 Task: Create a mood board for travel destinations and another for colors and typography using Canva.
Action: Mouse moved to (1065, 67)
Screenshot: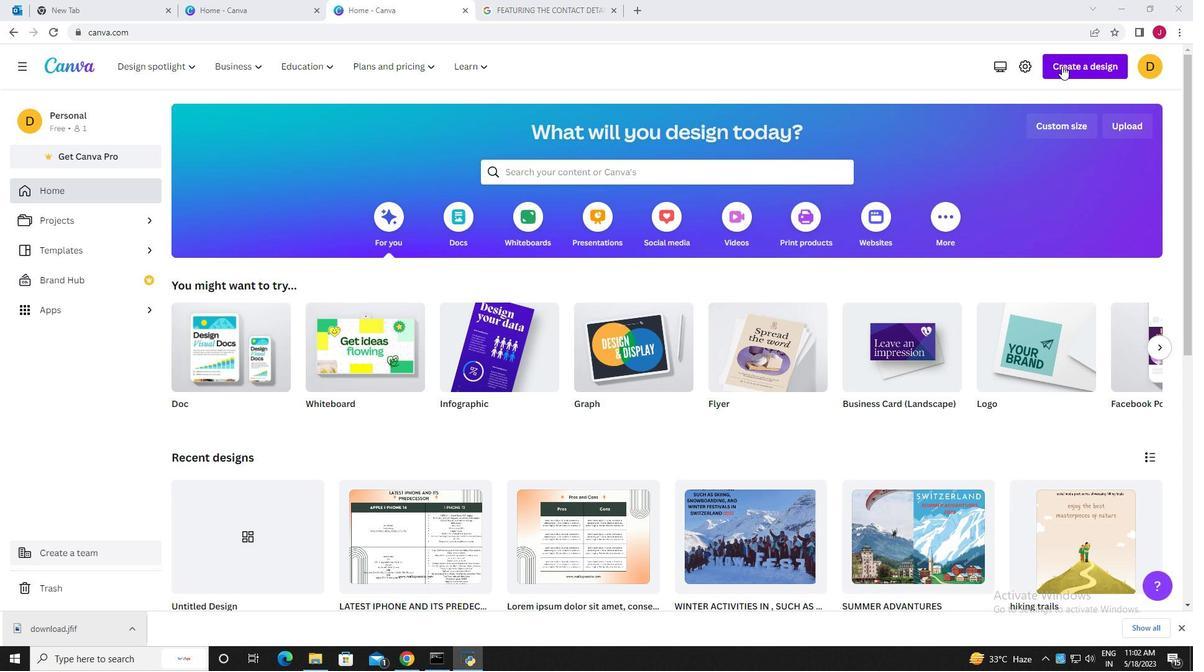 
Action: Mouse pressed left at (1065, 67)
Screenshot: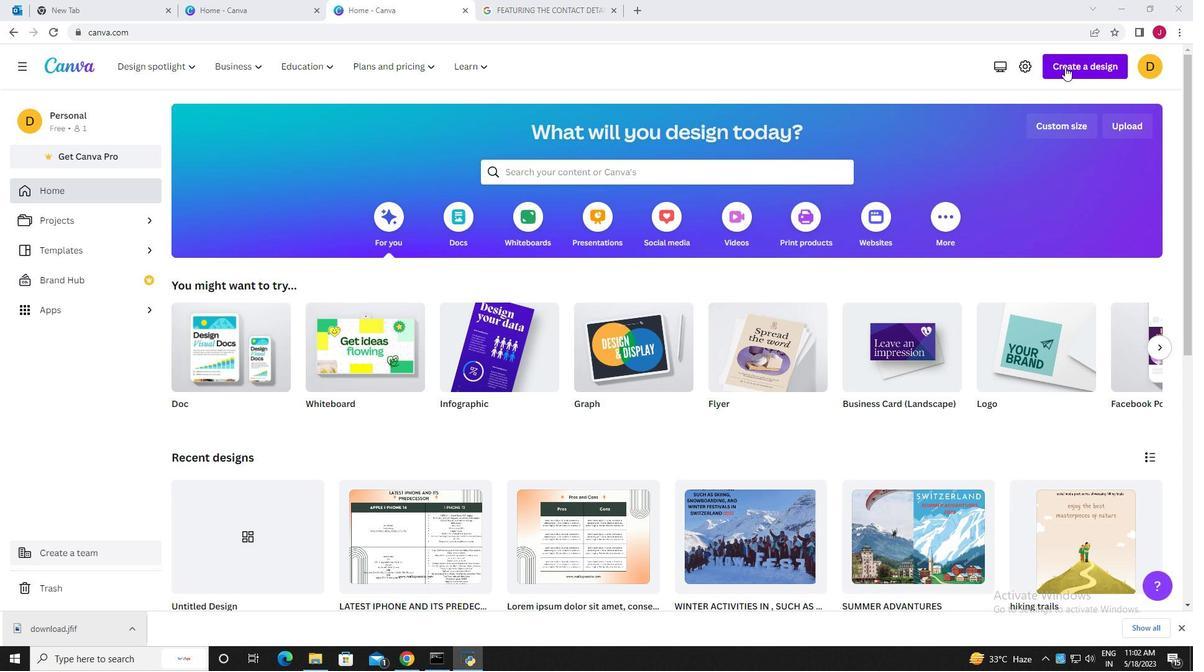 
Action: Mouse moved to (1025, 136)
Screenshot: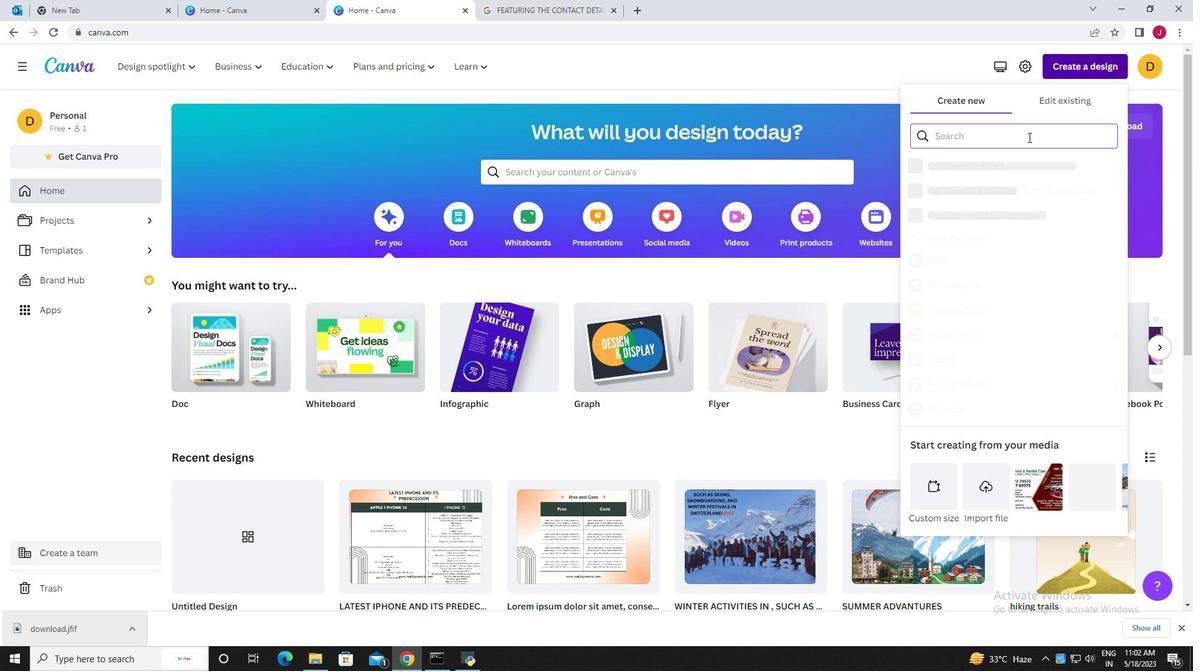 
Action: Key pressed mood<Key.space>board<Key.space>of<Key.space>travel<Key.space>destination<Key.enter>
Screenshot: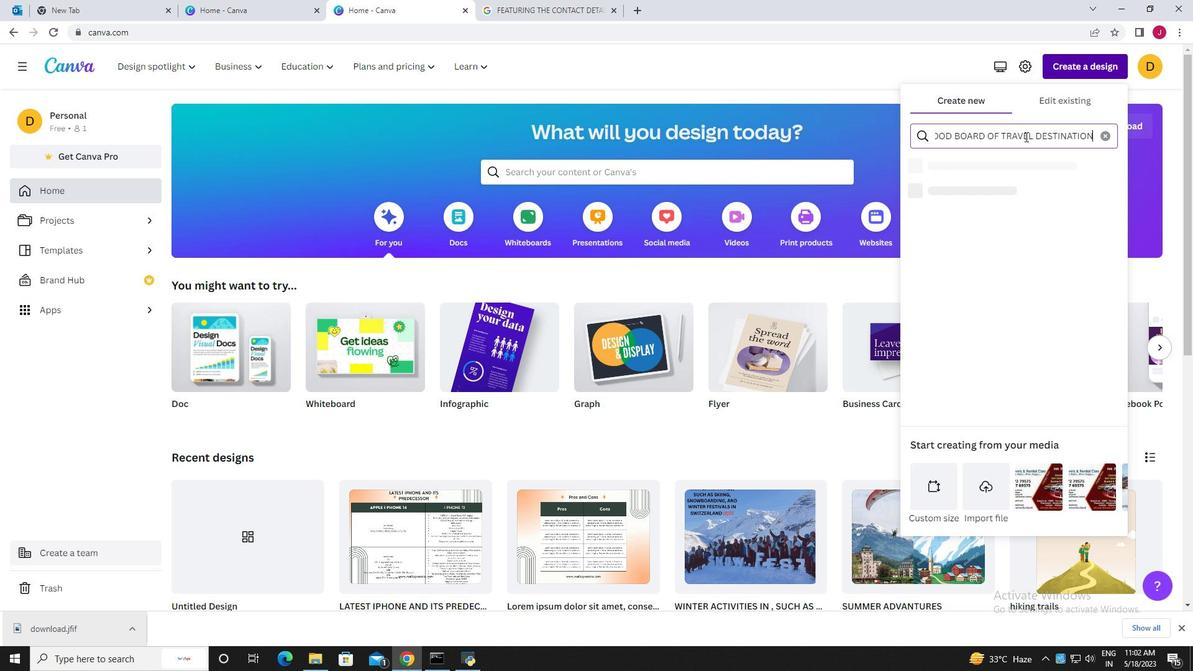 
Action: Mouse moved to (1006, 170)
Screenshot: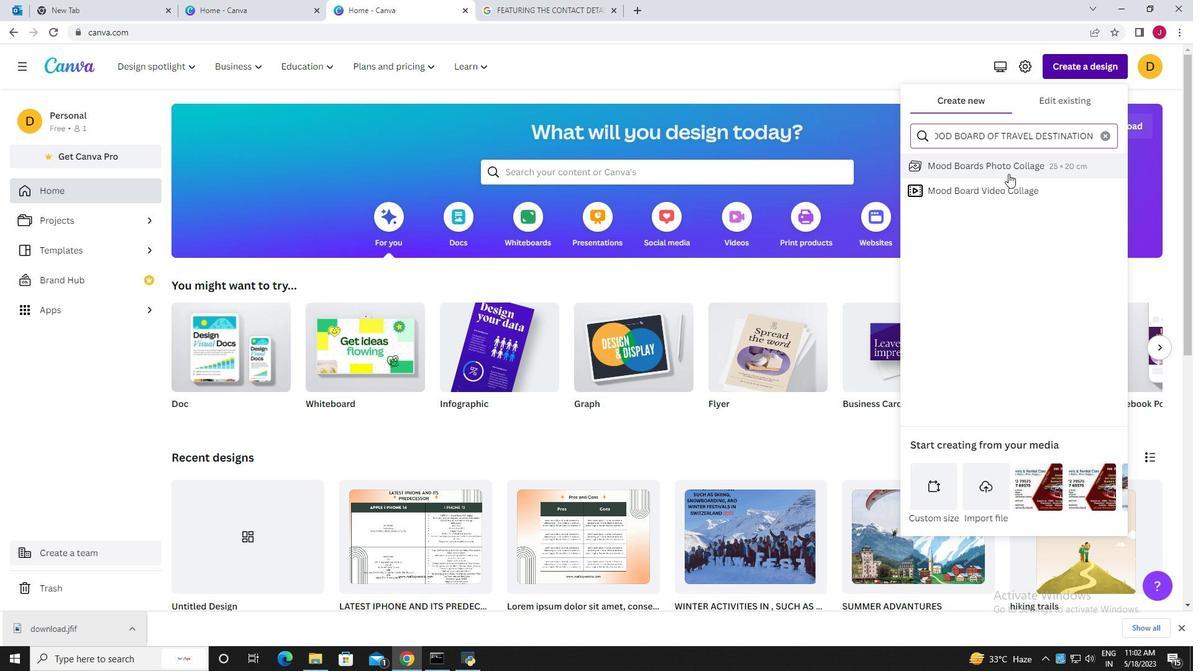 
Action: Mouse pressed left at (1006, 170)
Screenshot: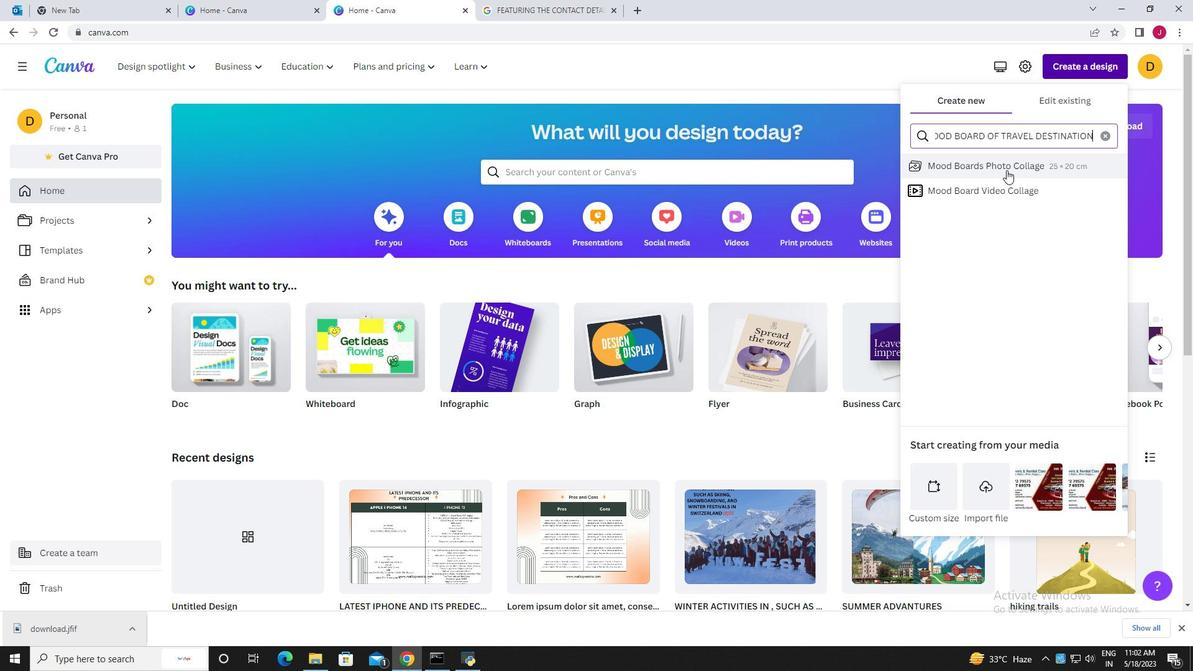 
Action: Mouse moved to (187, 98)
Screenshot: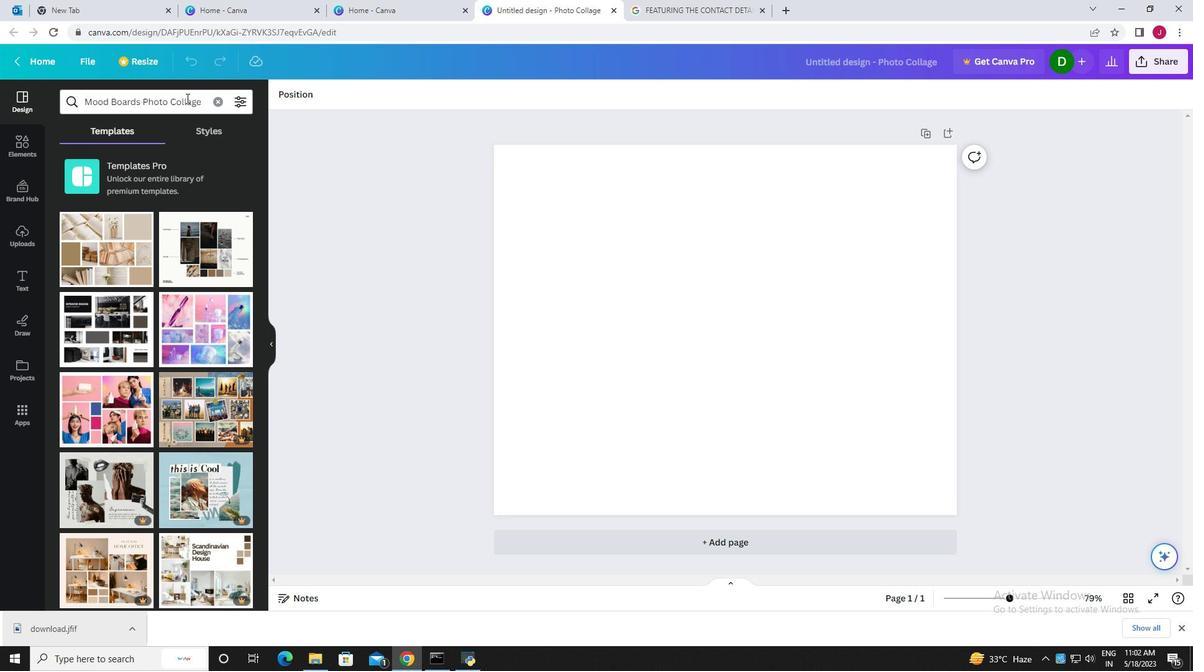 
Action: Mouse pressed left at (187, 98)
Screenshot: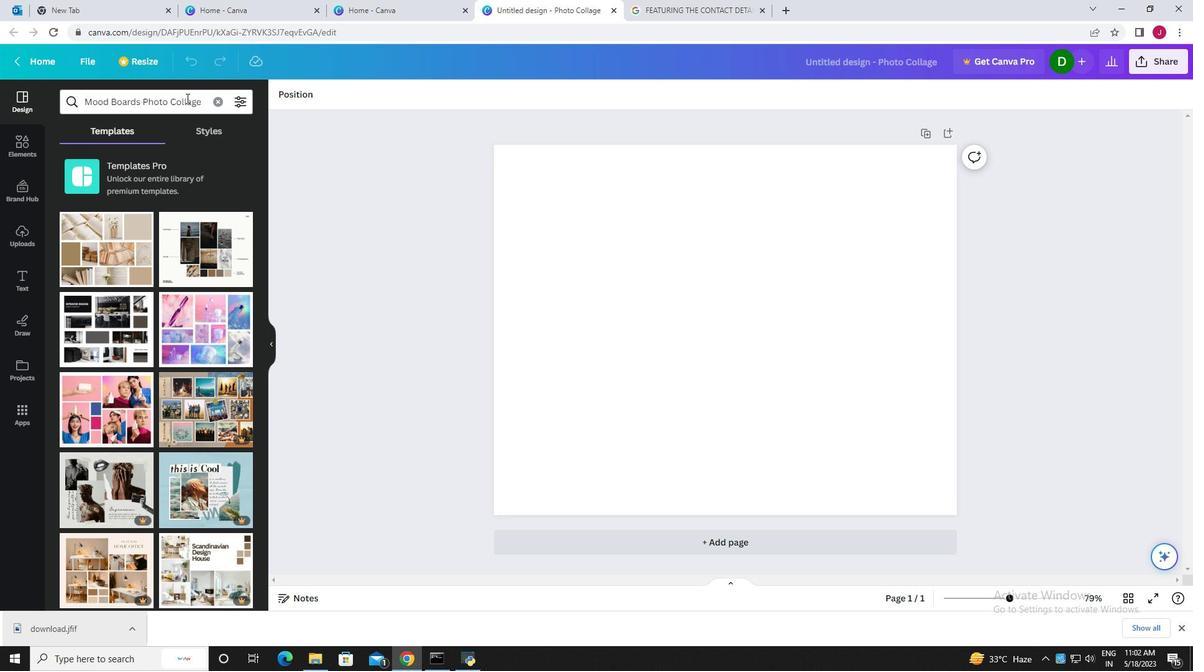 
Action: Mouse moved to (199, 105)
Screenshot: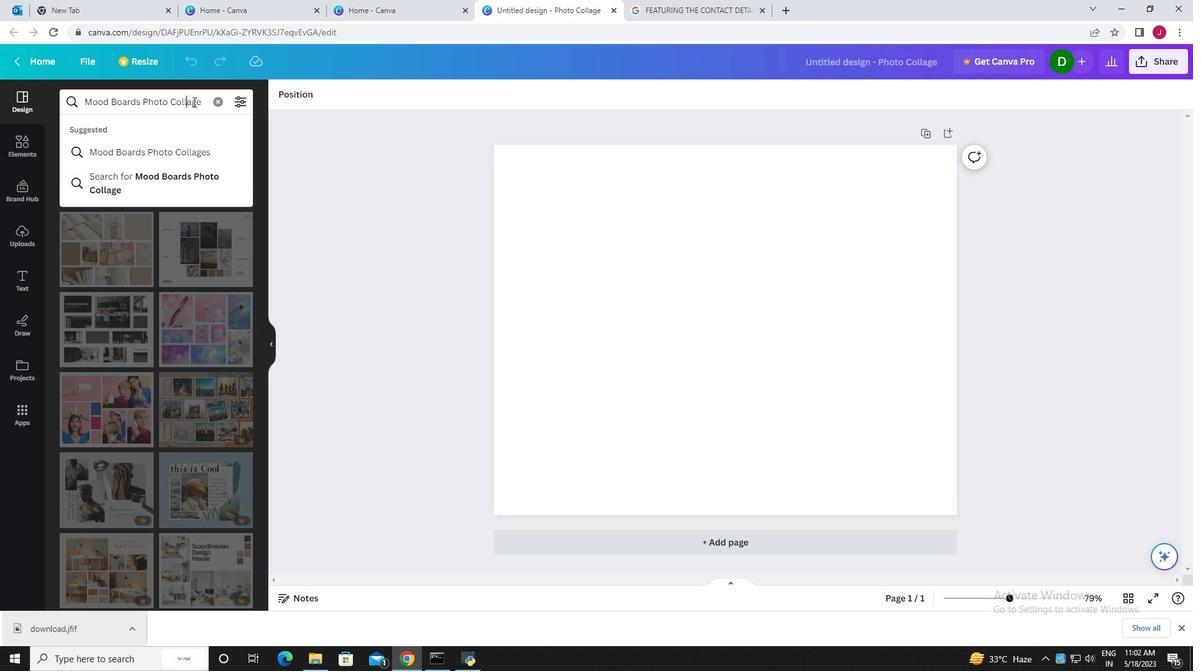 
Action: Mouse pressed left at (199, 105)
Screenshot: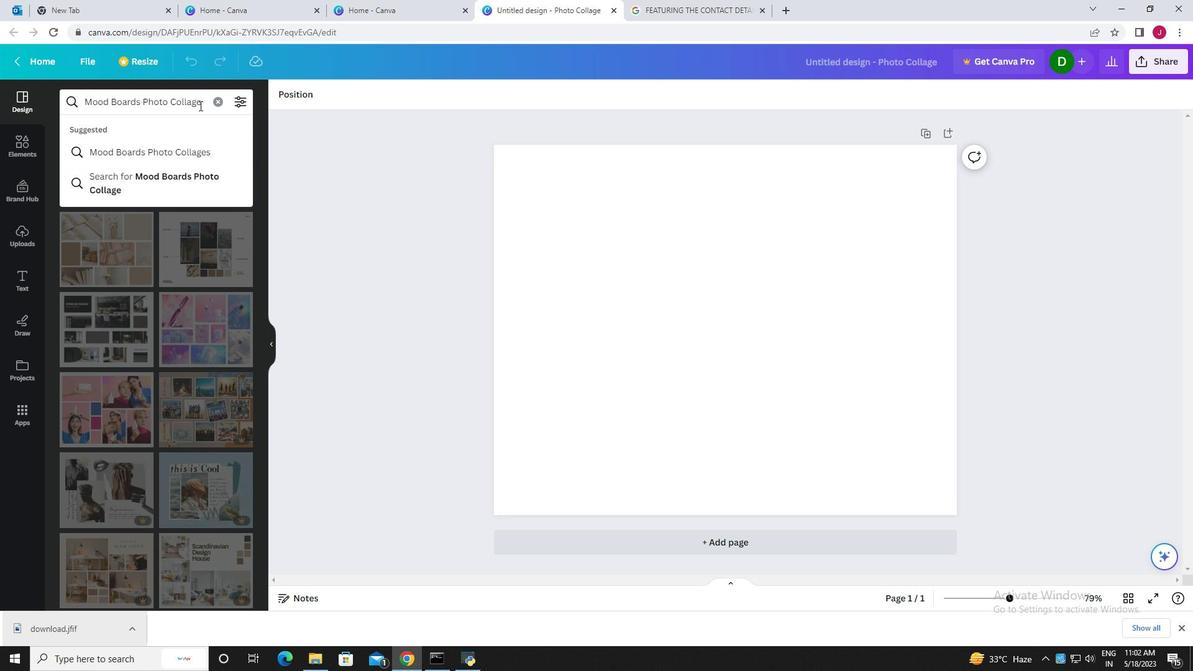 
Action: Key pressed <Key.backspace><Key.backspace><Key.backspace><Key.backspace><Key.backspace><Key.backspace><Key.backspace><Key.backspace><Key.space>of<Key.space>travel<Key.space>destination<Key.enter>
Screenshot: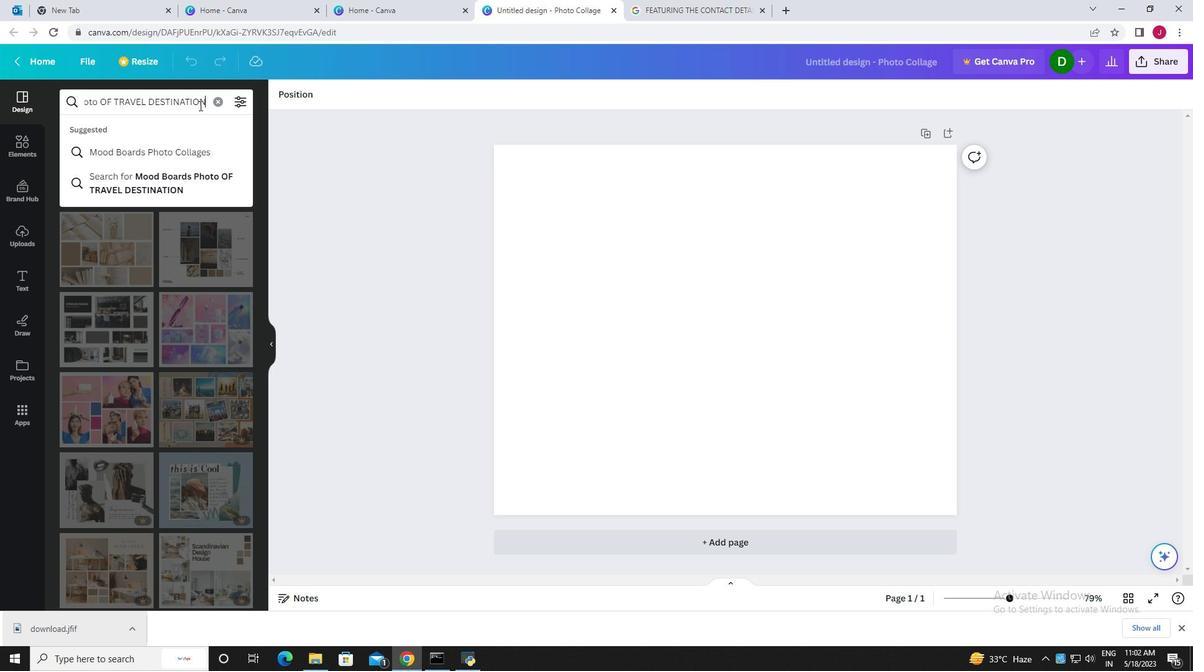 
Action: Mouse moved to (170, 326)
Screenshot: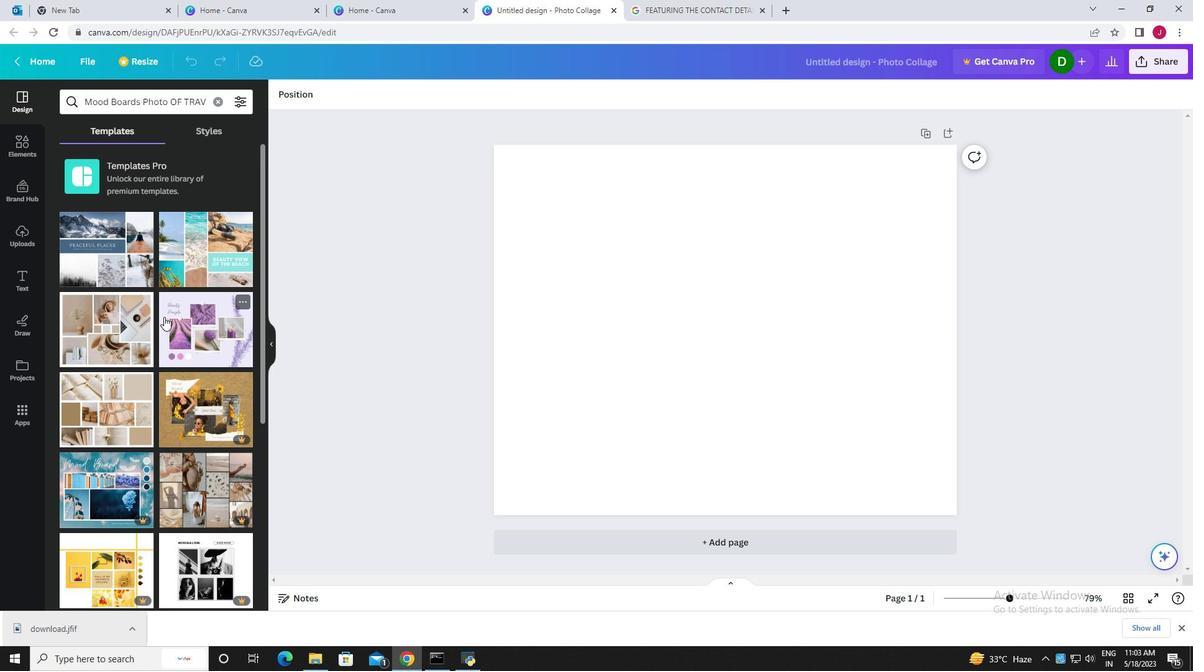 
Action: Mouse scrolled (170, 325) with delta (0, 0)
Screenshot: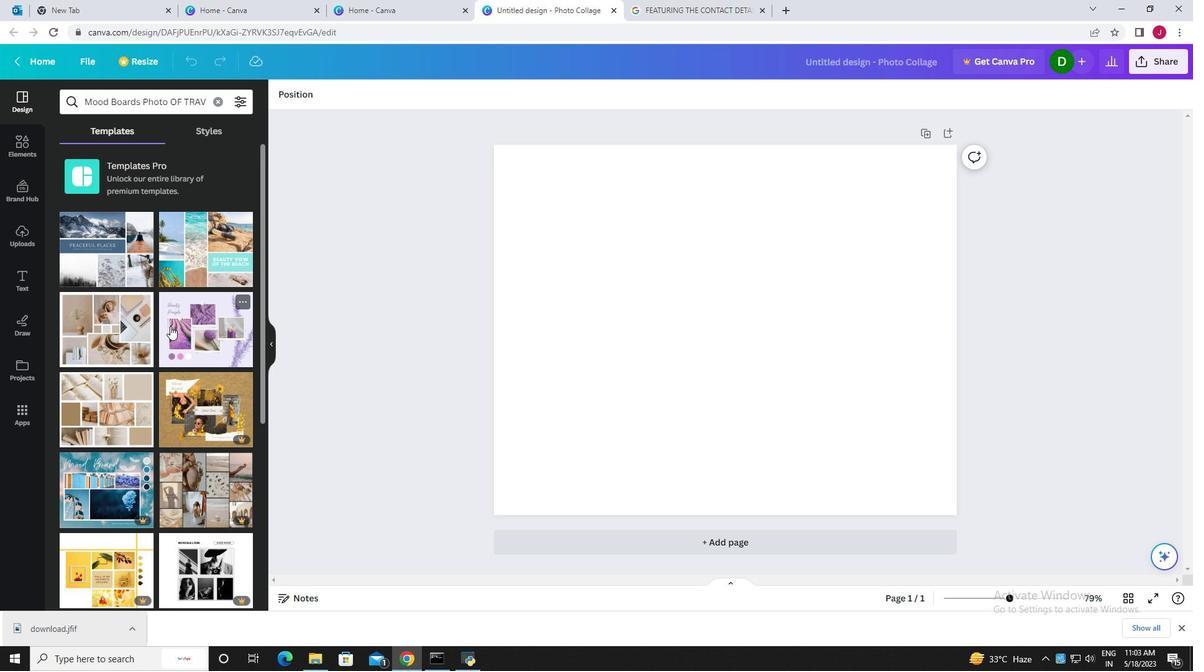 
Action: Mouse scrolled (170, 325) with delta (0, 0)
Screenshot: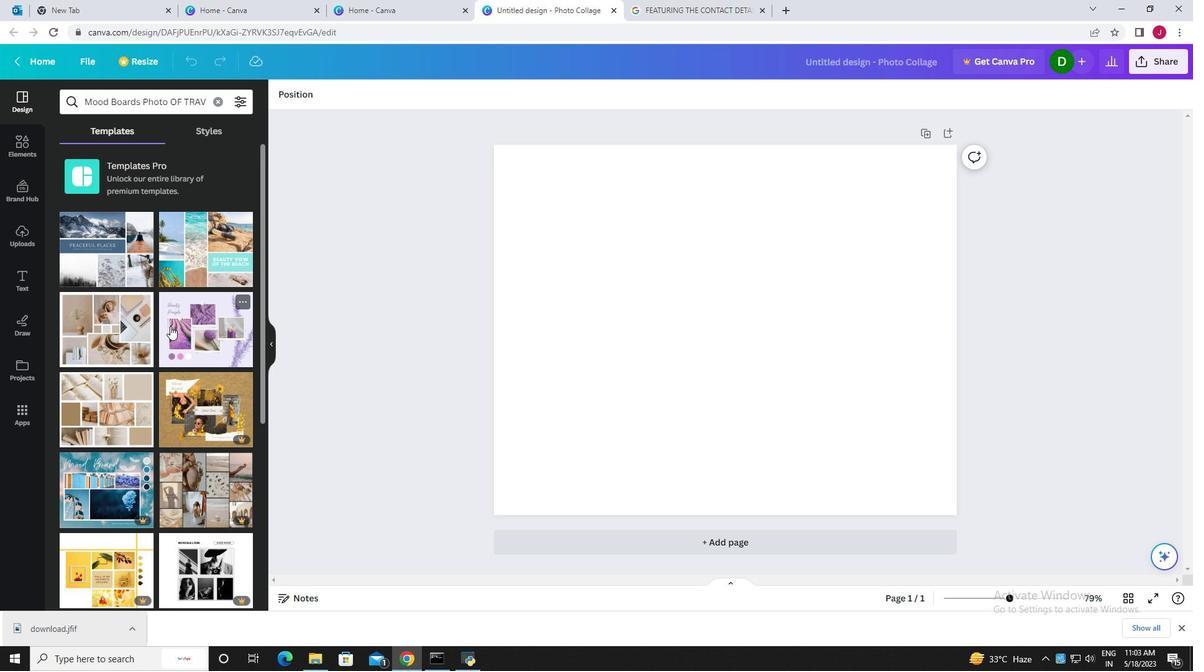 
Action: Mouse scrolled (170, 325) with delta (0, 0)
Screenshot: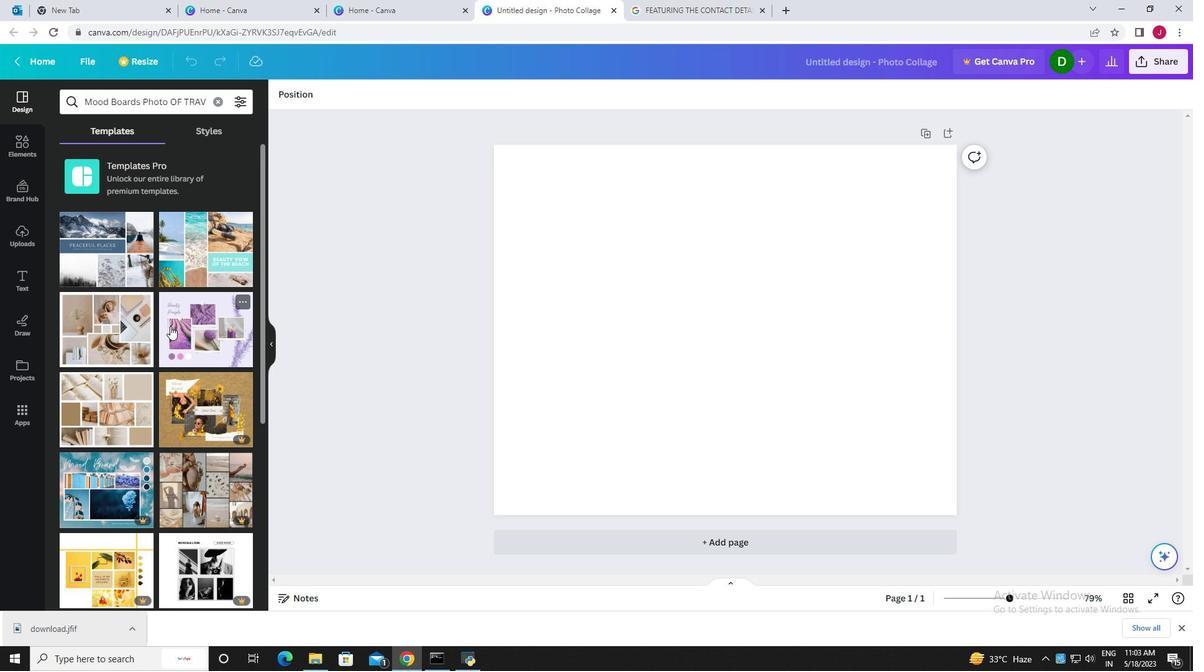 
Action: Mouse moved to (169, 323)
Screenshot: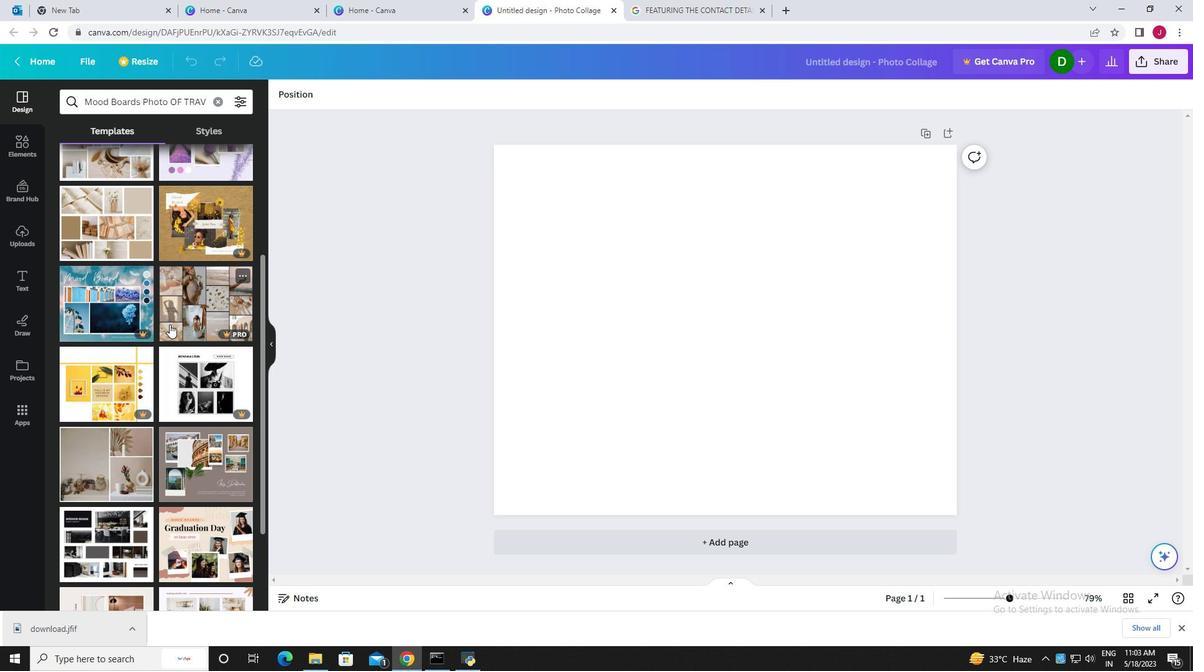 
Action: Mouse scrolled (169, 323) with delta (0, 0)
Screenshot: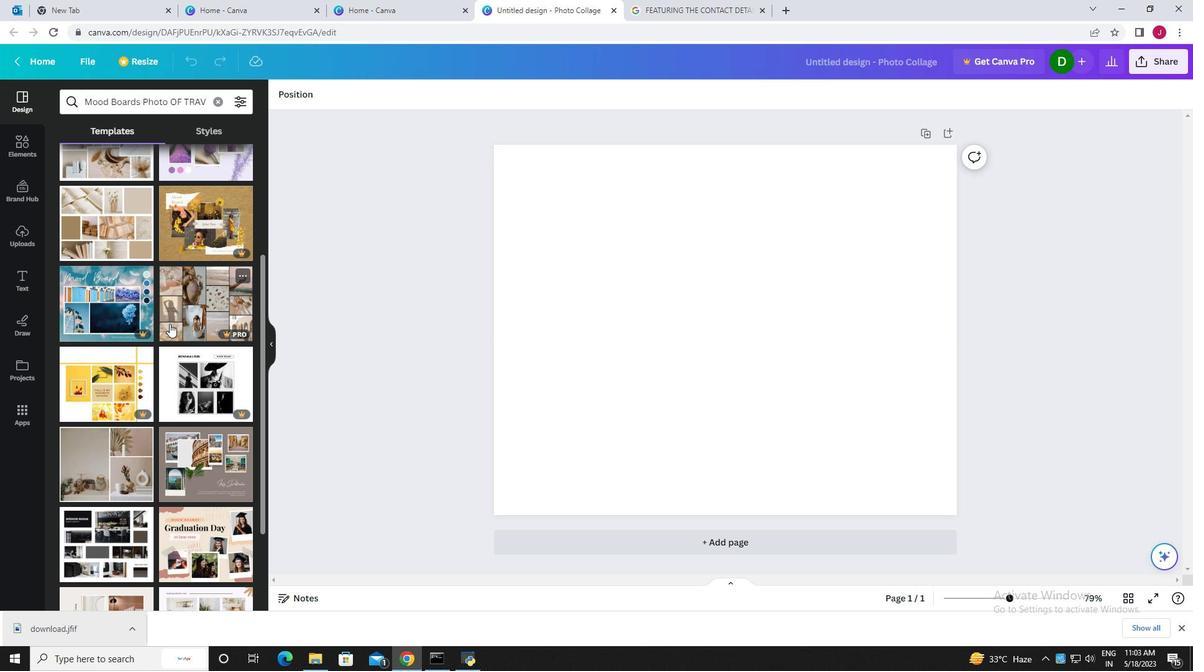 
Action: Mouse scrolled (169, 323) with delta (0, 0)
Screenshot: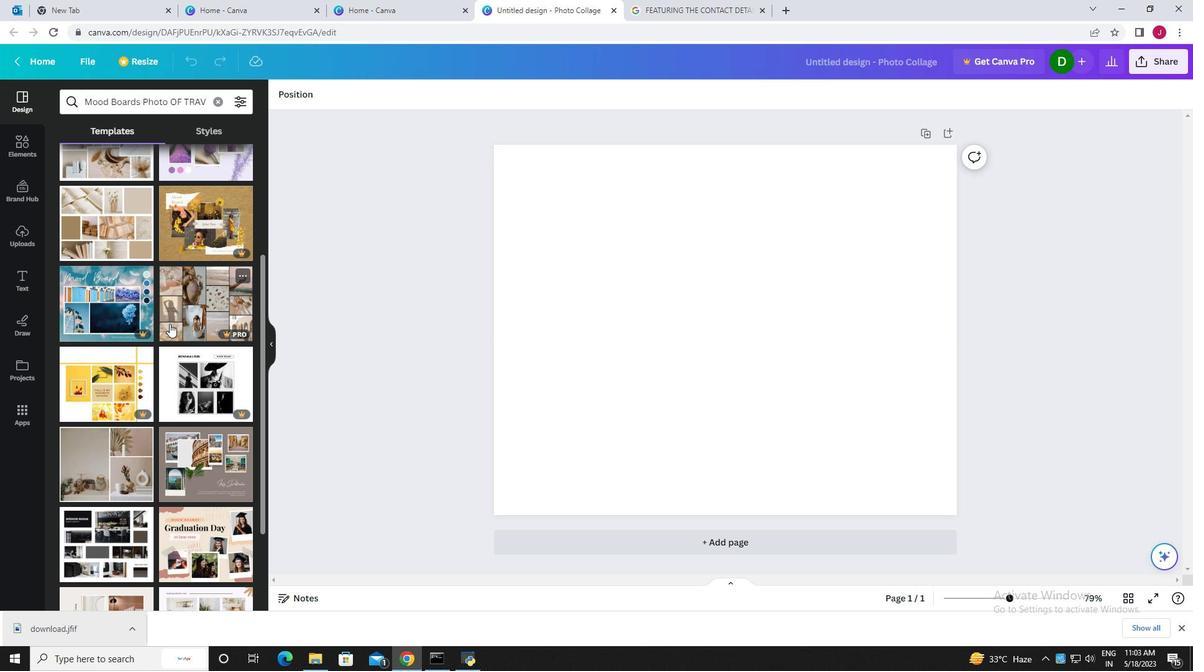
Action: Mouse scrolled (169, 323) with delta (0, 0)
Screenshot: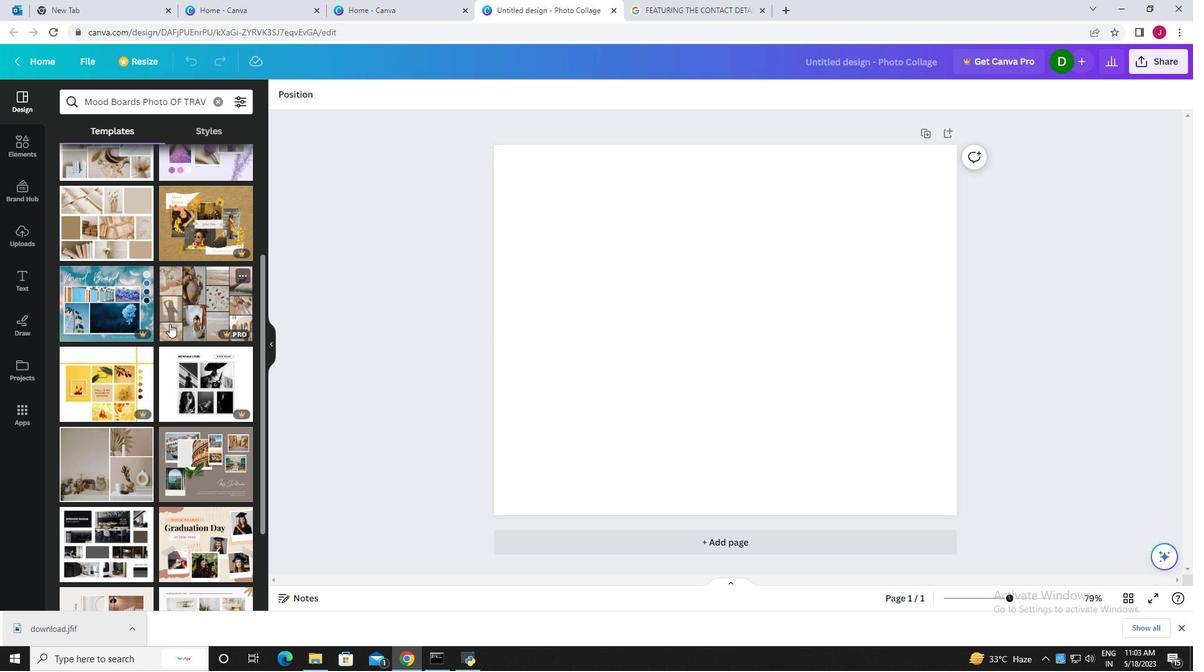 
Action: Mouse moved to (672, 12)
Screenshot: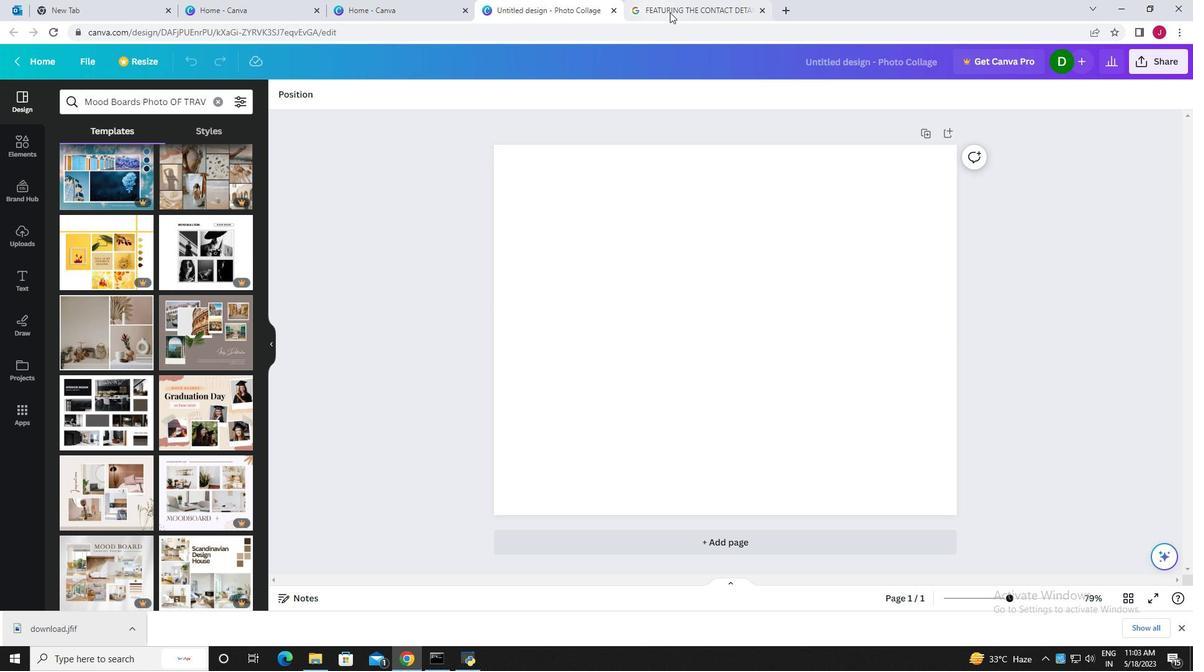 
Action: Mouse pressed left at (672, 12)
Screenshot: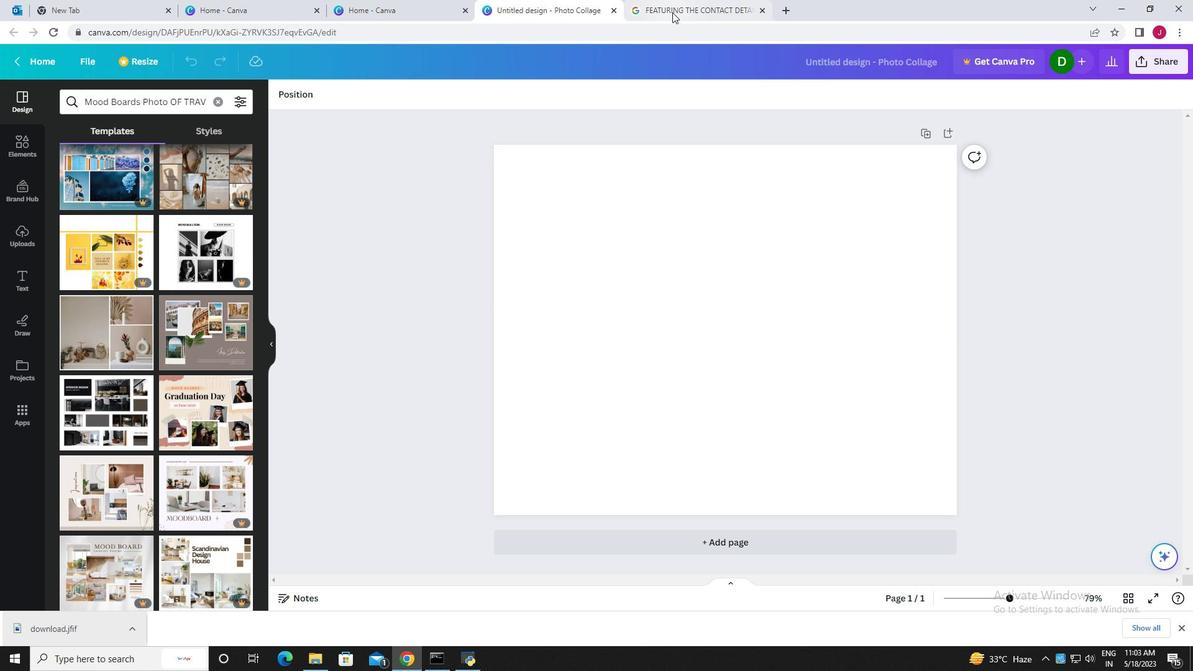 
Action: Mouse moved to (440, 74)
Screenshot: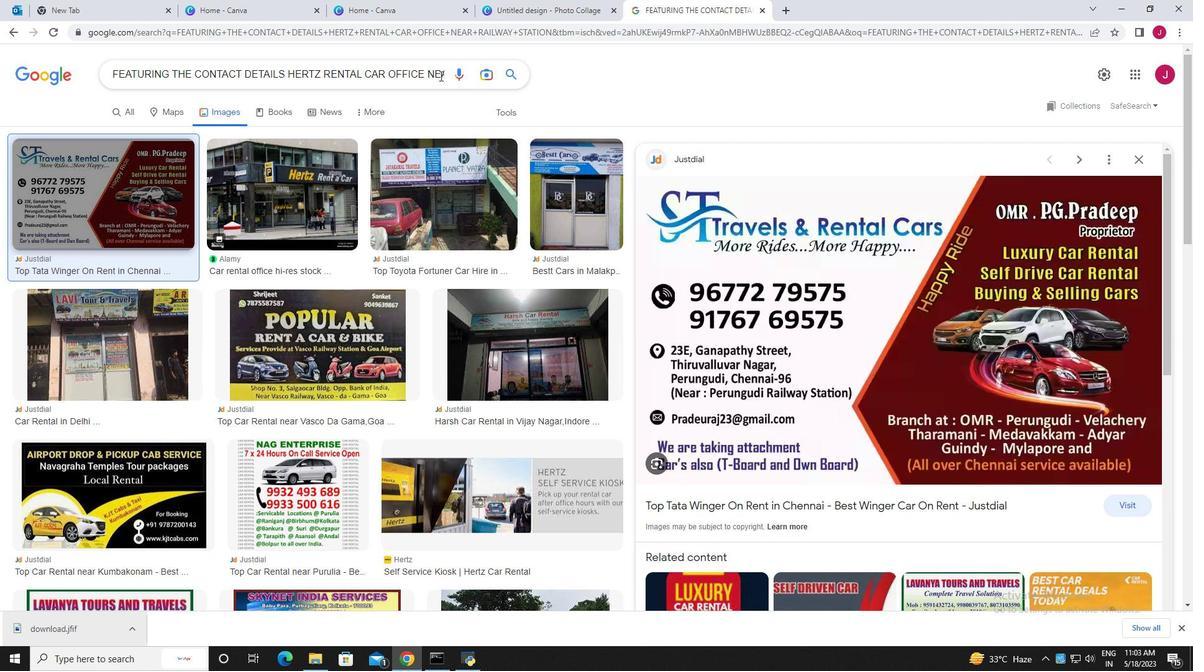 
Action: Mouse pressed left at (440, 74)
Screenshot: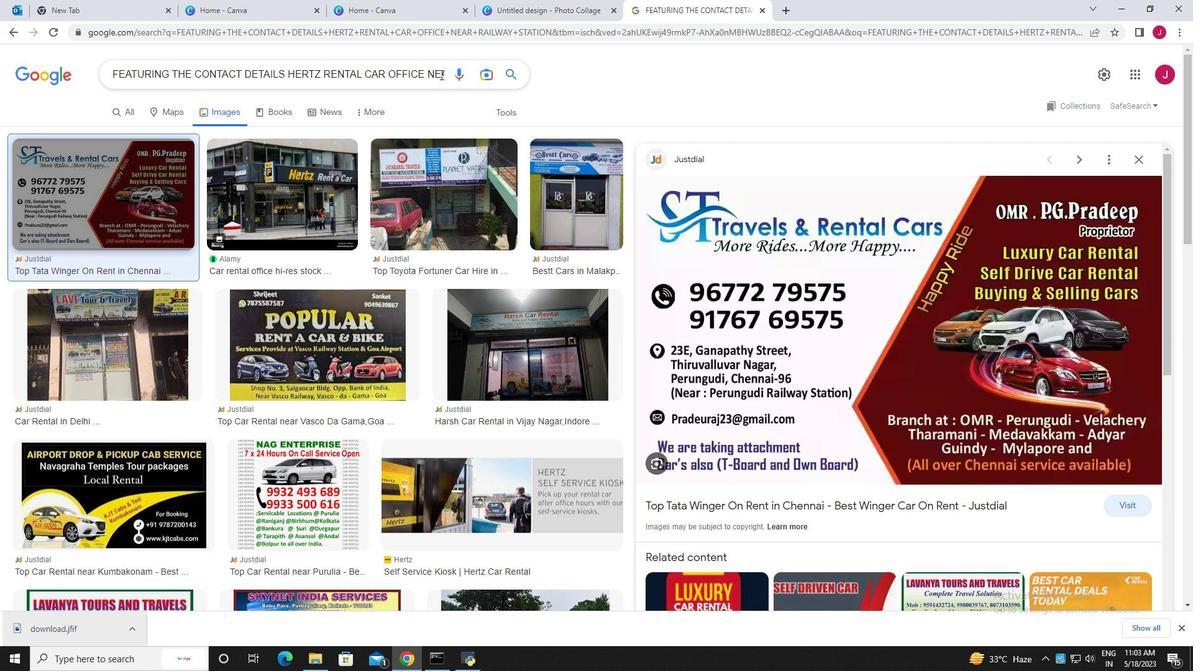 
Action: Mouse moved to (441, 71)
Screenshot: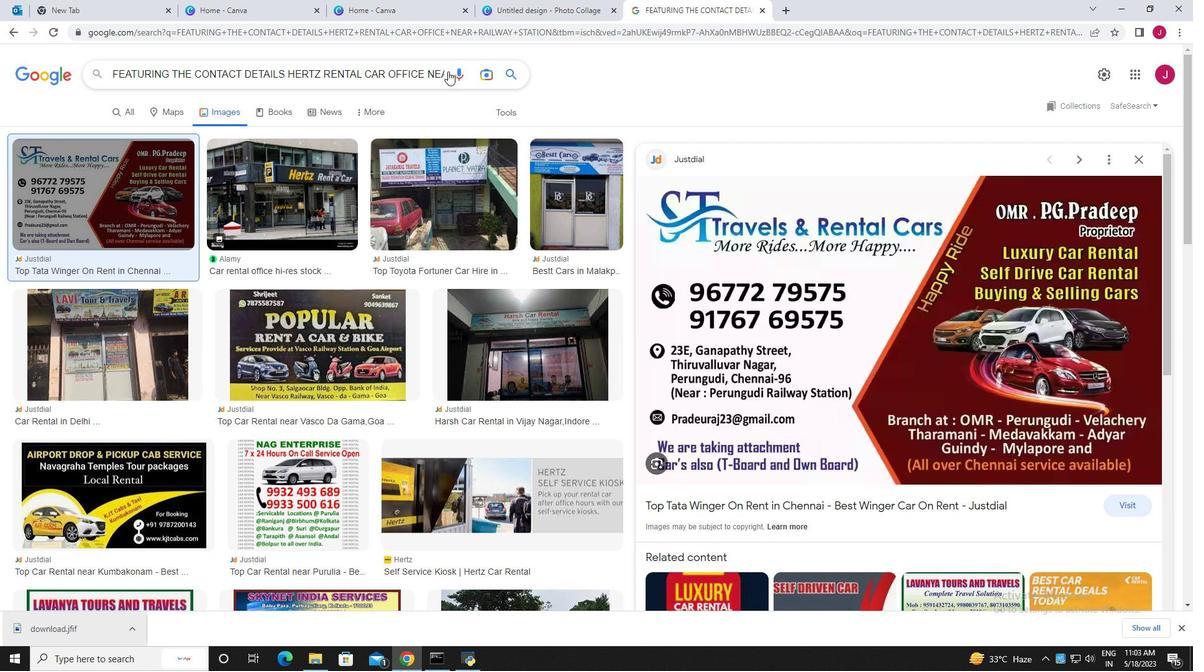 
Action: Mouse pressed left at (441, 71)
Screenshot: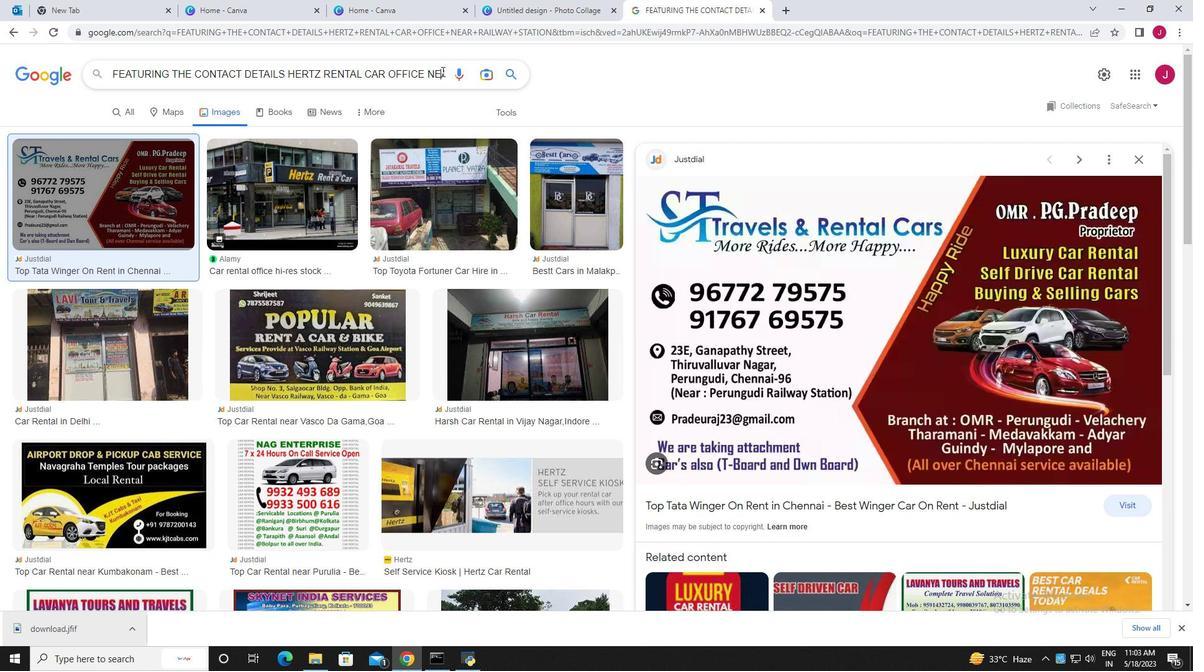 
Action: Mouse moved to (440, 70)
Screenshot: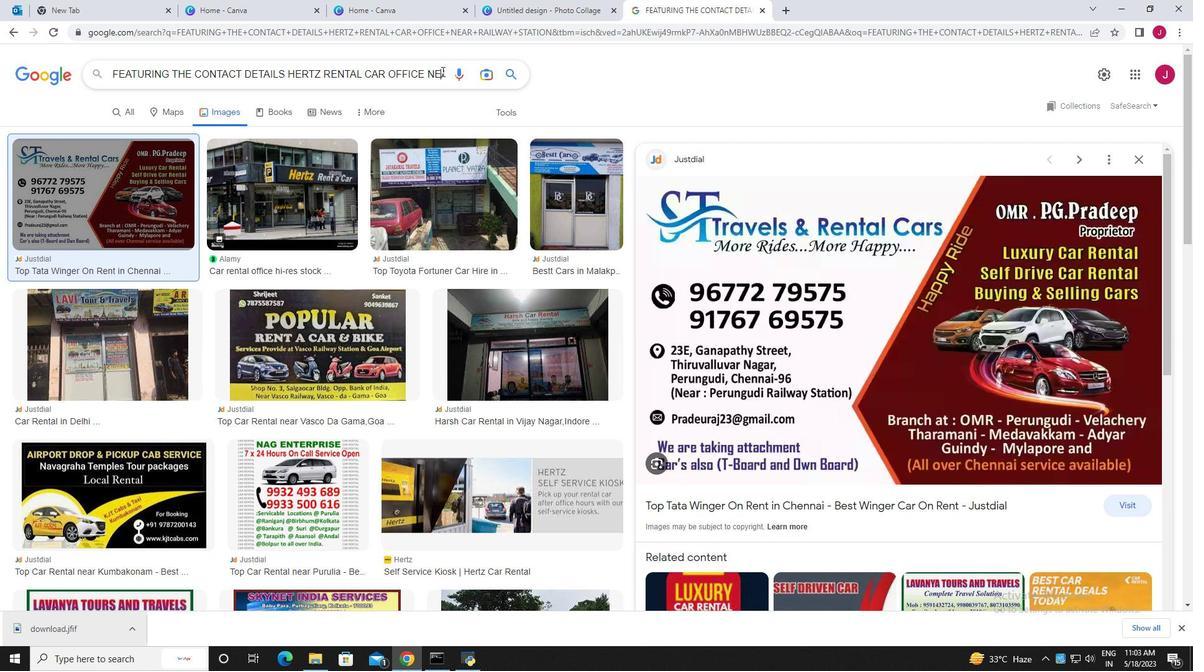 
Action: Mouse pressed left at (440, 70)
Screenshot: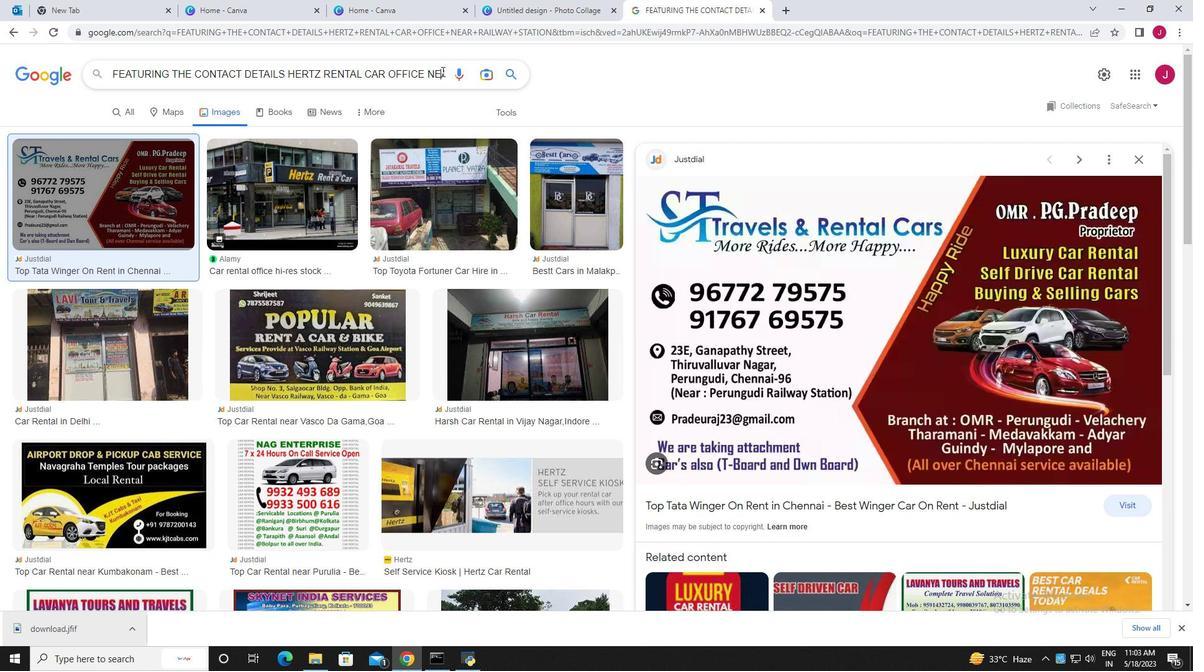 
Action: Mouse pressed left at (440, 70)
Screenshot: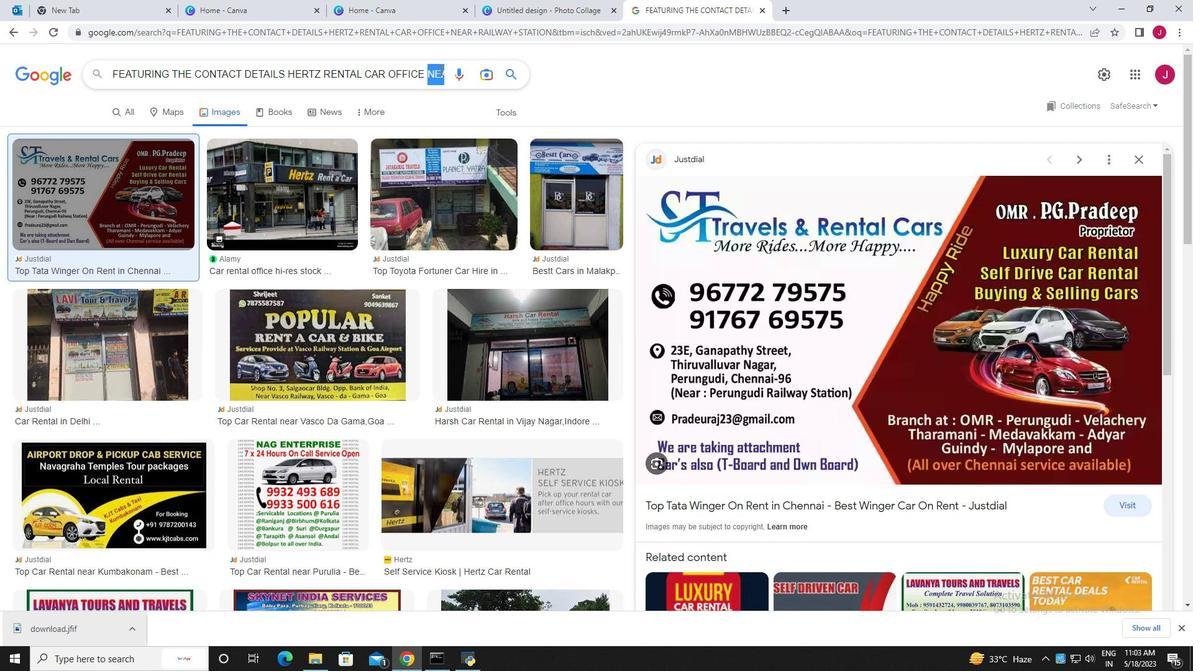 
Action: Key pressed <Key.backspace>mood<Key.space>board<Key.space>of<Key.space>travel<Key.space>destination<Key.enter>
Screenshot: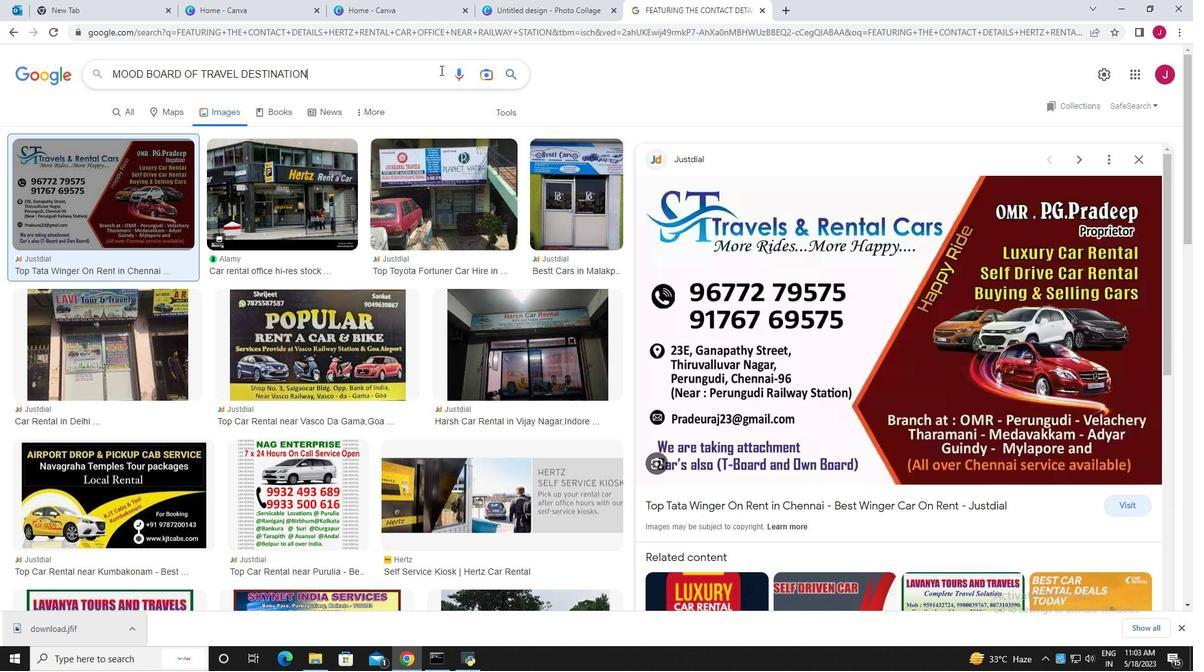 
Action: Mouse moved to (264, 273)
Screenshot: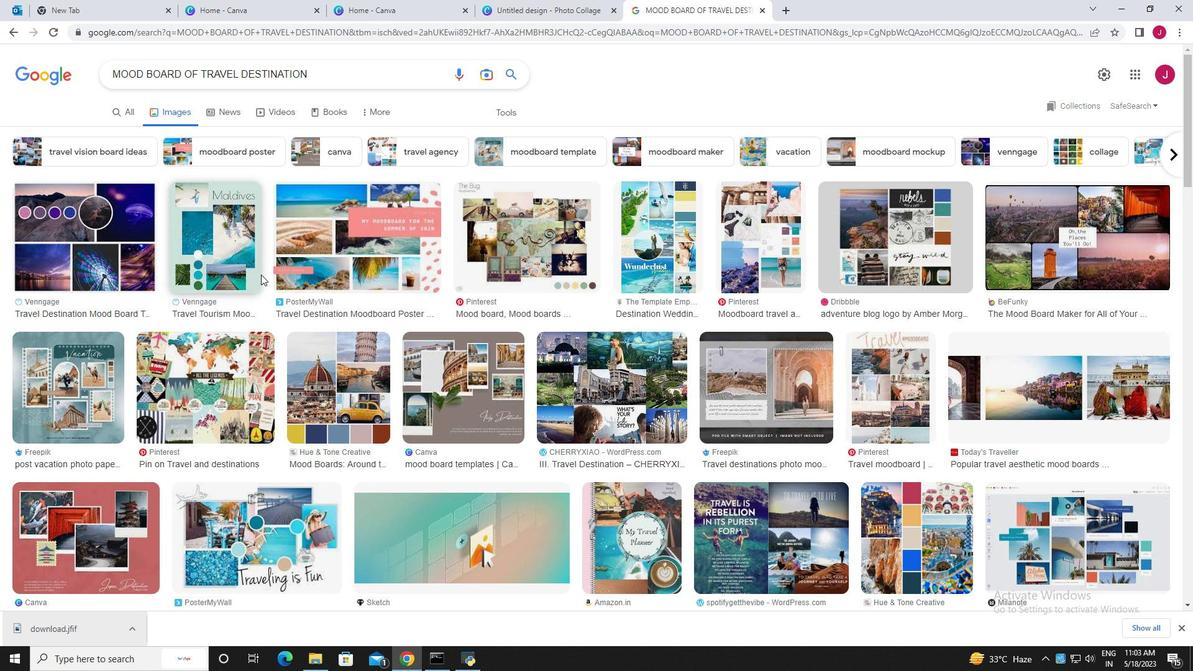 
Action: Mouse scrolled (264, 272) with delta (0, 0)
Screenshot: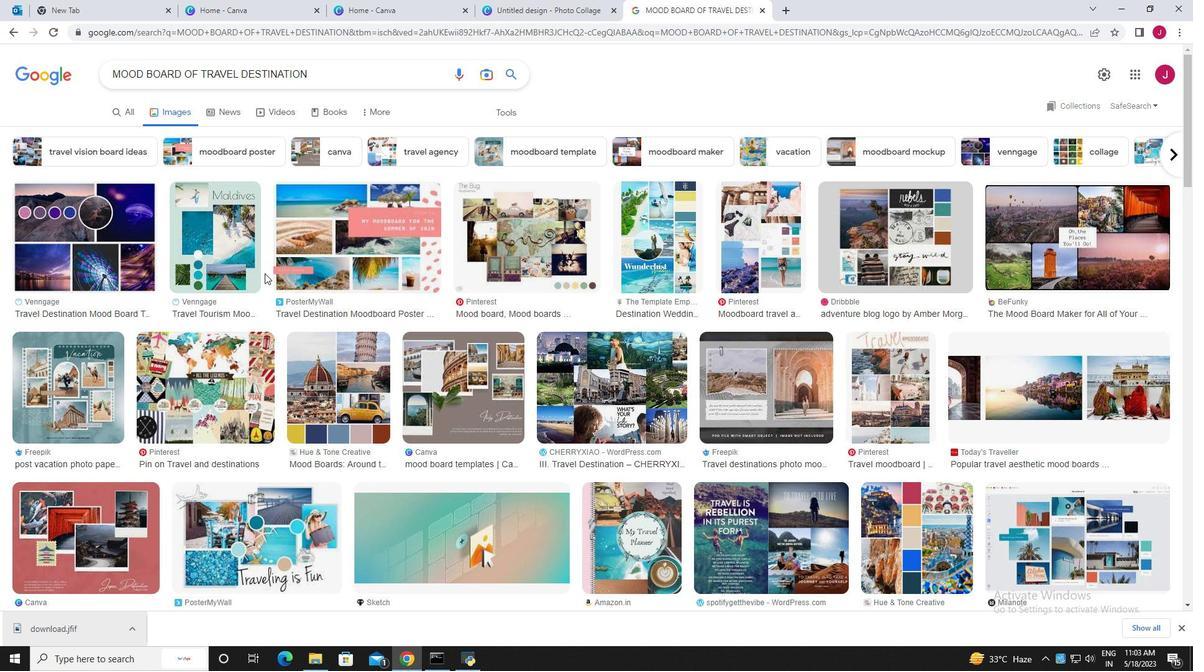 
Action: Mouse moved to (410, 324)
Screenshot: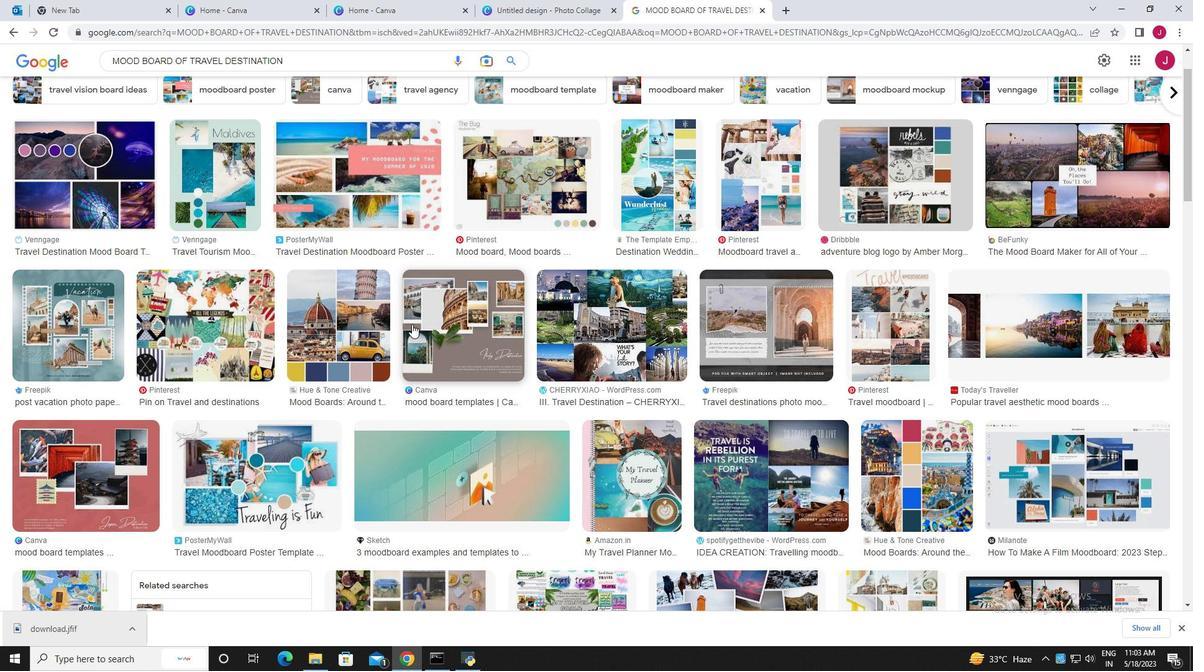 
Action: Mouse scrolled (410, 323) with delta (0, 0)
Screenshot: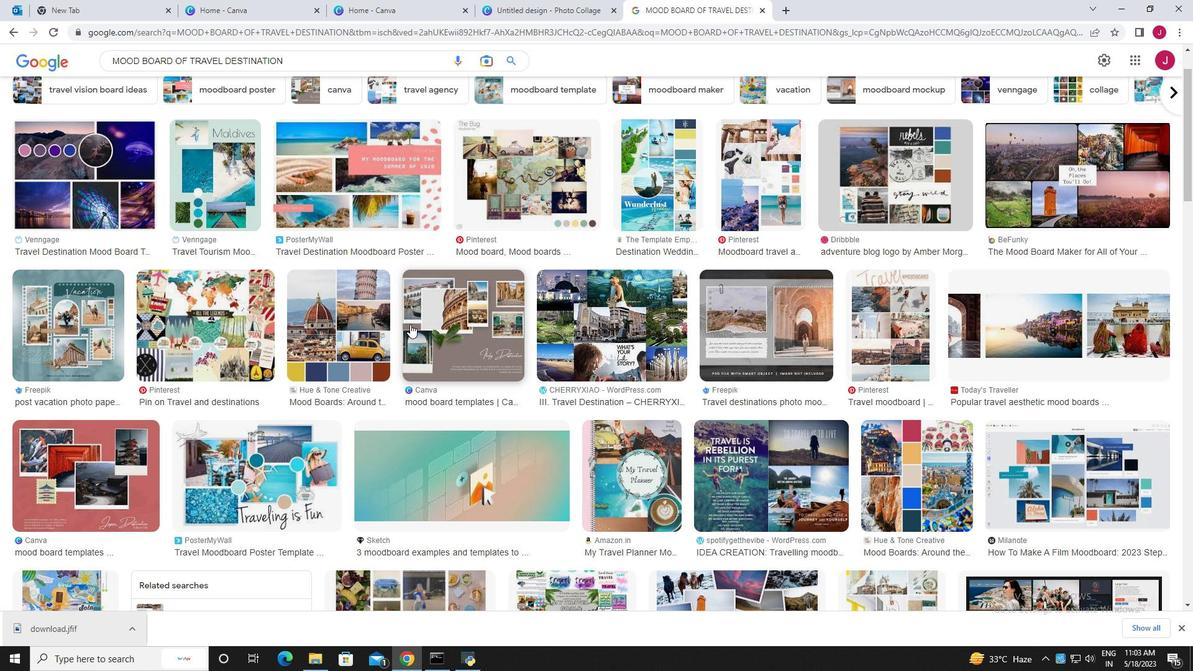 
Action: Mouse moved to (589, 263)
Screenshot: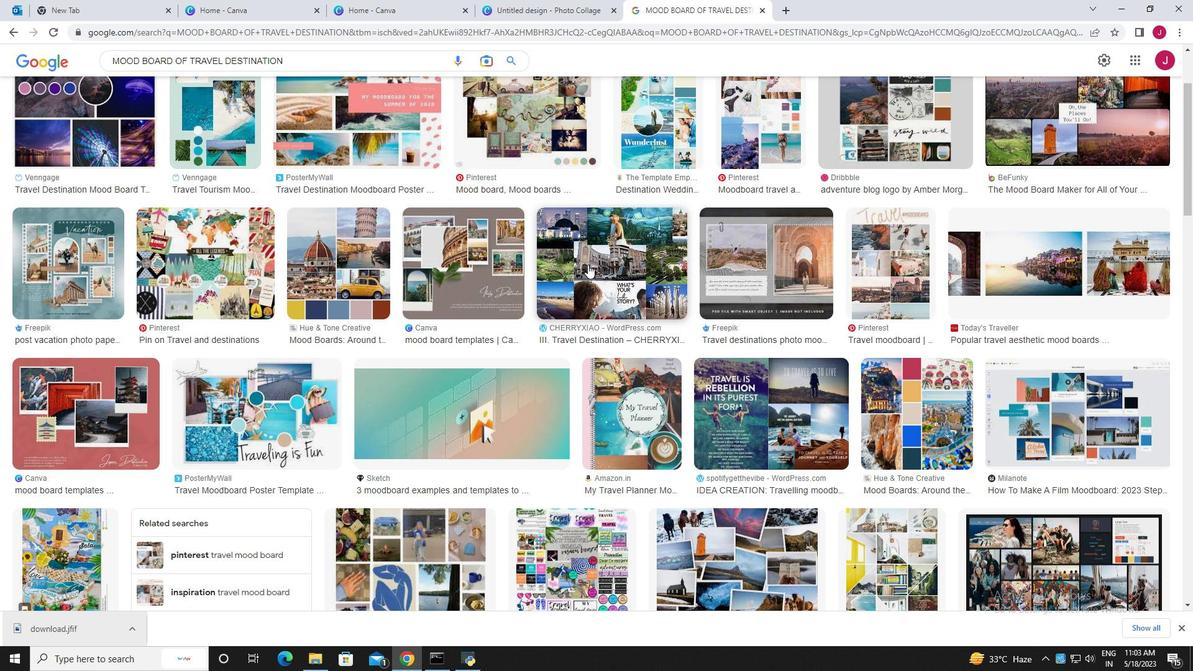 
Action: Mouse pressed left at (589, 263)
Screenshot: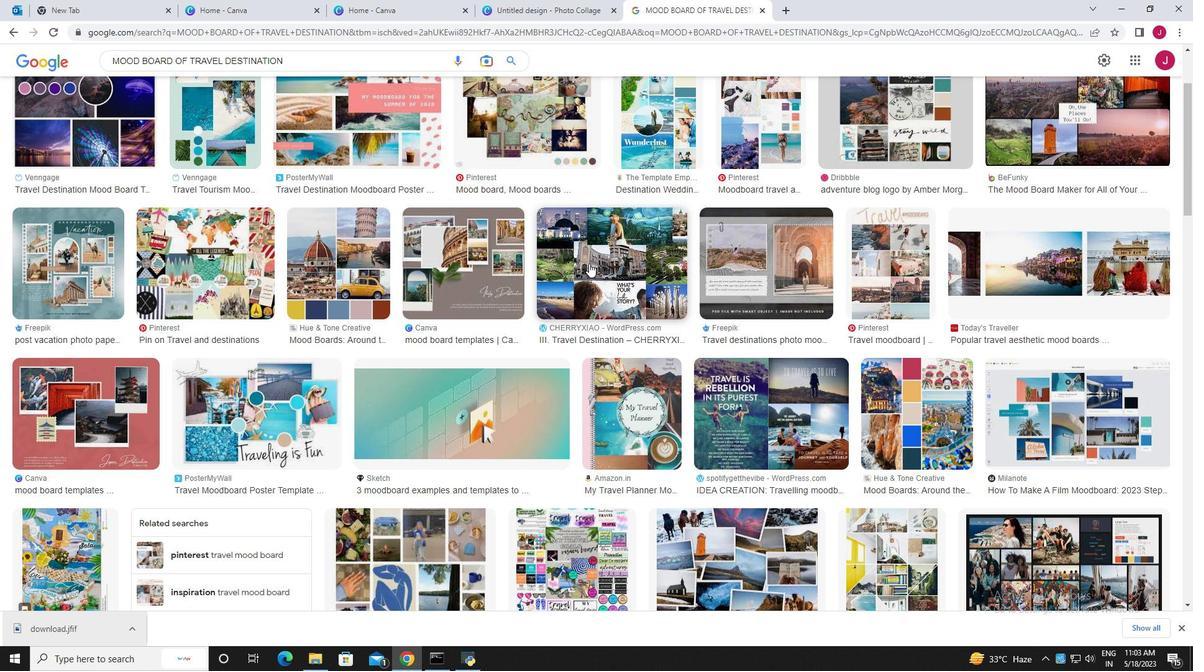 
Action: Mouse moved to (768, 278)
Screenshot: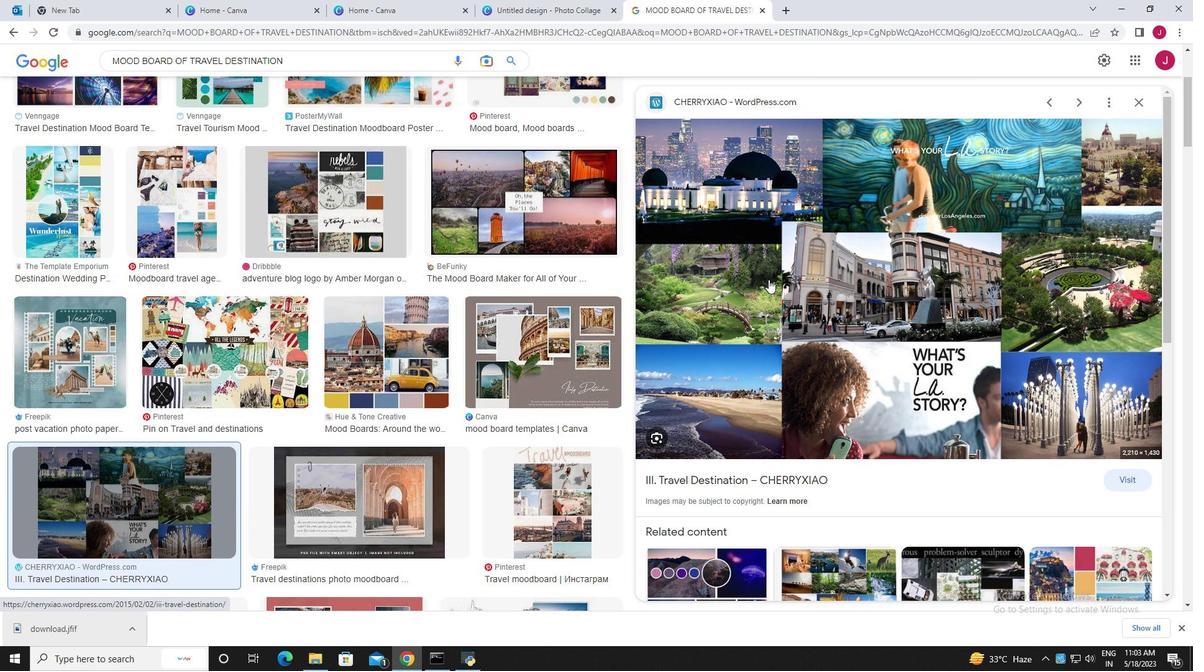 
Action: Mouse pressed right at (768, 278)
Screenshot: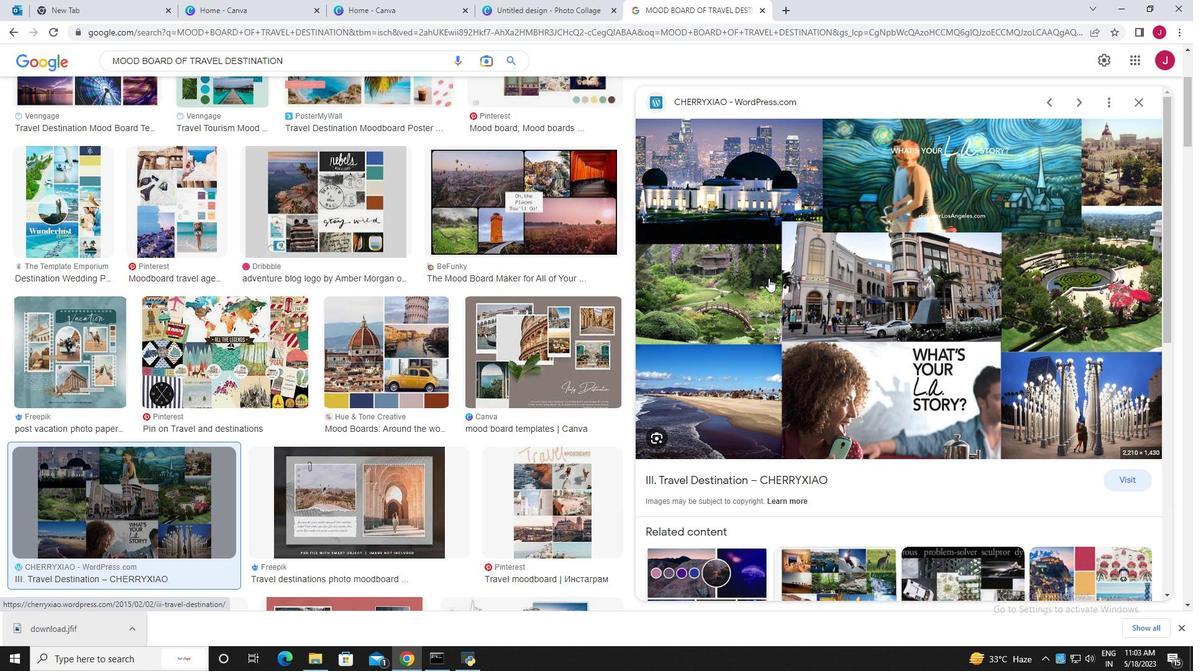 
Action: Mouse moved to (810, 411)
Screenshot: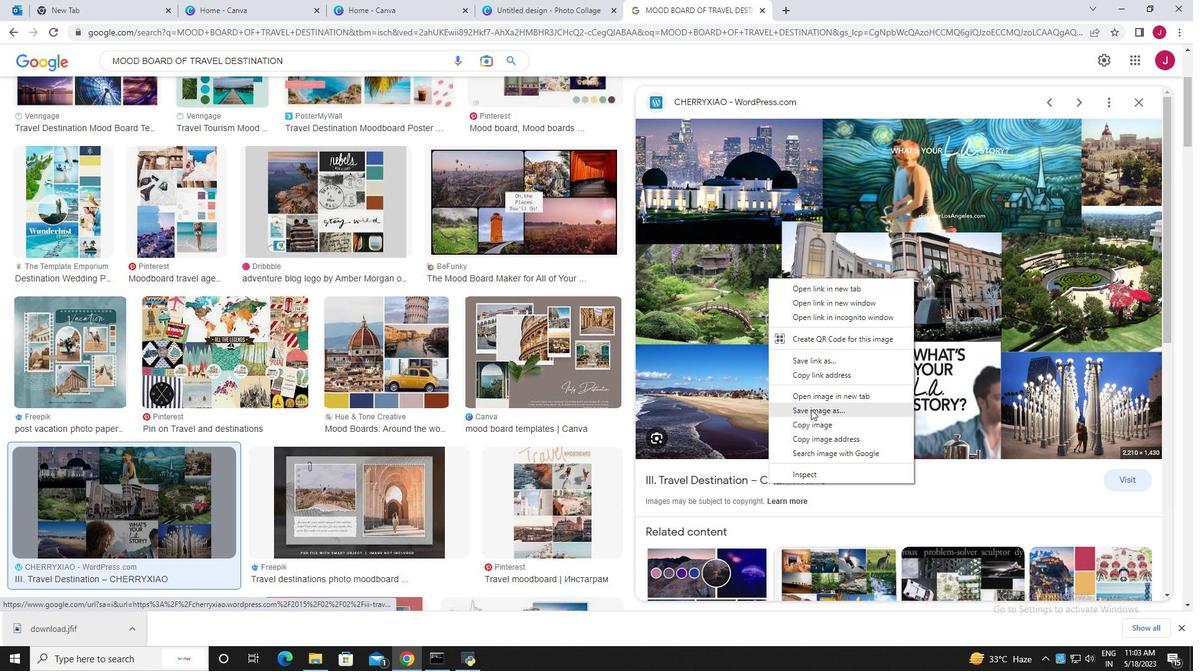 
Action: Mouse pressed left at (810, 411)
Screenshot: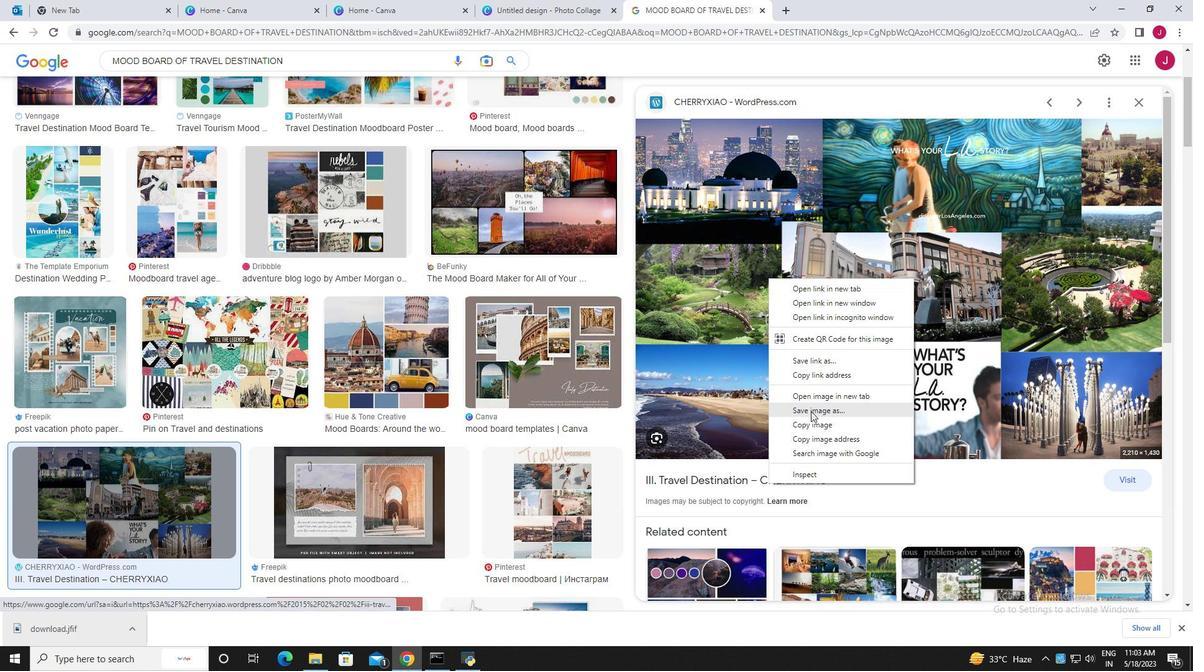 
Action: Mouse moved to (318, 275)
Screenshot: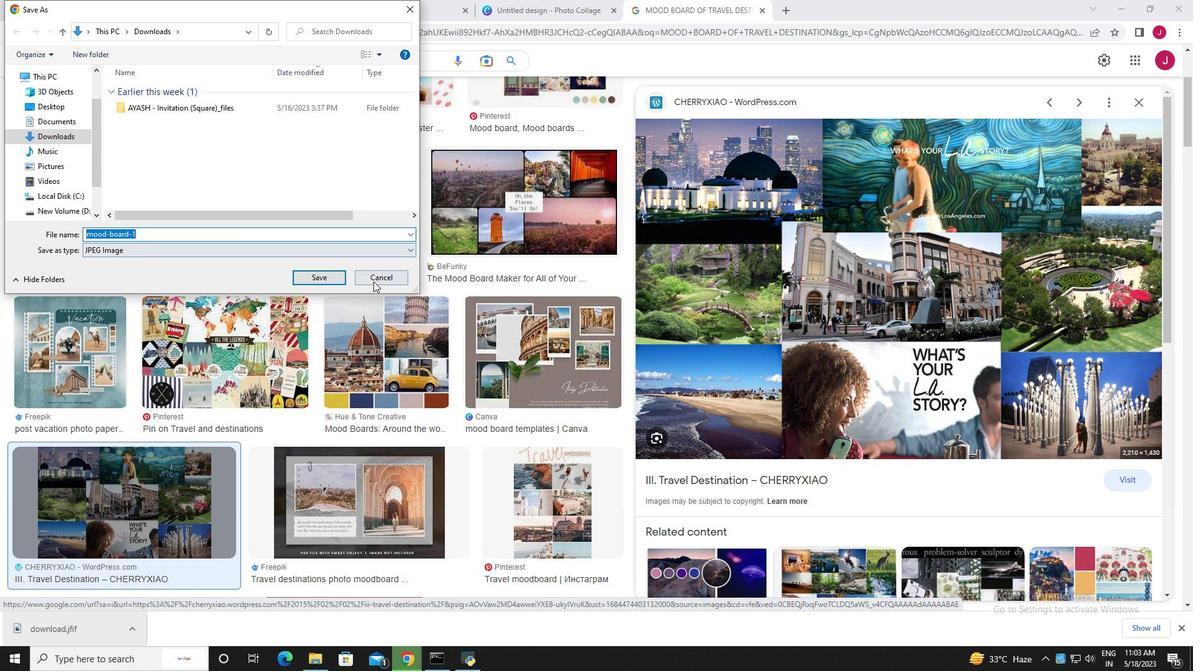 
Action: Mouse pressed left at (318, 275)
Screenshot: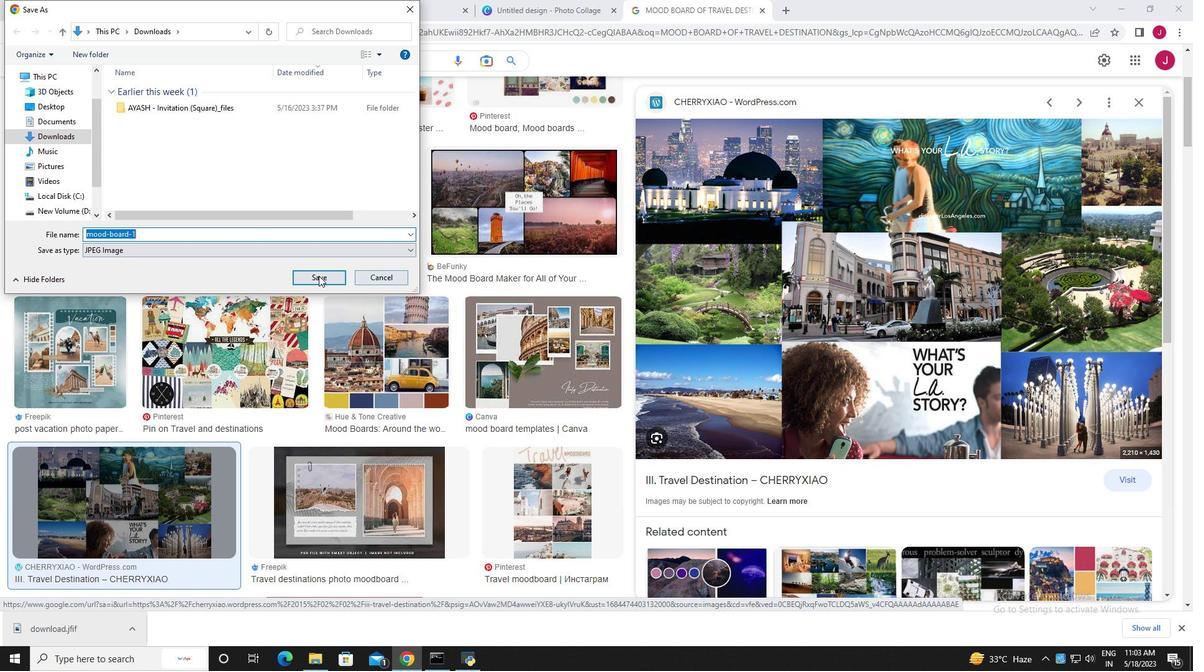 
Action: Mouse moved to (573, 9)
Screenshot: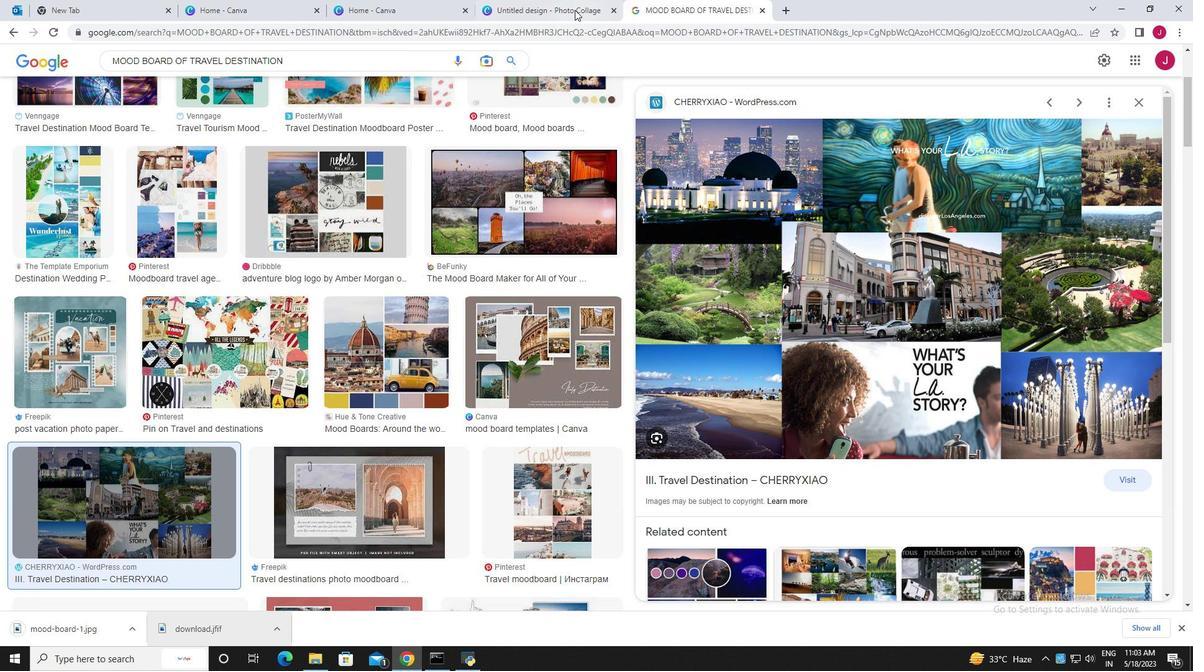 
Action: Mouse pressed left at (573, 9)
Screenshot: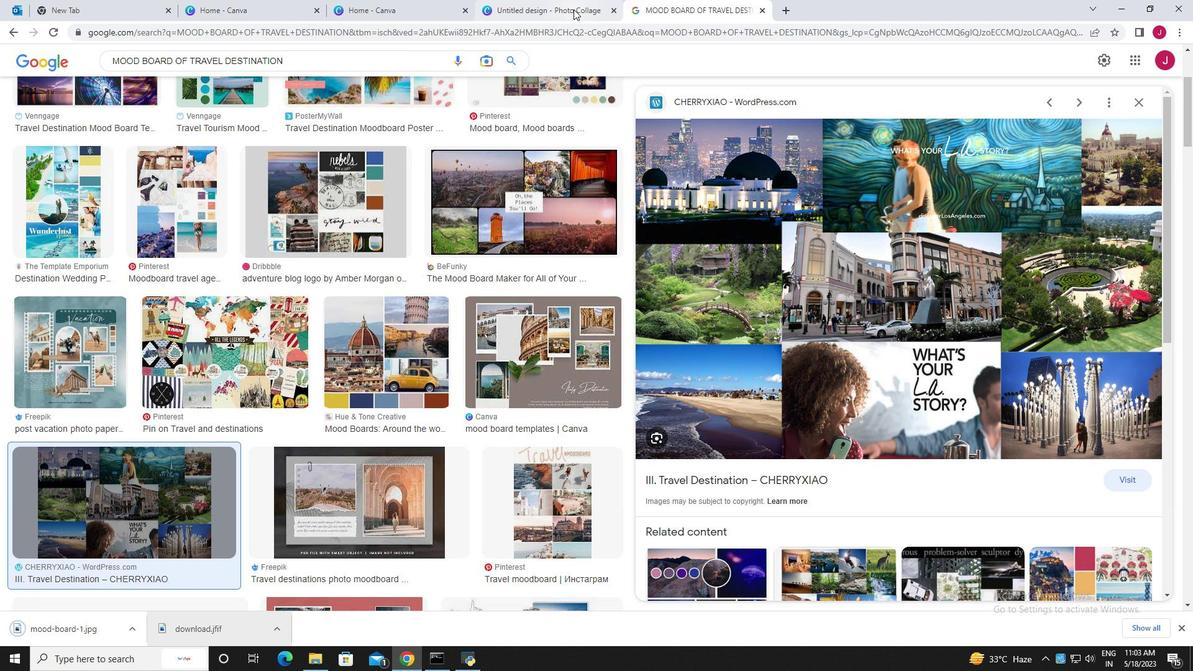
Action: Mouse moved to (78, 629)
Screenshot: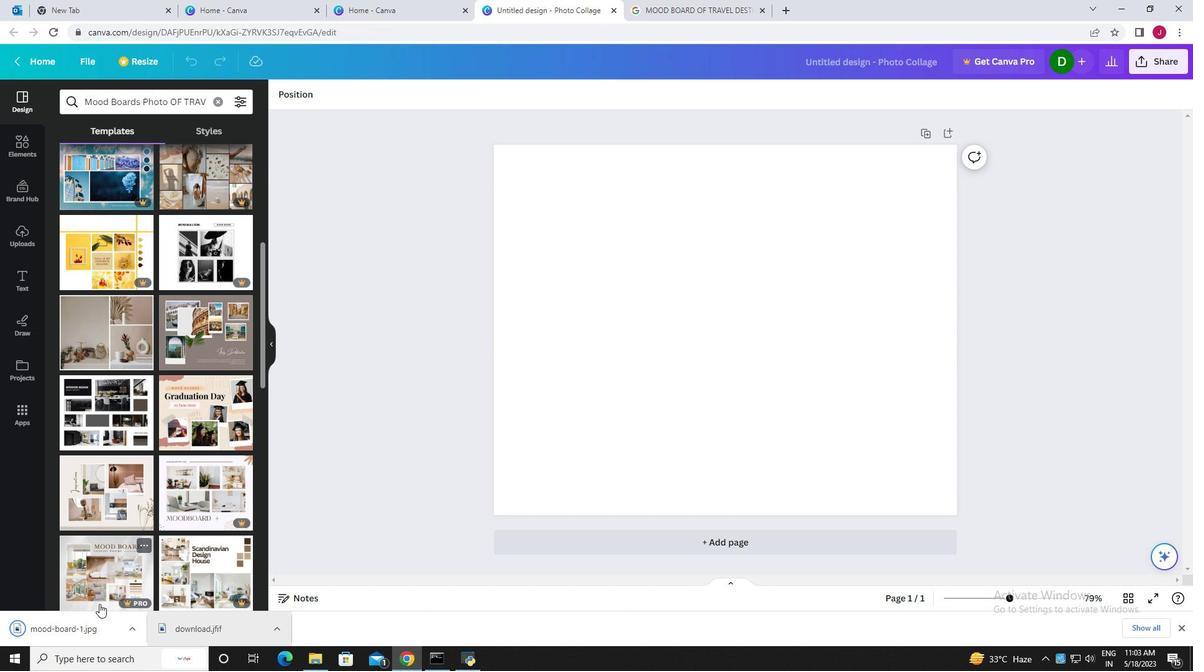 
Action: Mouse pressed left at (78, 629)
Screenshot: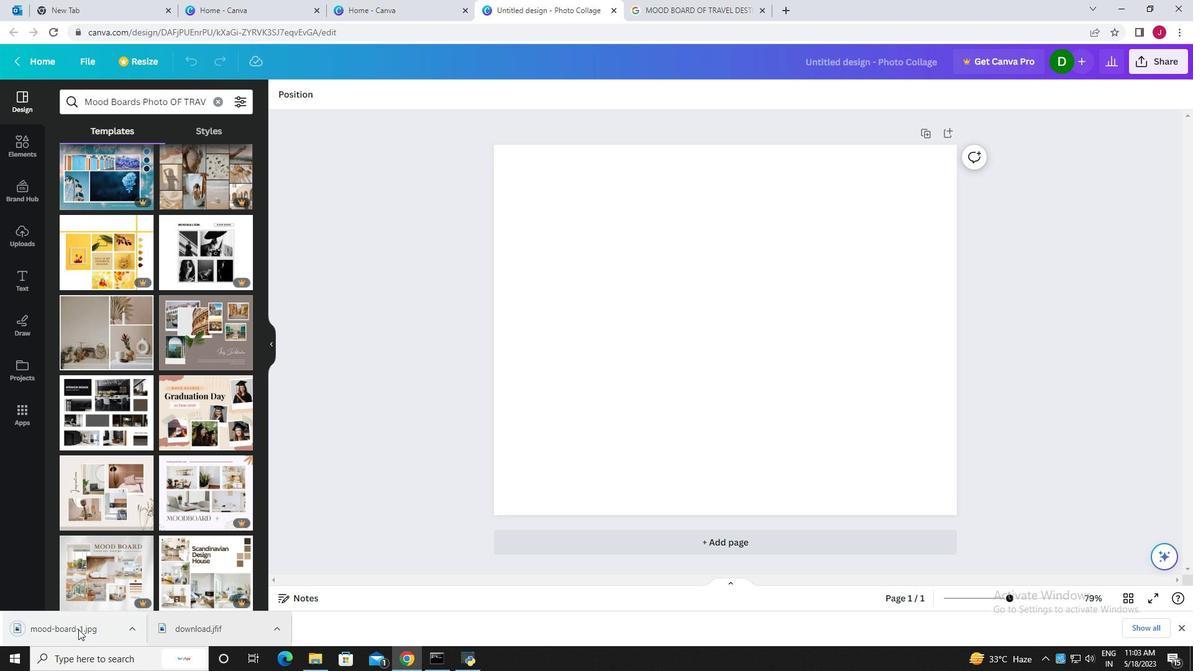 
Action: Mouse moved to (246, 223)
Screenshot: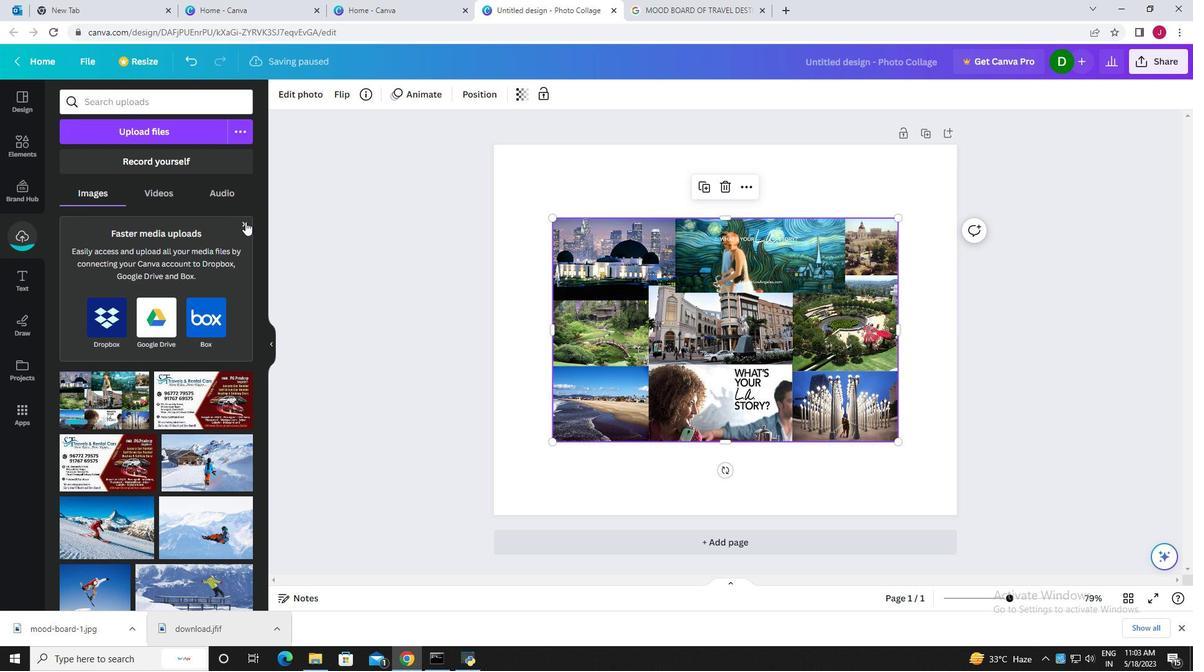 
Action: Mouse pressed left at (246, 223)
Screenshot: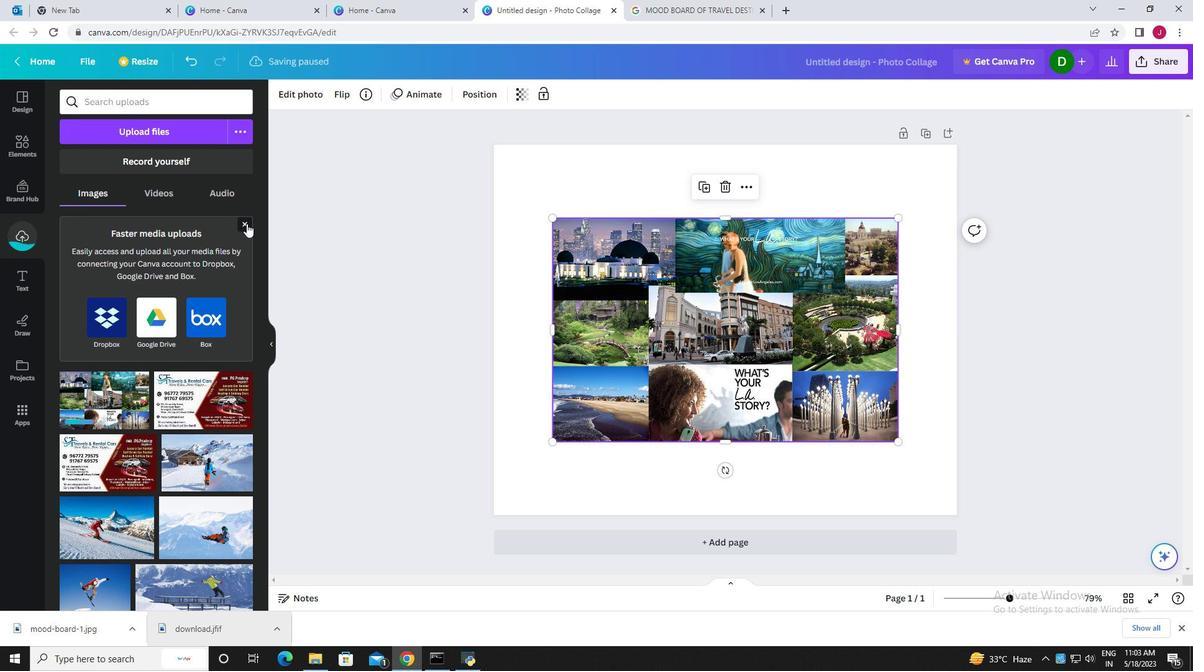 
Action: Mouse moved to (723, 441)
Screenshot: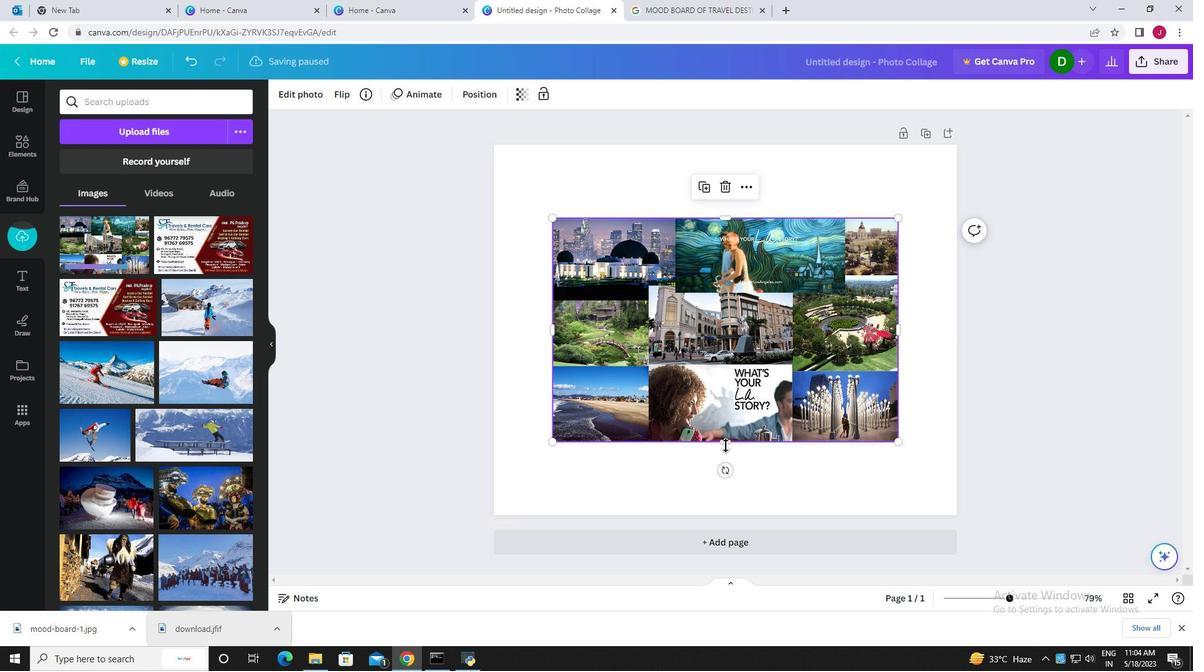 
Action: Mouse pressed left at (723, 441)
Screenshot: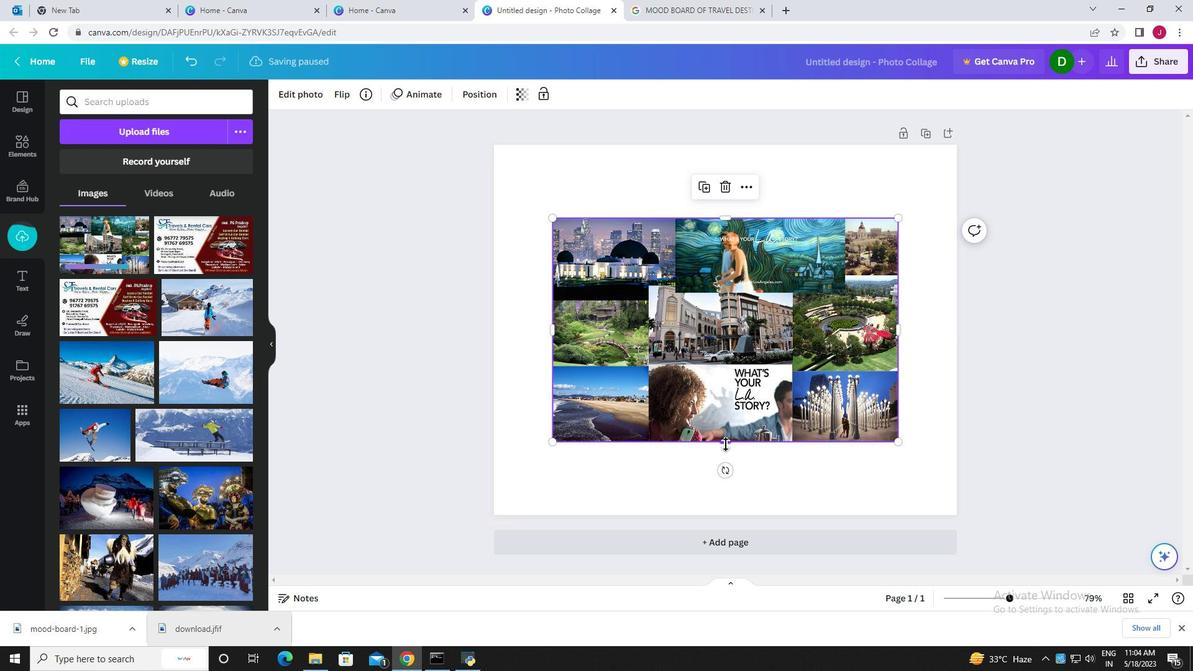 
Action: Mouse moved to (554, 260)
Screenshot: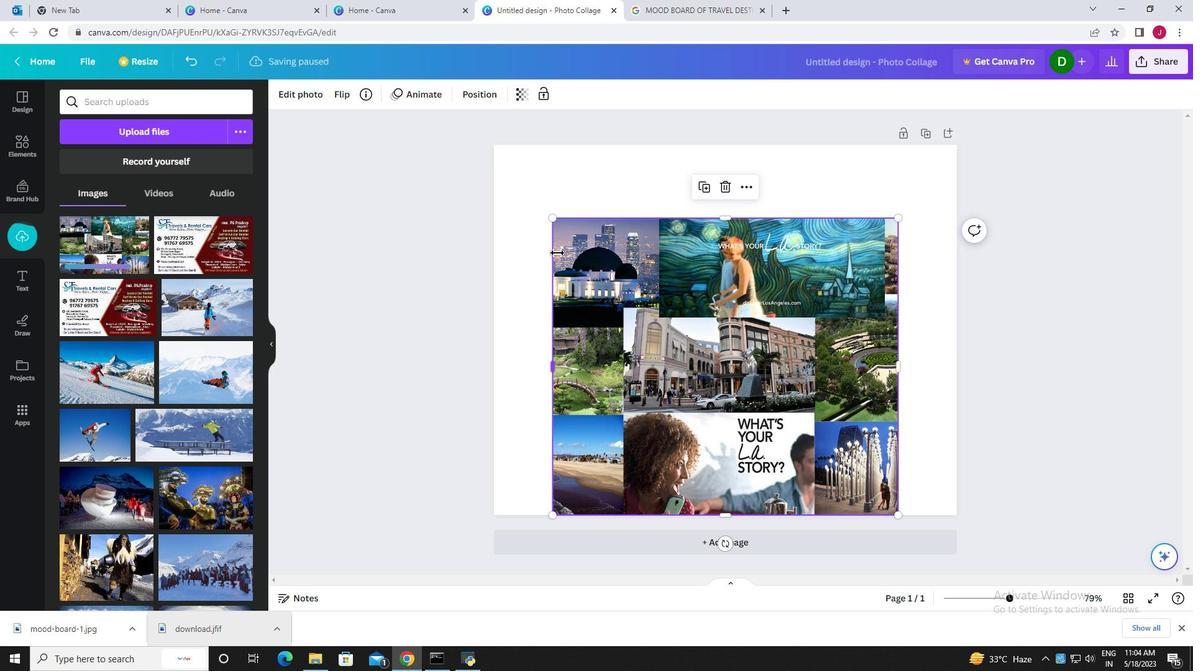 
Action: Mouse pressed left at (554, 260)
Screenshot: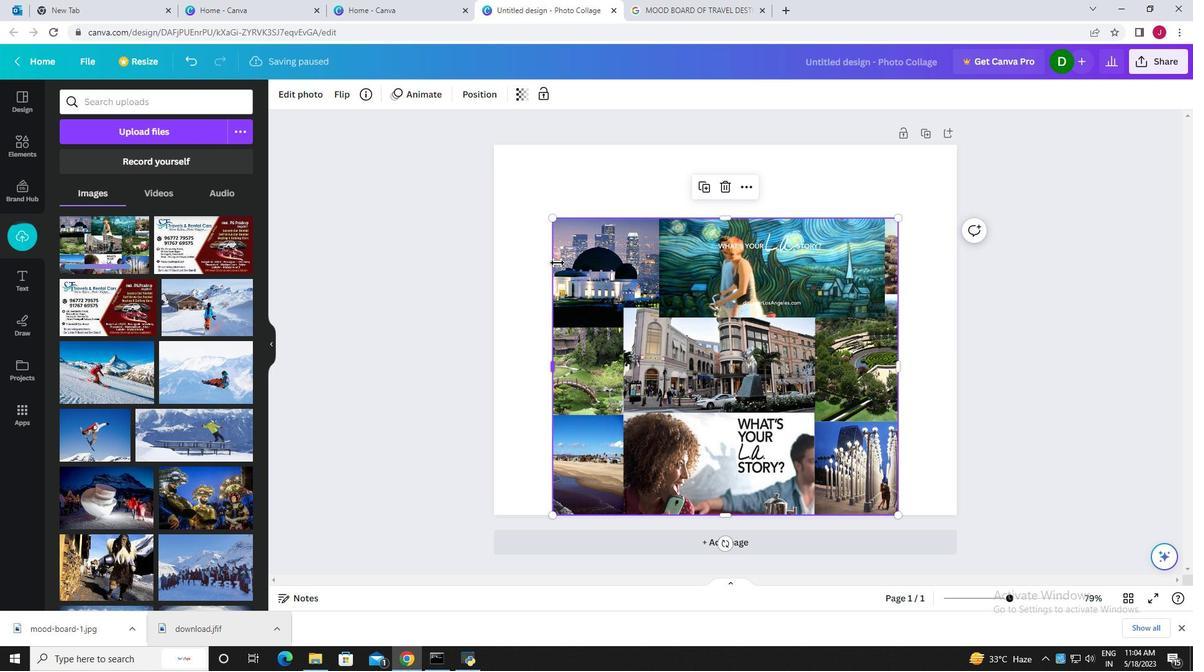
Action: Mouse moved to (897, 364)
Screenshot: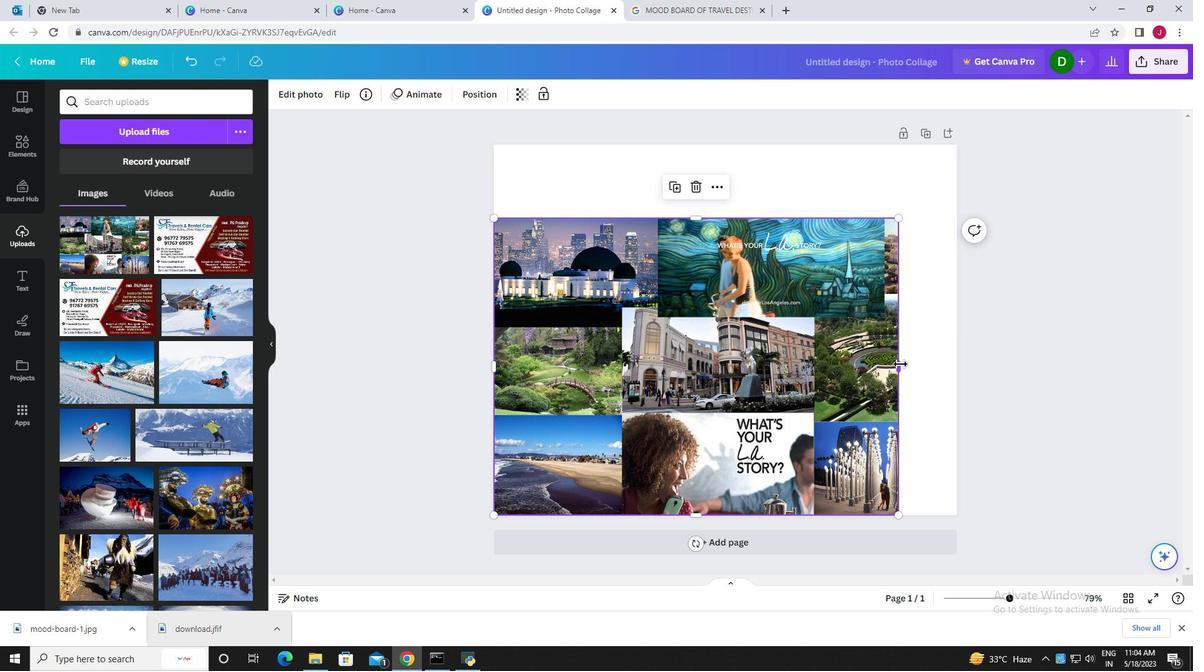 
Action: Mouse pressed left at (897, 364)
Screenshot: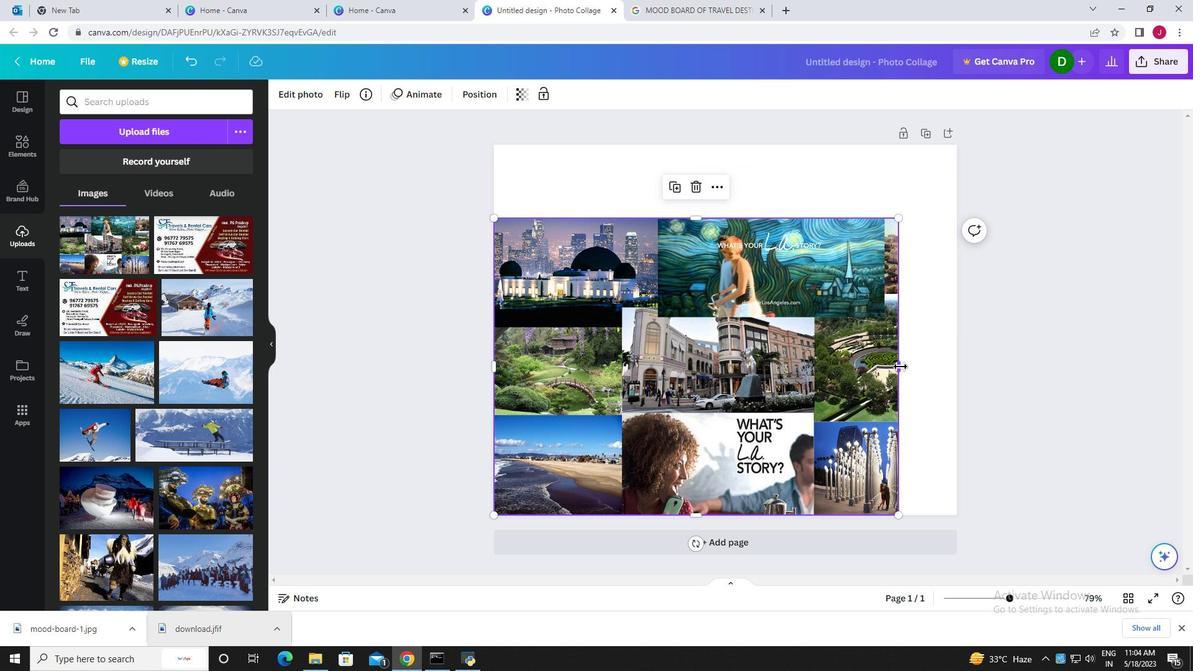 
Action: Mouse moved to (729, 216)
Screenshot: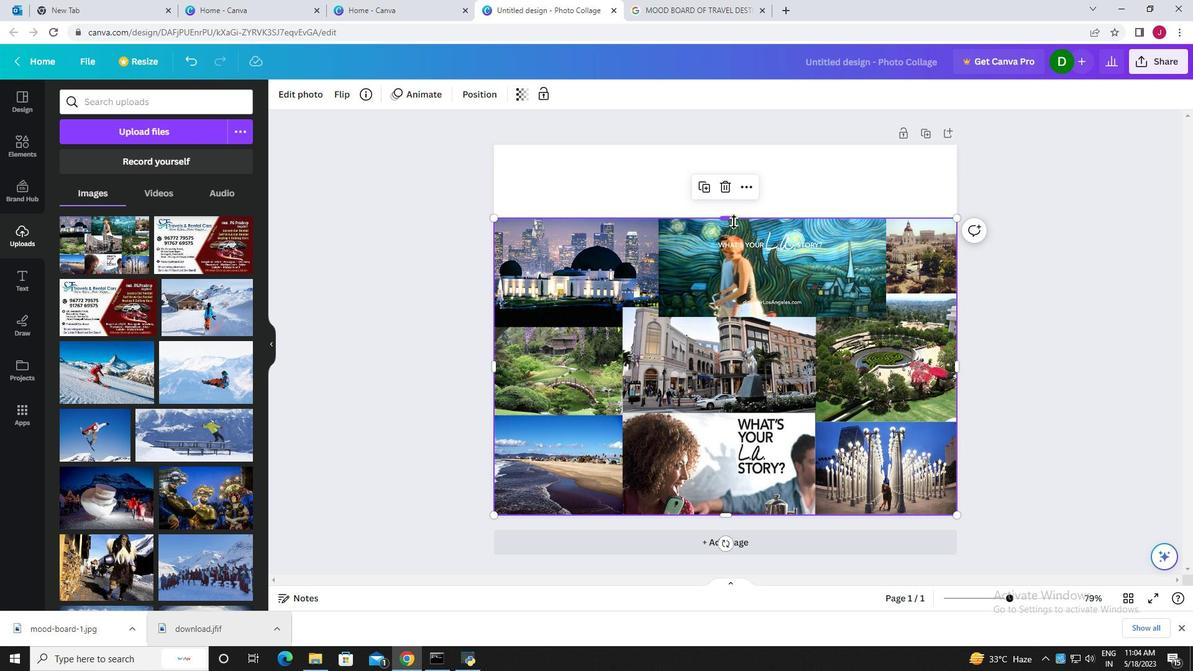 
Action: Mouse pressed left at (729, 216)
Screenshot: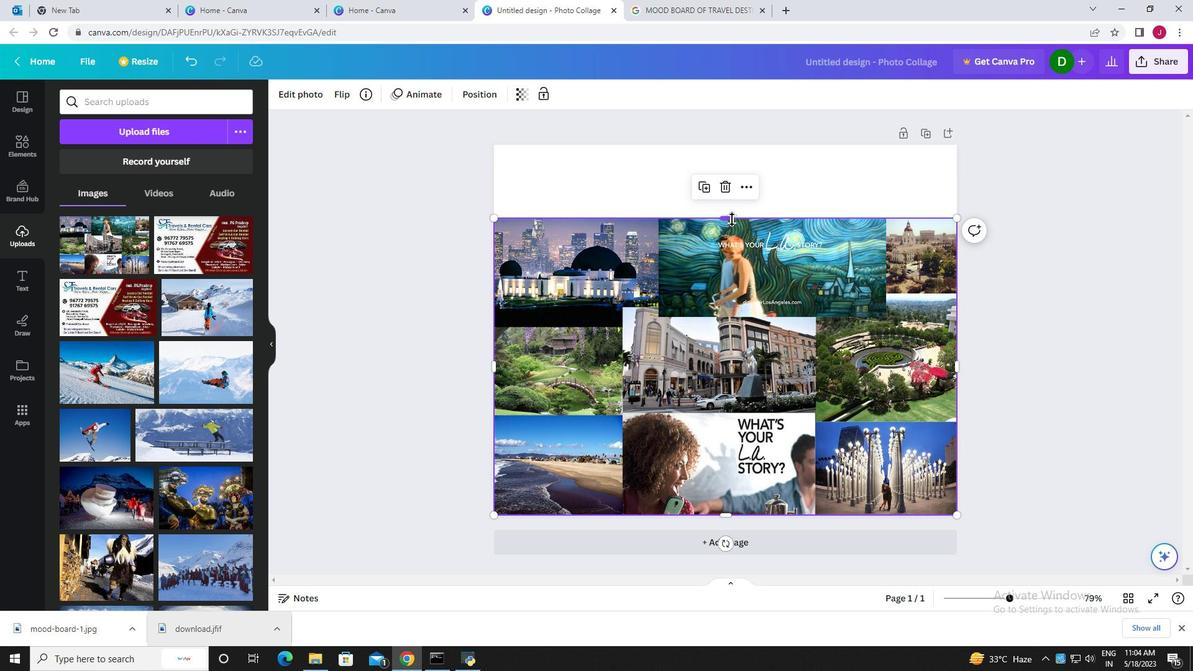 
Action: Mouse moved to (432, 275)
Screenshot: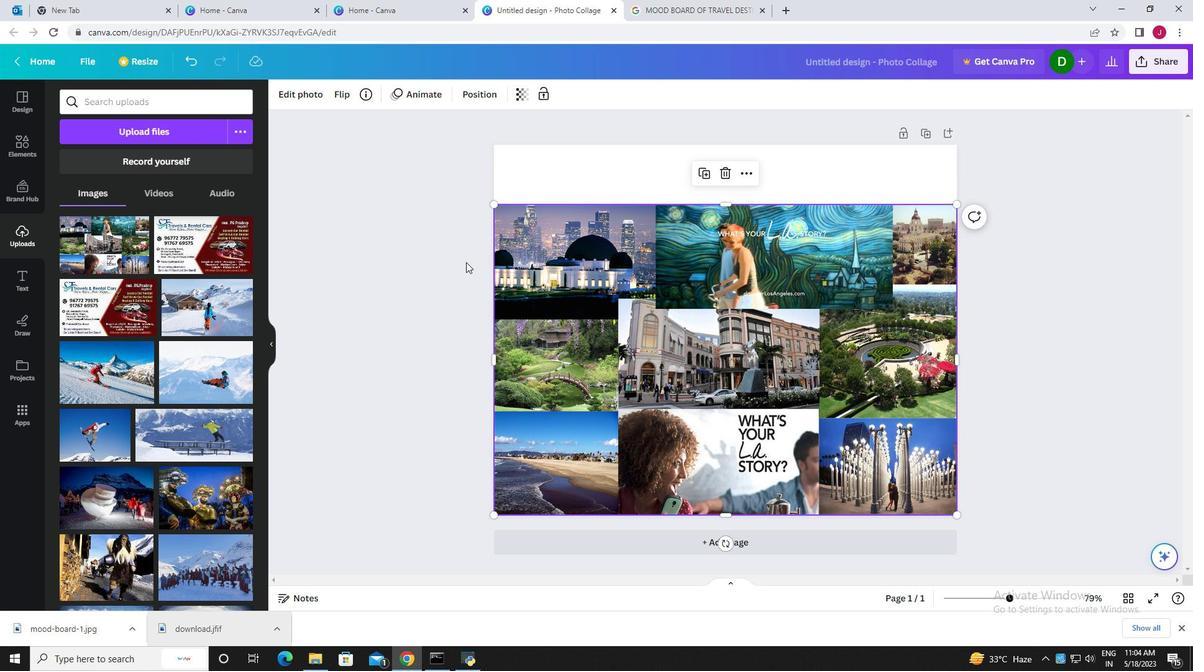
Action: Mouse pressed left at (432, 275)
Screenshot: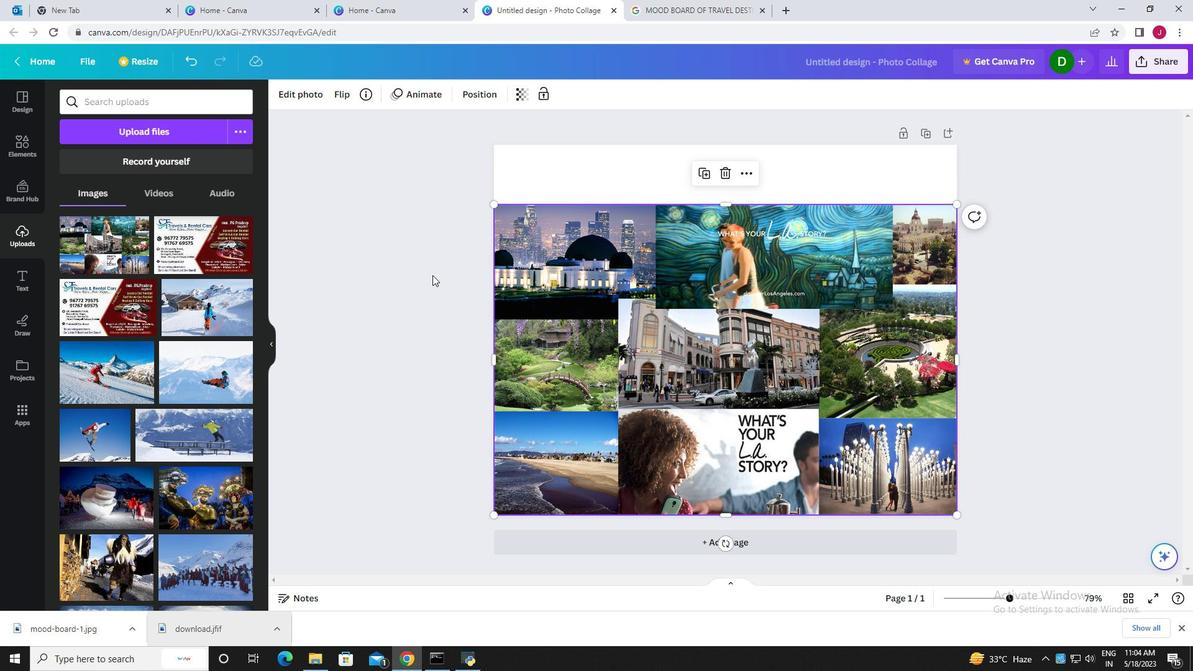 
Action: Mouse moved to (85, 279)
Screenshot: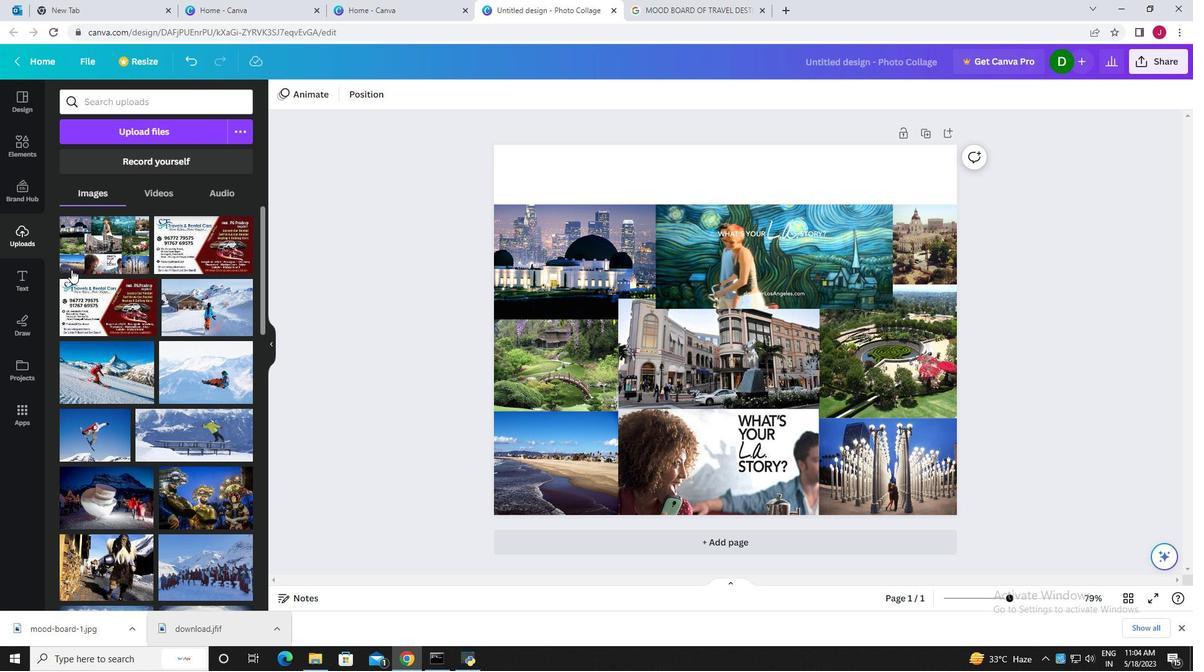 
Action: Mouse scrolled (85, 280) with delta (0, 0)
Screenshot: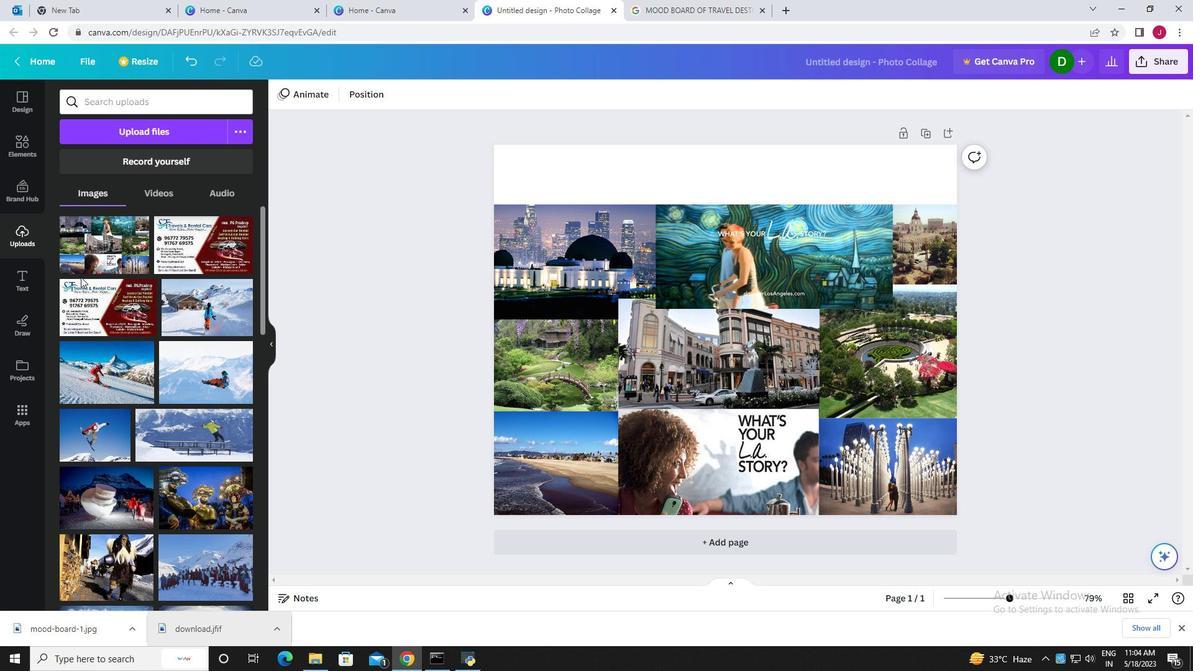 
Action: Mouse scrolled (85, 280) with delta (0, 0)
Screenshot: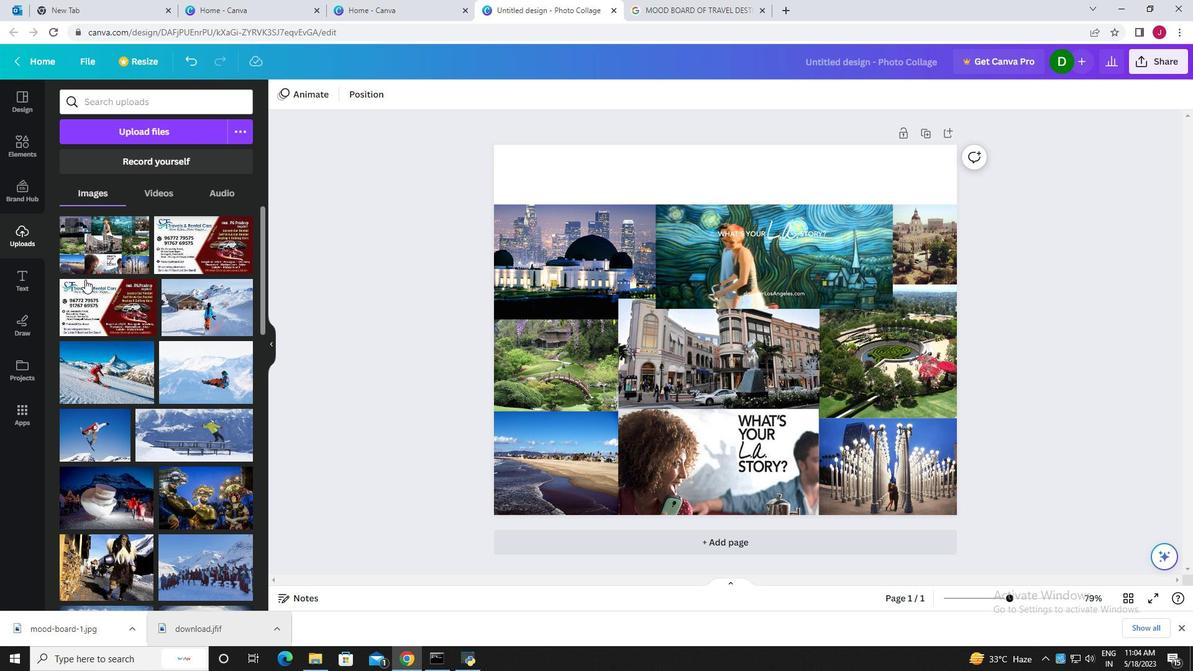 
Action: Mouse scrolled (85, 280) with delta (0, 0)
Screenshot: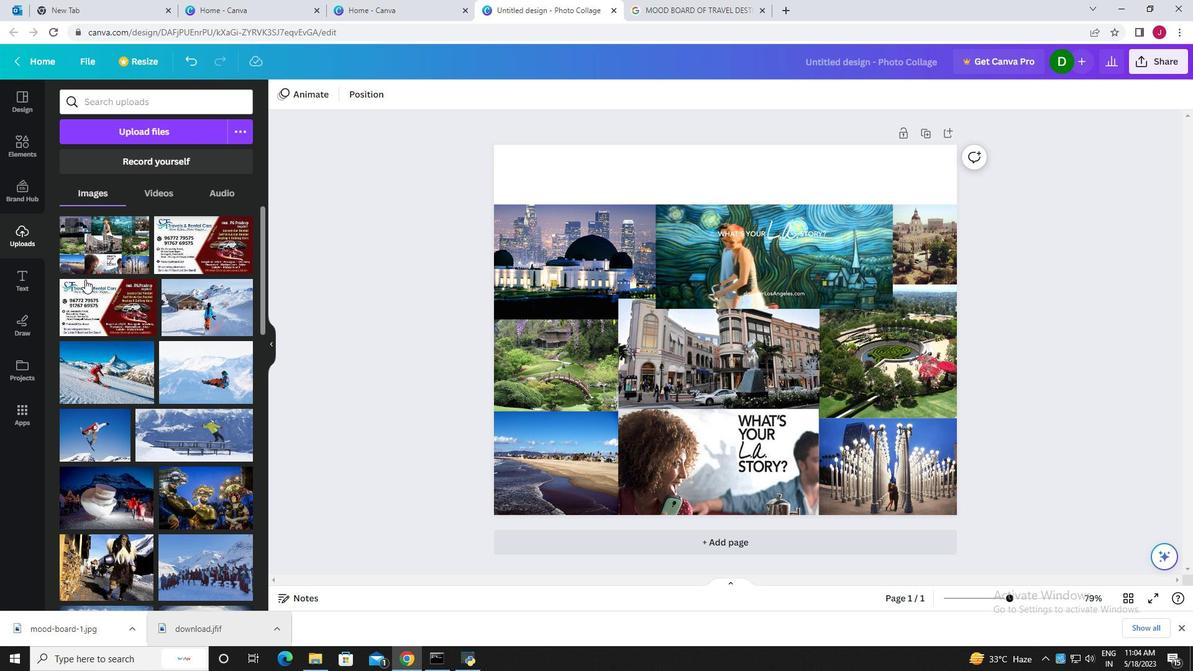 
Action: Mouse moved to (16, 280)
Screenshot: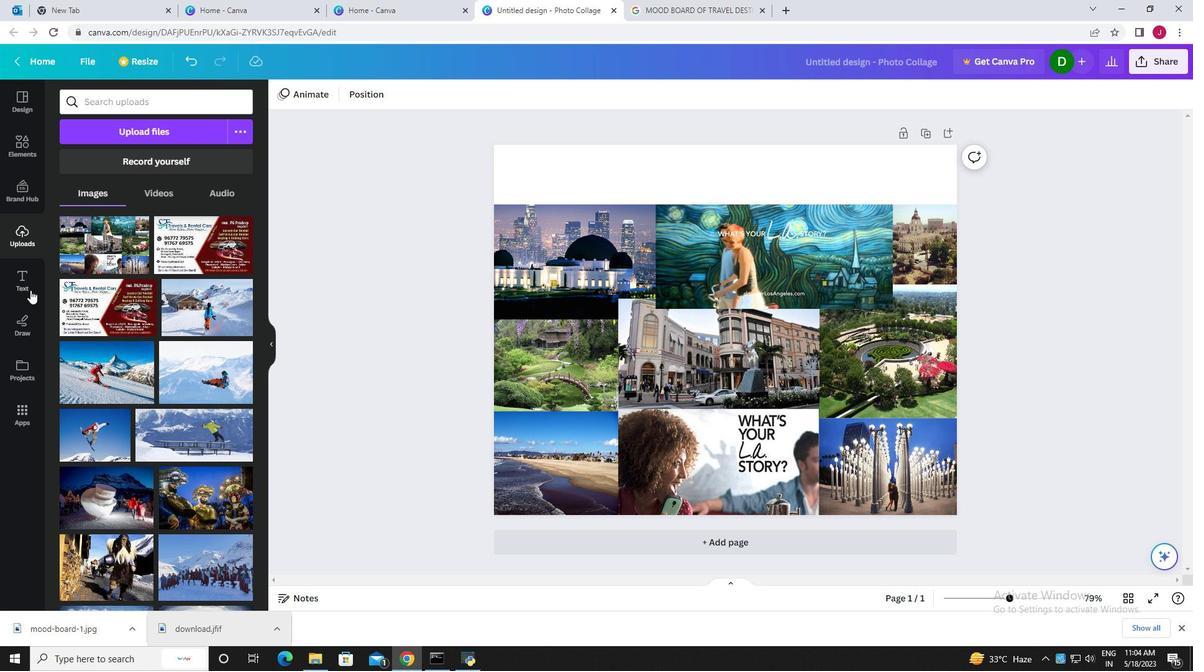 
Action: Mouse pressed left at (16, 280)
Screenshot: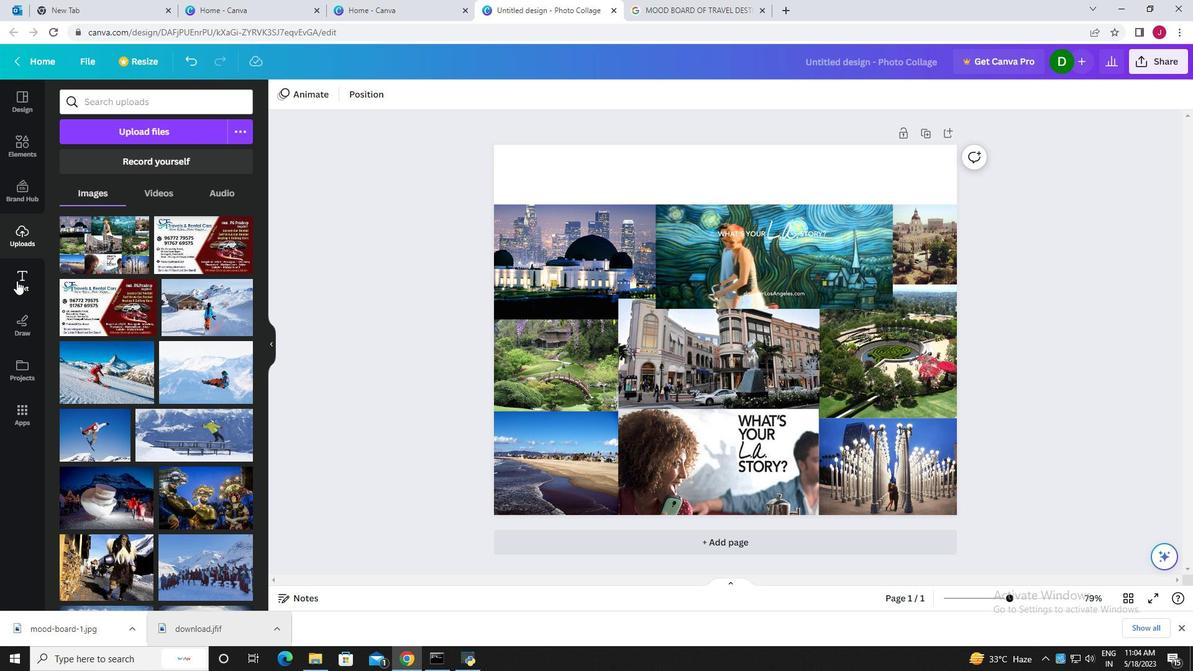 
Action: Mouse moved to (176, 253)
Screenshot: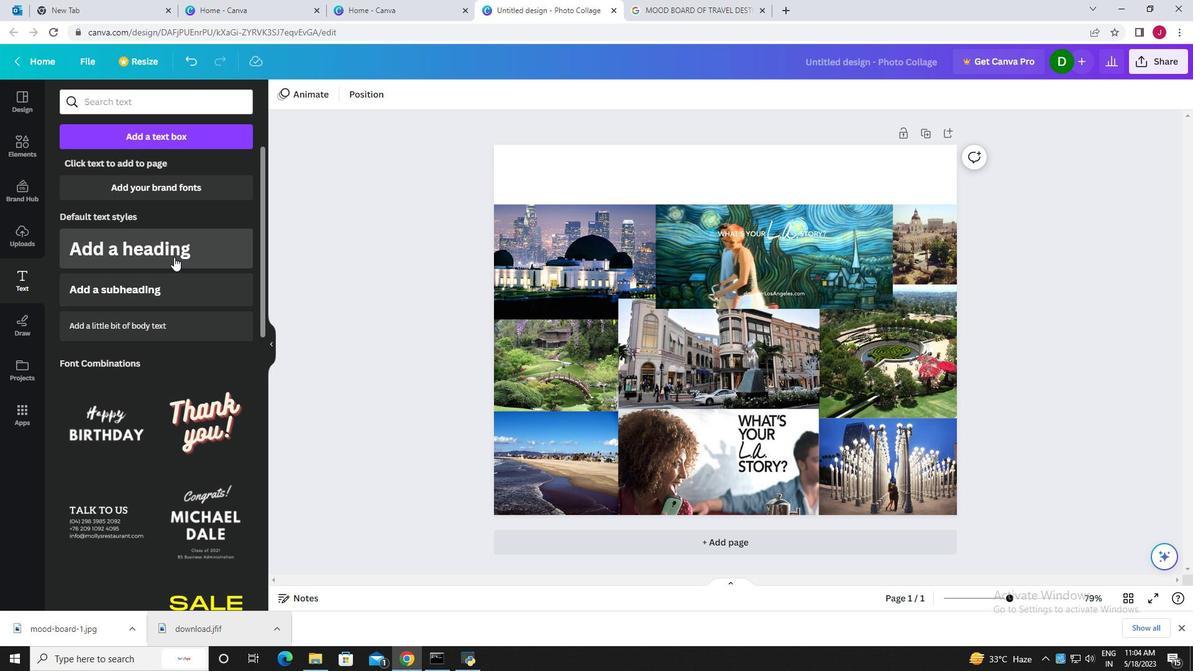 
Action: Mouse pressed left at (176, 253)
Screenshot: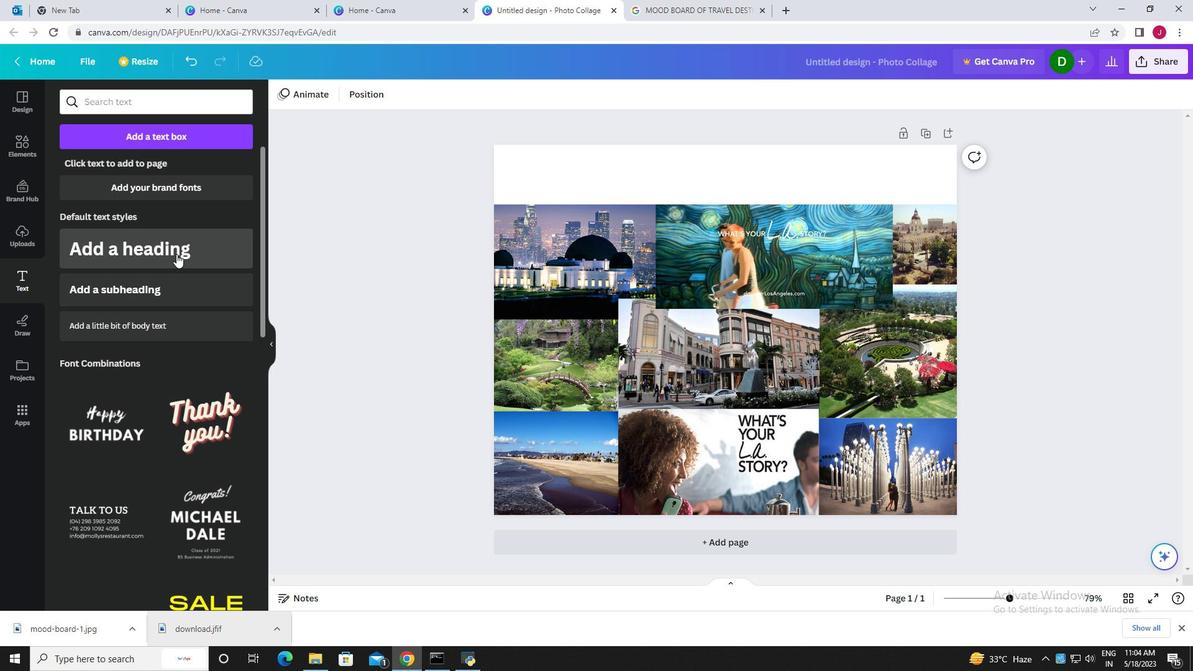 
Action: Mouse moved to (685, 323)
Screenshot: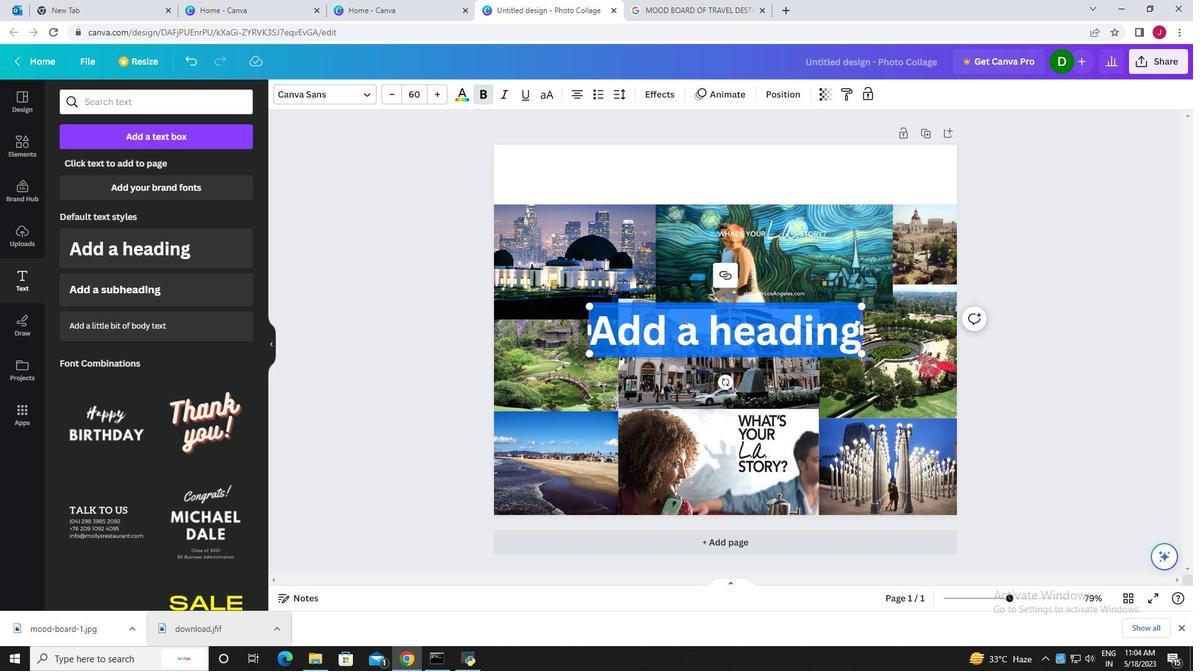 
Action: Key pressed mood<Key.space>board<Key.space>of<Key.space>travel<Key.space>destination
Screenshot: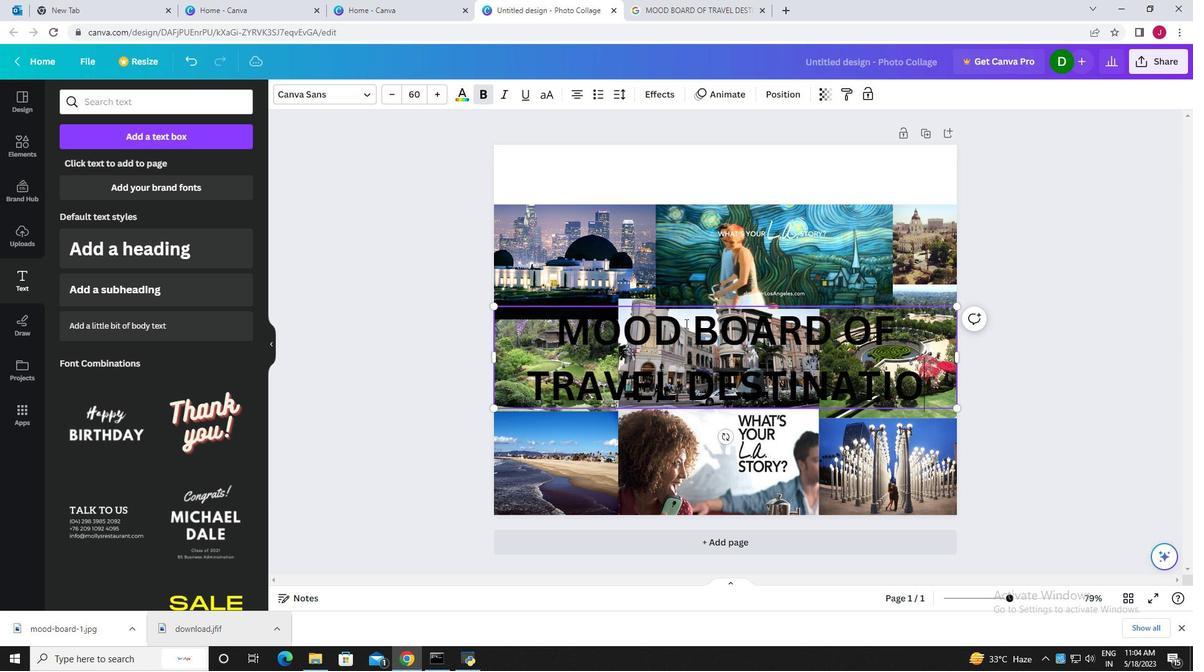 
Action: Mouse moved to (1072, 320)
Screenshot: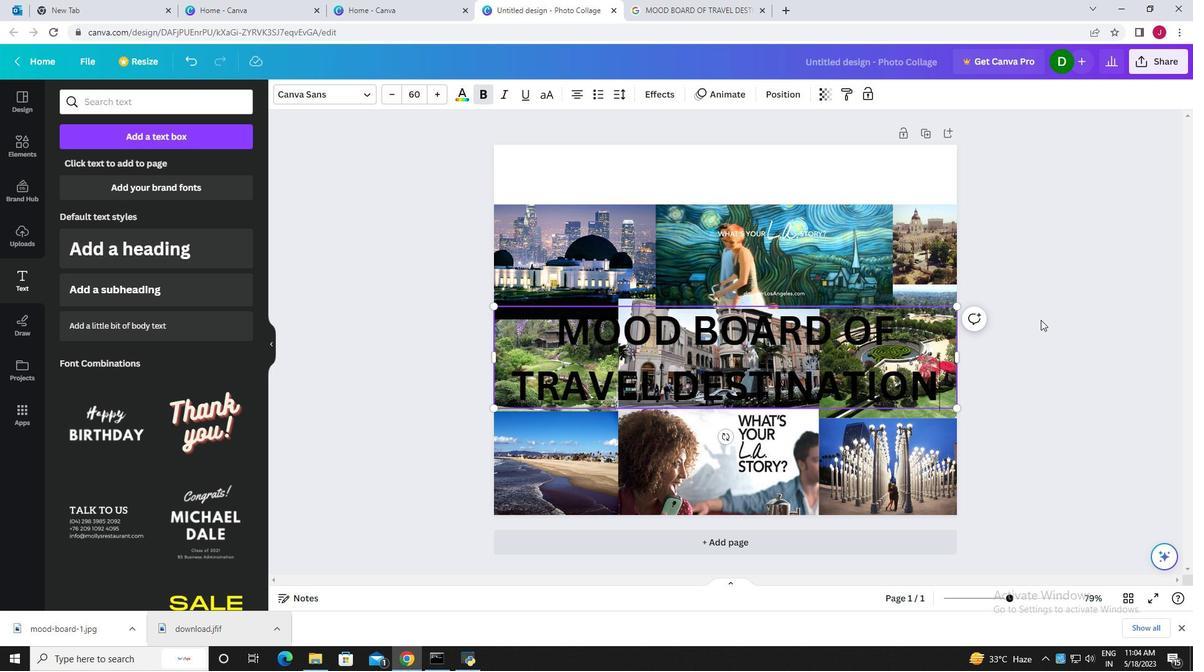 
Action: Mouse pressed left at (1072, 320)
Screenshot: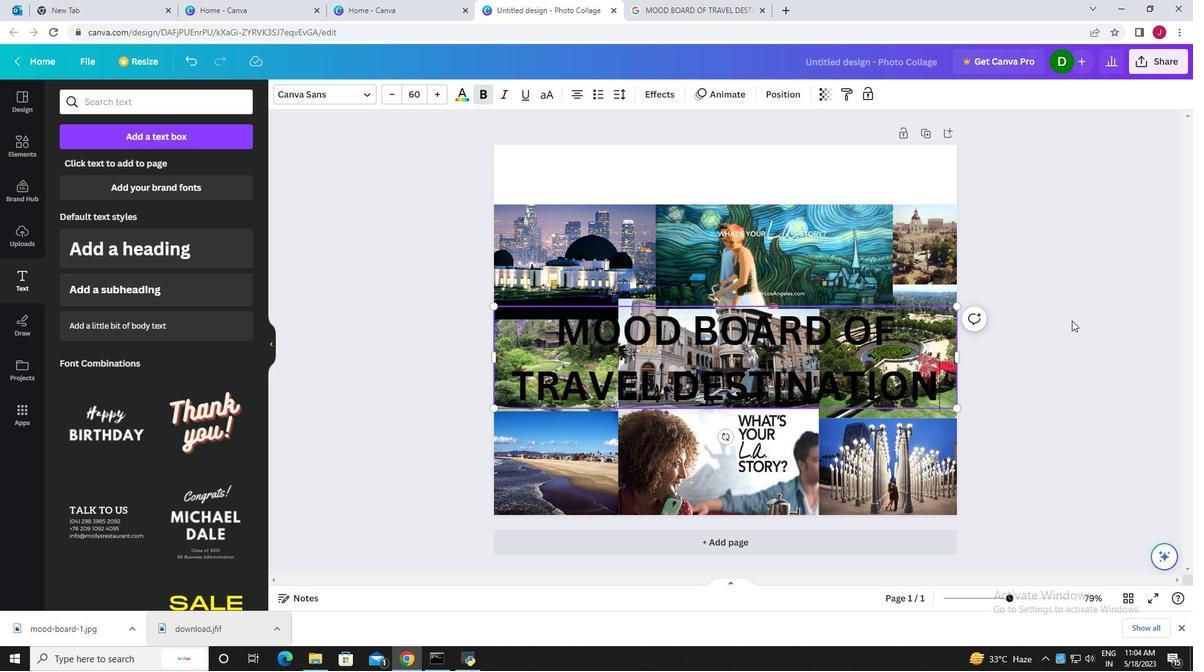 
Action: Mouse moved to (728, 361)
Screenshot: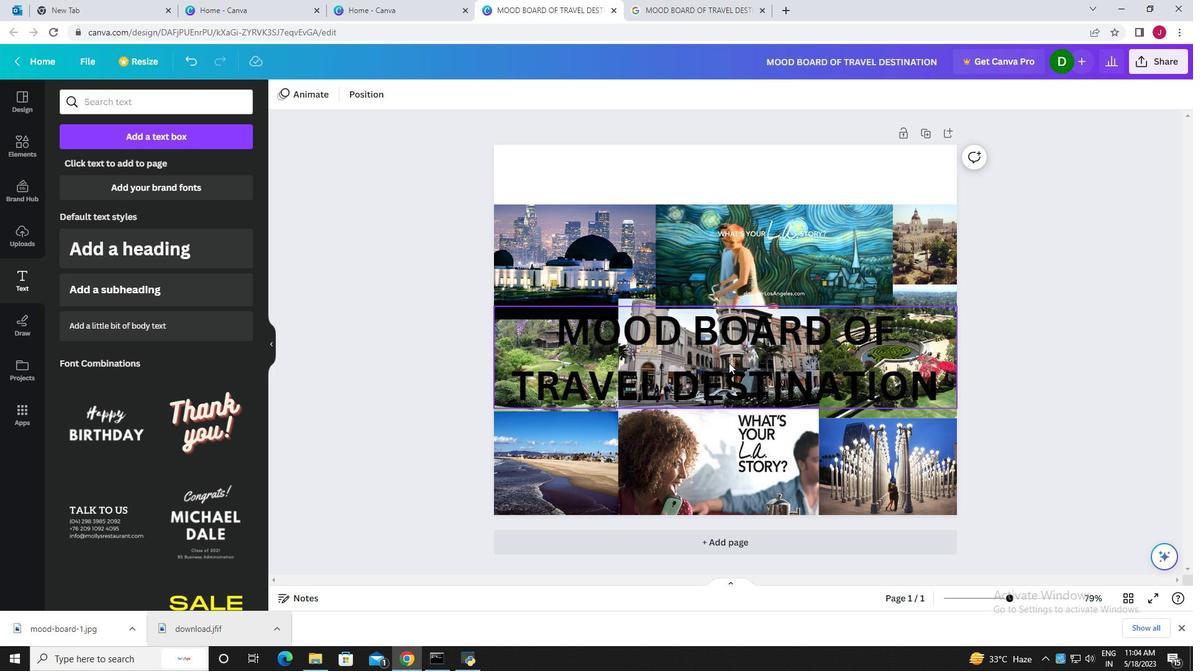 
Action: Mouse pressed left at (728, 361)
Screenshot: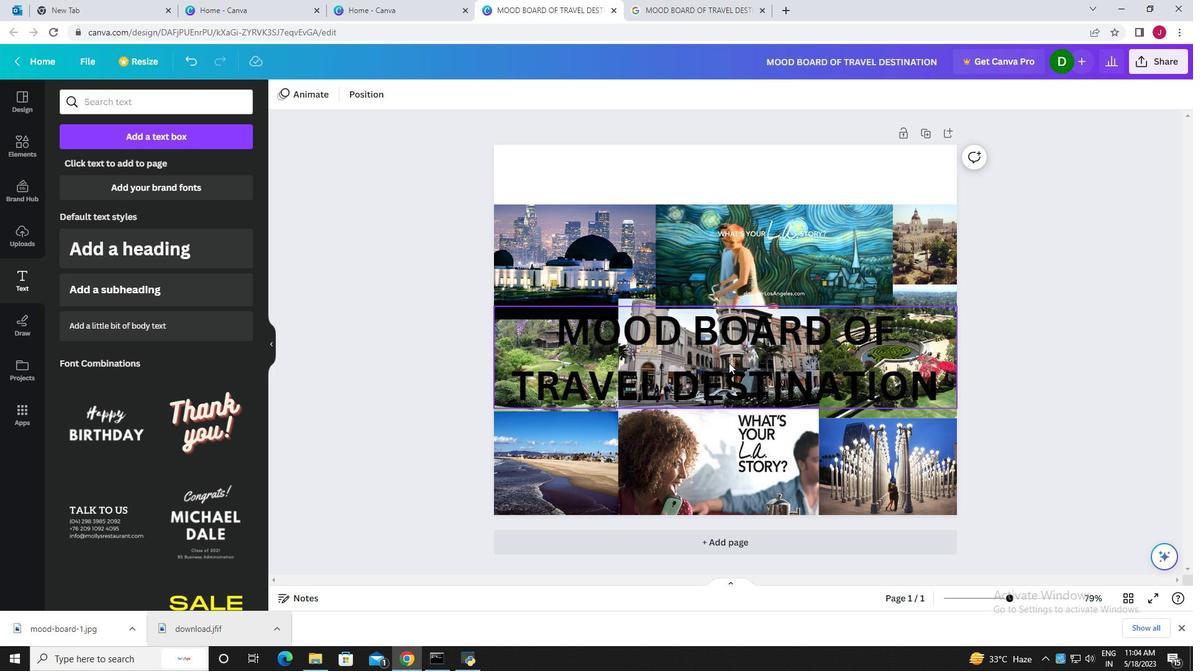 
Action: Mouse moved to (956, 245)
Screenshot: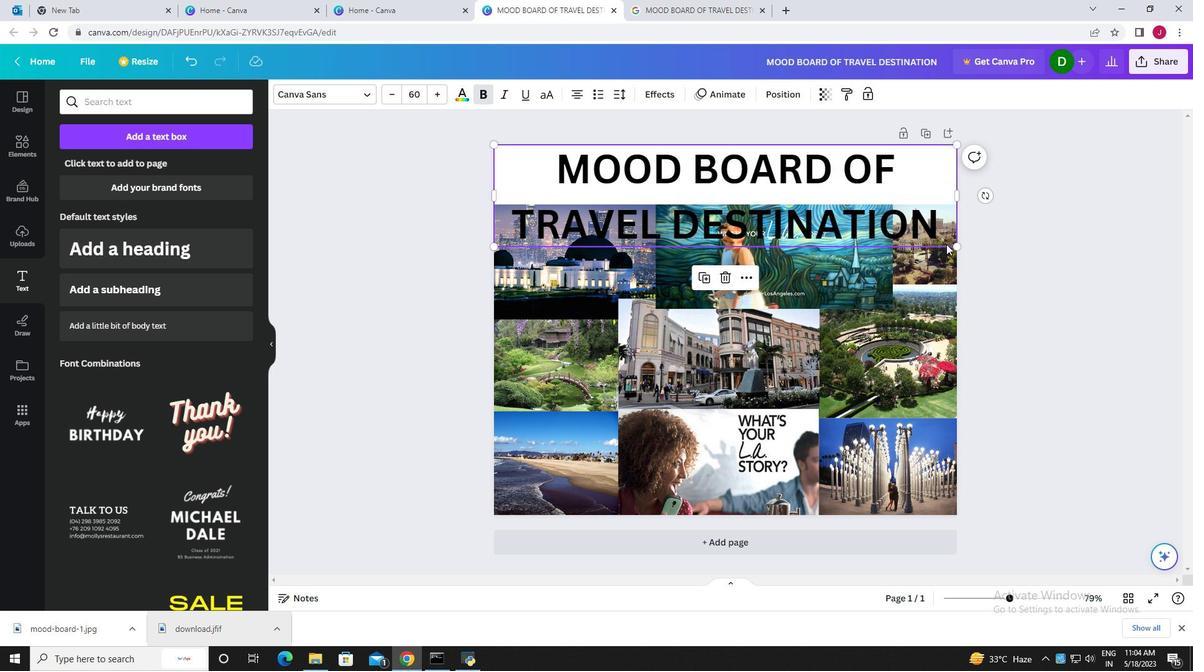 
Action: Mouse pressed left at (956, 245)
Screenshot: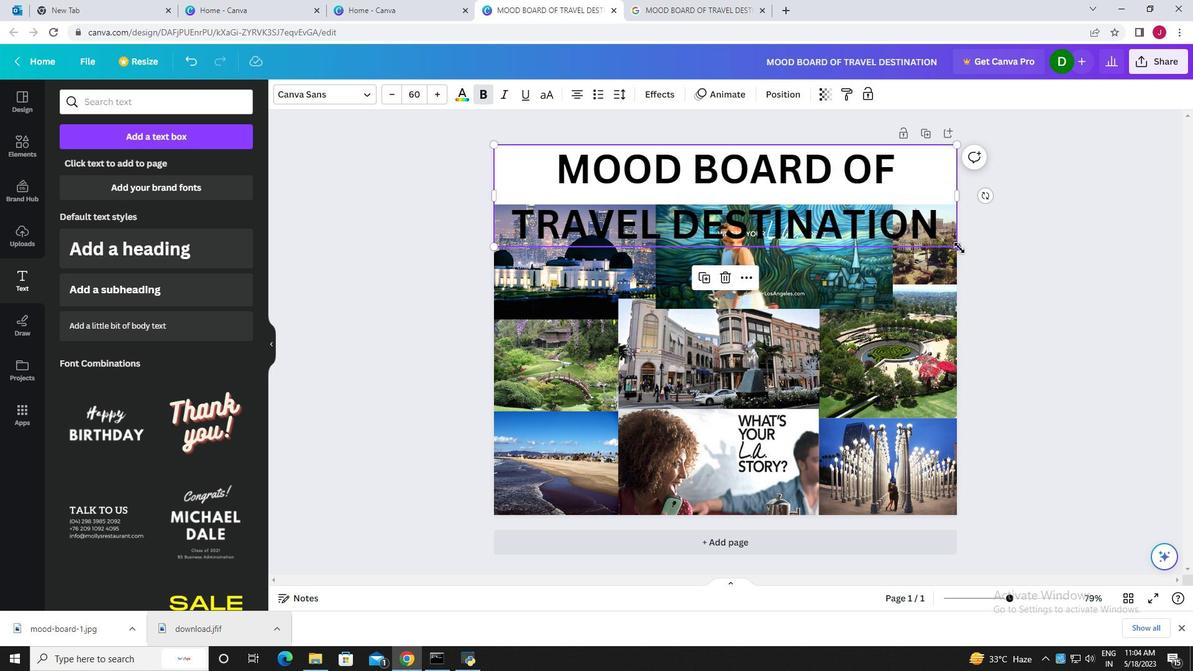 
Action: Mouse moved to (699, 175)
Screenshot: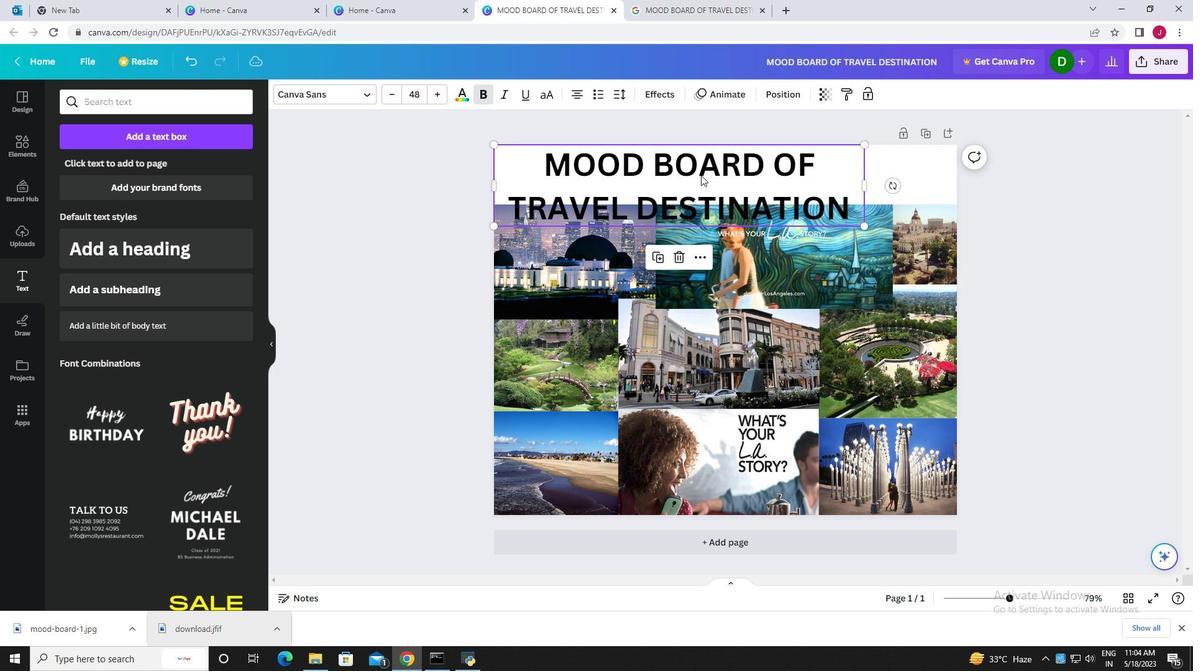 
Action: Mouse pressed left at (699, 175)
Screenshot: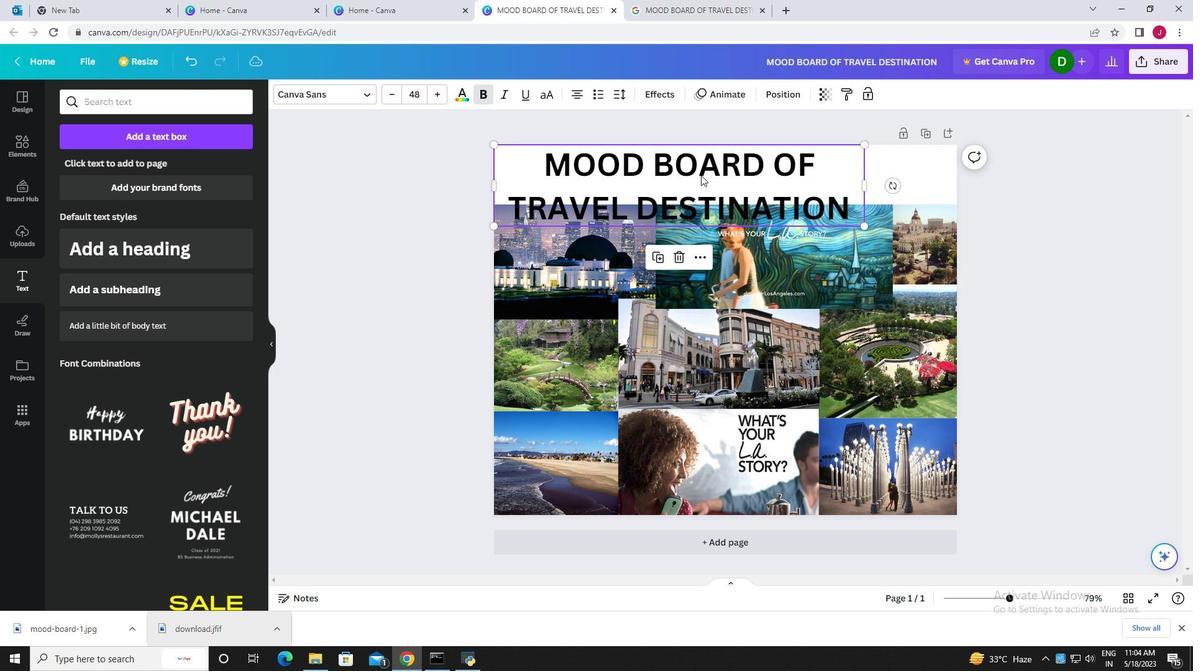 
Action: Mouse moved to (889, 222)
Screenshot: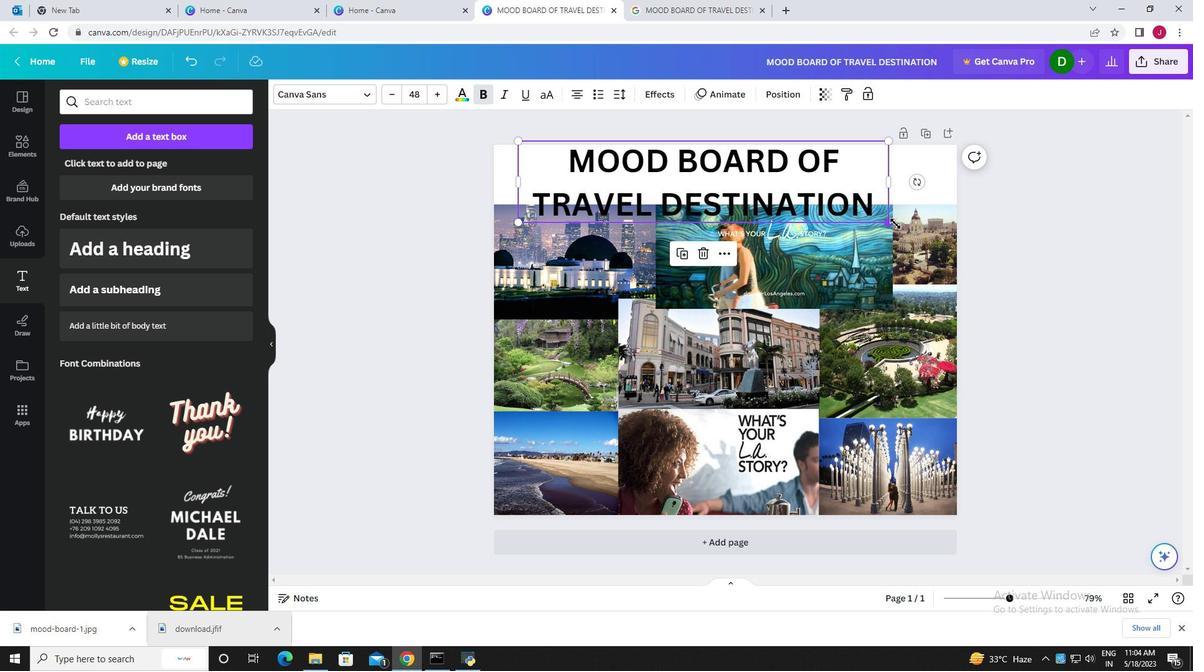 
Action: Mouse pressed left at (889, 222)
Screenshot: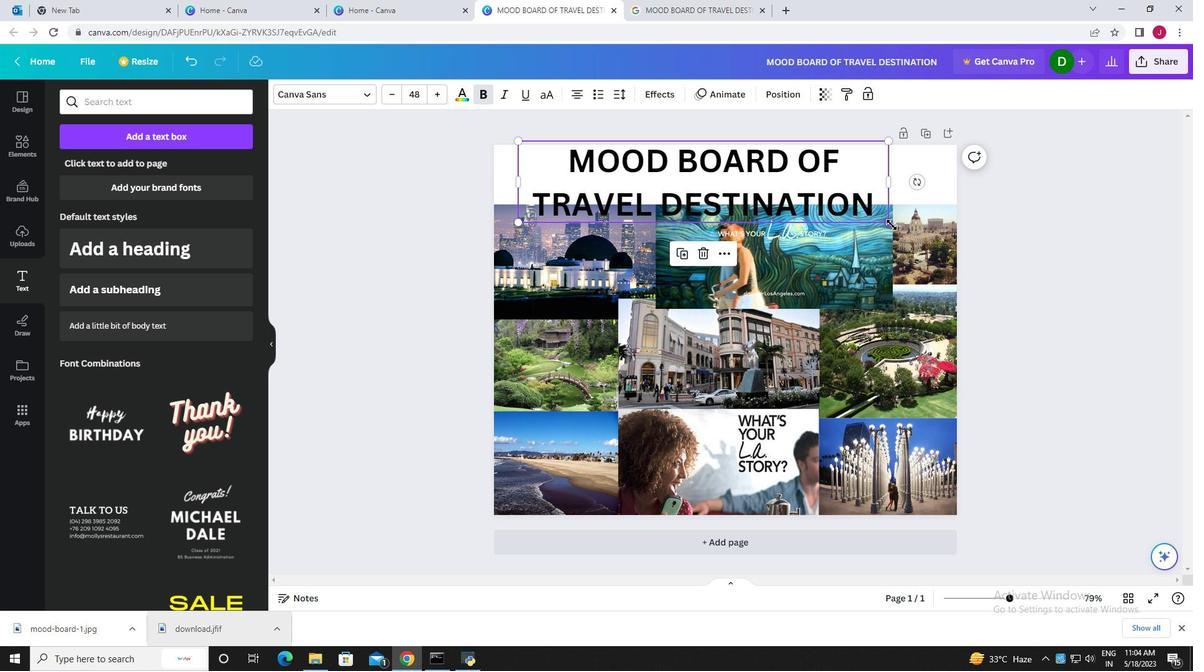 
Action: Mouse moved to (807, 172)
Screenshot: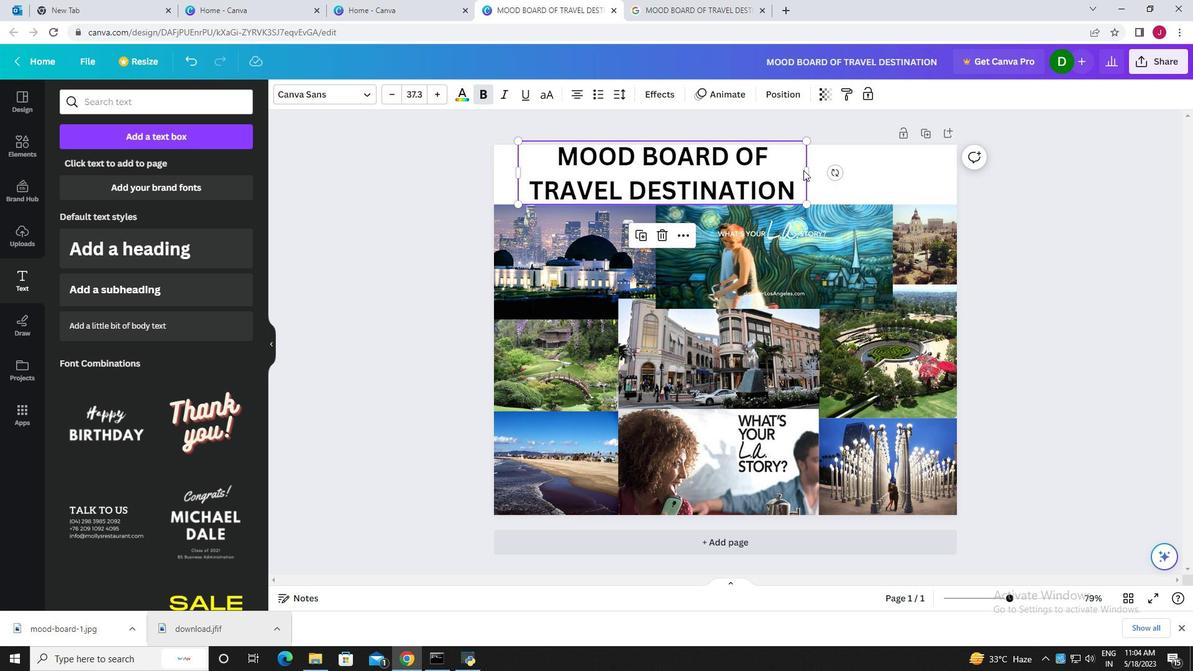 
Action: Mouse pressed left at (807, 172)
Screenshot: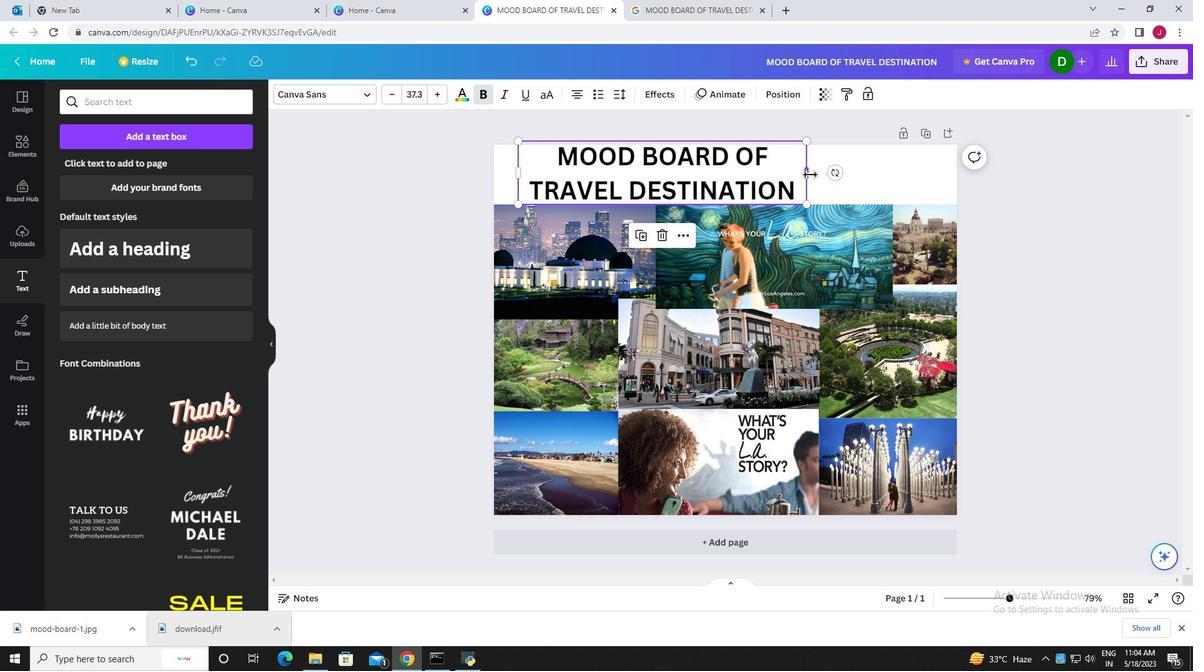 
Action: Mouse moved to (699, 162)
Screenshot: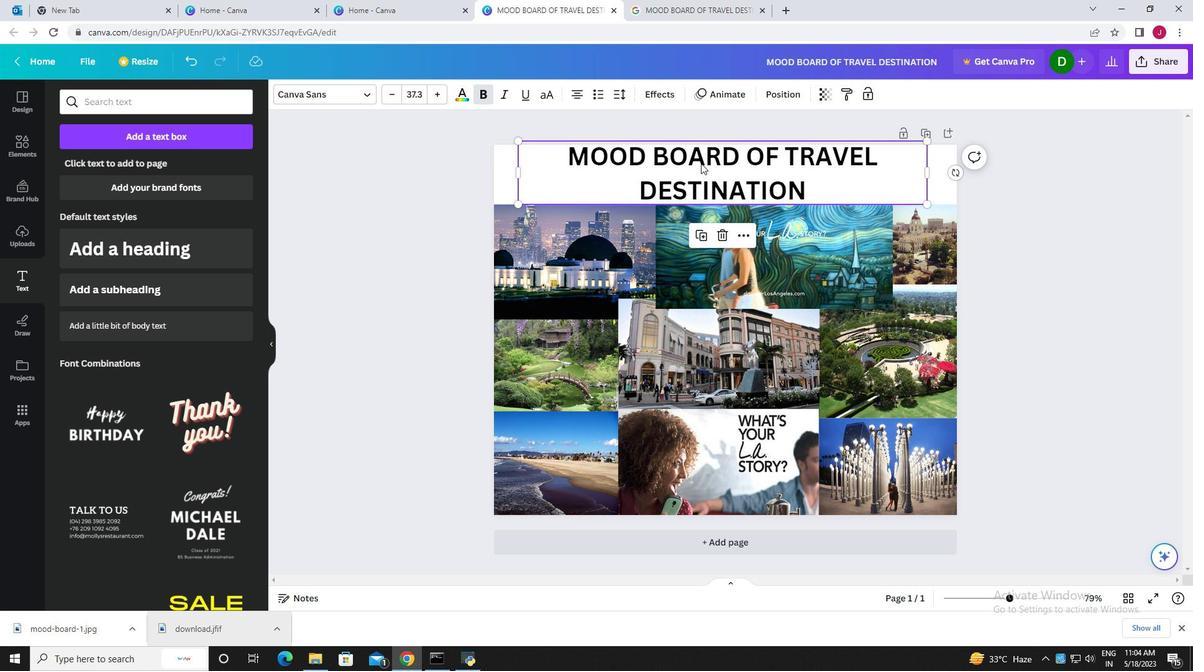 
Action: Mouse pressed left at (699, 162)
Screenshot: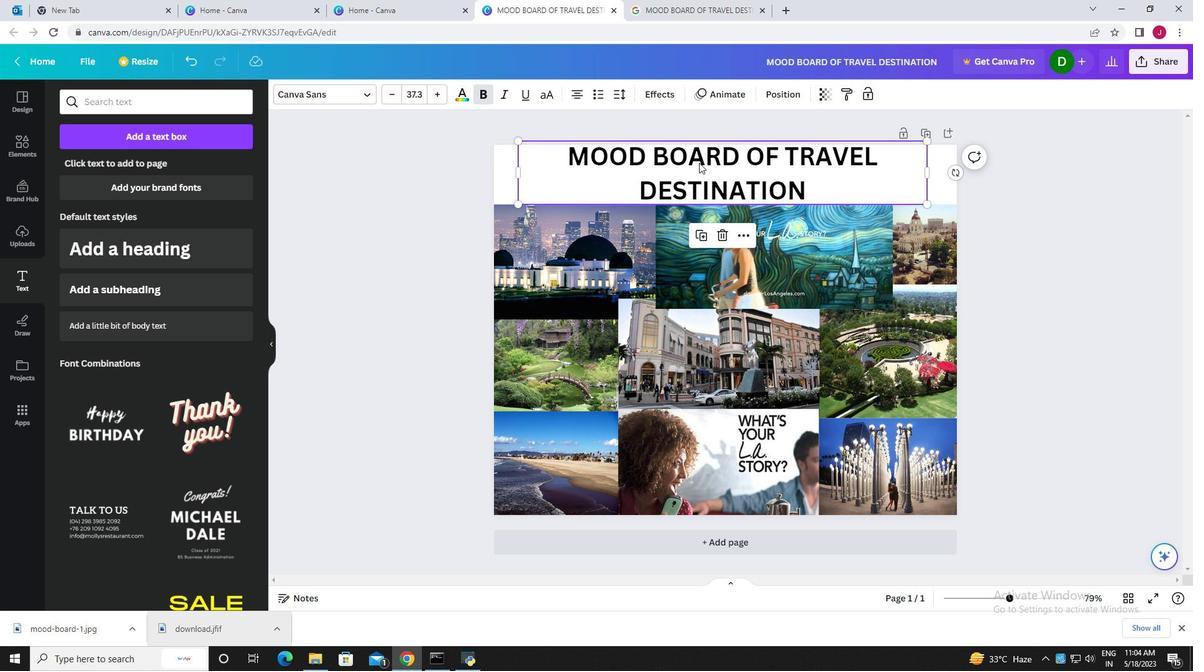 
Action: Mouse pressed left at (699, 162)
Screenshot: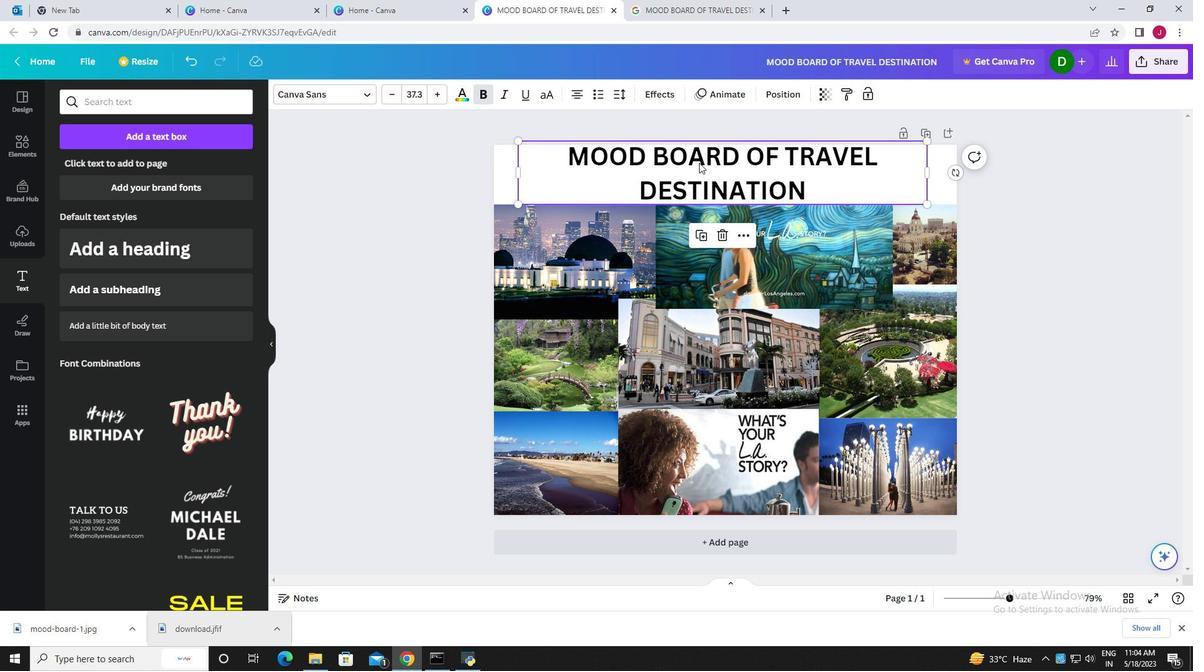 
Action: Mouse pressed left at (699, 162)
Screenshot: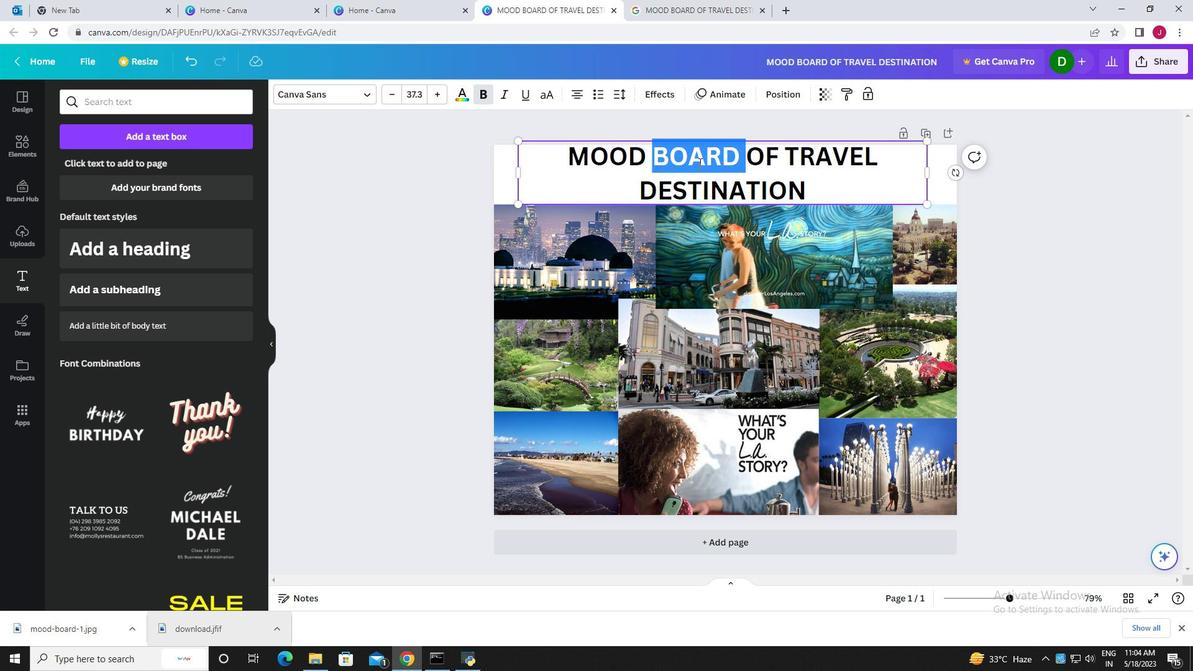 
Action: Mouse moved to (456, 99)
Screenshot: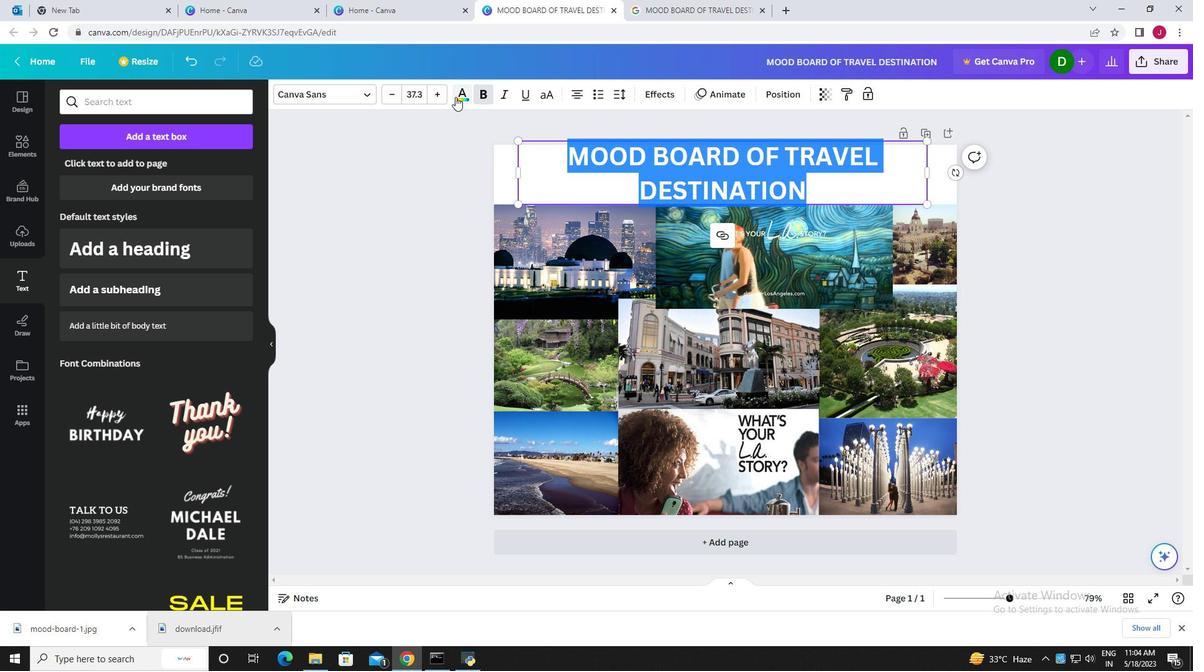
Action: Mouse pressed left at (456, 99)
Screenshot: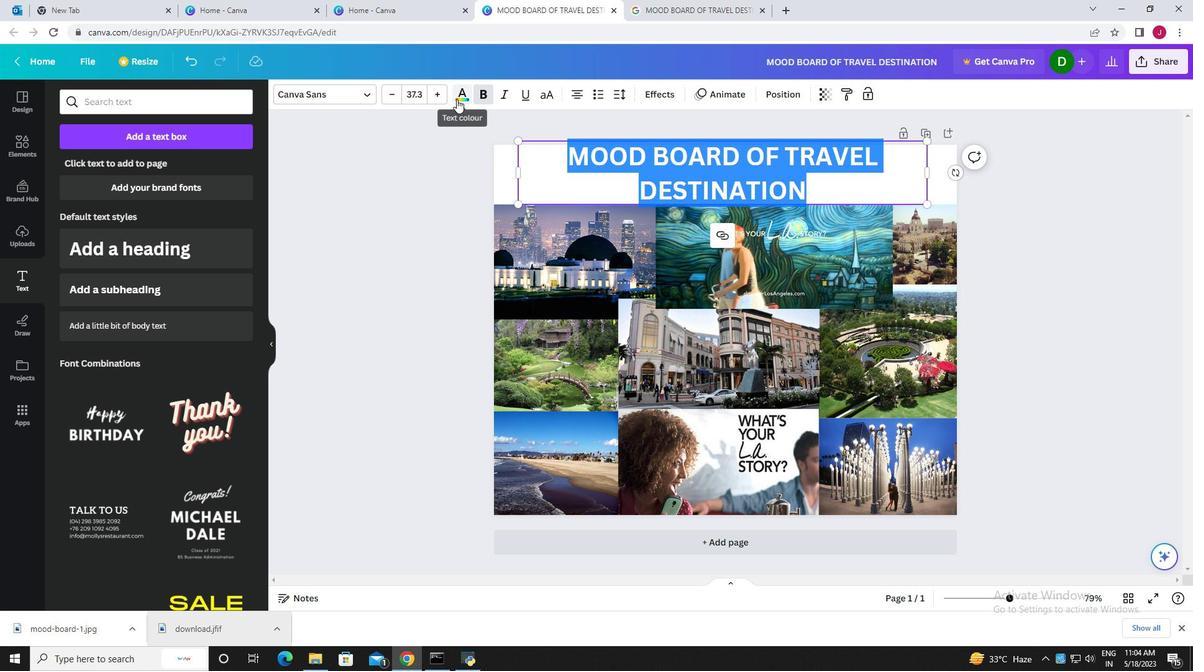 
Action: Mouse moved to (105, 423)
Screenshot: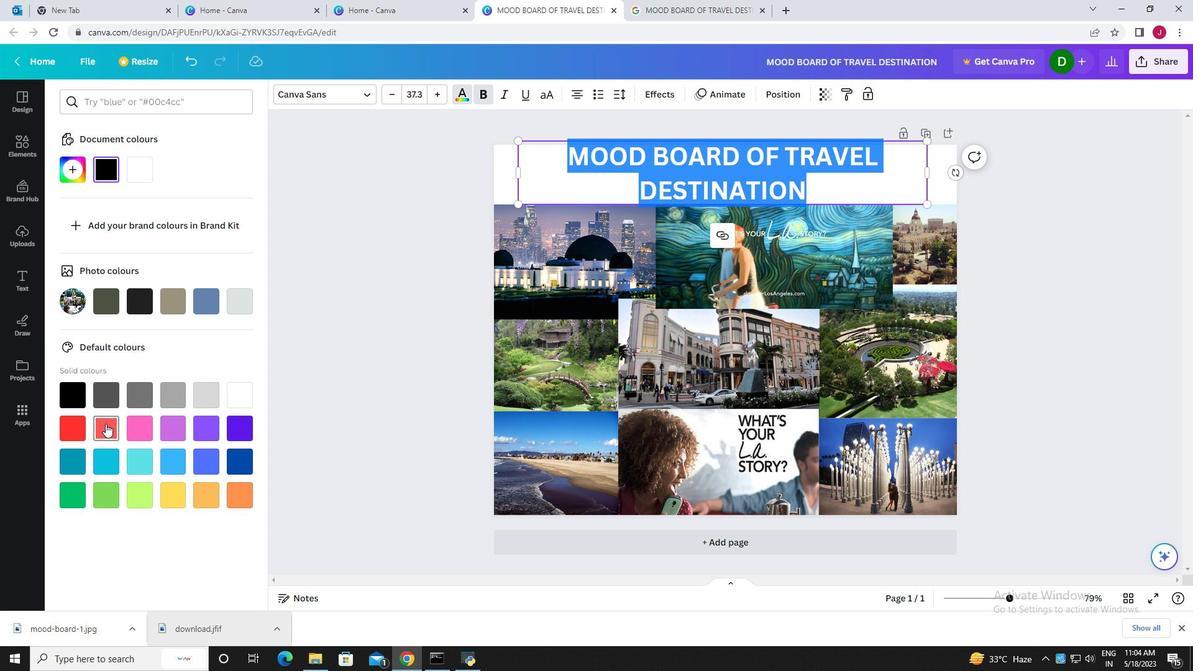 
Action: Mouse pressed left at (105, 423)
Screenshot: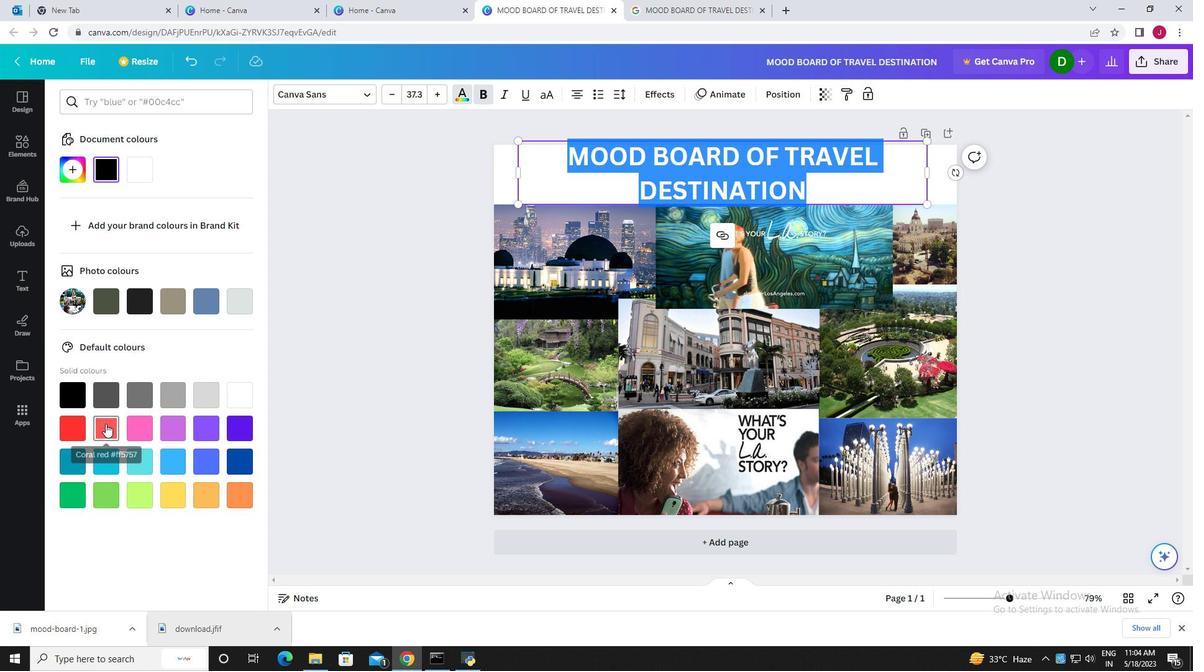 
Action: Mouse moved to (695, 174)
Screenshot: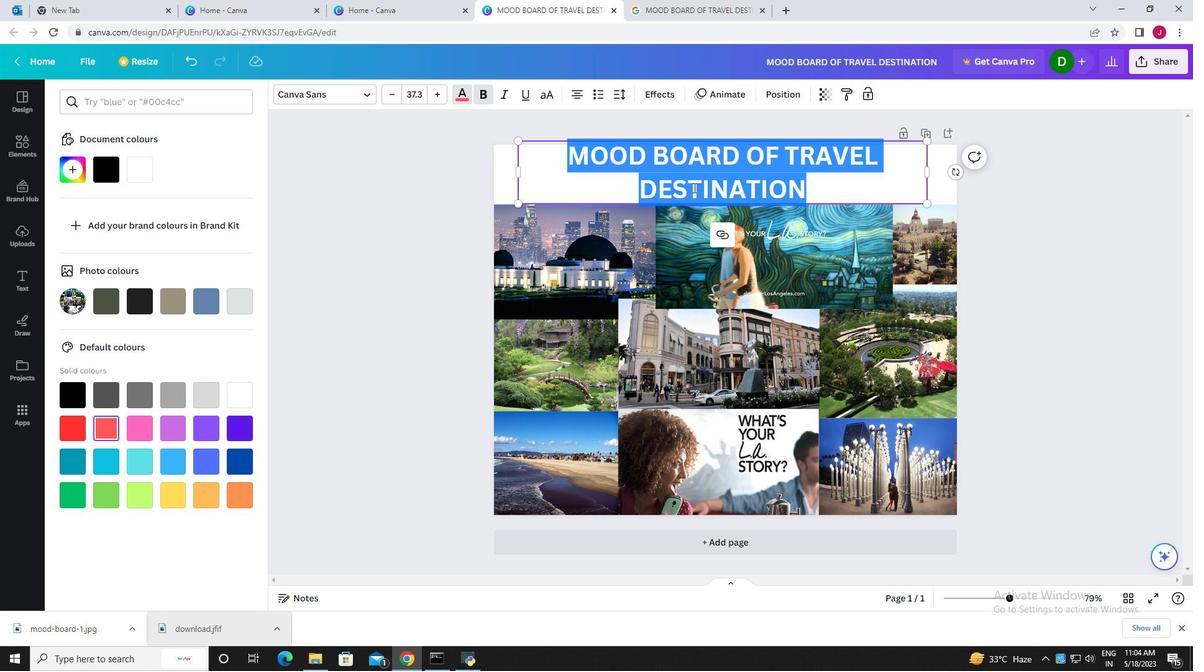 
Action: Mouse pressed left at (695, 174)
Screenshot: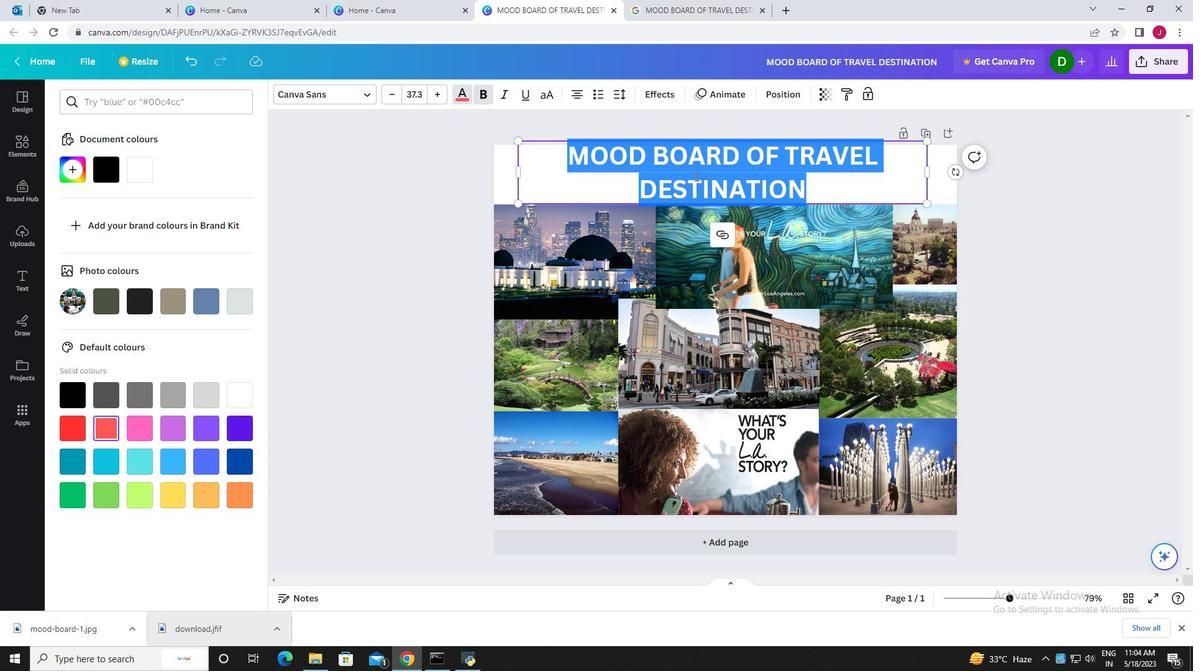 
Action: Mouse moved to (679, 169)
Screenshot: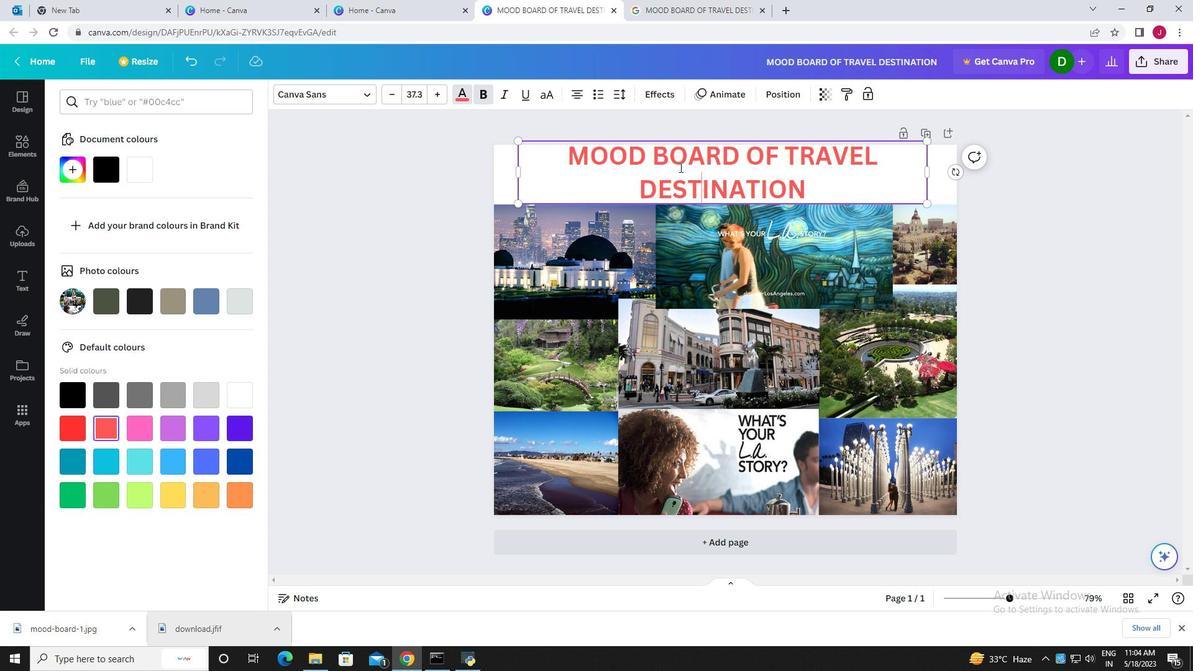 
Action: Mouse pressed left at (679, 169)
Screenshot: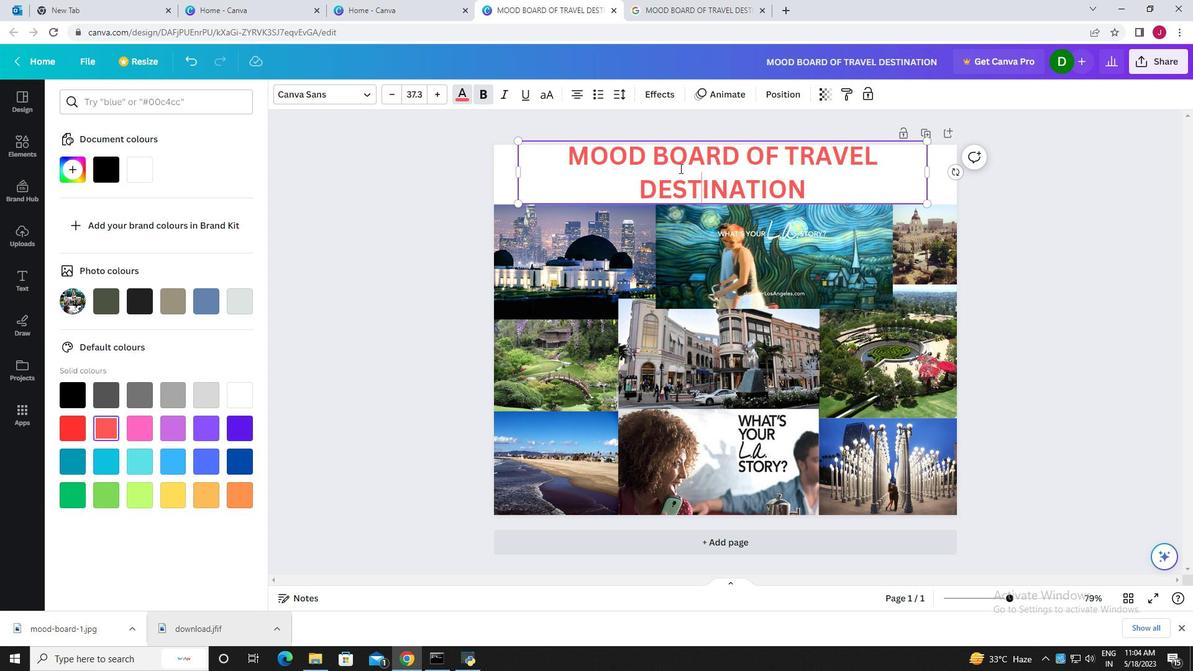 
Action: Mouse moved to (679, 169)
Screenshot: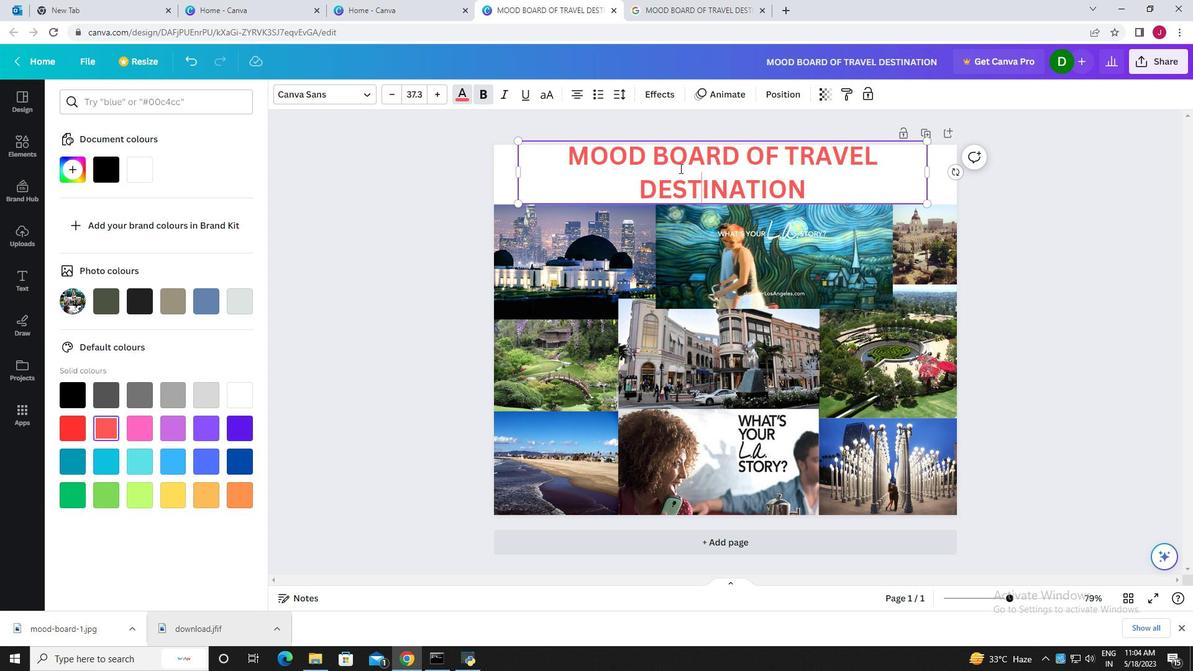 
Action: Mouse pressed left at (679, 169)
Screenshot: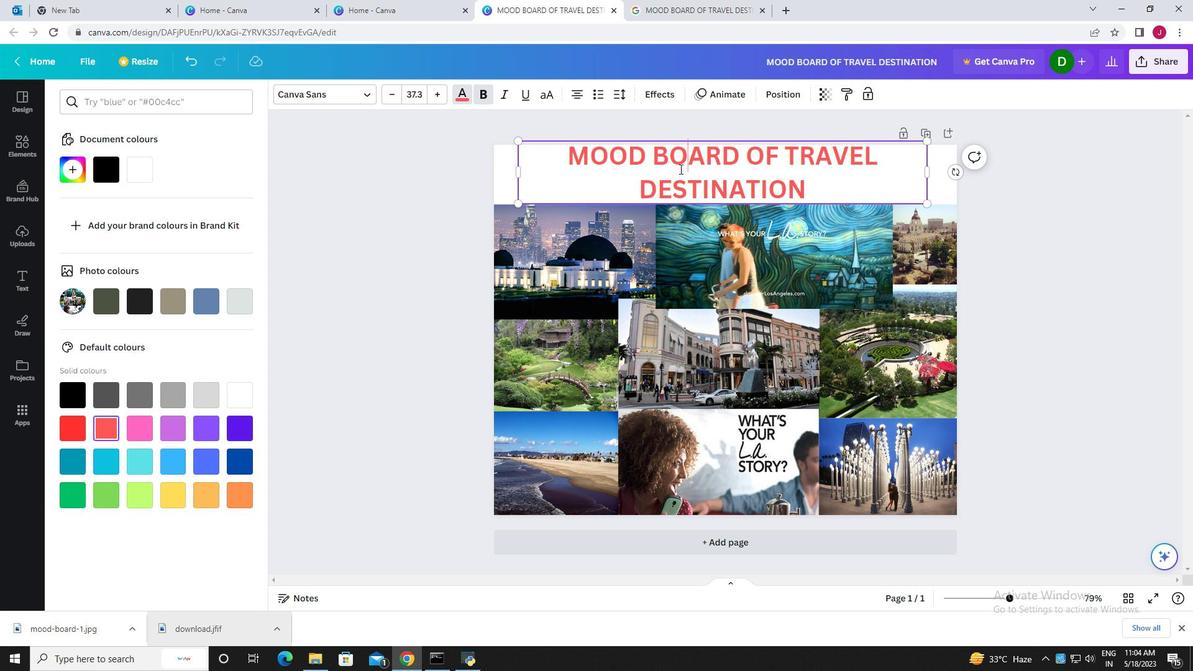 
Action: Mouse pressed left at (679, 169)
Screenshot: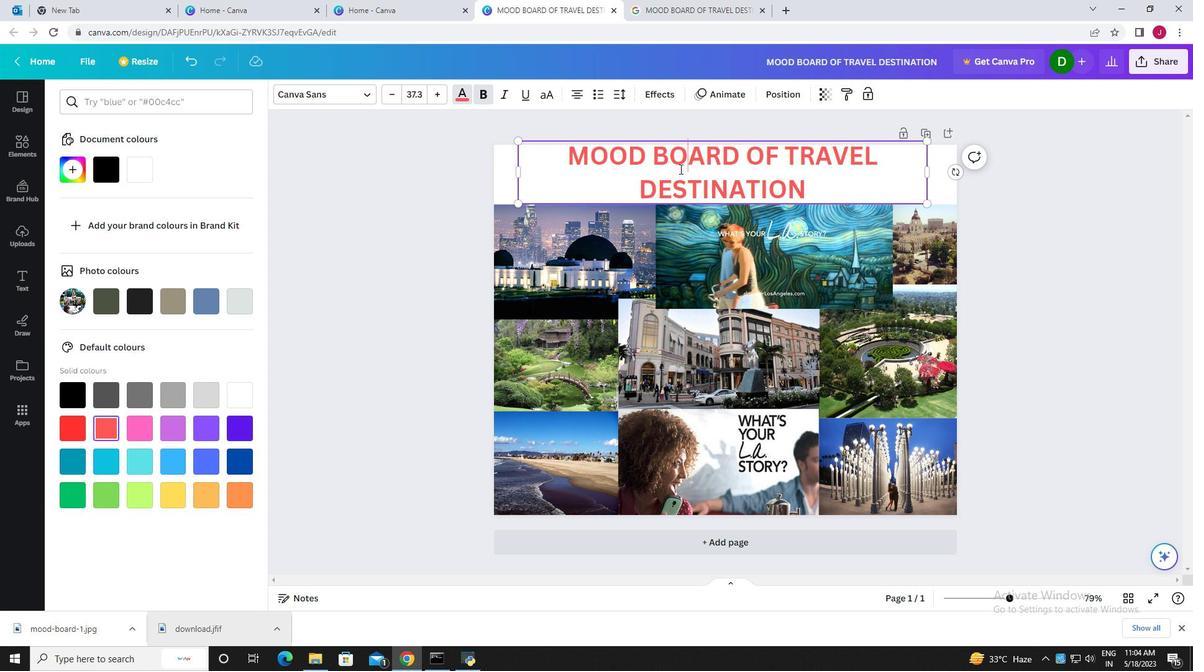 
Action: Mouse moved to (244, 427)
Screenshot: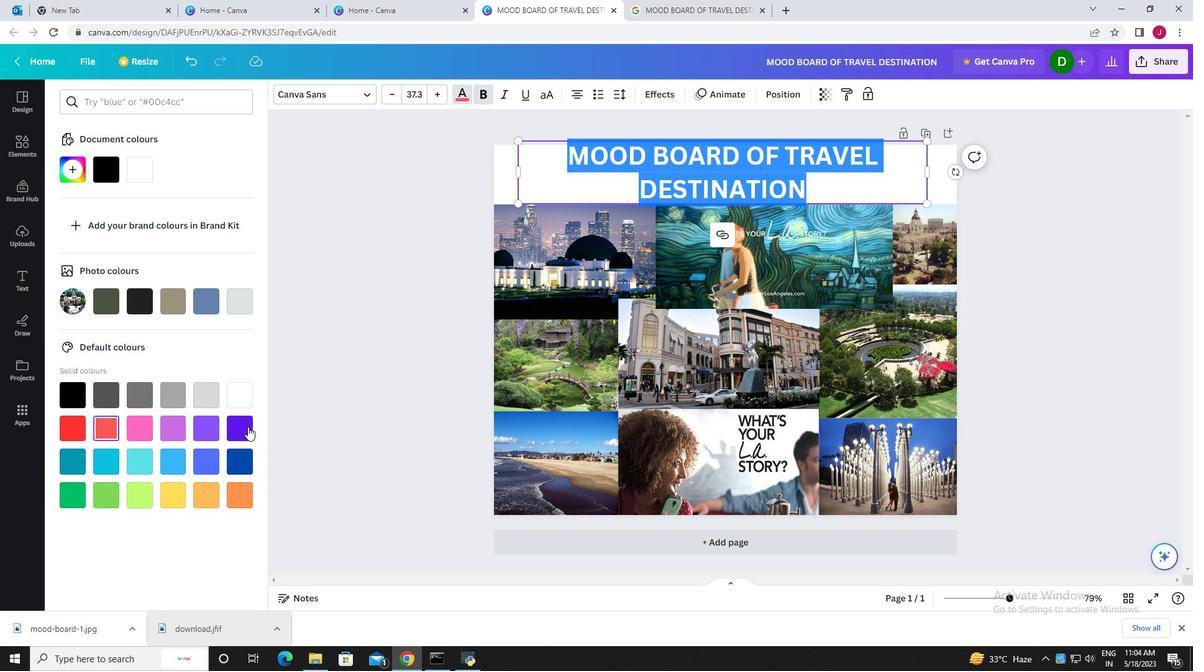 
Action: Mouse pressed left at (244, 427)
Screenshot: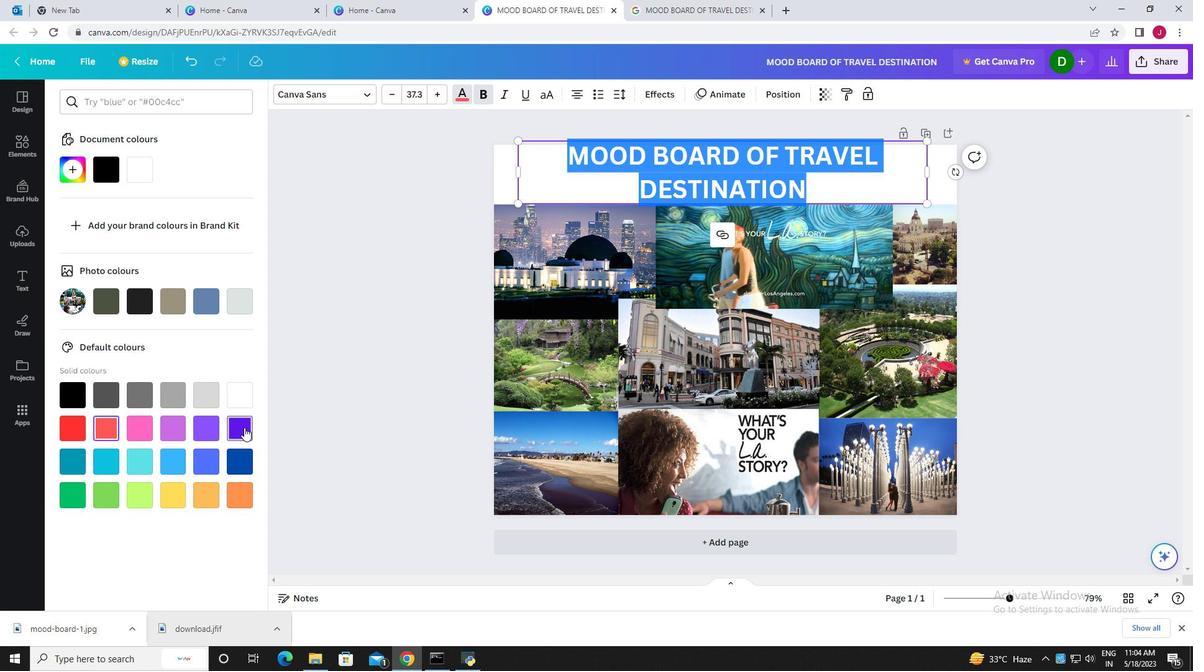
Action: Mouse moved to (692, 173)
Screenshot: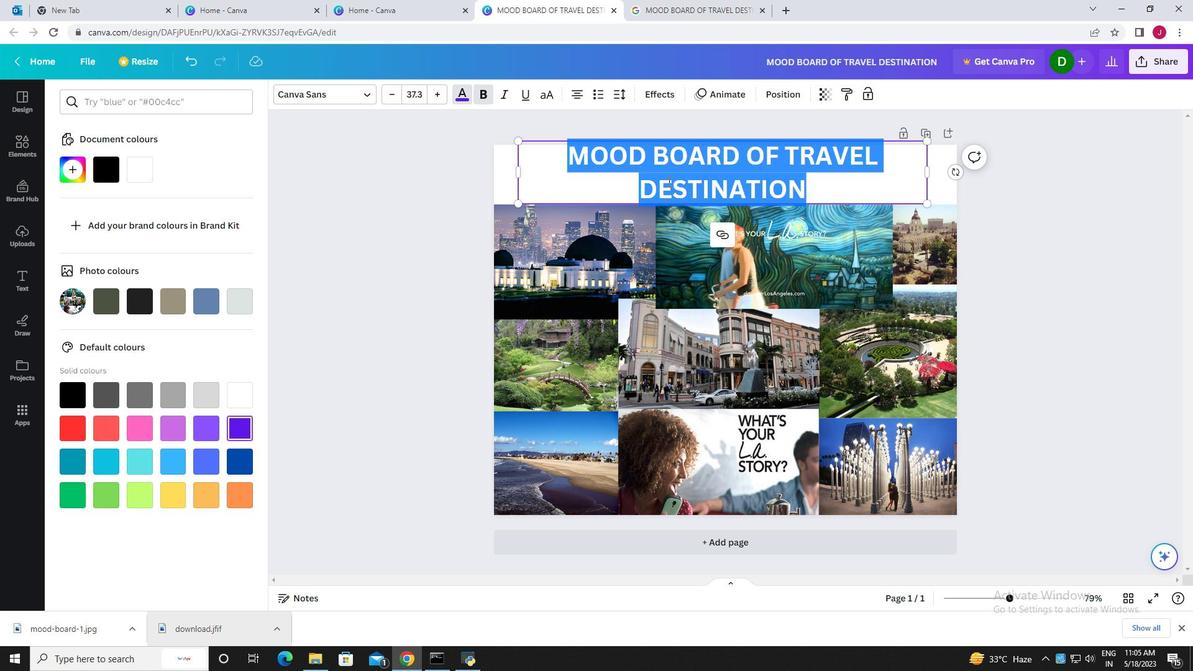 
Action: Mouse pressed left at (692, 173)
Screenshot: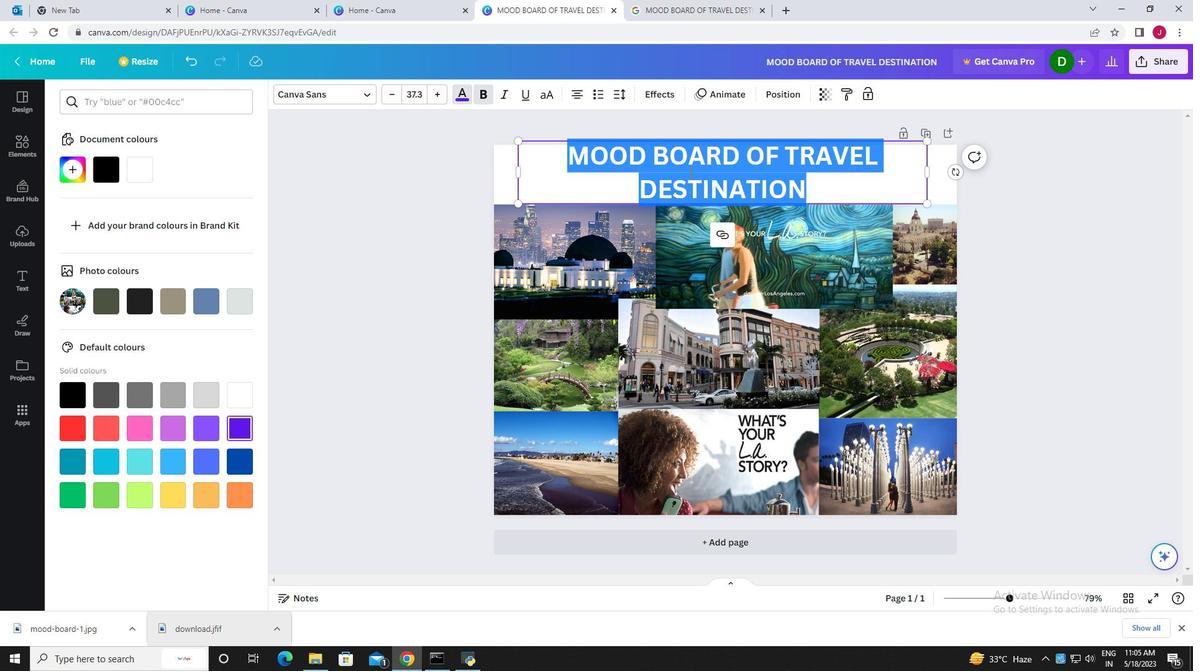 
Action: Mouse pressed left at (692, 173)
Screenshot: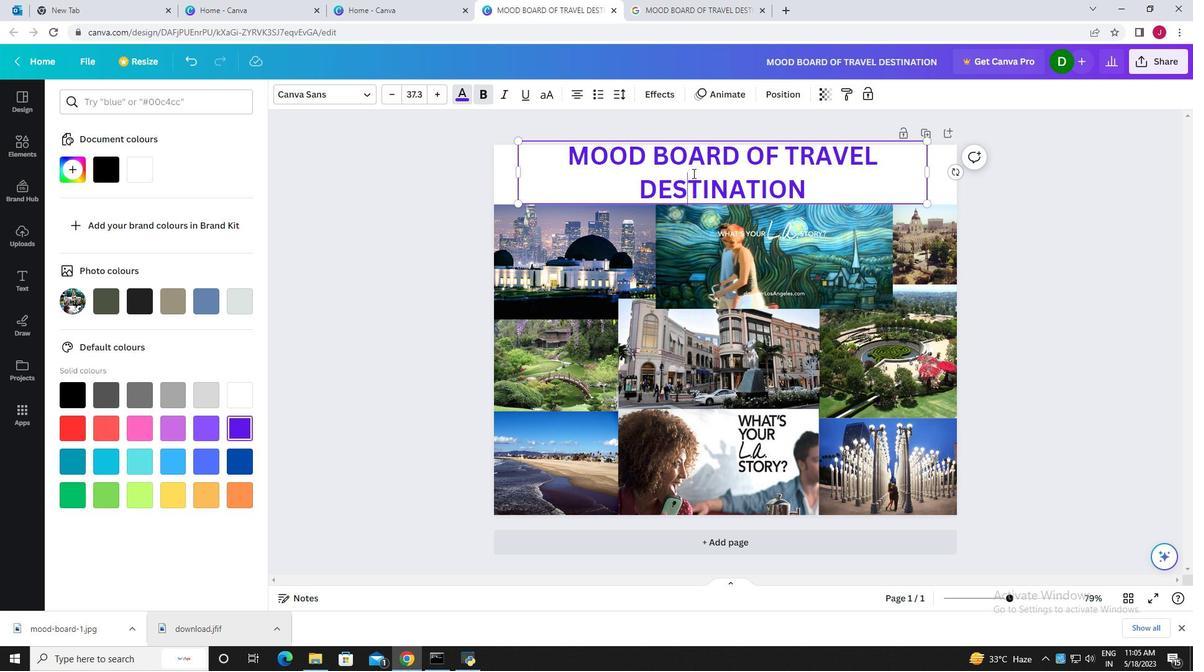 
Action: Mouse pressed left at (692, 173)
Screenshot: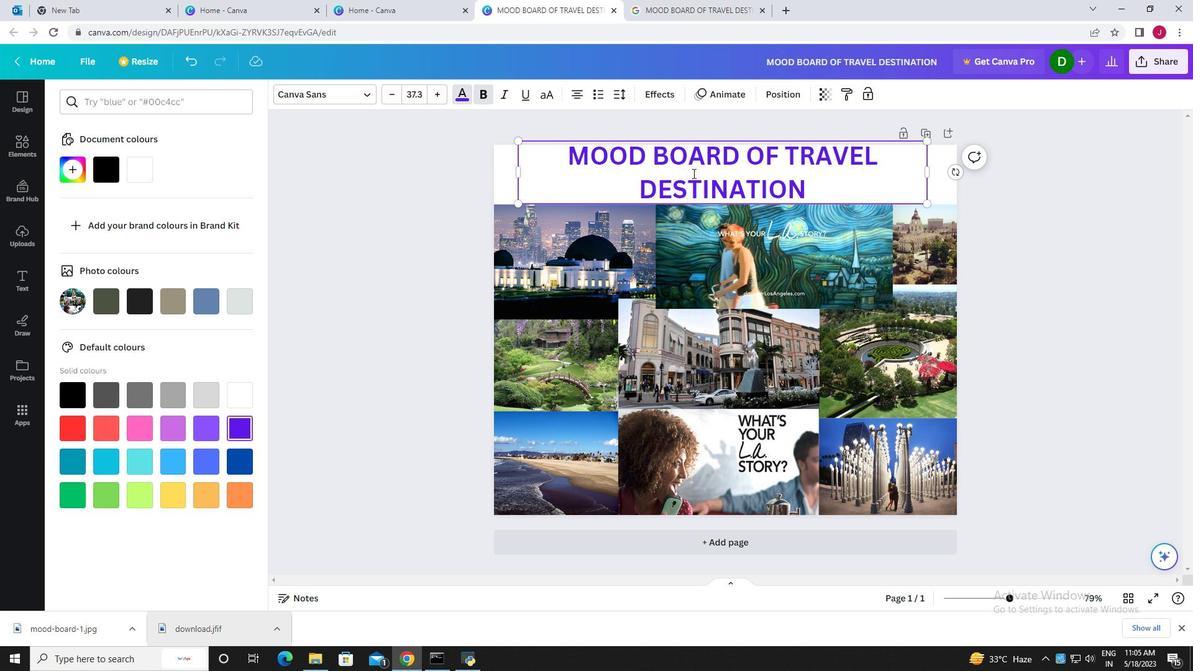 
Action: Mouse pressed left at (692, 173)
Screenshot: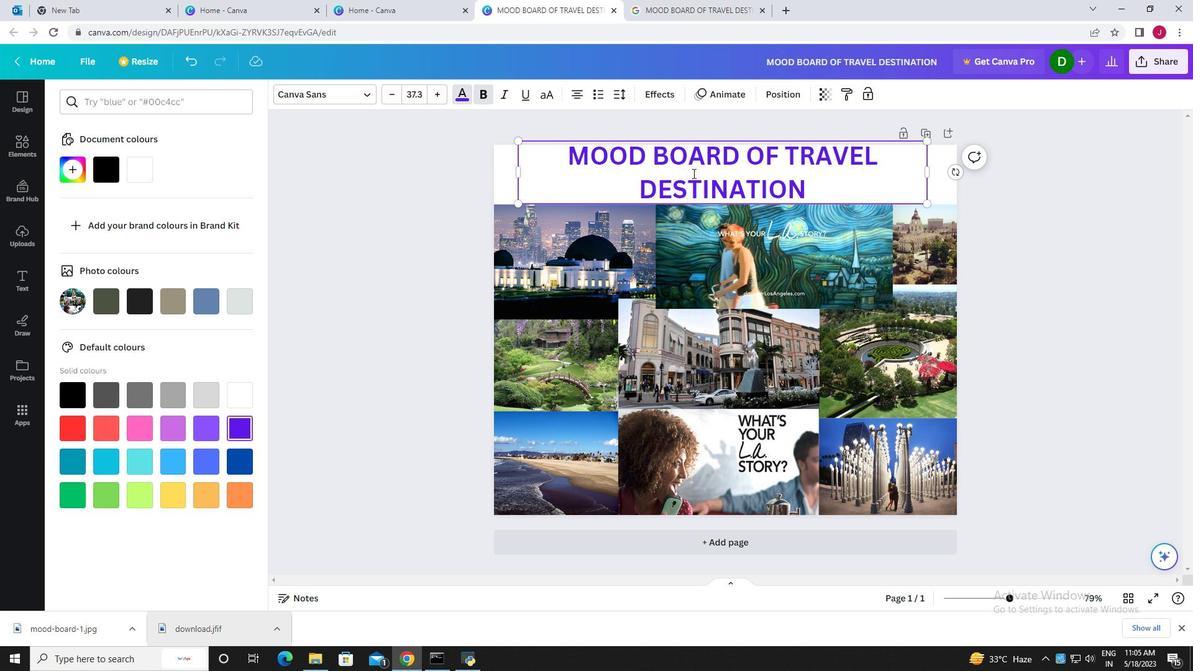 
Action: Mouse moved to (502, 96)
Screenshot: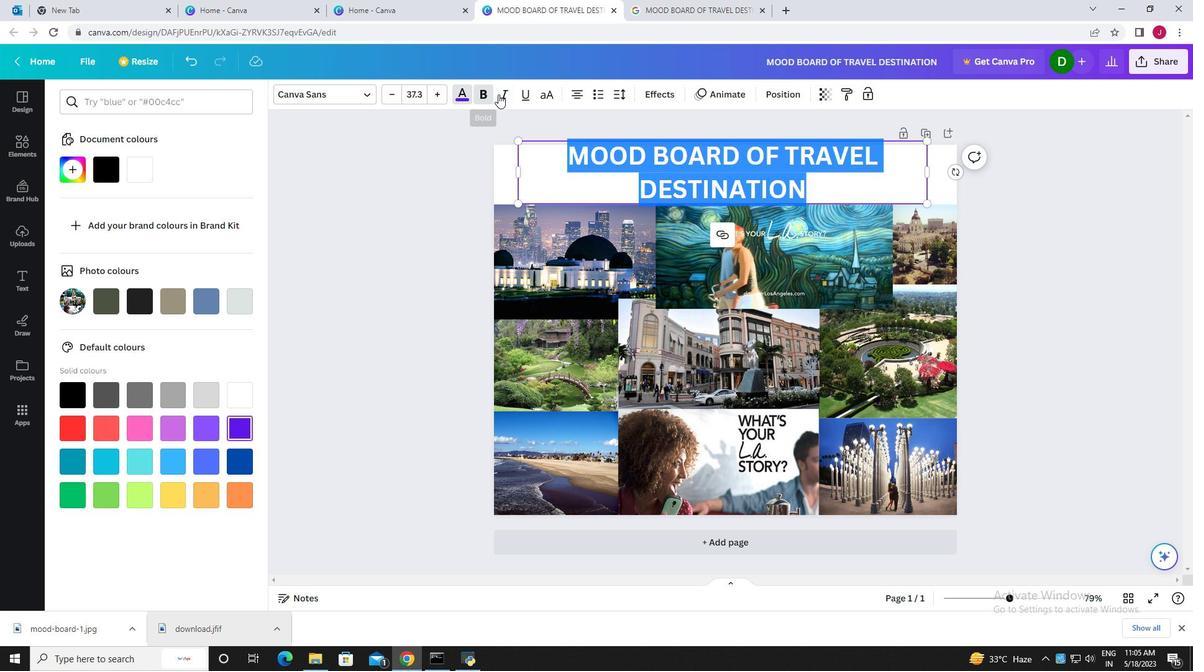 
Action: Mouse pressed left at (502, 96)
Screenshot: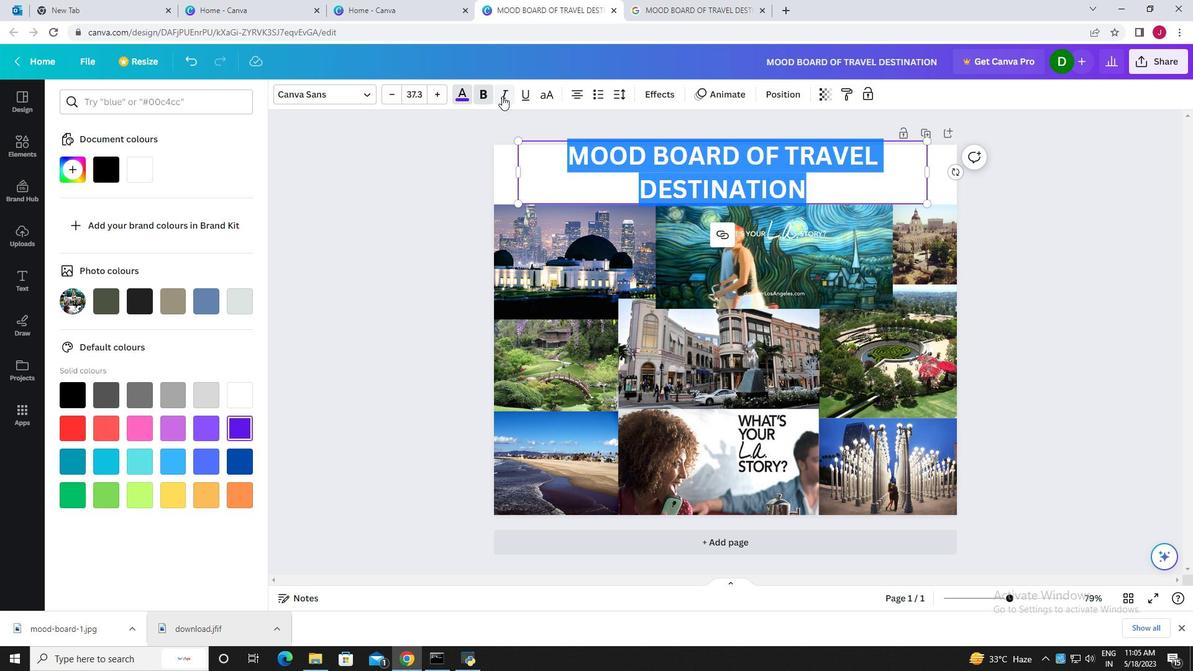 
Action: Mouse moved to (423, 211)
Screenshot: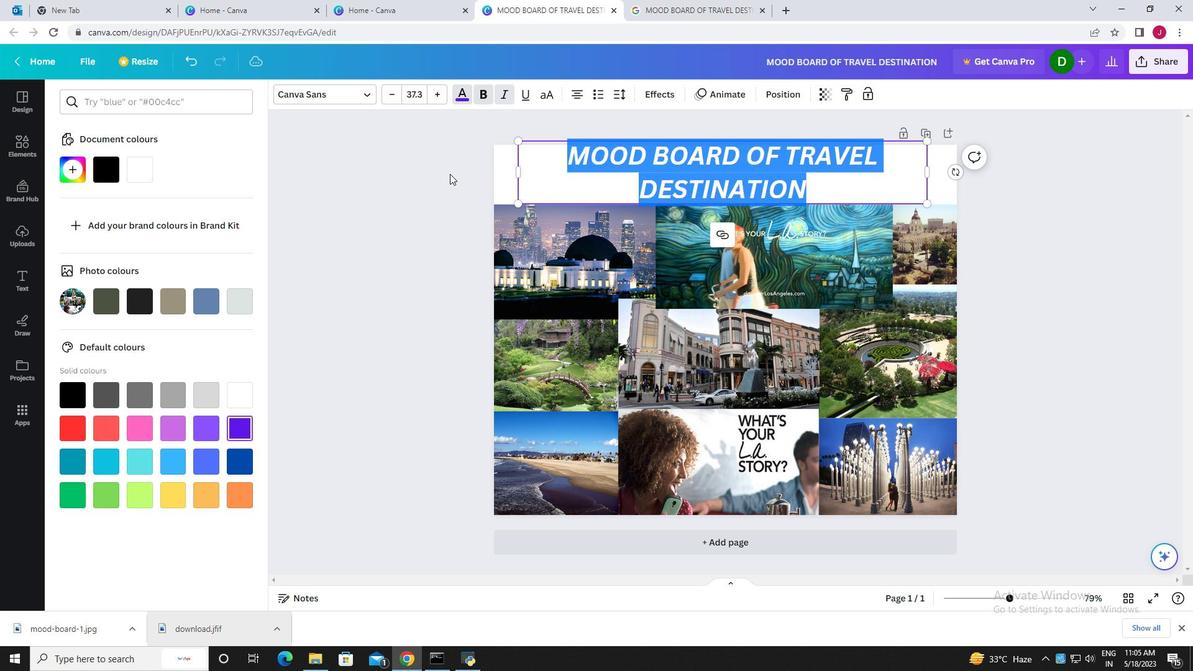 
Action: Mouse pressed left at (423, 211)
Screenshot: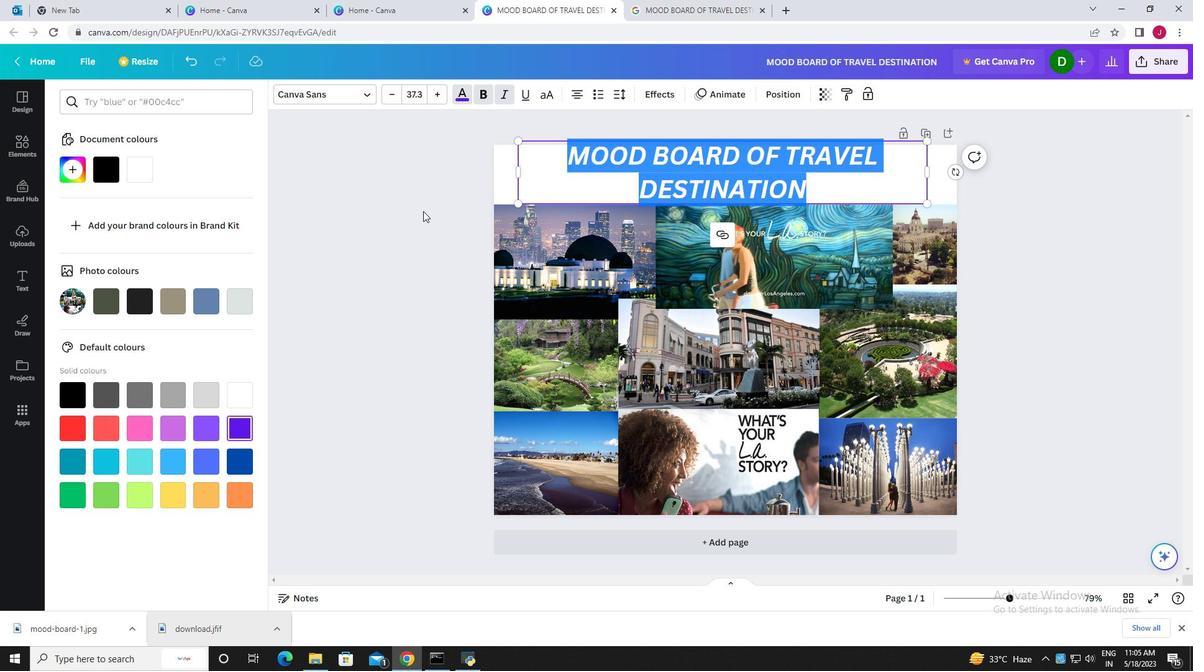 
Action: Mouse moved to (717, 160)
Screenshot: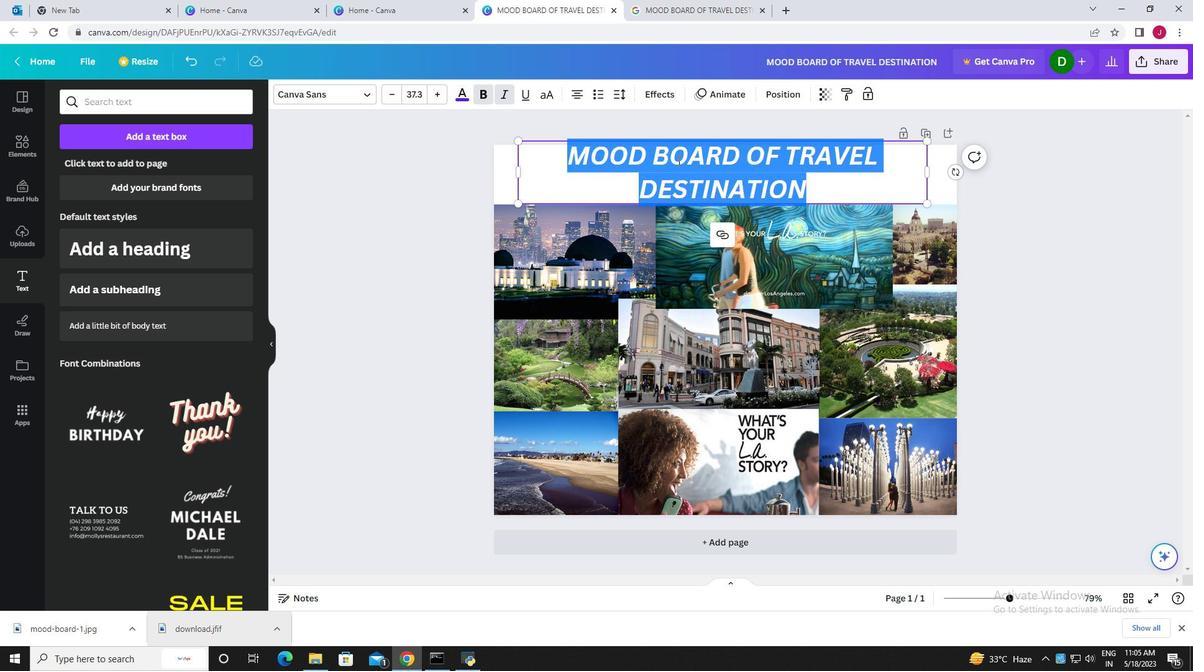 
Action: Mouse pressed left at (717, 160)
Screenshot: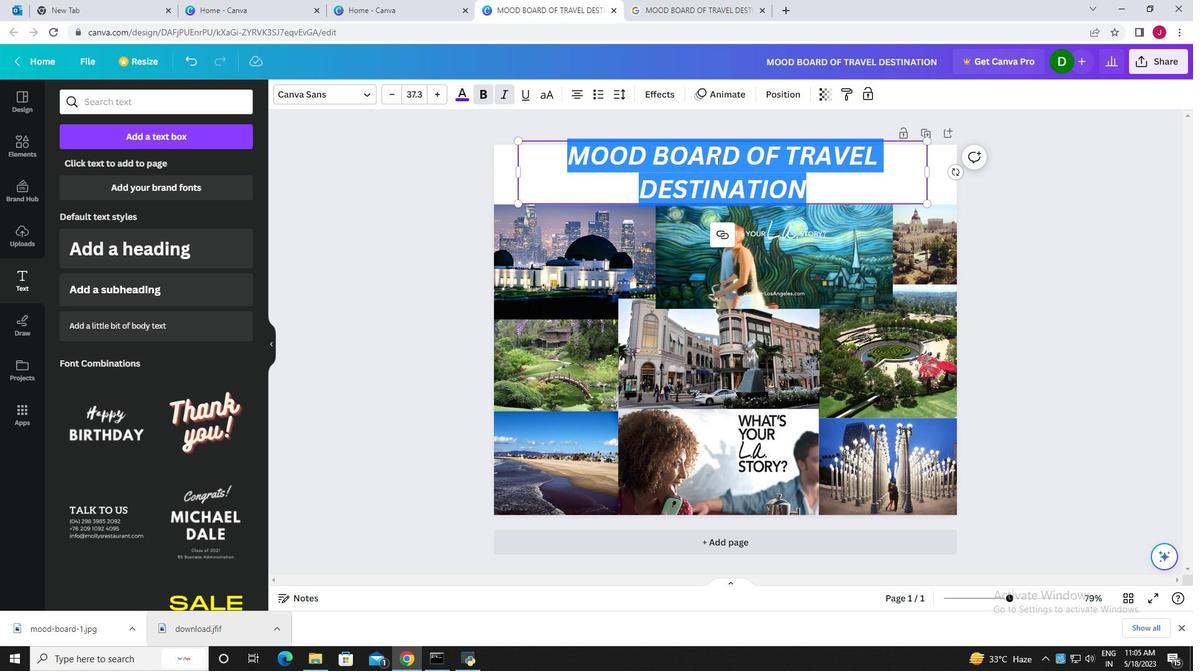 
Action: Mouse moved to (1086, 354)
Screenshot: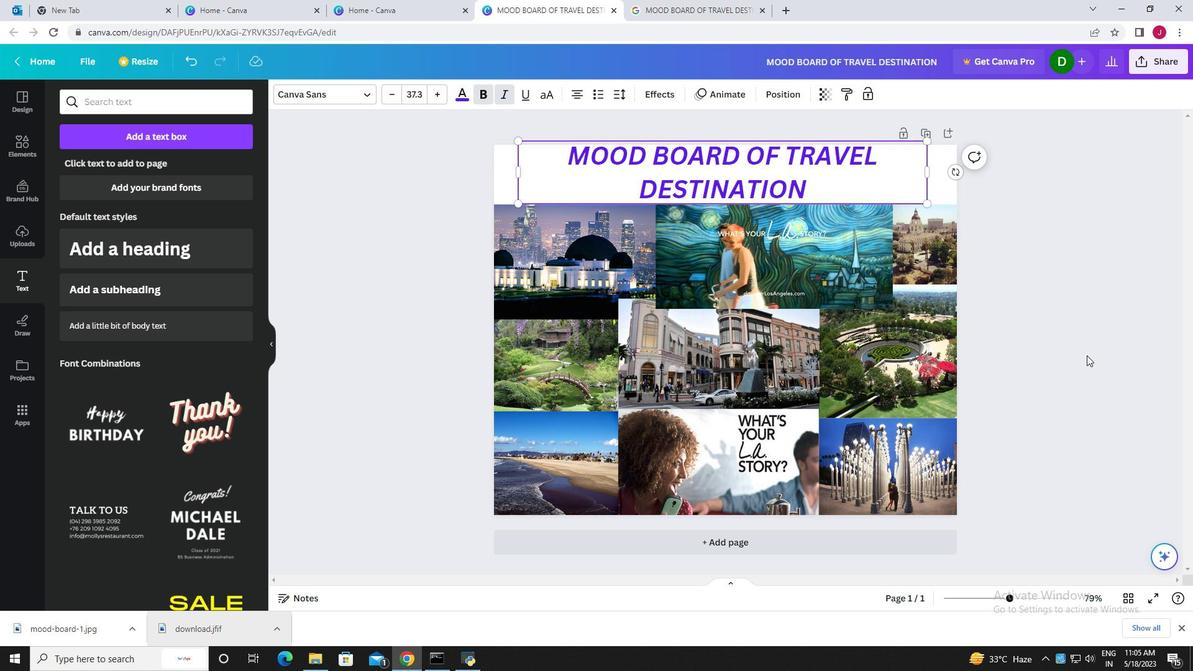 
Action: Mouse pressed left at (1086, 354)
Screenshot: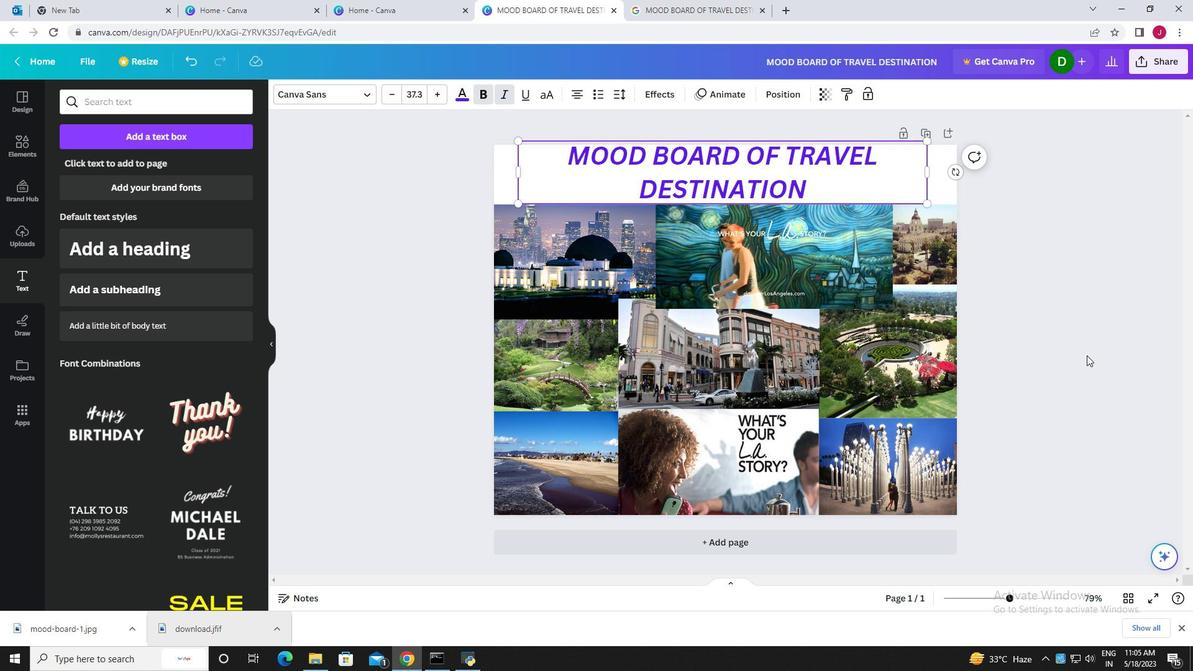 
Action: Mouse moved to (809, 353)
Screenshot: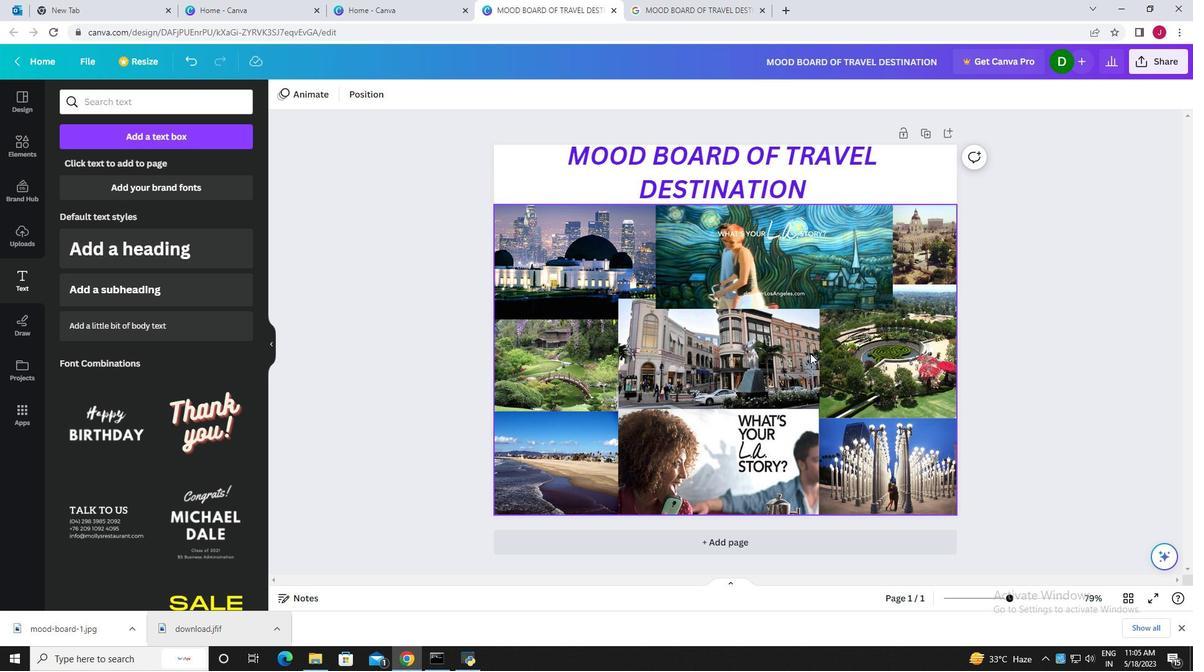 
Action: Mouse scrolled (809, 352) with delta (0, 0)
Screenshot: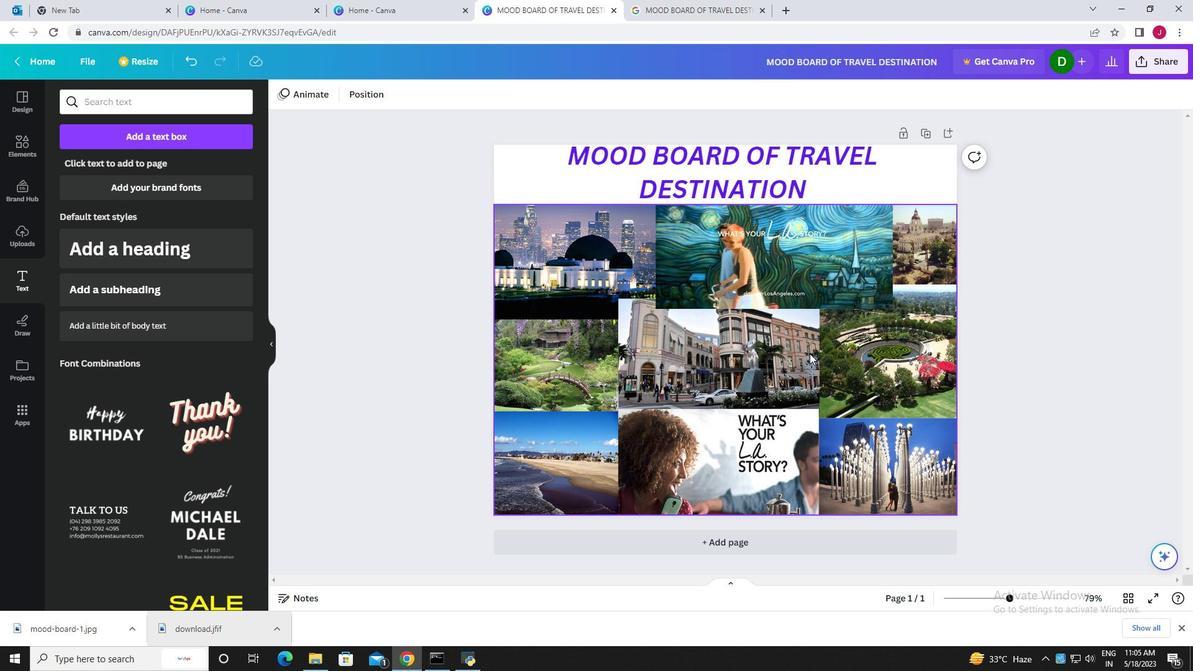 
Action: Mouse scrolled (809, 352) with delta (0, 0)
Screenshot: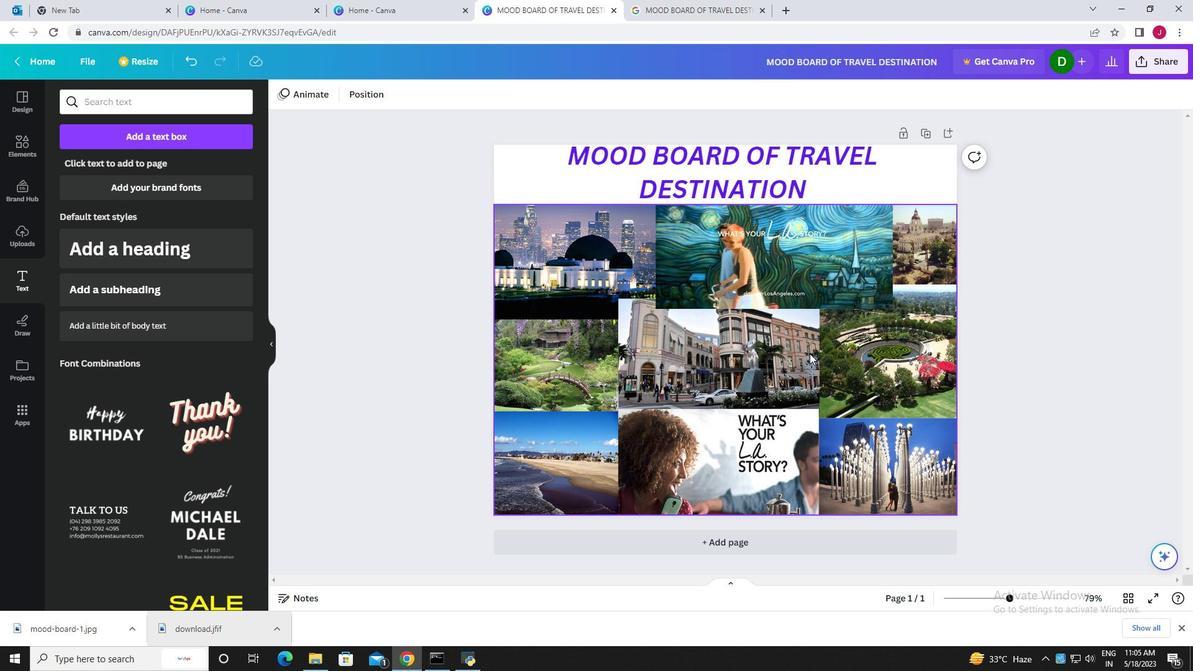 
Action: Mouse moved to (830, 320)
Screenshot: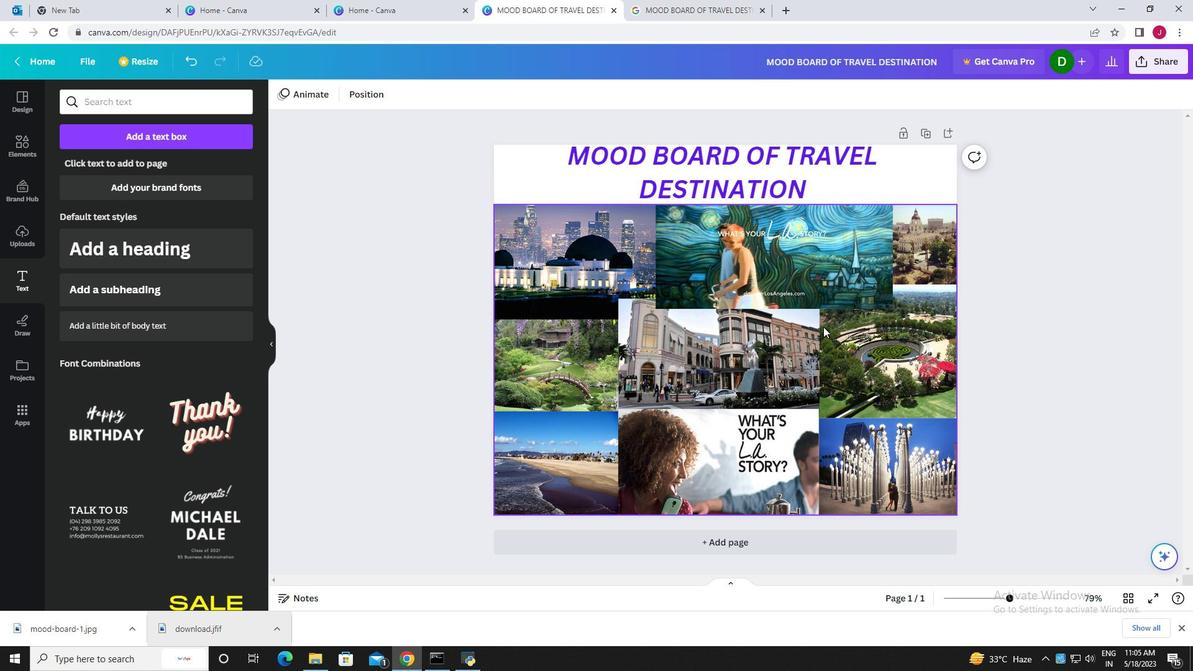 
Action: Mouse scrolled (830, 320) with delta (0, 0)
Screenshot: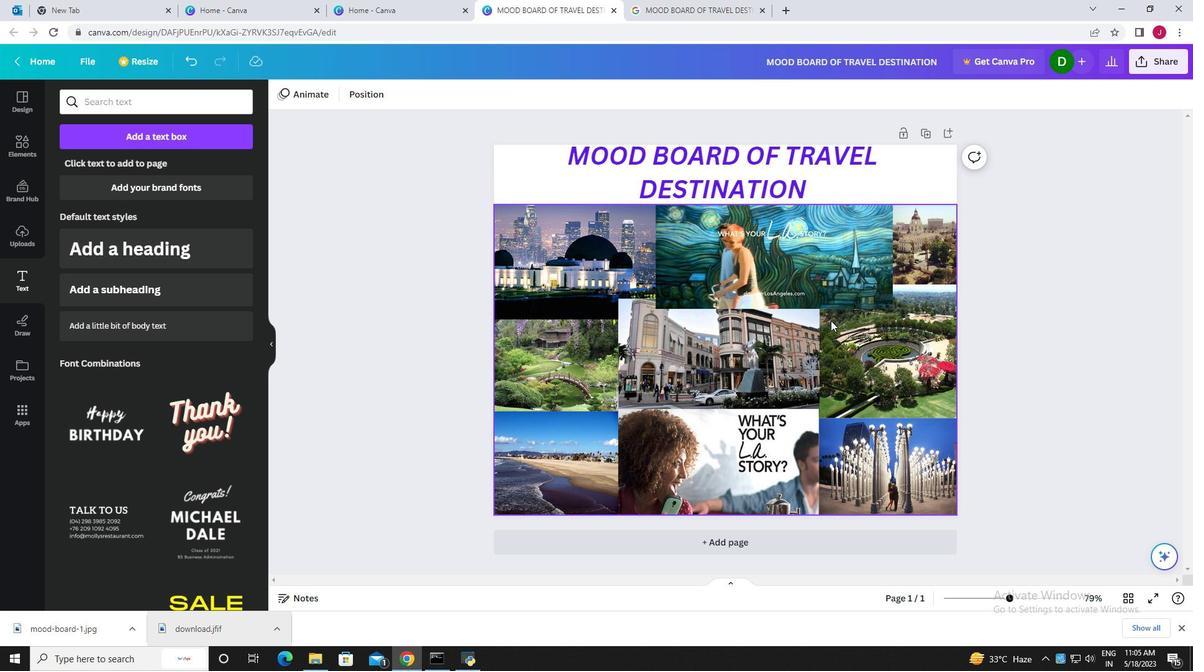 
Action: Mouse moved to (830, 320)
Screenshot: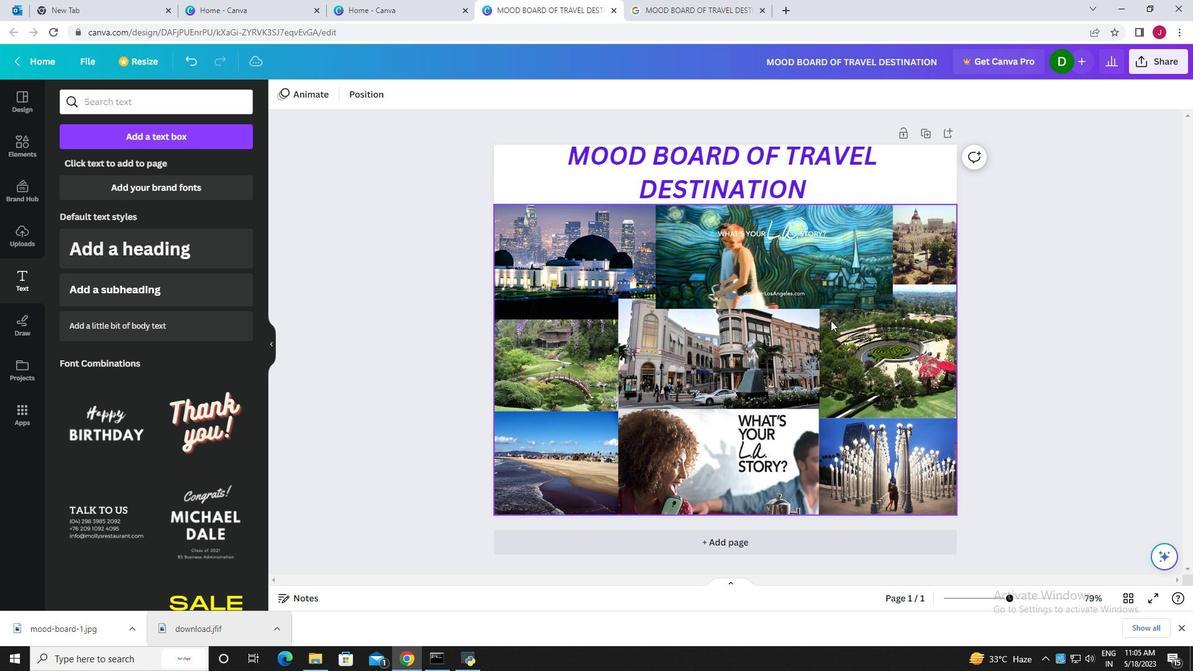 
Action: Mouse scrolled (830, 320) with delta (0, 0)
Screenshot: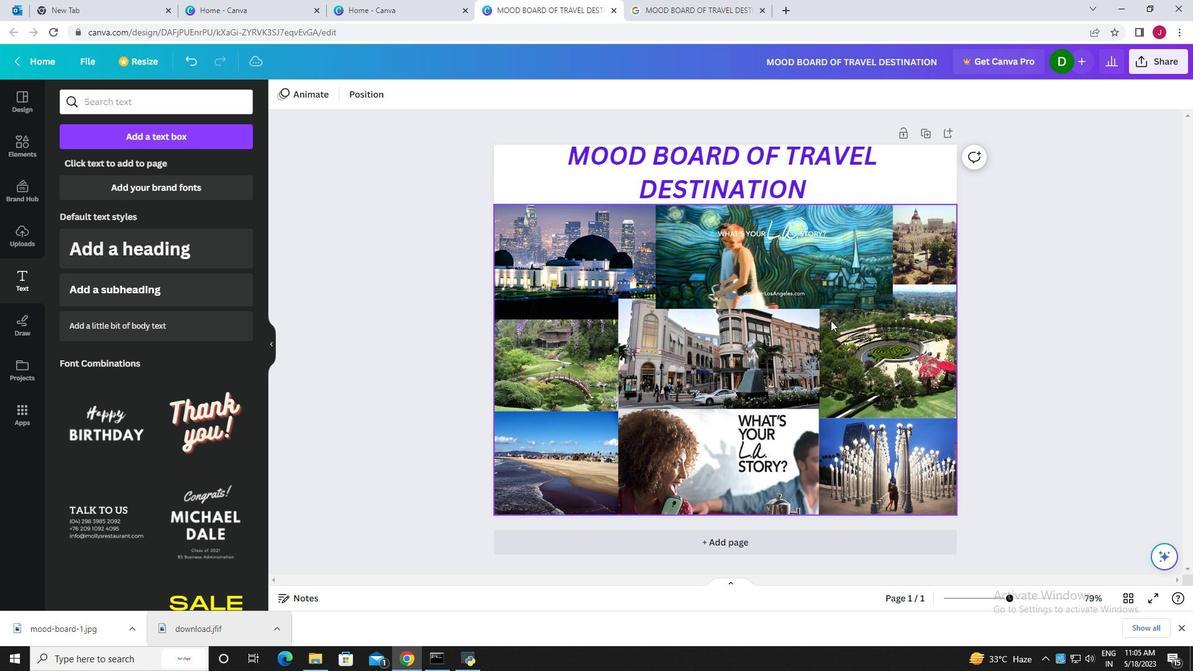 
Action: Mouse moved to (725, 541)
Screenshot: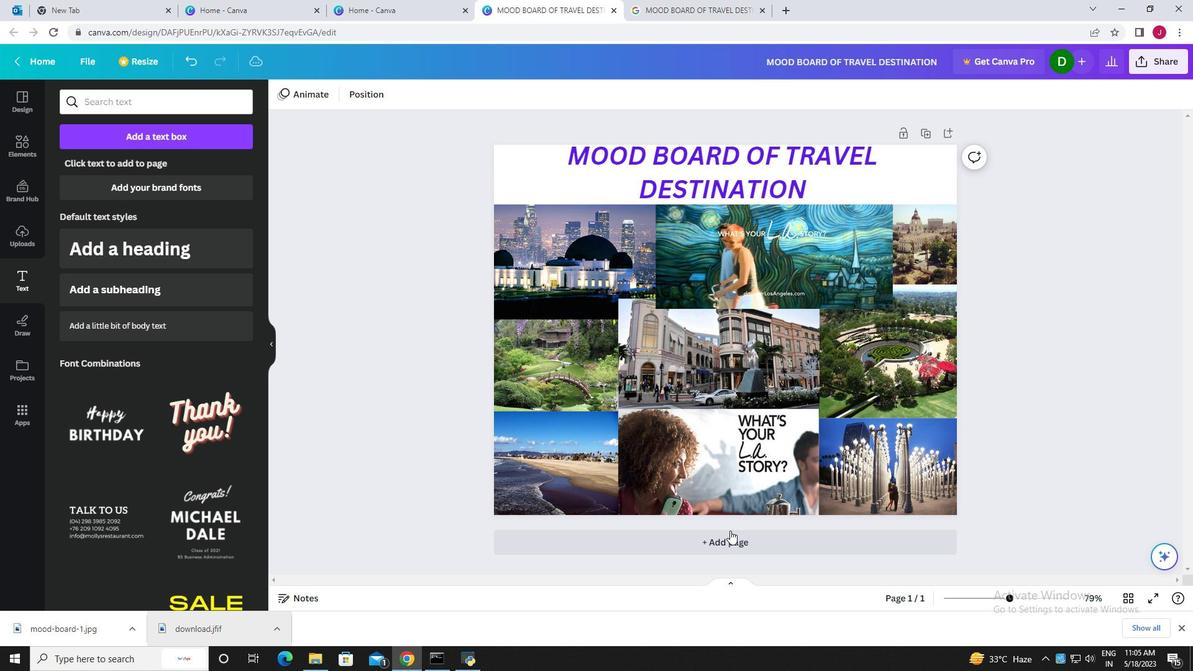 
Action: Mouse pressed left at (725, 541)
Screenshot: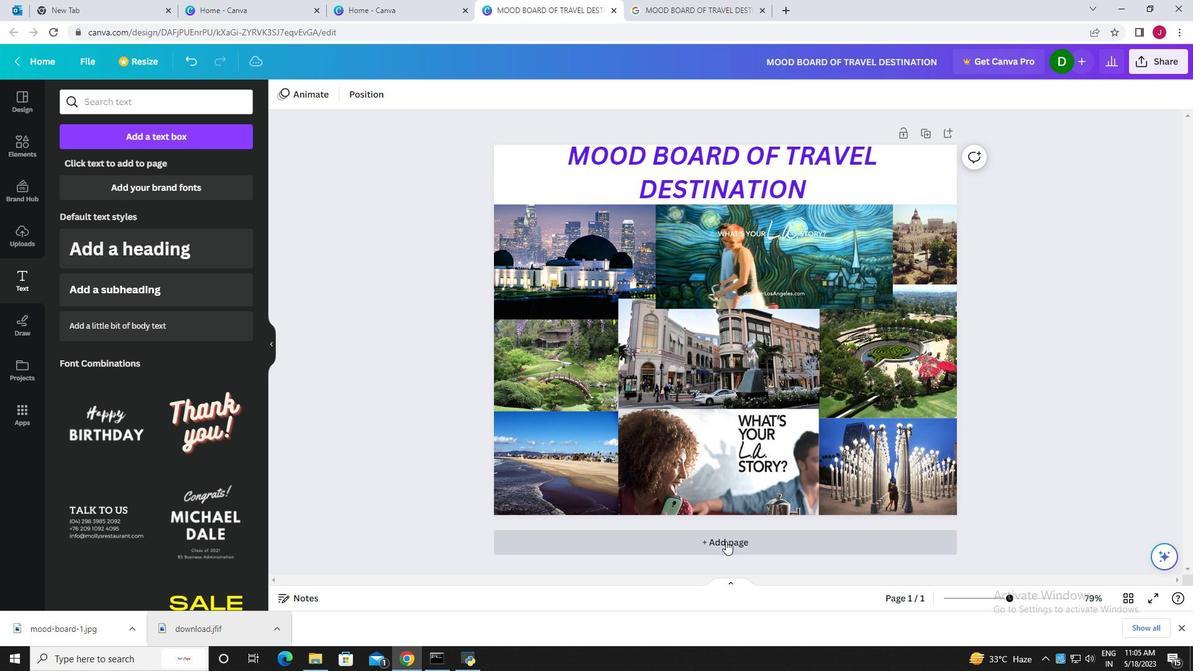 
Action: Mouse moved to (134, 343)
Screenshot: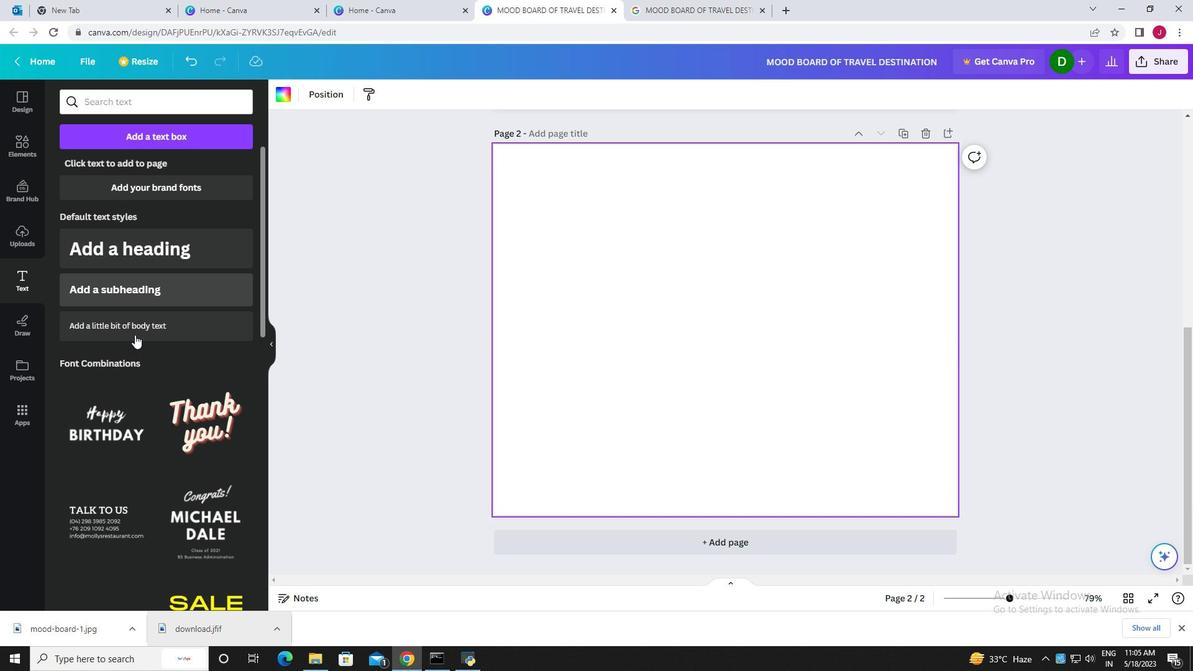 
Action: Mouse scrolled (134, 344) with delta (0, 0)
Screenshot: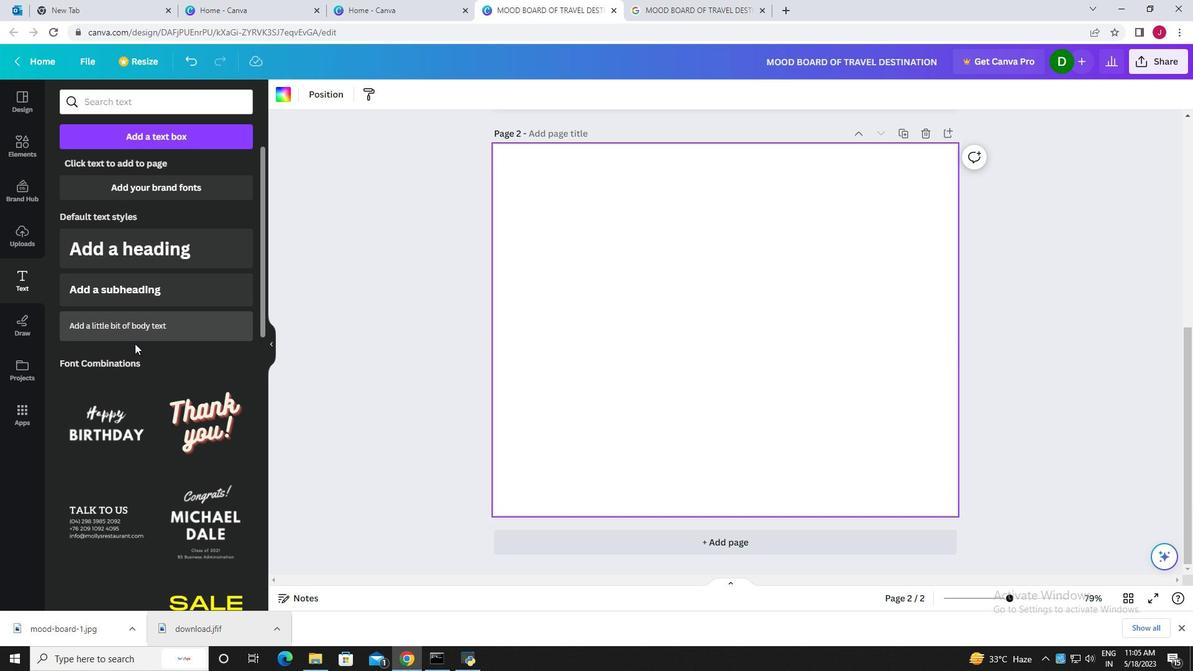 
Action: Mouse scrolled (134, 344) with delta (0, 0)
Screenshot: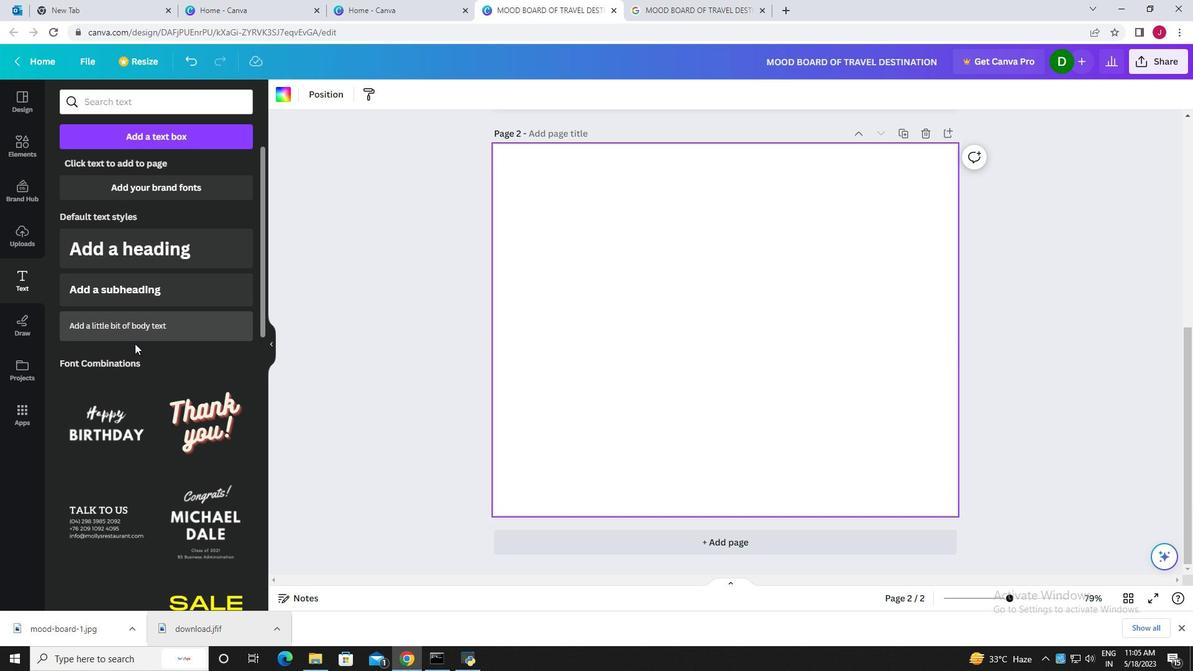 
Action: Mouse scrolled (134, 344) with delta (0, 0)
Screenshot: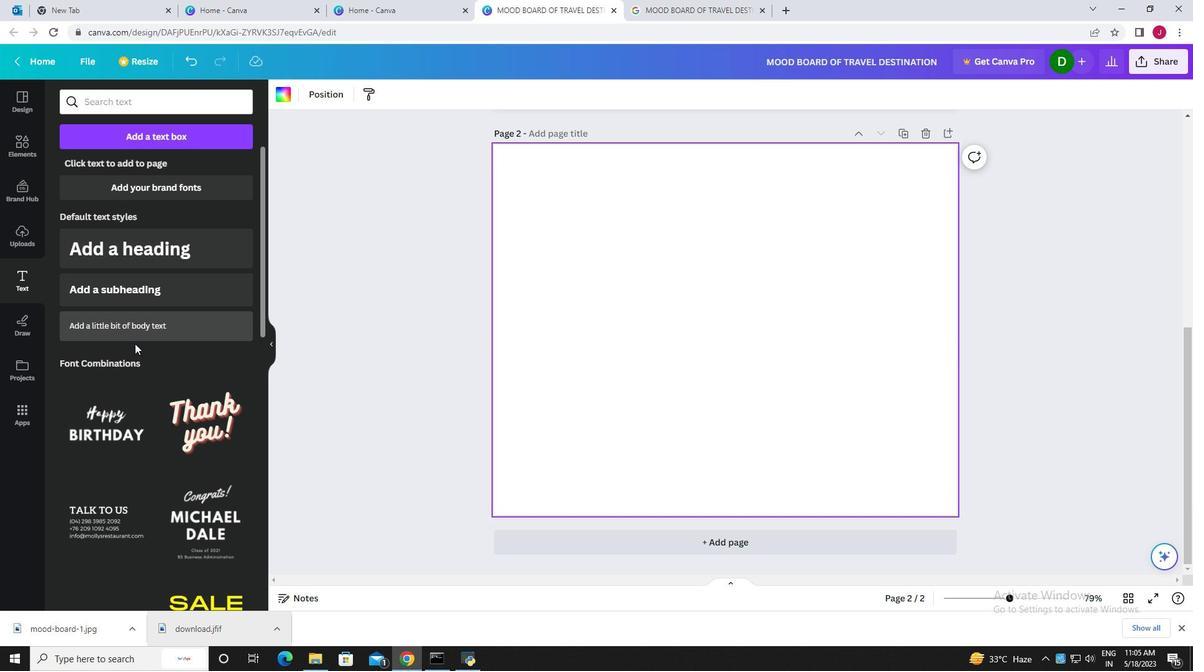 
Action: Mouse scrolled (134, 344) with delta (0, 0)
Screenshot: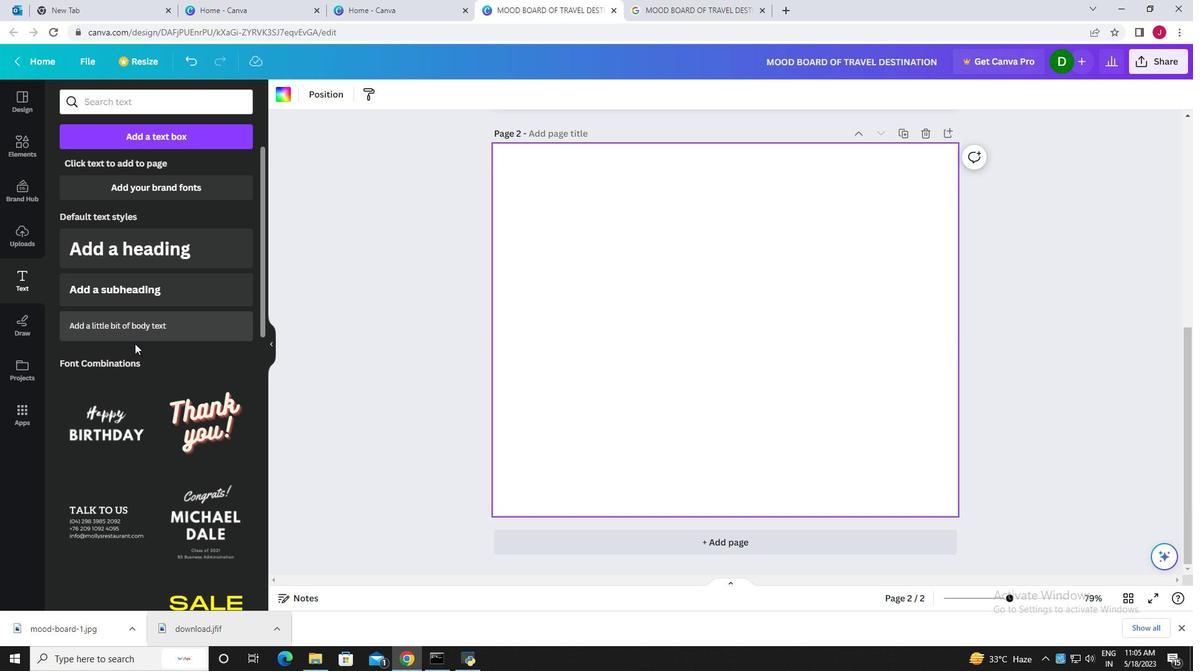 
Action: Mouse moved to (140, 336)
Screenshot: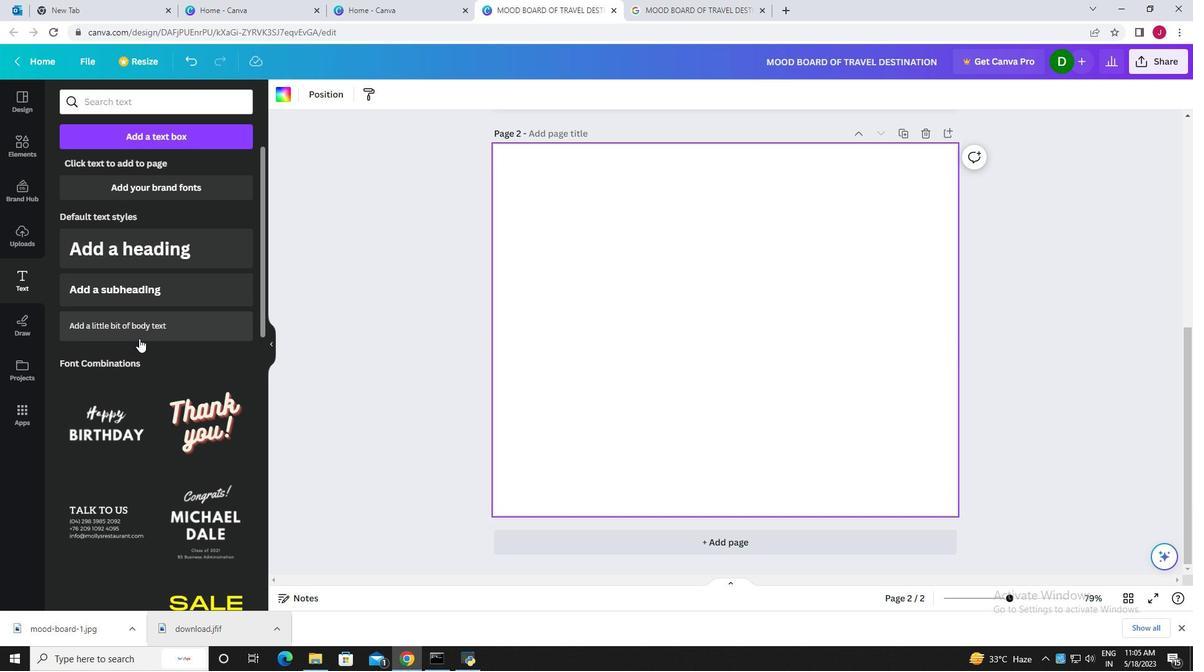 
Action: Mouse scrolled (140, 336) with delta (0, 0)
Screenshot: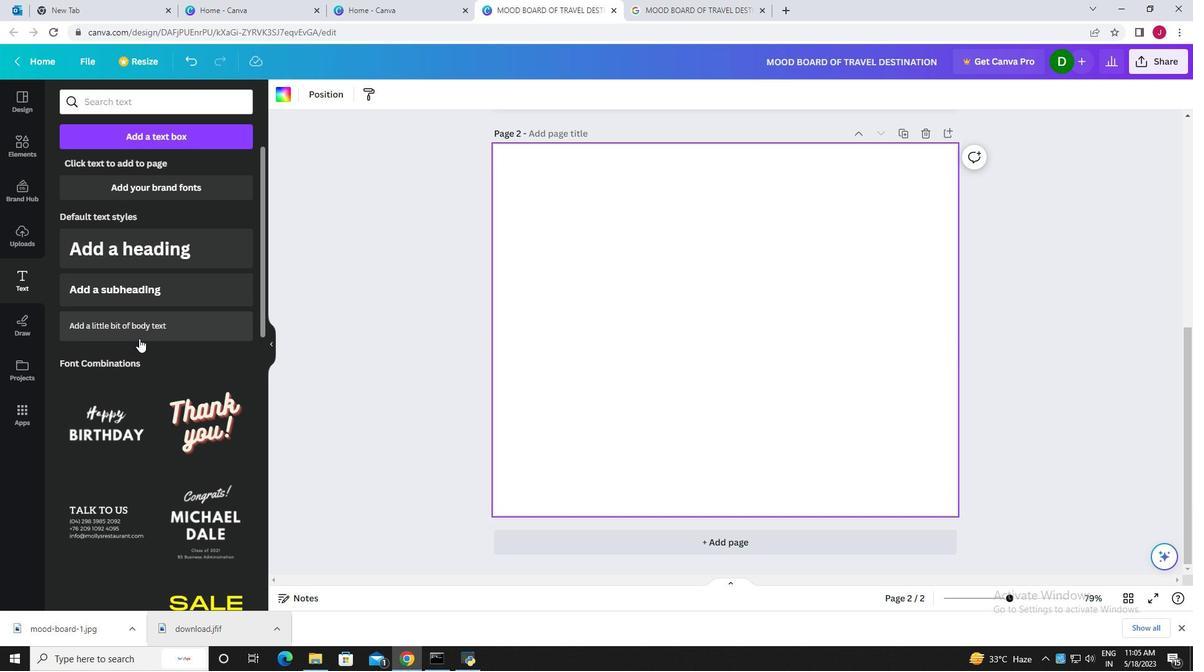 
Action: Mouse moved to (141, 333)
Screenshot: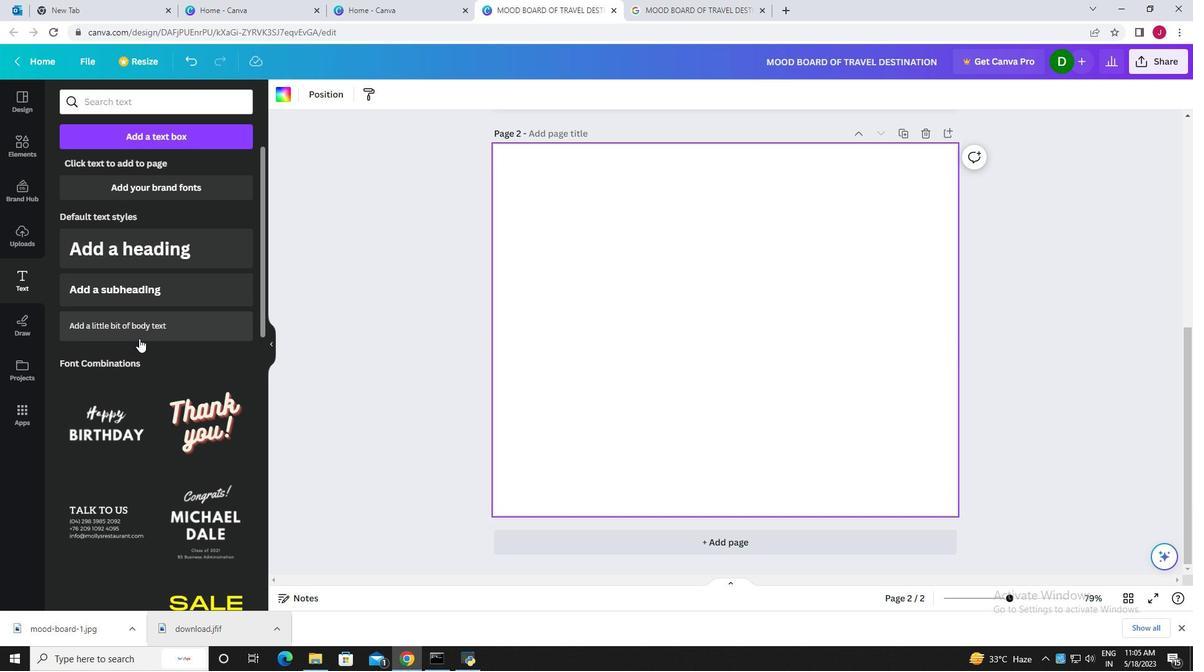 
Action: Mouse scrolled (141, 334) with delta (0, 0)
Screenshot: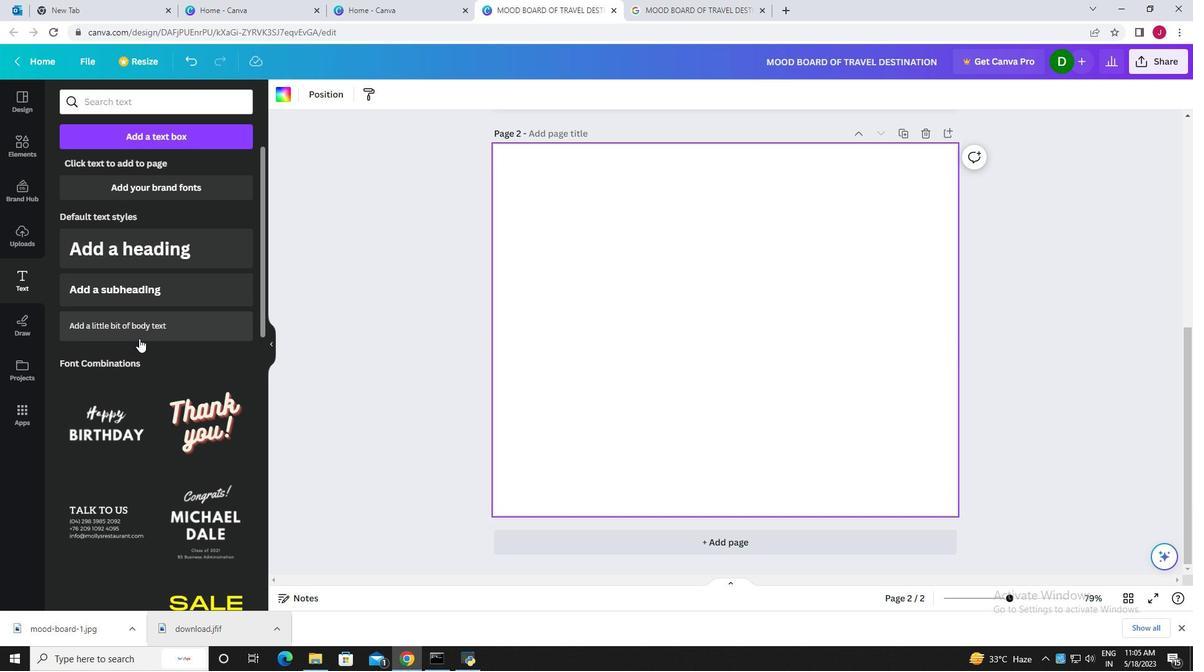 
Action: Mouse moved to (147, 324)
Screenshot: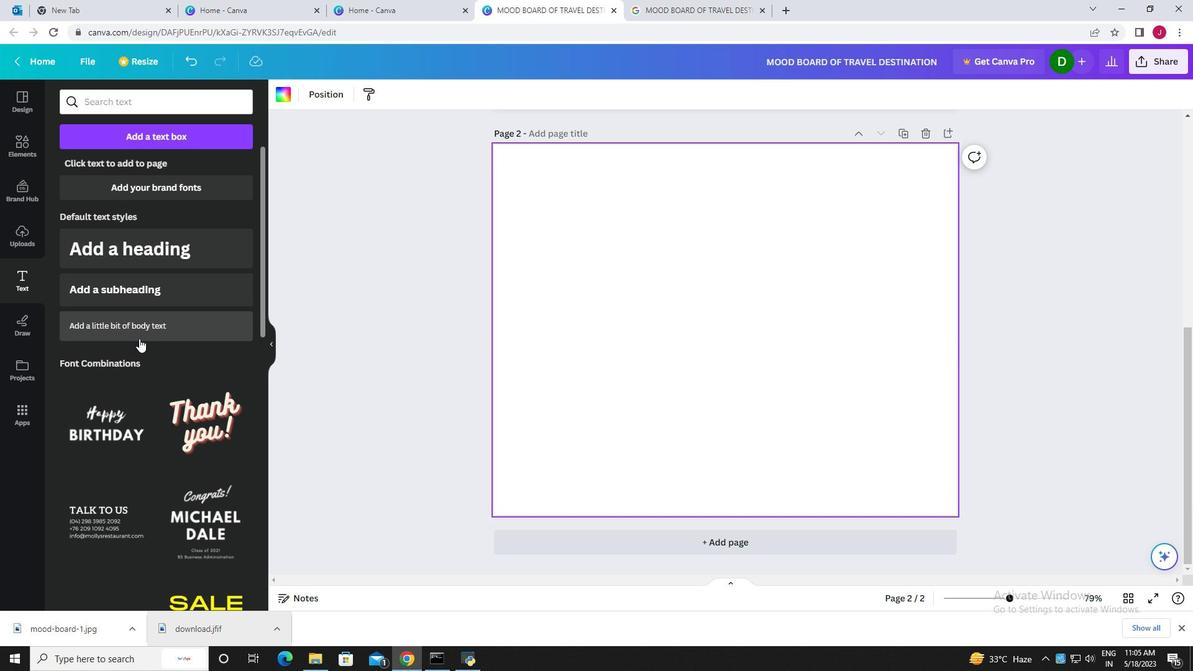
Action: Mouse scrolled (147, 324) with delta (0, 0)
Screenshot: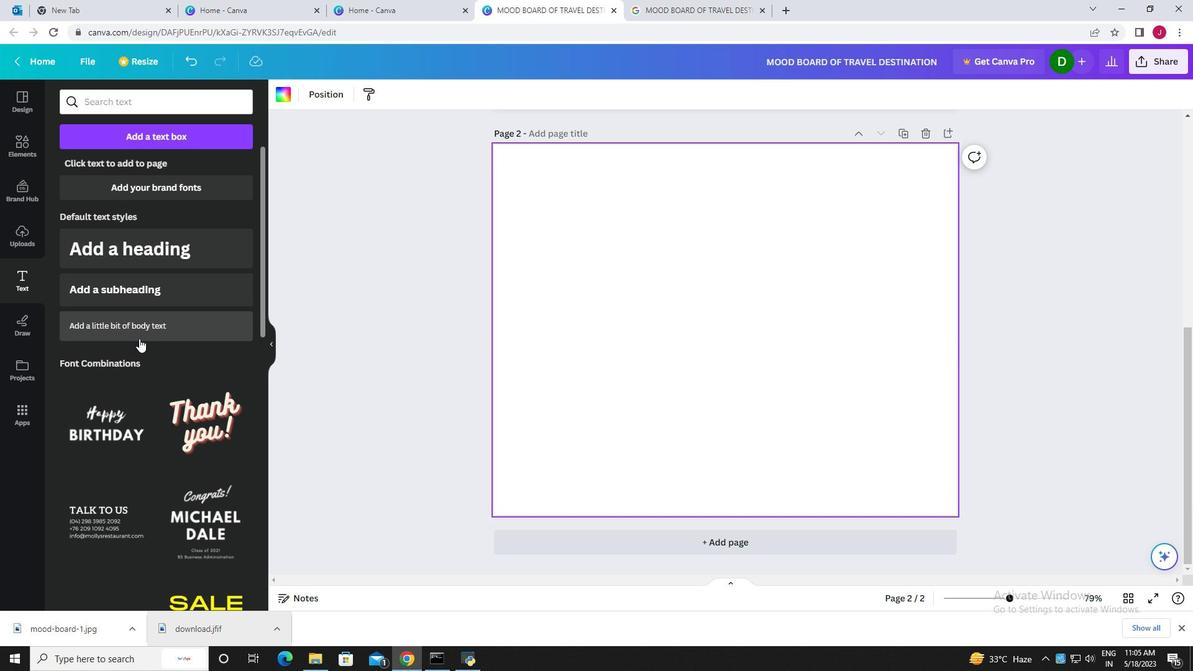 
Action: Mouse moved to (690, 9)
Screenshot: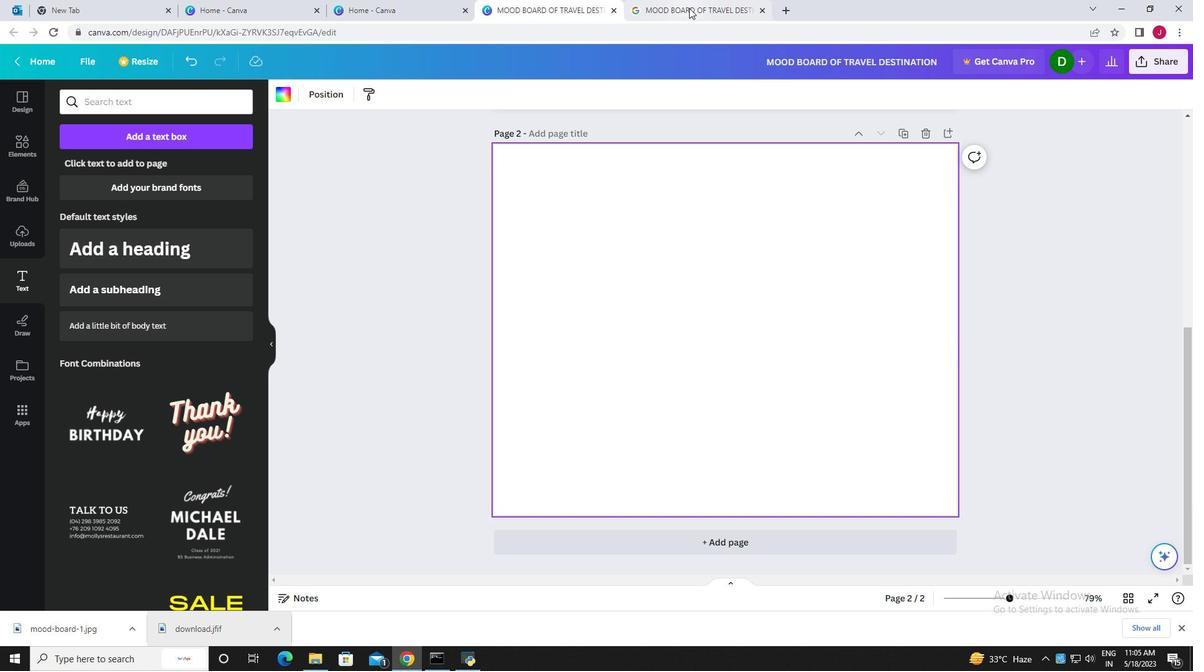 
Action: Mouse pressed left at (690, 9)
Screenshot: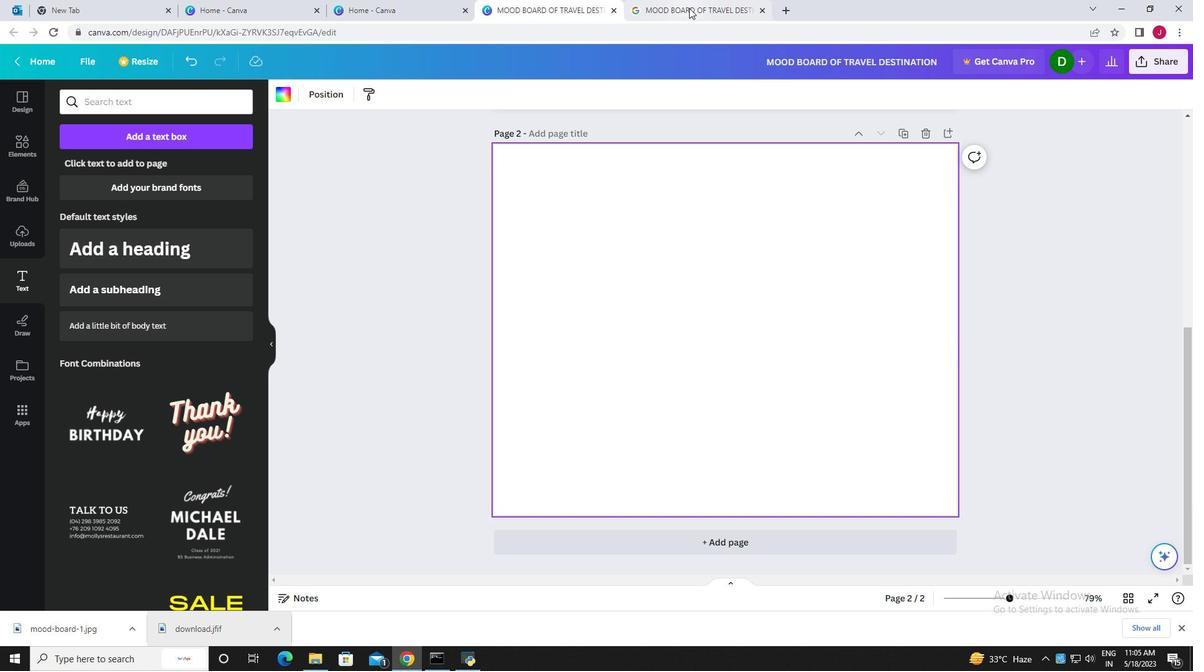 
Action: Mouse moved to (308, 311)
Screenshot: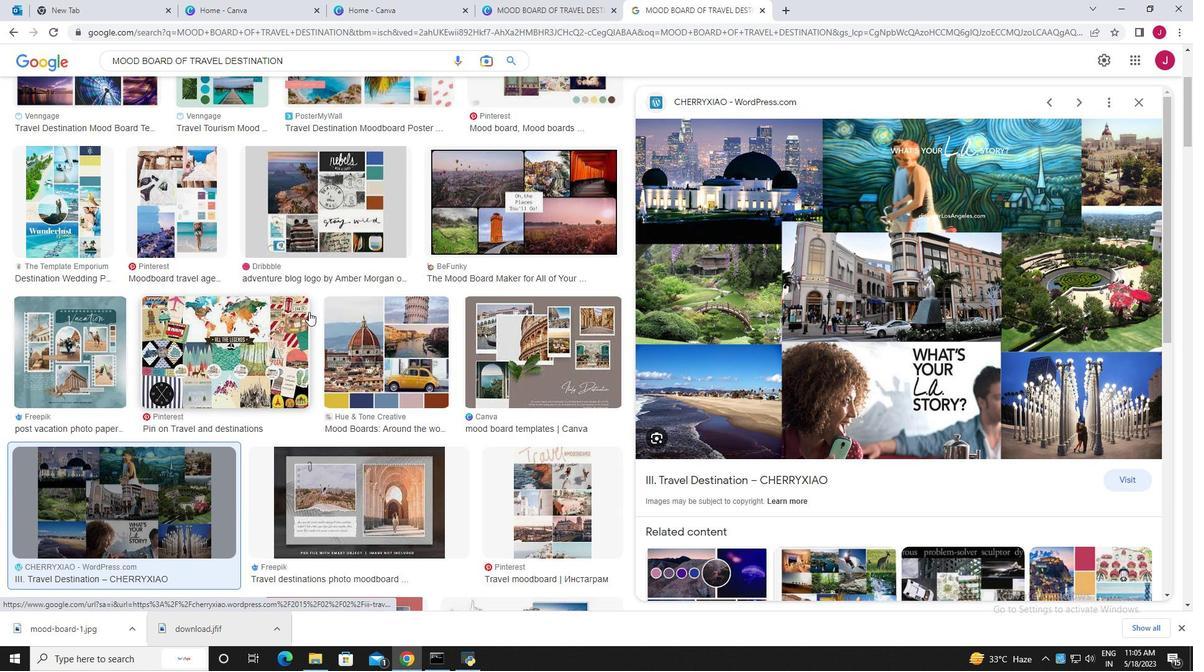 
Action: Mouse scrolled (308, 311) with delta (0, 0)
Screenshot: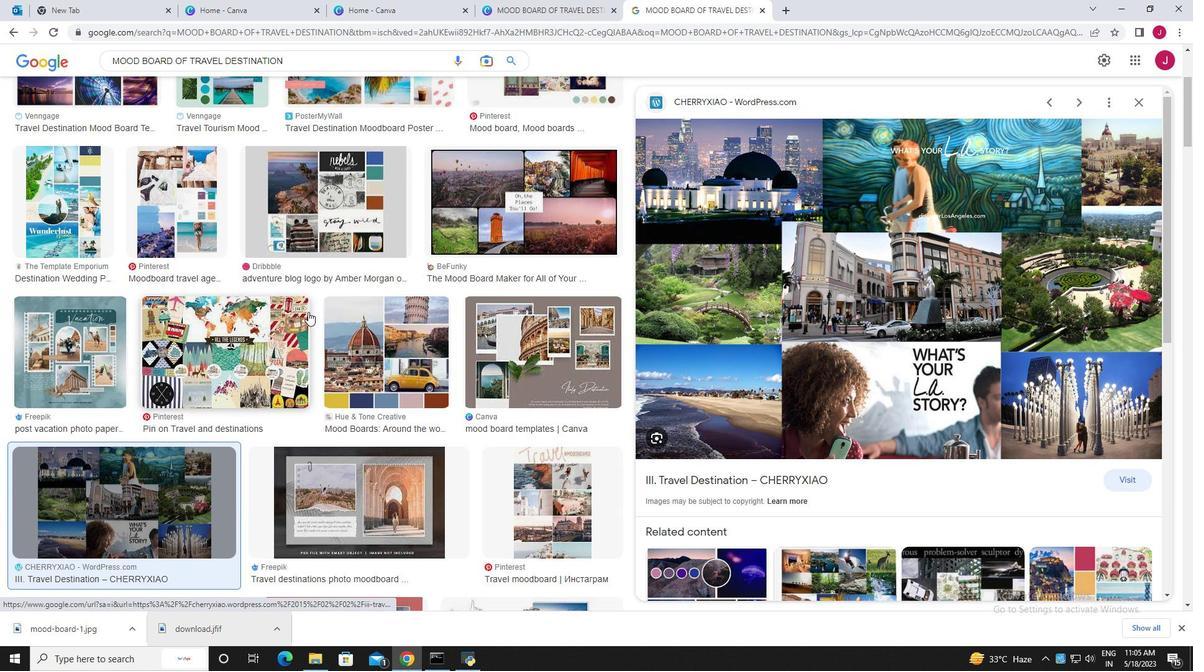 
Action: Mouse scrolled (308, 311) with delta (0, 0)
Screenshot: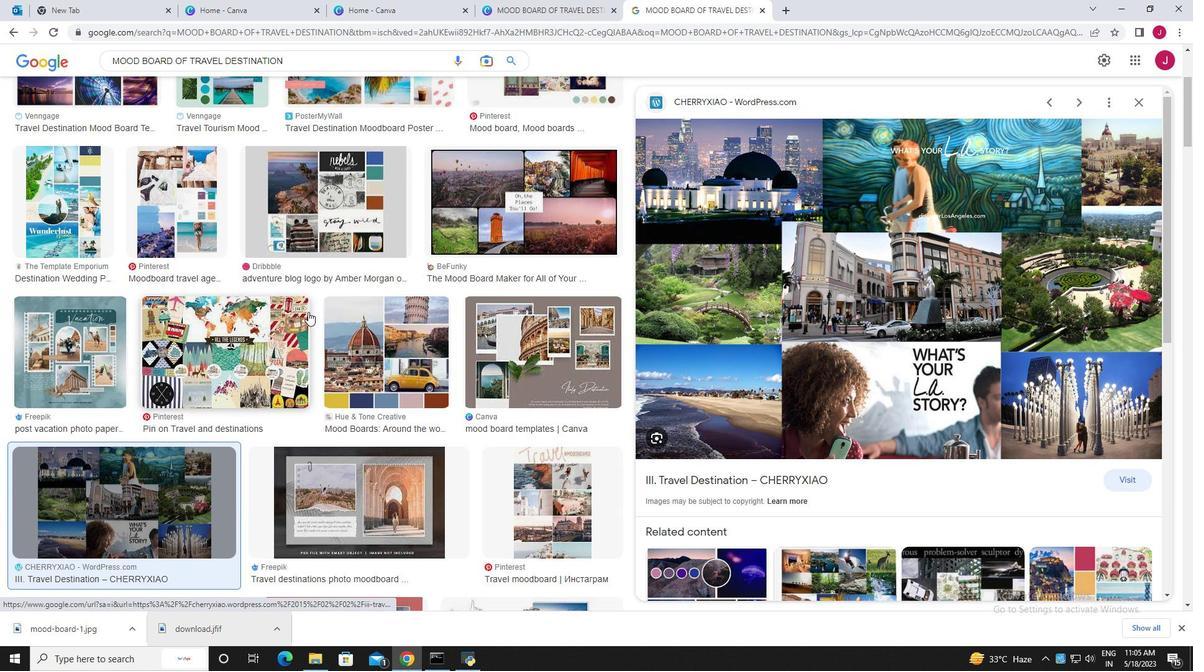 
Action: Mouse scrolled (308, 311) with delta (0, 0)
Screenshot: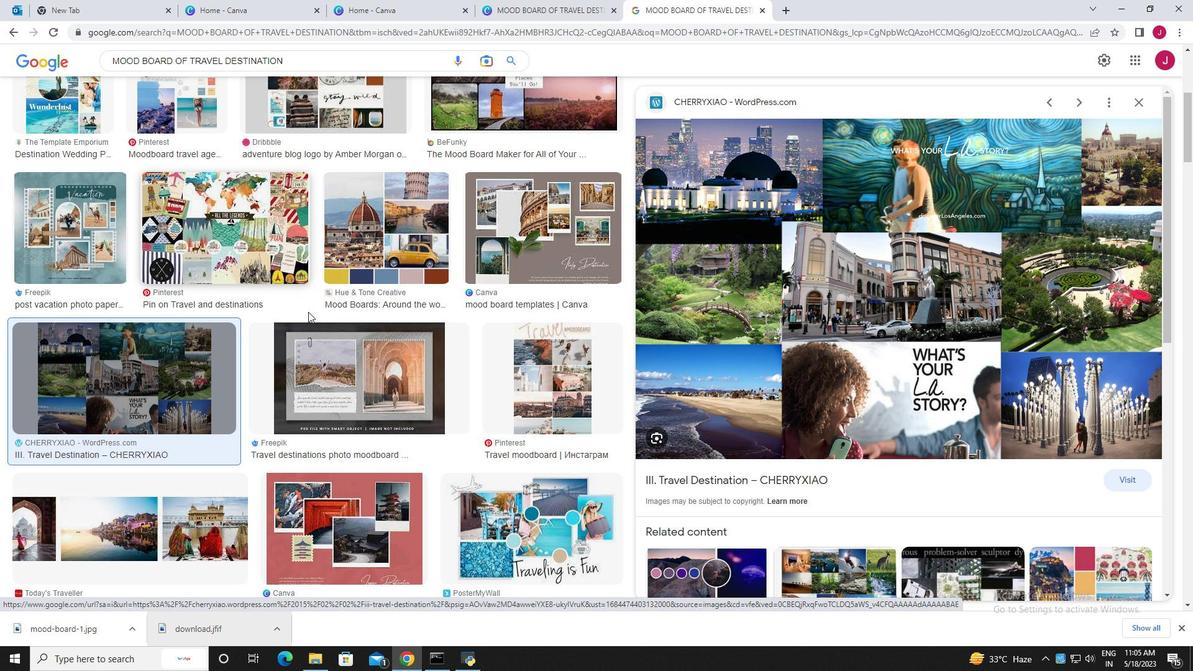 
Action: Mouse scrolled (308, 311) with delta (0, 0)
Screenshot: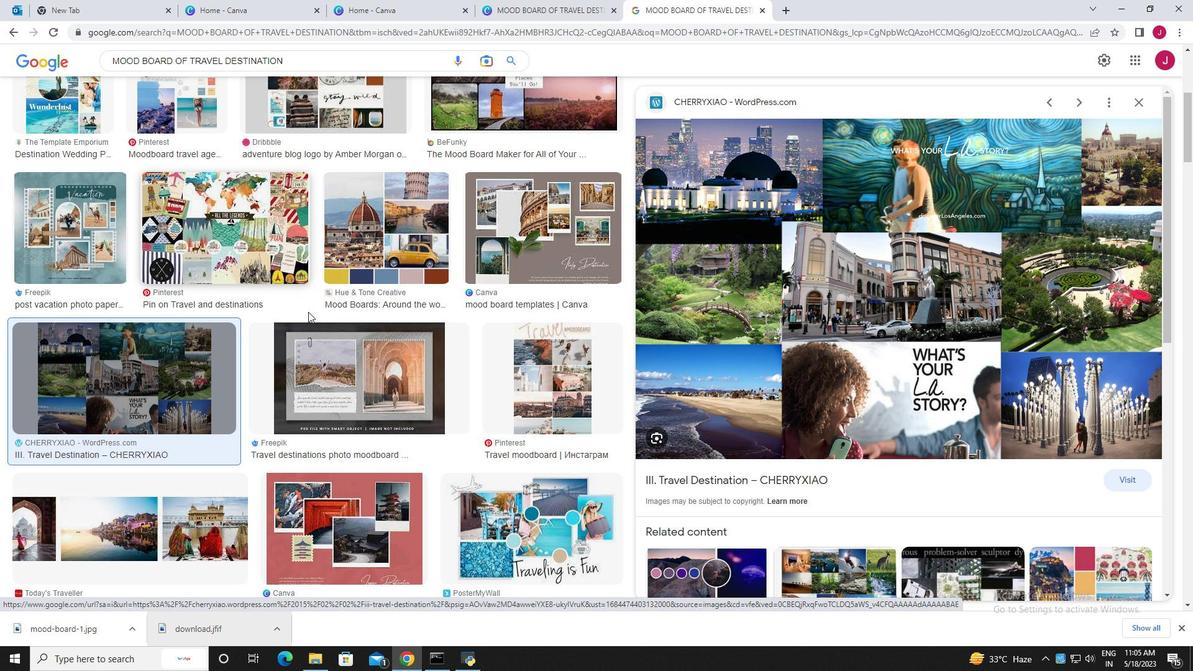 
Action: Mouse moved to (403, 321)
Screenshot: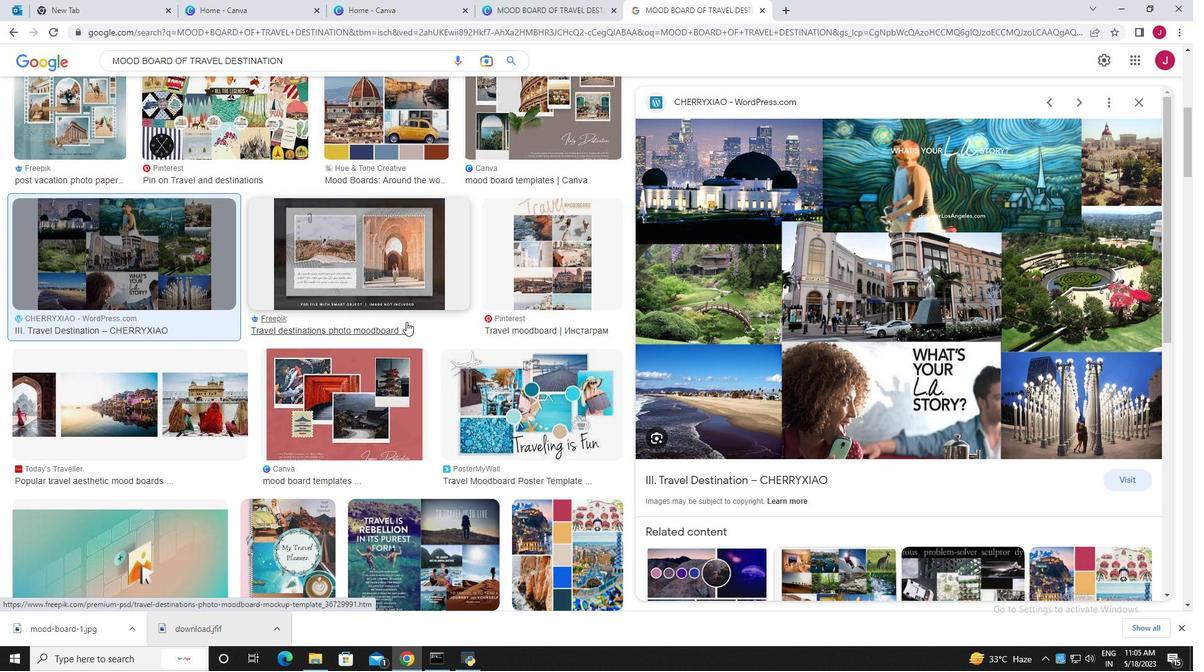 
Action: Mouse scrolled (403, 321) with delta (0, 0)
Screenshot: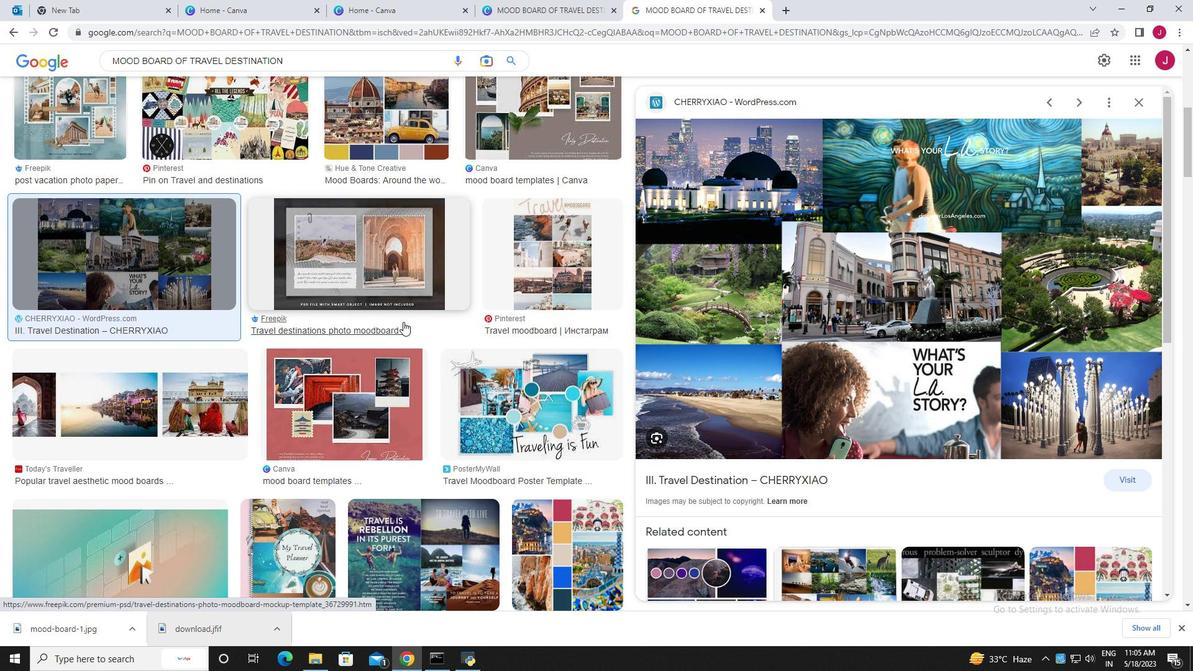 
Action: Mouse moved to (403, 322)
Screenshot: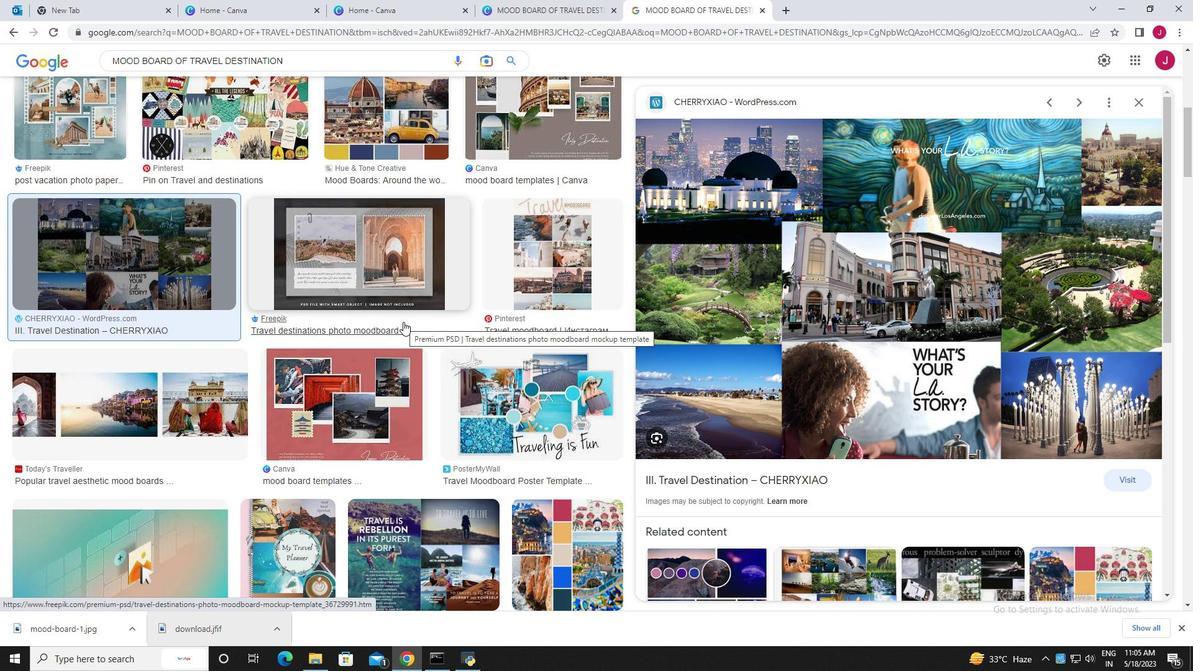 
Action: Mouse scrolled (403, 321) with delta (0, 0)
Screenshot: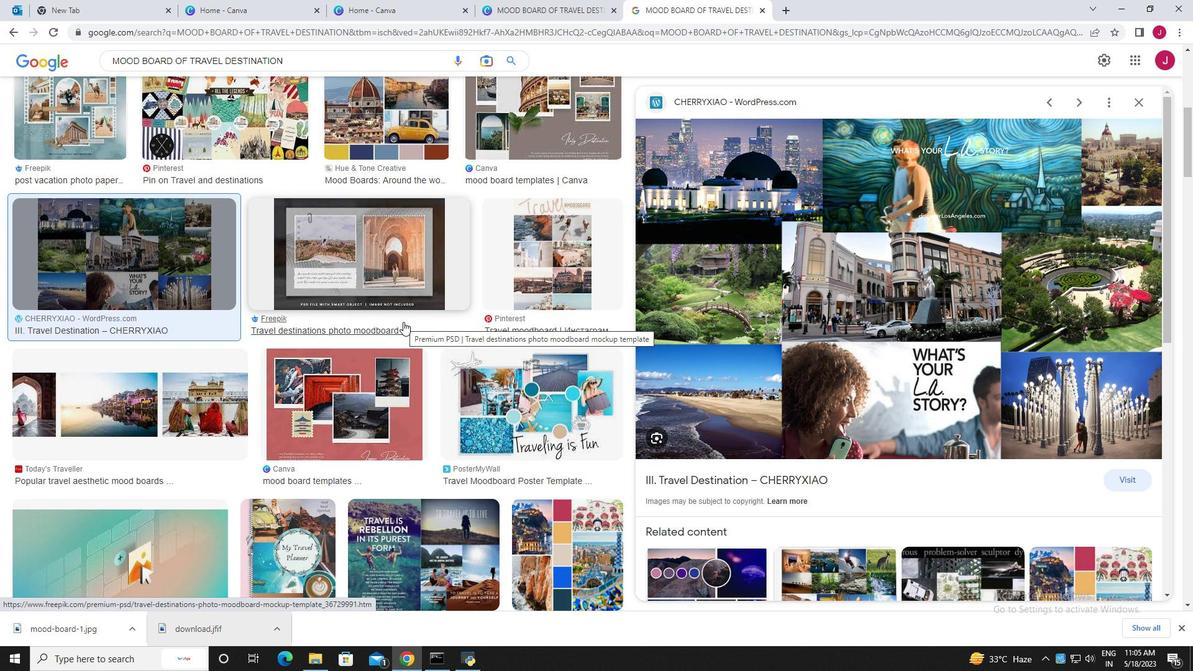 
Action: Mouse moved to (403, 323)
Screenshot: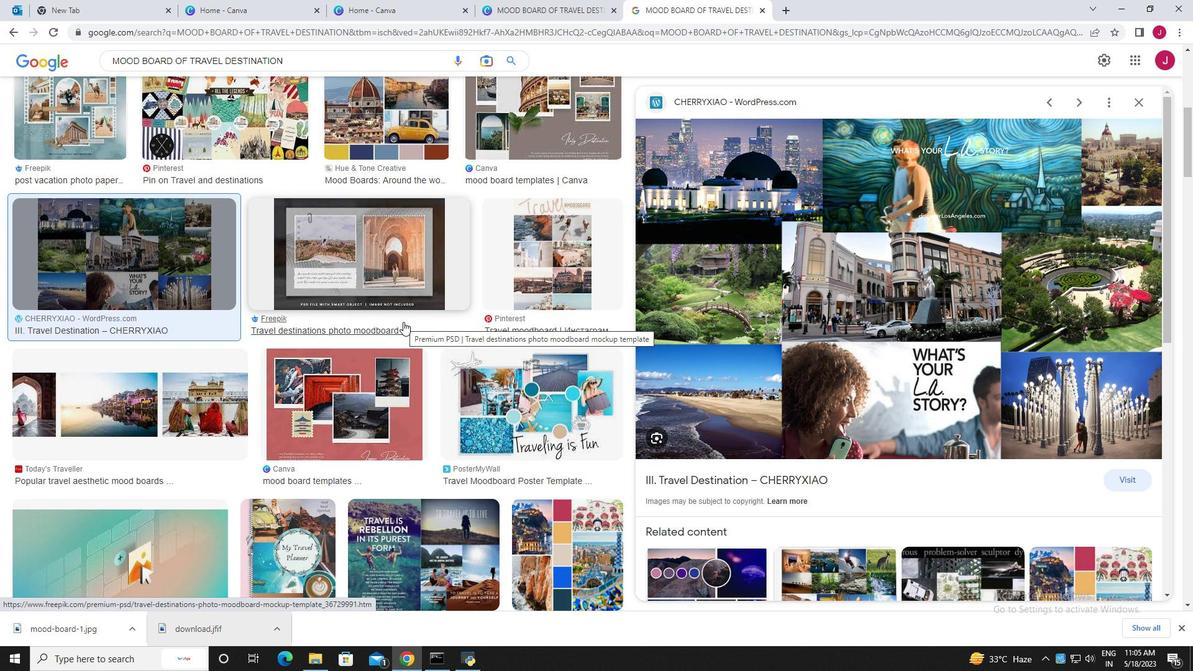
Action: Mouse scrolled (403, 321) with delta (0, 0)
Screenshot: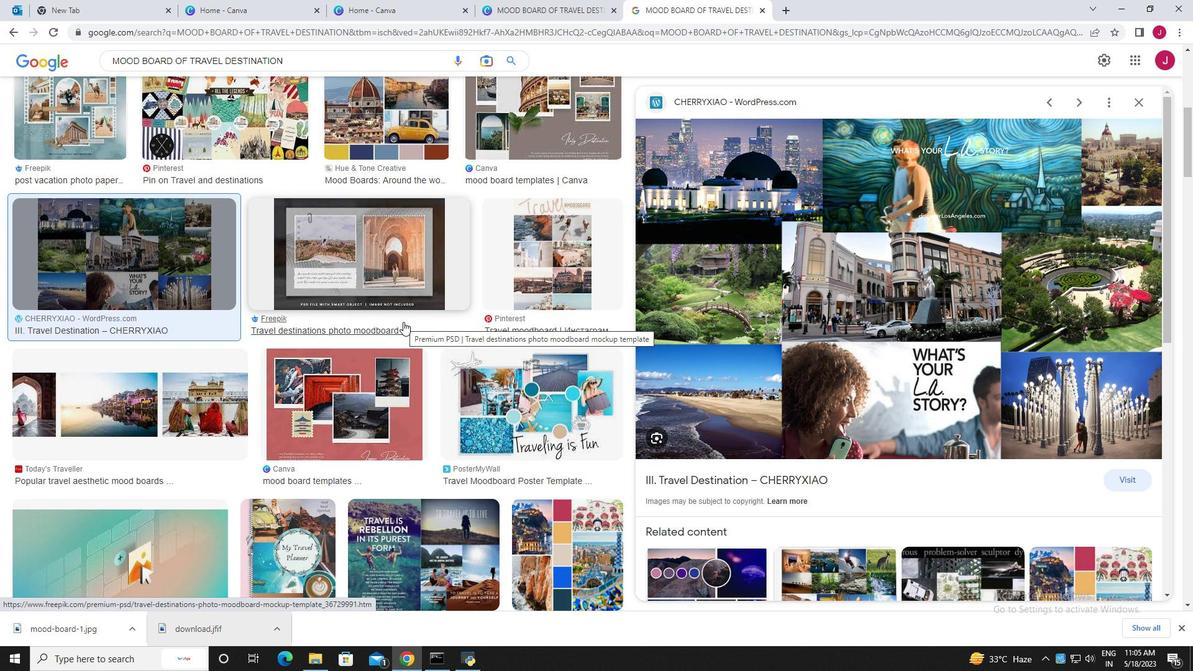 
Action: Mouse scrolled (403, 322) with delta (0, 0)
Screenshot: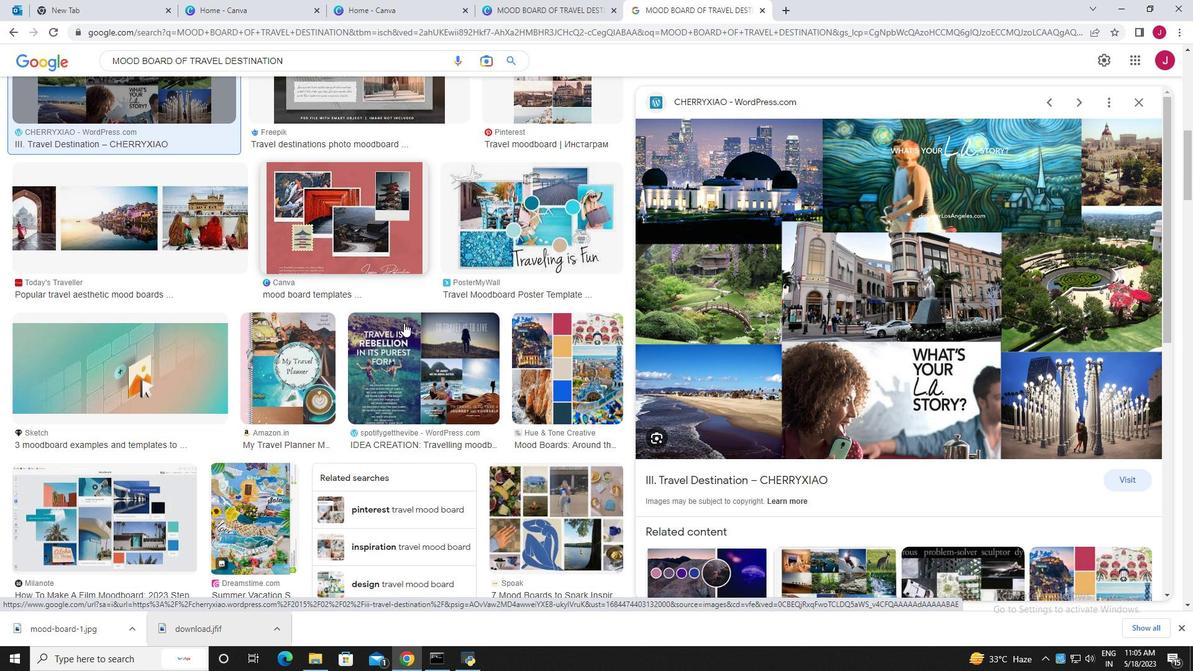 
Action: Mouse scrolled (403, 322) with delta (0, 0)
Screenshot: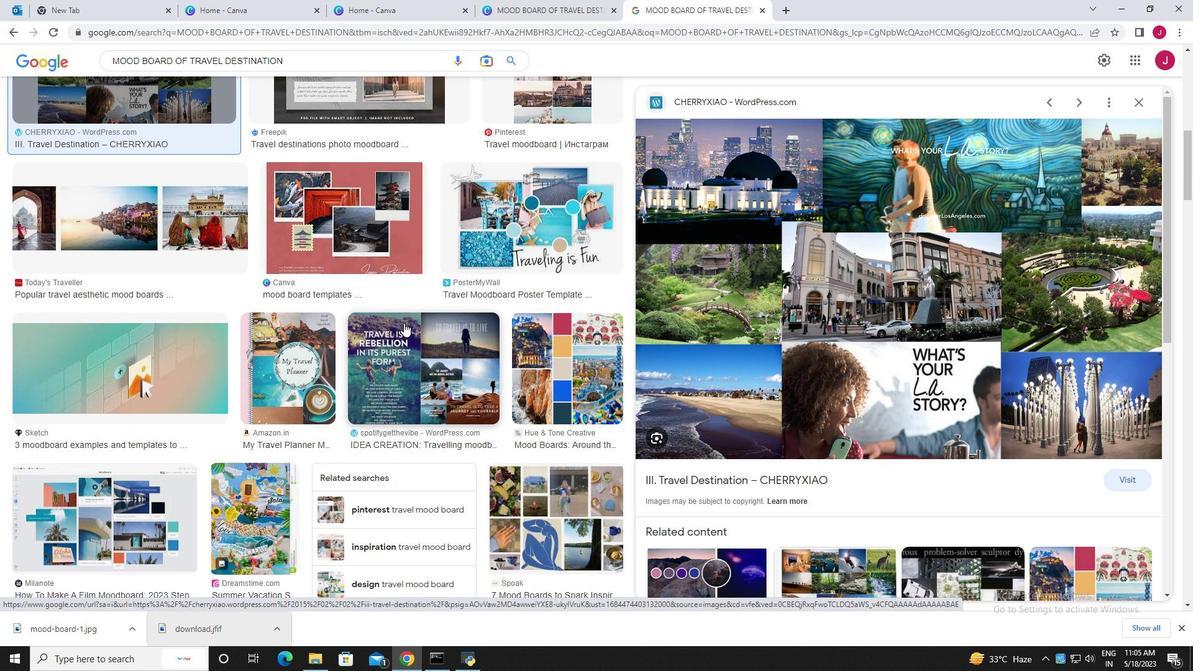 
Action: Mouse scrolled (403, 322) with delta (0, 0)
Screenshot: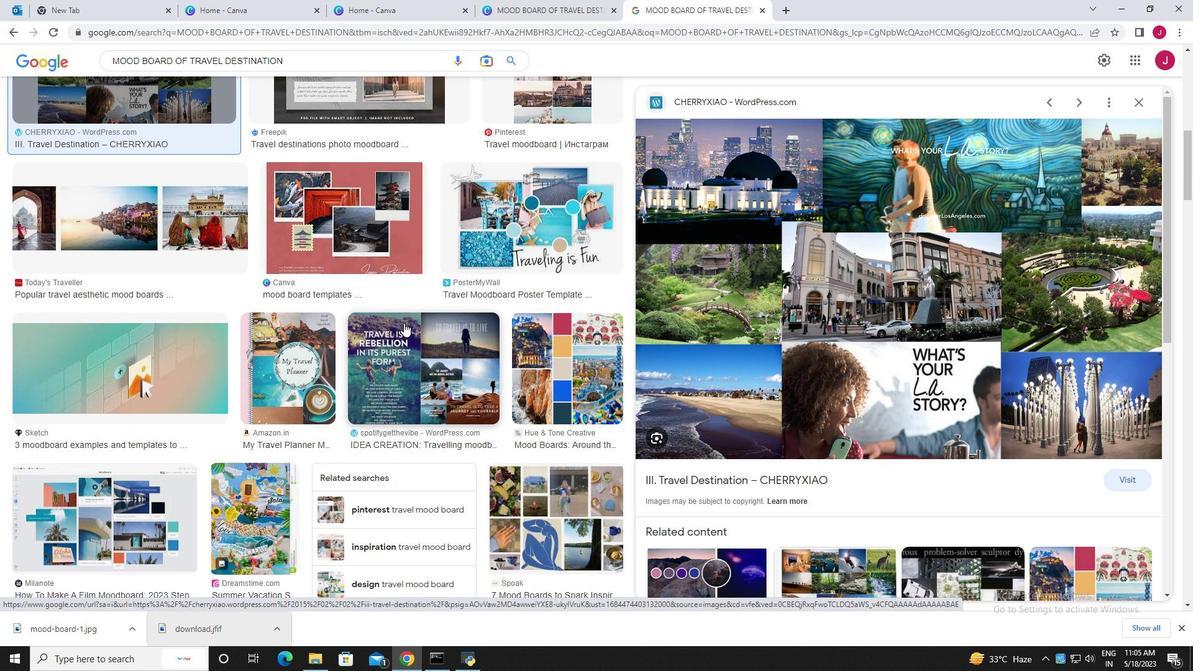 
Action: Mouse scrolled (403, 322) with delta (0, 0)
Screenshot: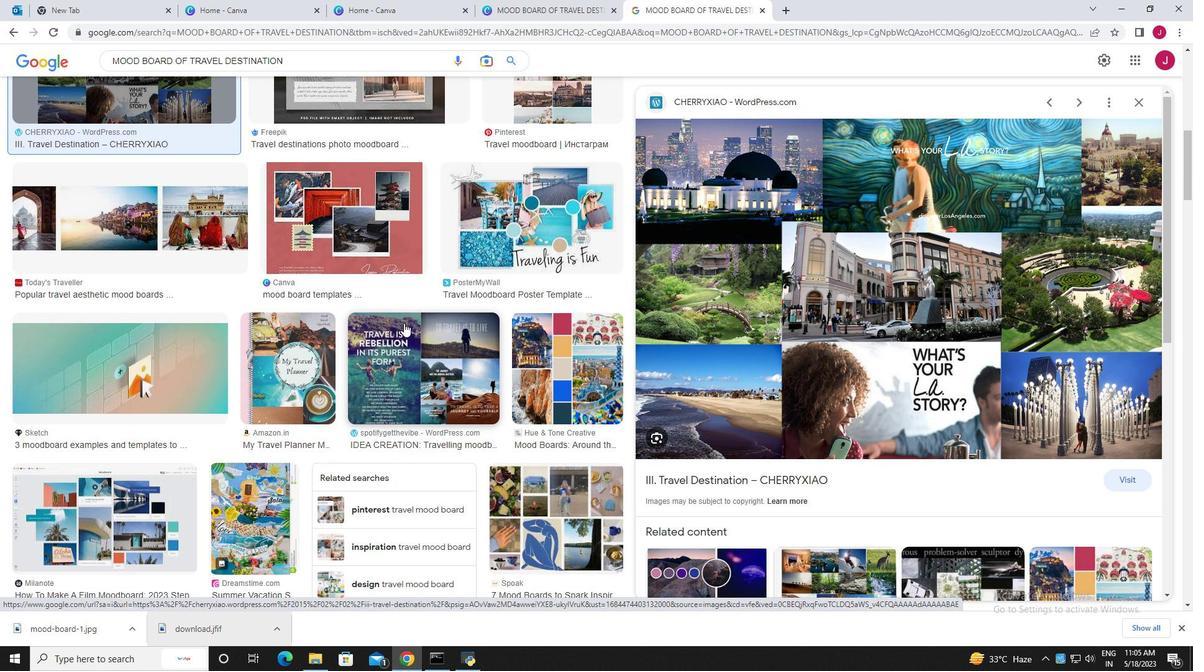 
Action: Mouse scrolled (403, 322) with delta (0, 0)
Screenshot: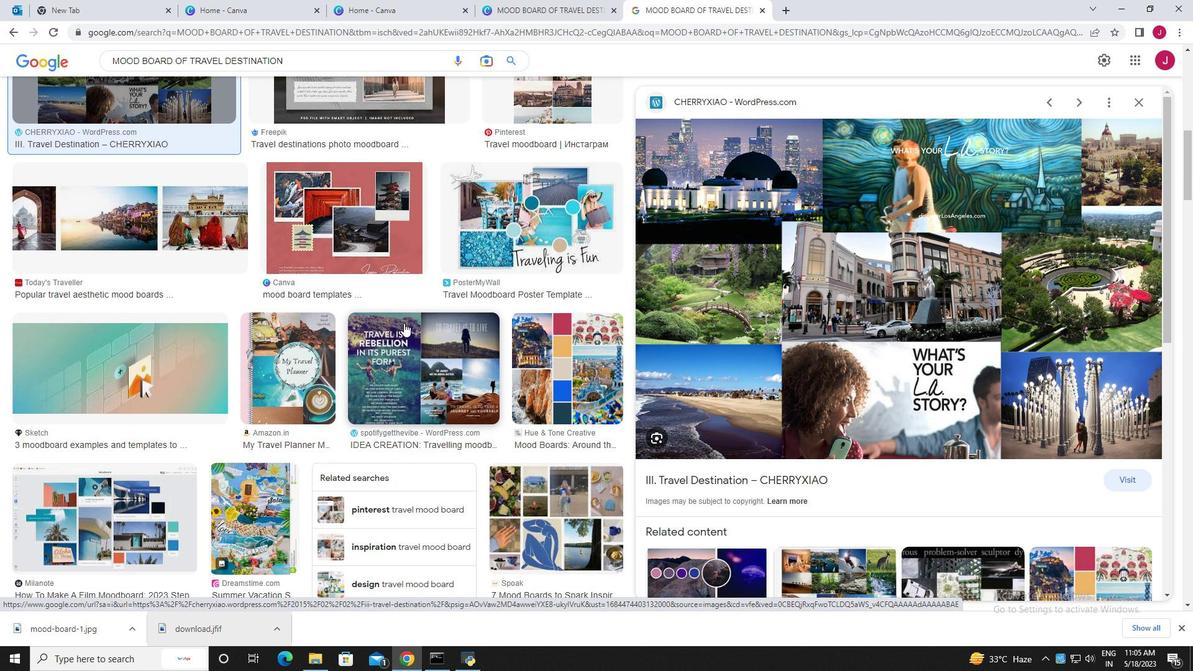 
Action: Mouse scrolled (403, 322) with delta (0, 0)
Screenshot: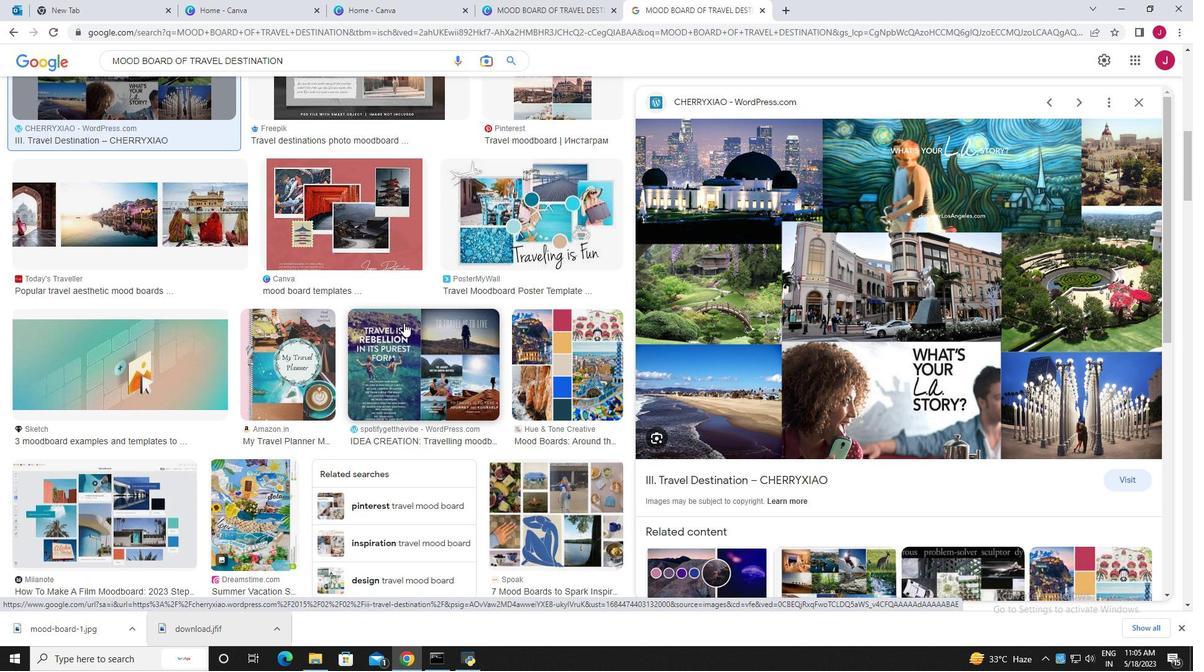
Action: Mouse scrolled (403, 322) with delta (0, 0)
Screenshot: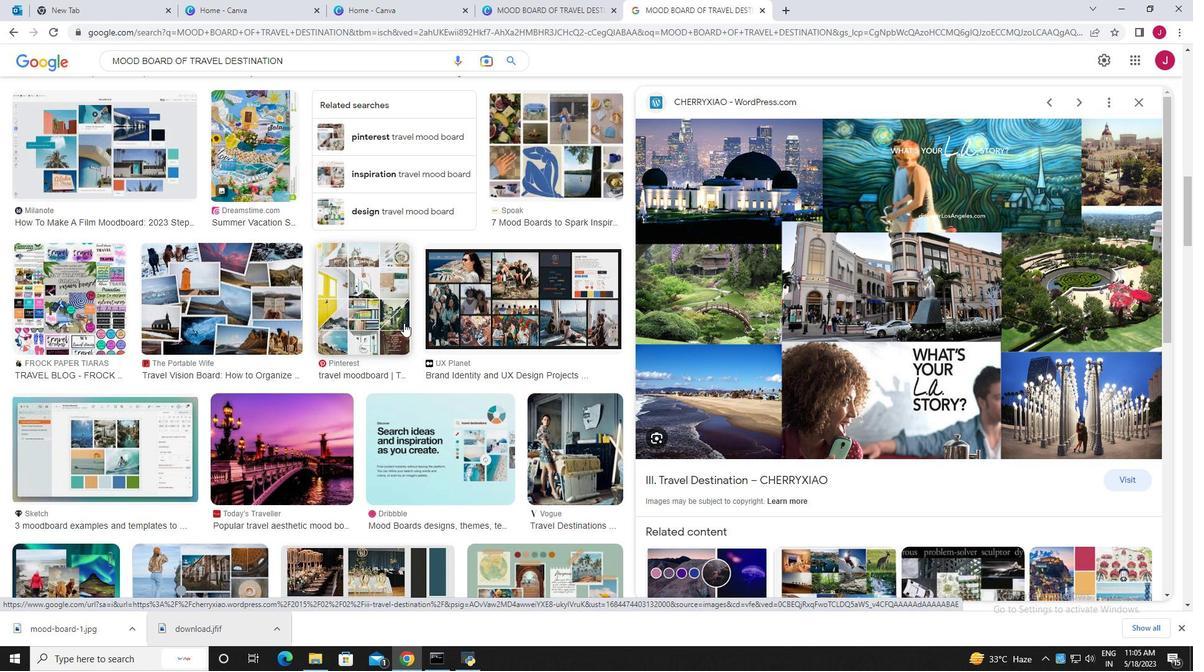 
Action: Mouse scrolled (403, 322) with delta (0, 0)
Screenshot: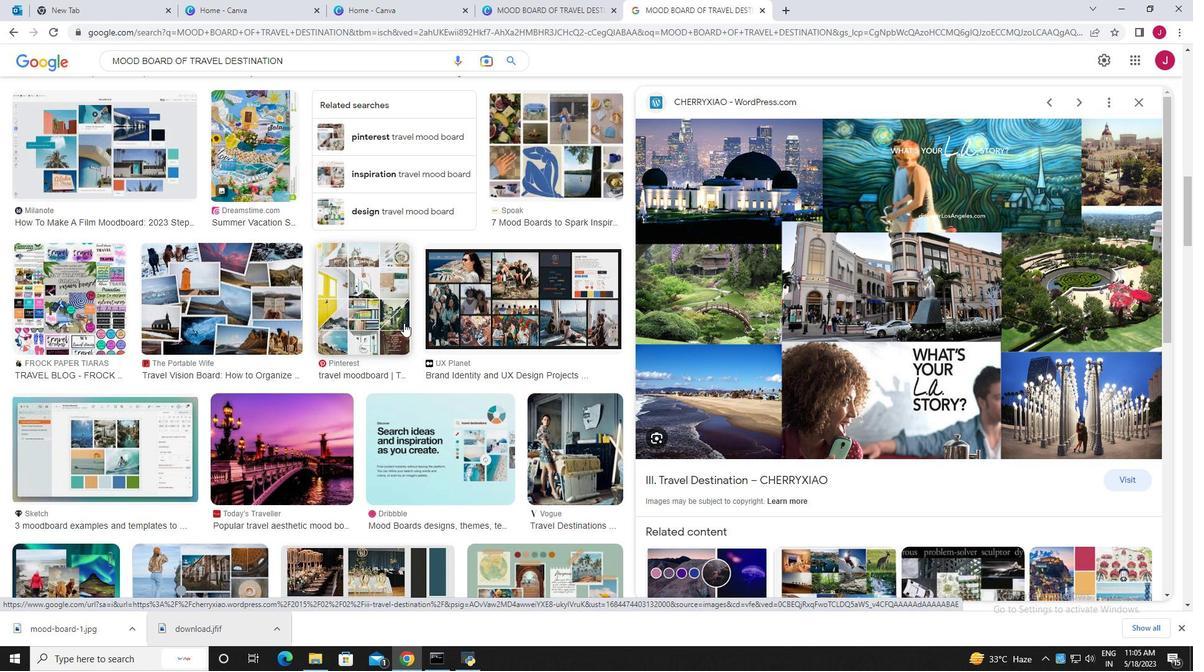 
Action: Mouse scrolled (403, 322) with delta (0, 0)
Screenshot: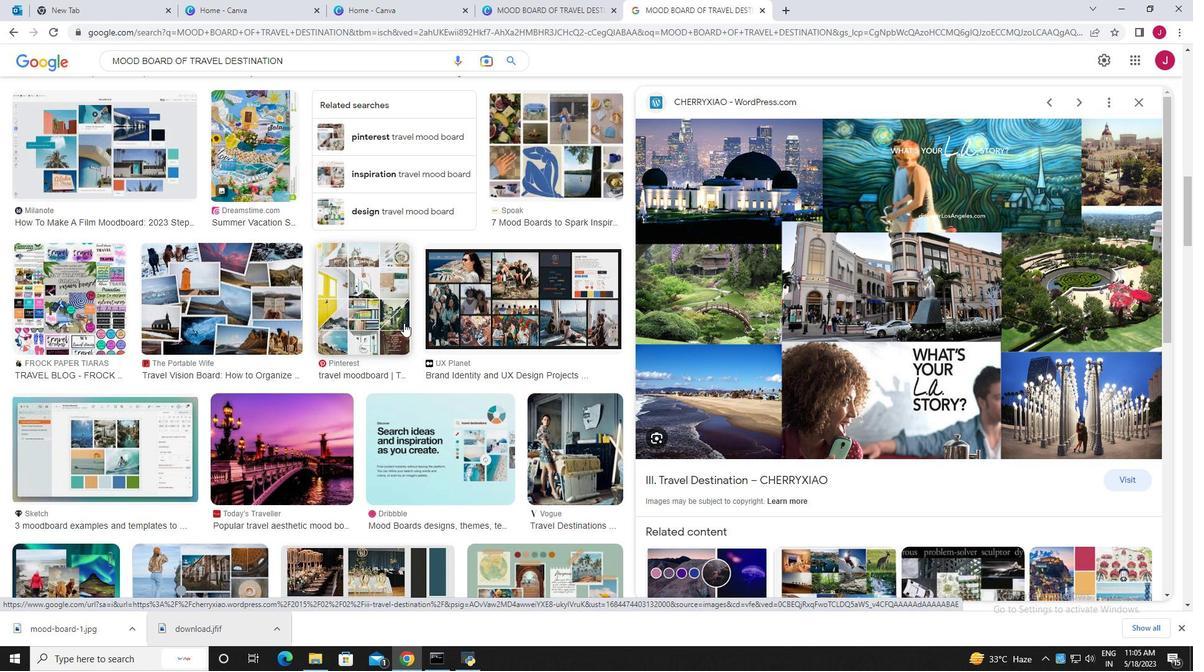 
Action: Mouse moved to (297, 278)
Screenshot: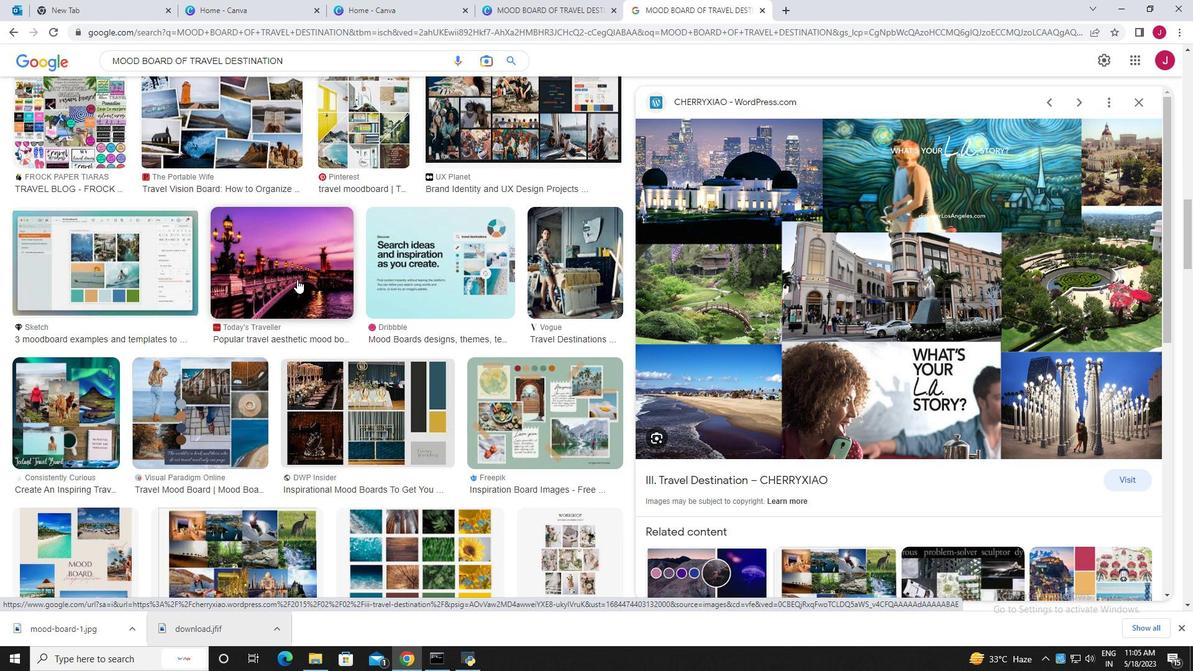 
Action: Mouse pressed left at (297, 278)
Screenshot: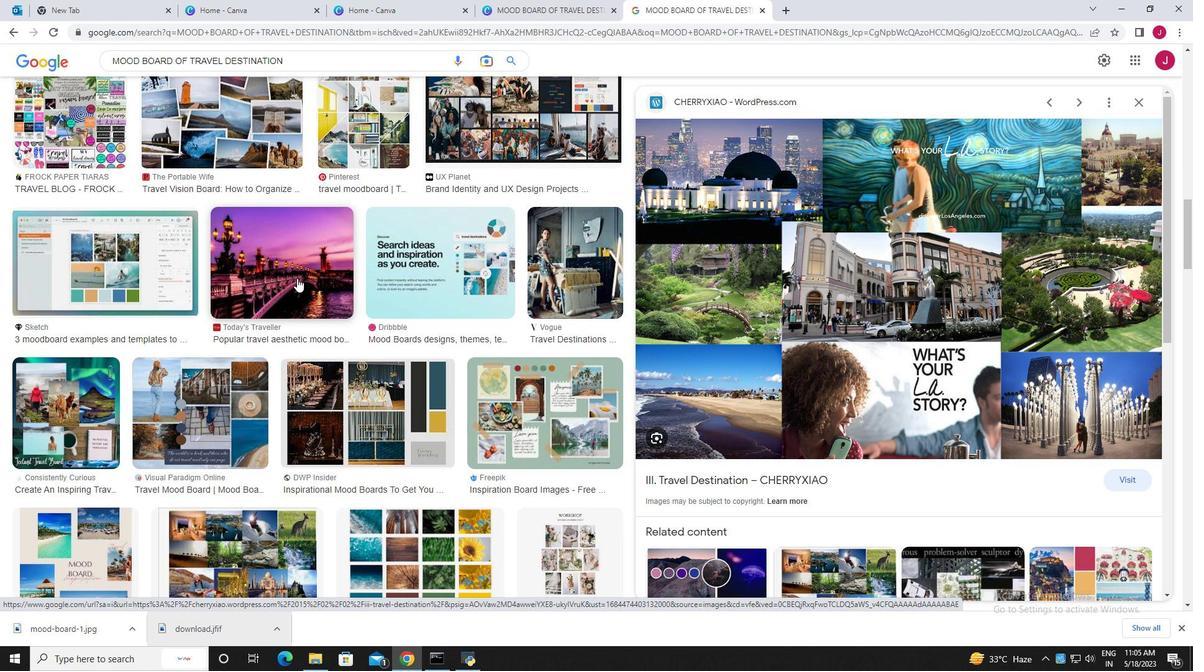 
Action: Mouse moved to (829, 306)
Screenshot: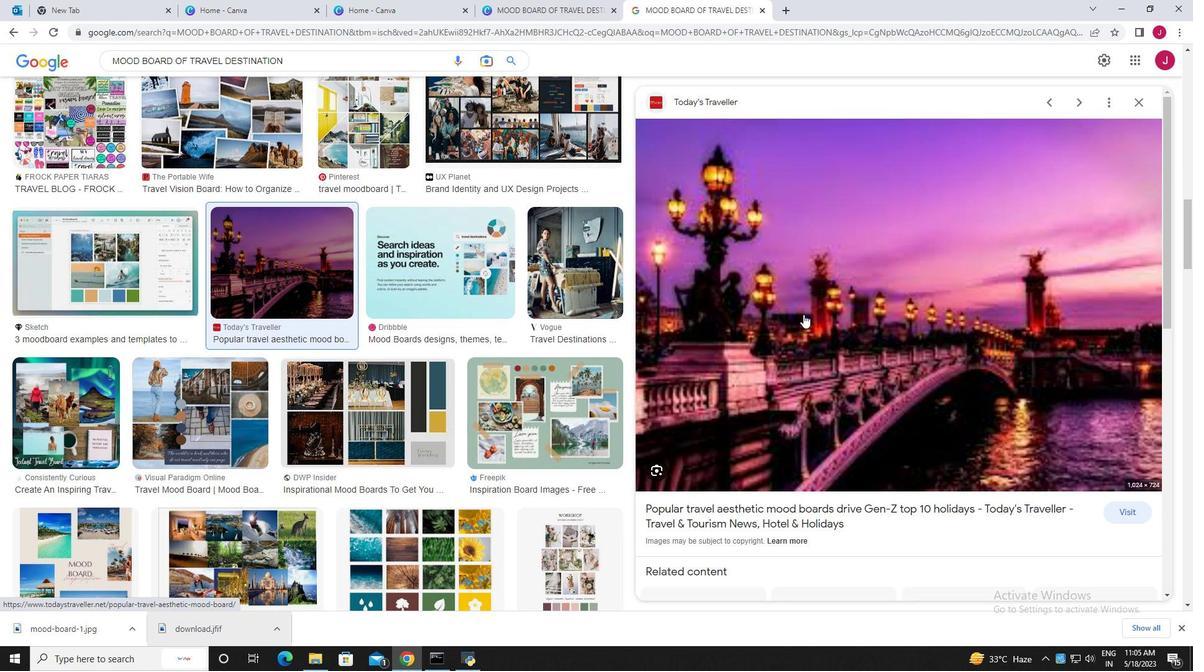 
Action: Mouse pressed right at (829, 306)
Screenshot: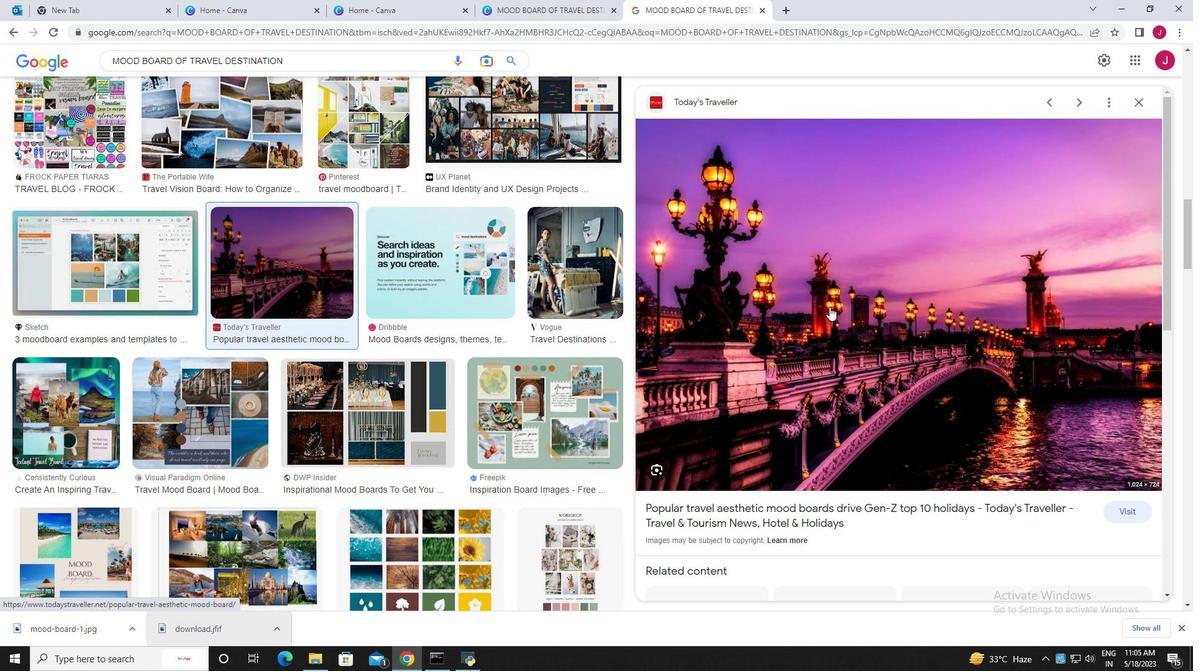 
Action: Mouse moved to (875, 441)
Screenshot: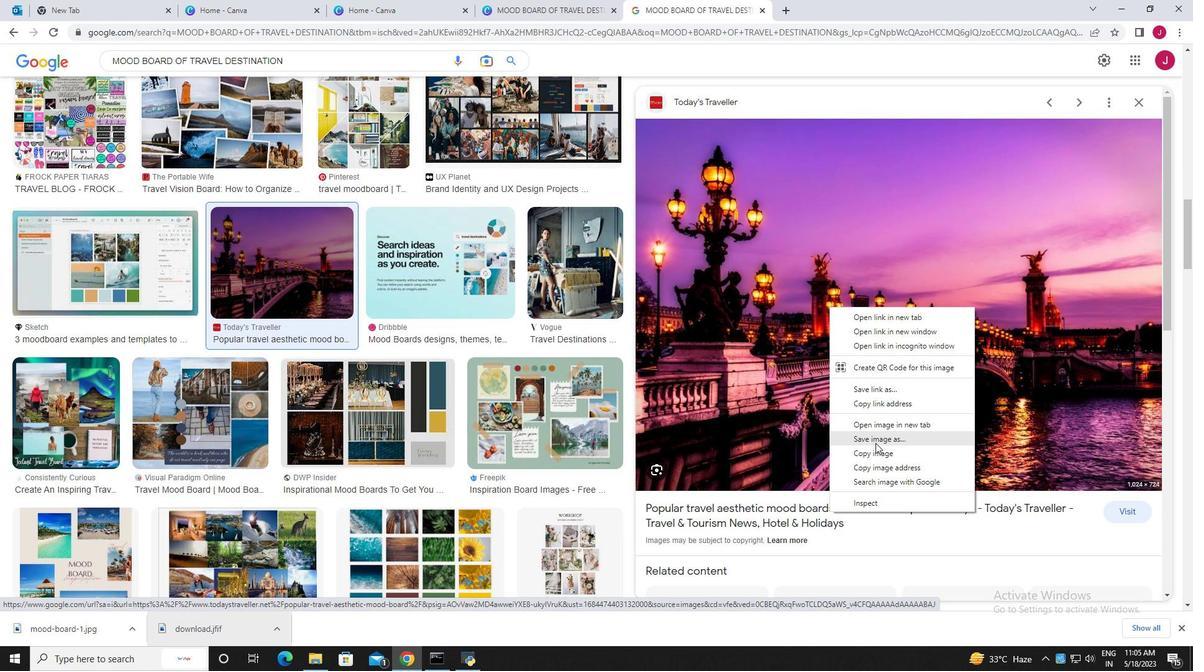 
Action: Mouse pressed left at (875, 441)
Screenshot: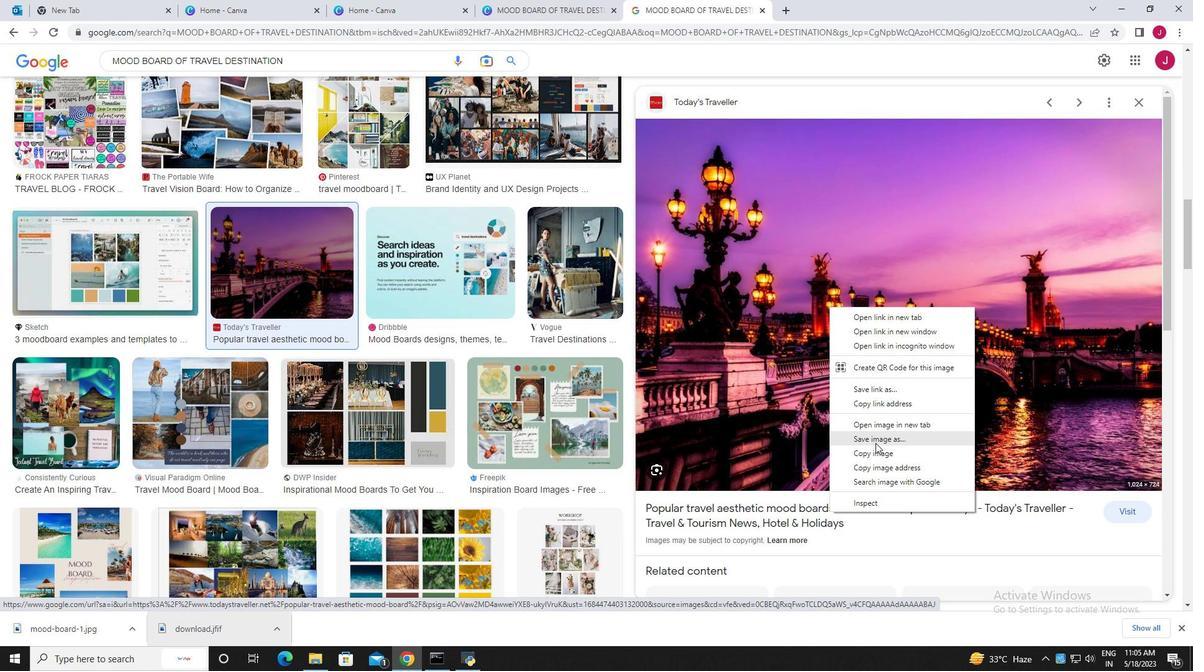 
Action: Mouse moved to (312, 278)
Screenshot: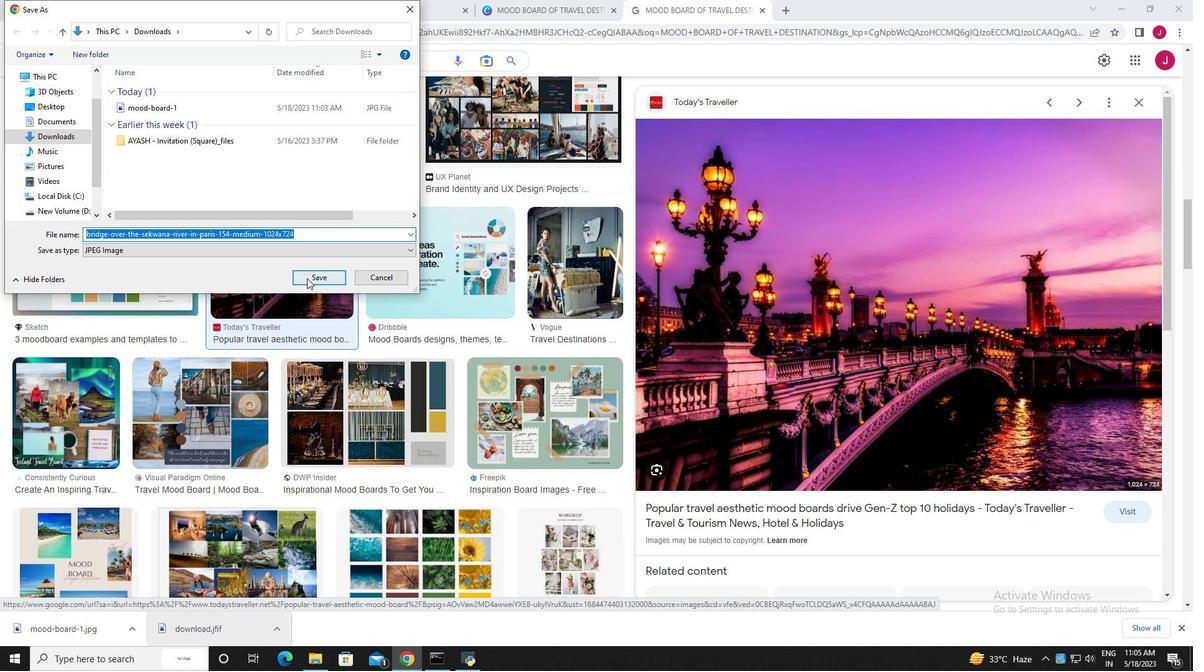 
Action: Mouse pressed left at (312, 278)
Screenshot: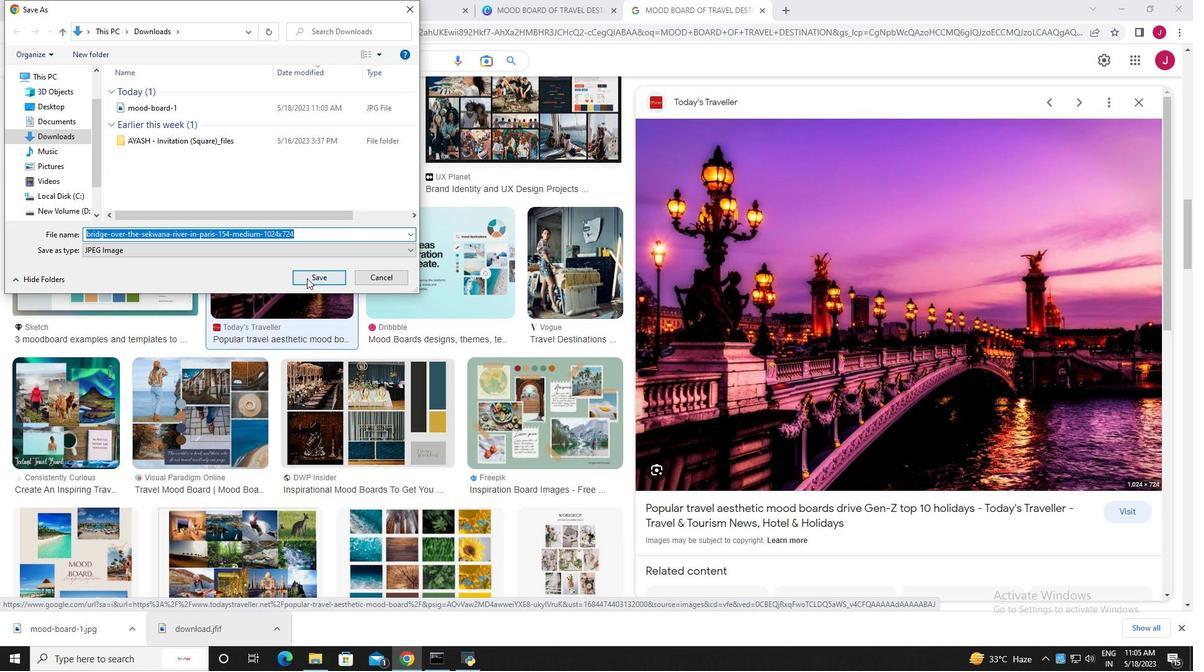 
Action: Mouse moved to (572, 8)
Screenshot: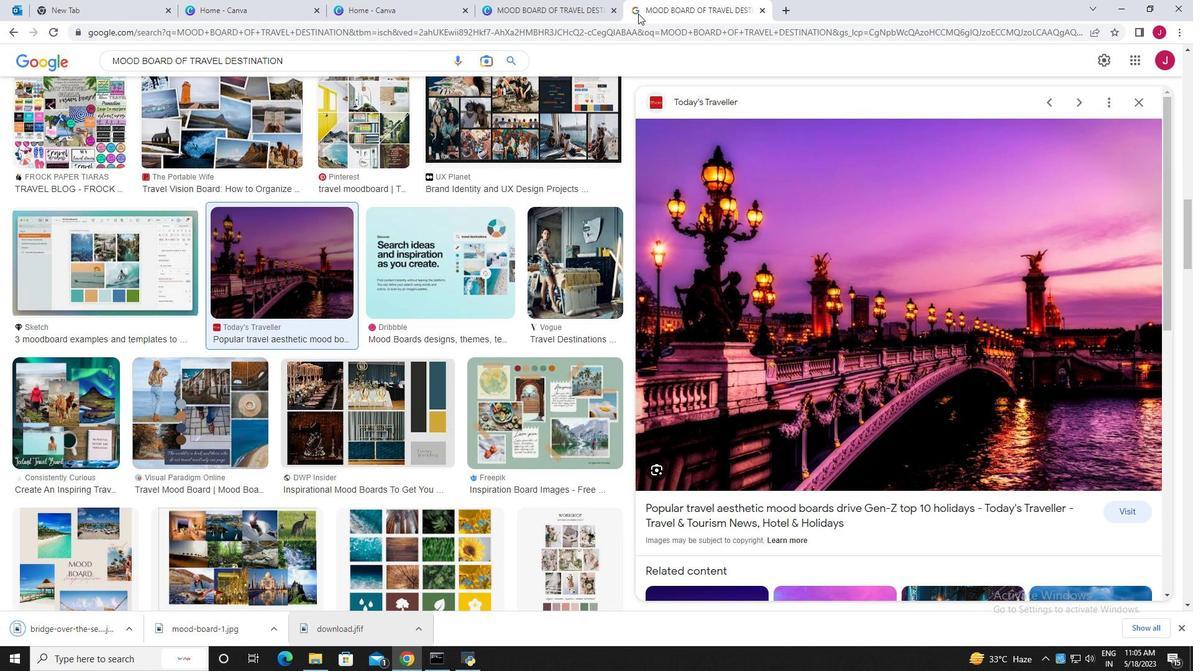 
Action: Mouse pressed left at (572, 8)
Screenshot: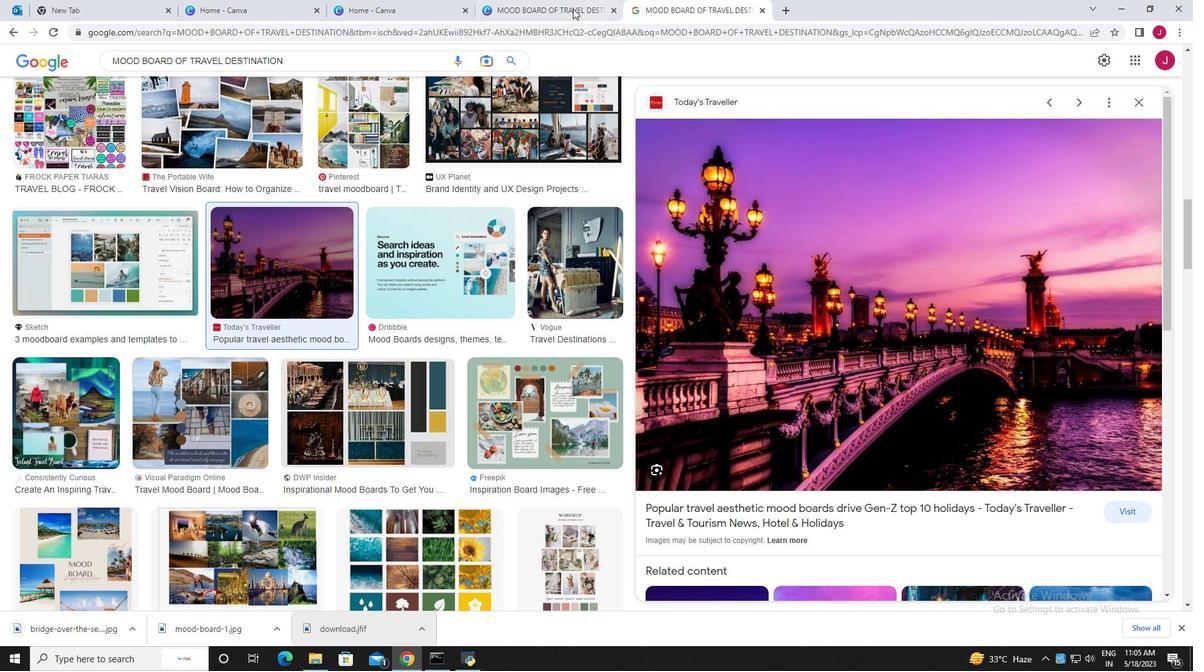 
Action: Mouse moved to (92, 625)
Screenshot: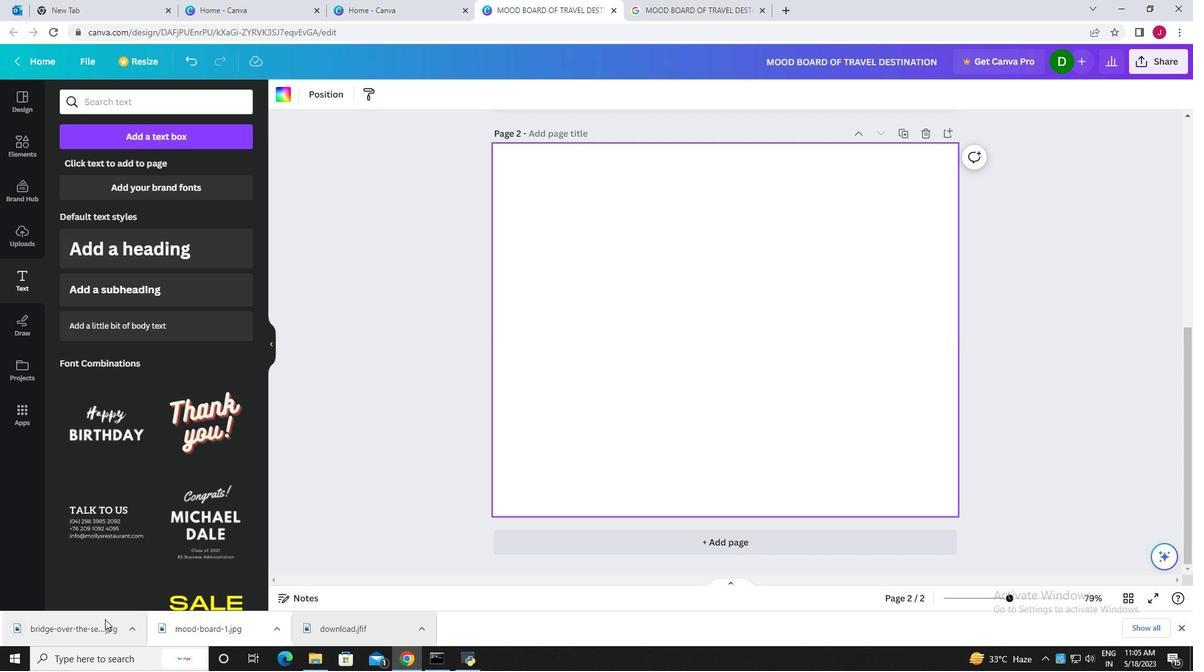 
Action: Mouse pressed left at (92, 625)
Screenshot: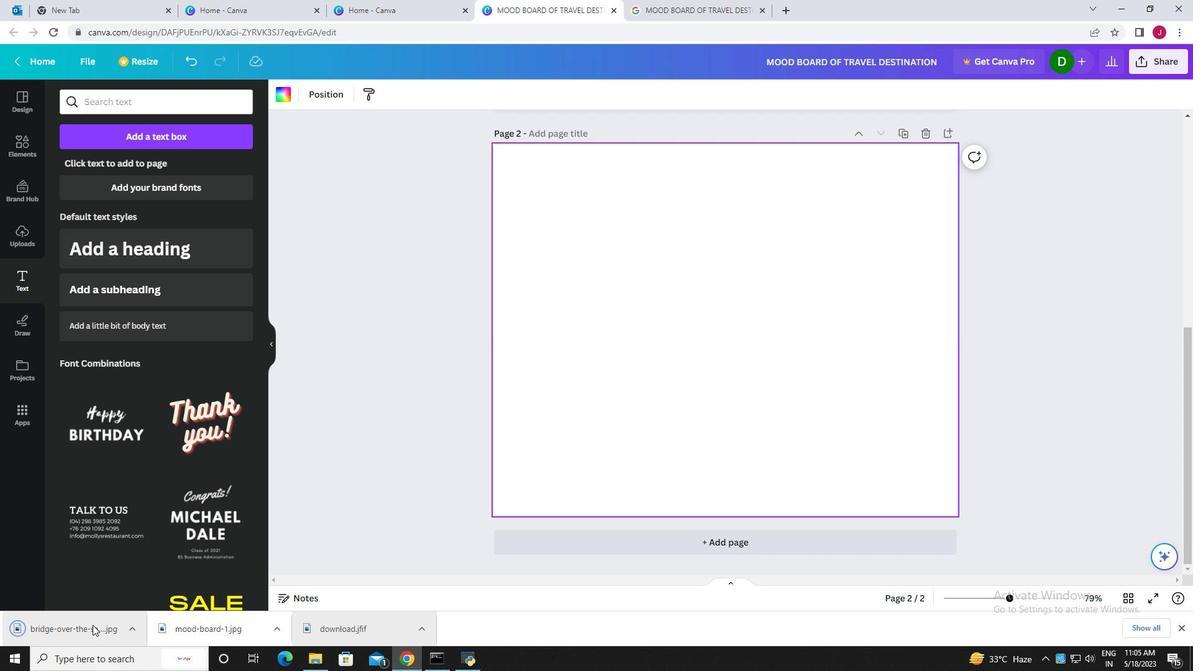 
Action: Mouse moved to (726, 436)
Screenshot: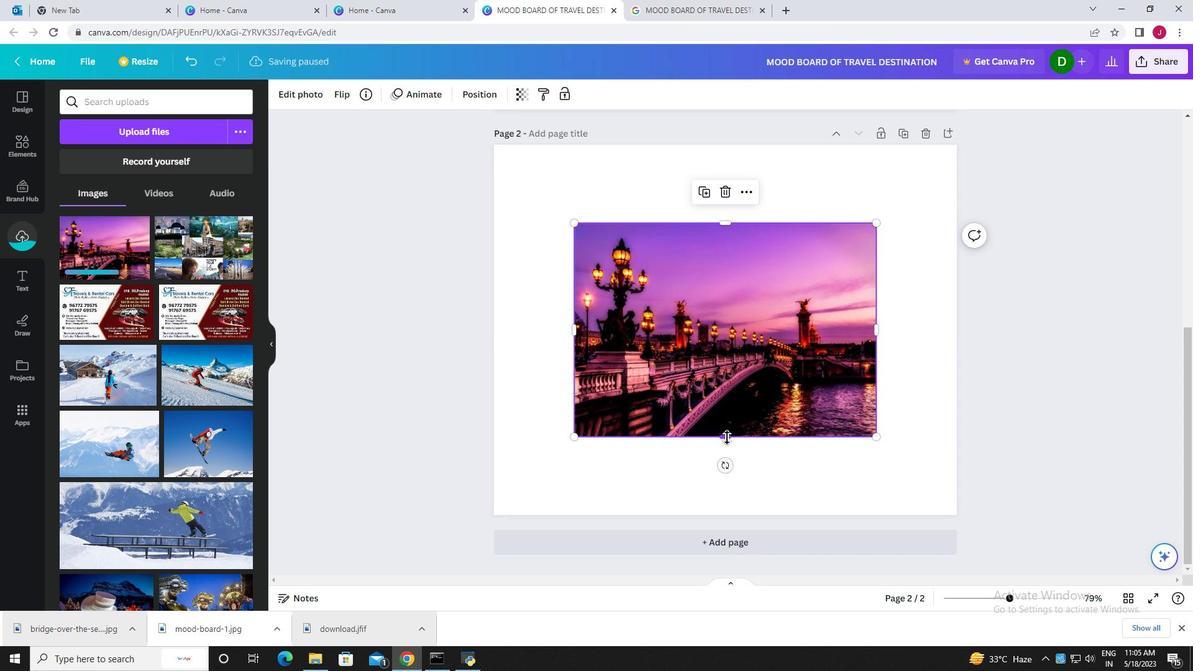 
Action: Mouse pressed left at (726, 436)
Screenshot: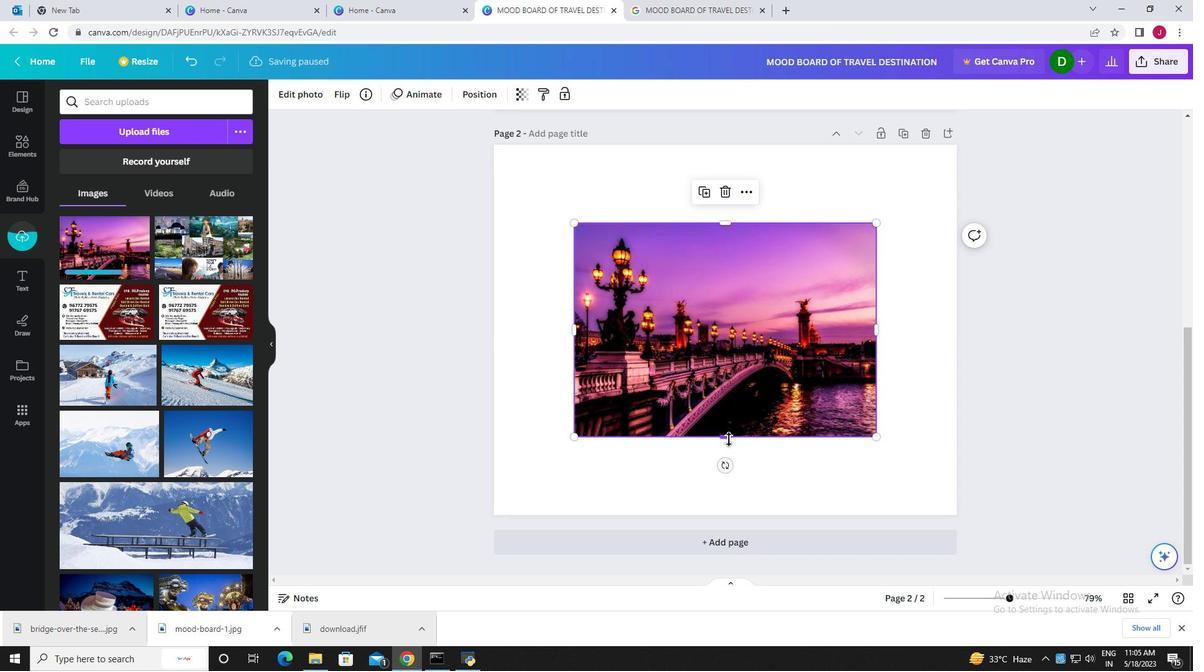 
Action: Mouse moved to (876, 367)
Screenshot: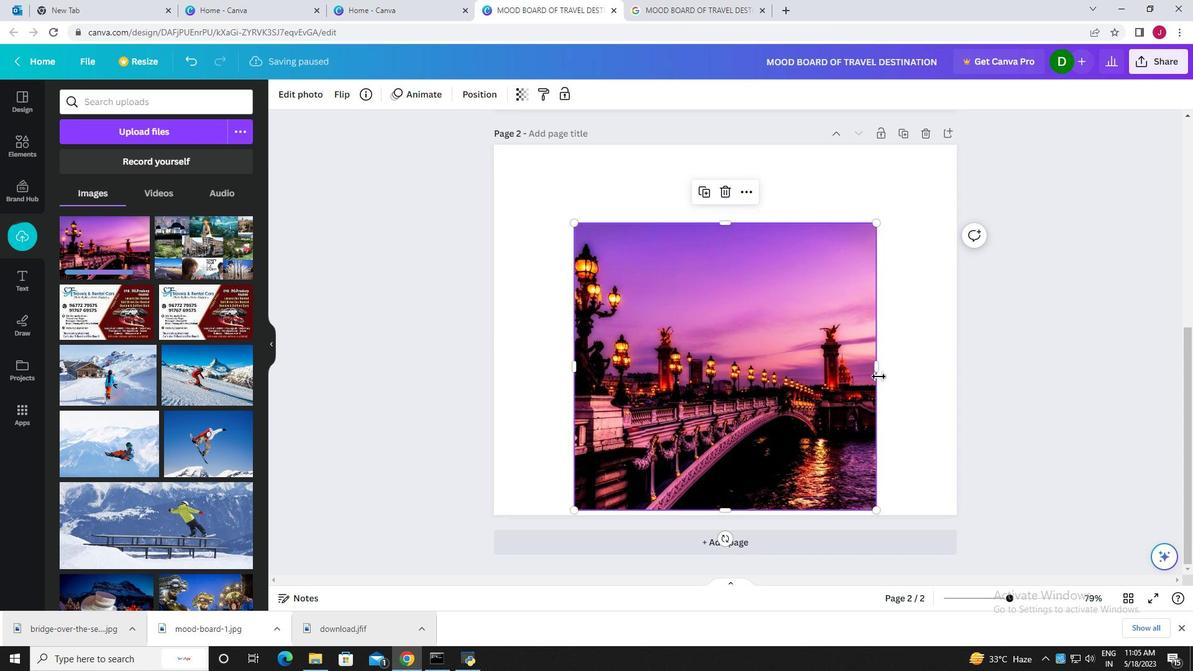 
Action: Mouse pressed left at (876, 367)
Screenshot: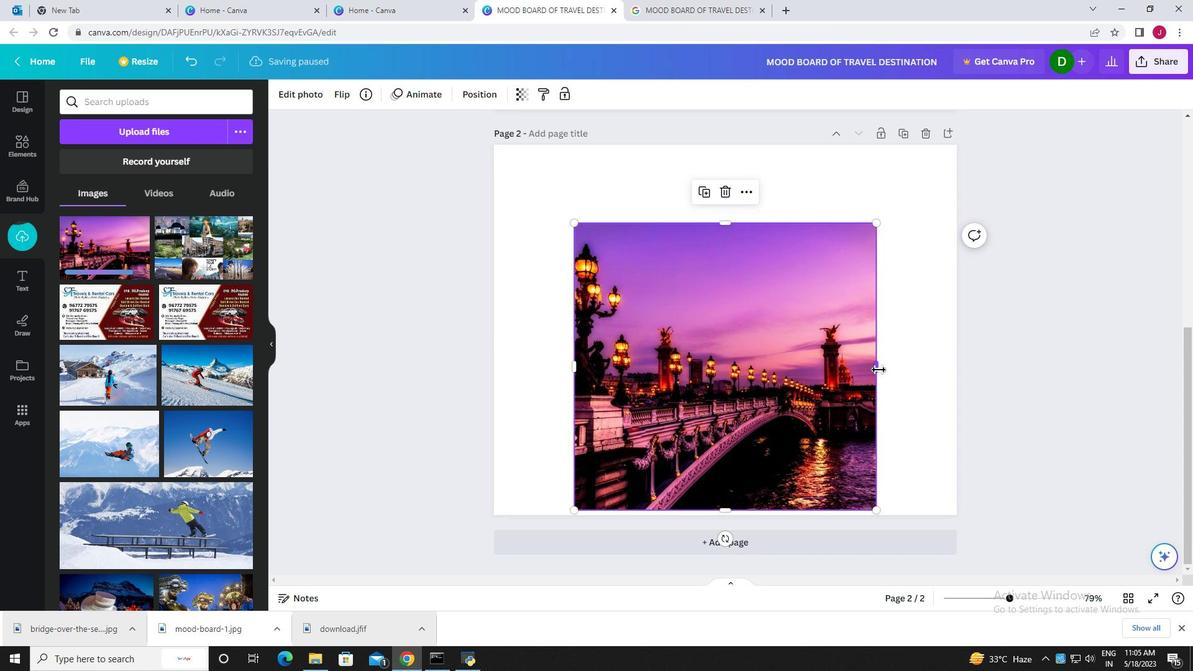 
Action: Mouse moved to (574, 367)
Screenshot: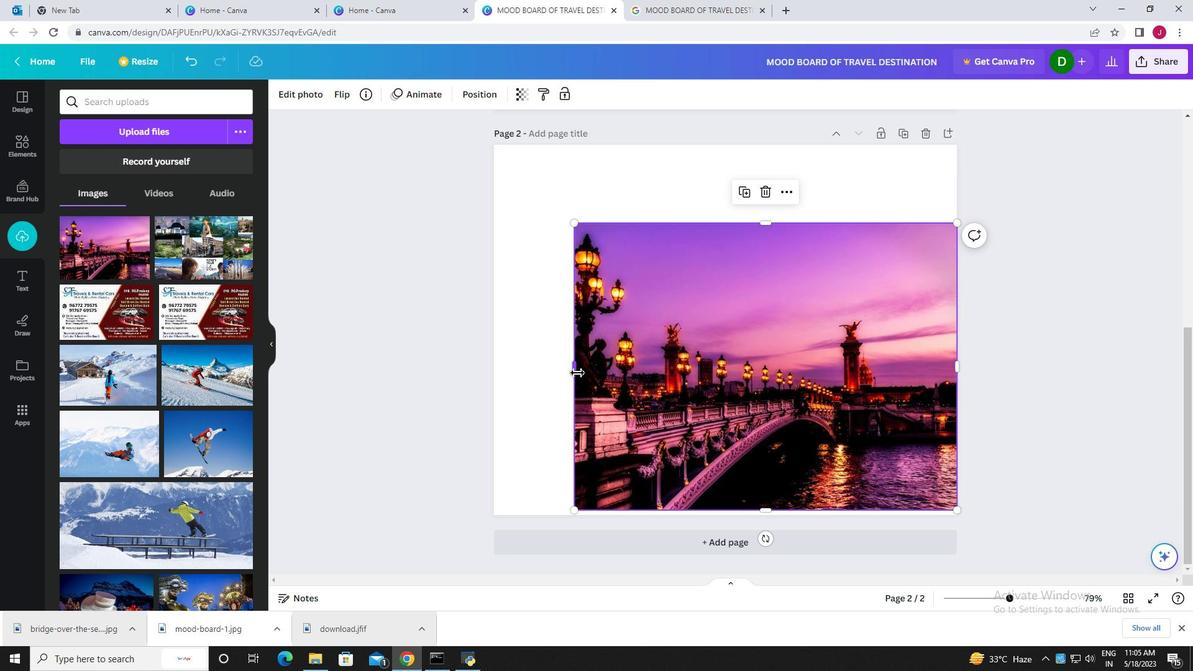 
Action: Mouse pressed left at (574, 367)
Screenshot: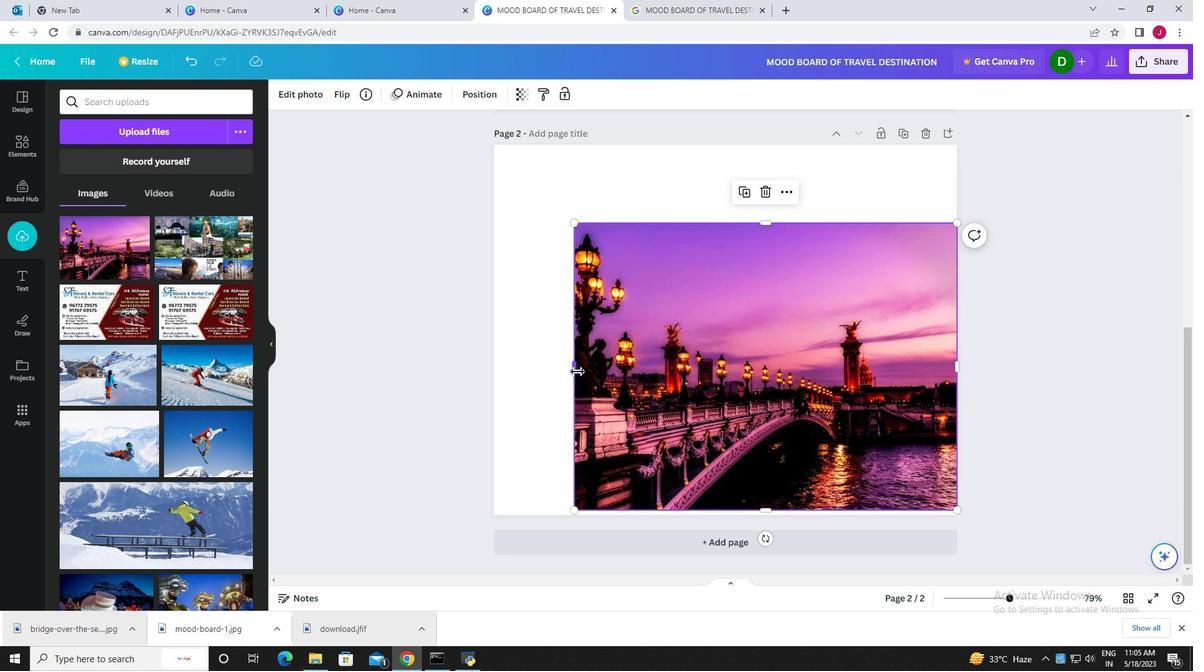 
Action: Mouse moved to (725, 221)
Screenshot: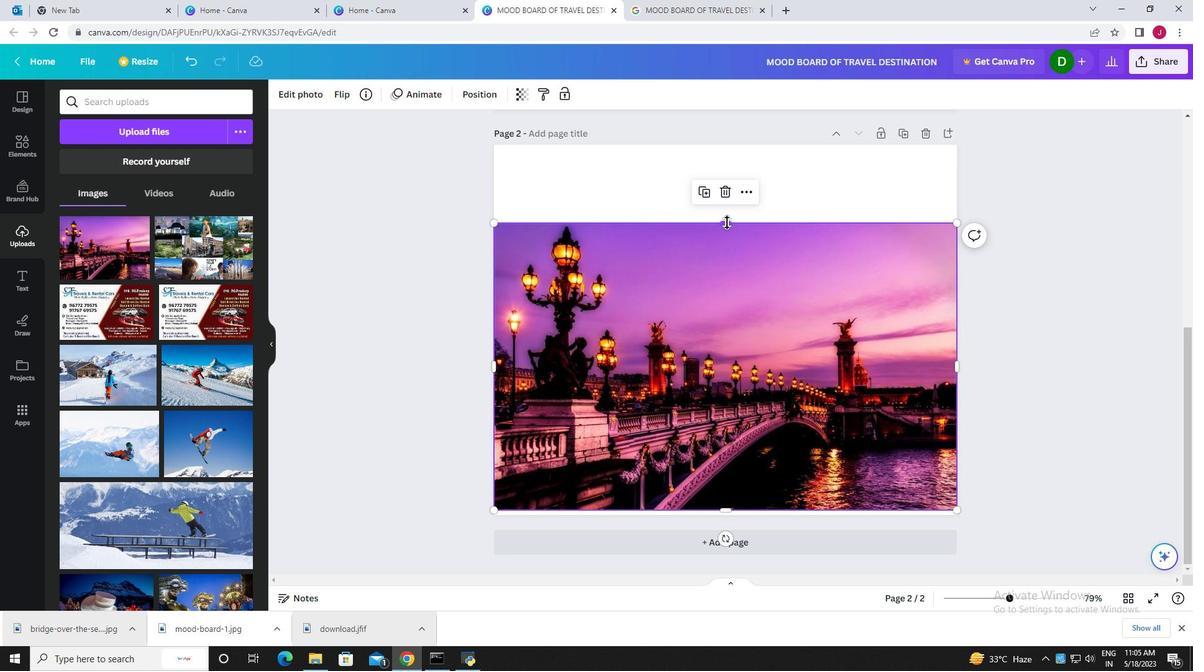 
Action: Mouse pressed left at (725, 221)
Screenshot: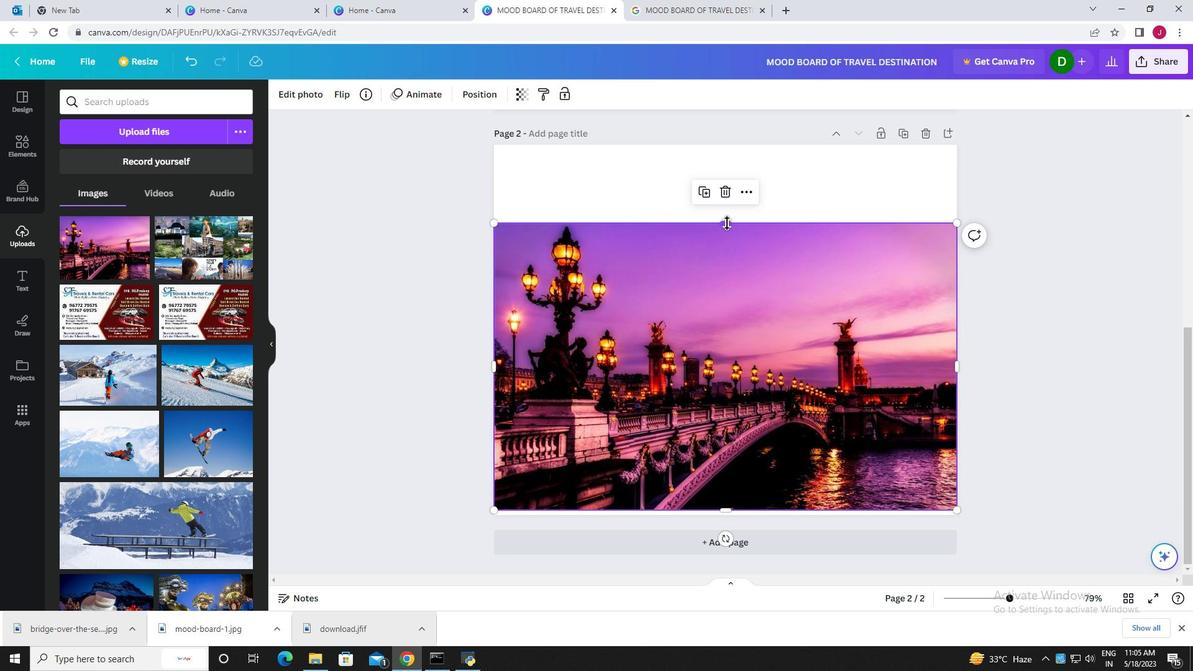 
Action: Mouse moved to (722, 510)
Screenshot: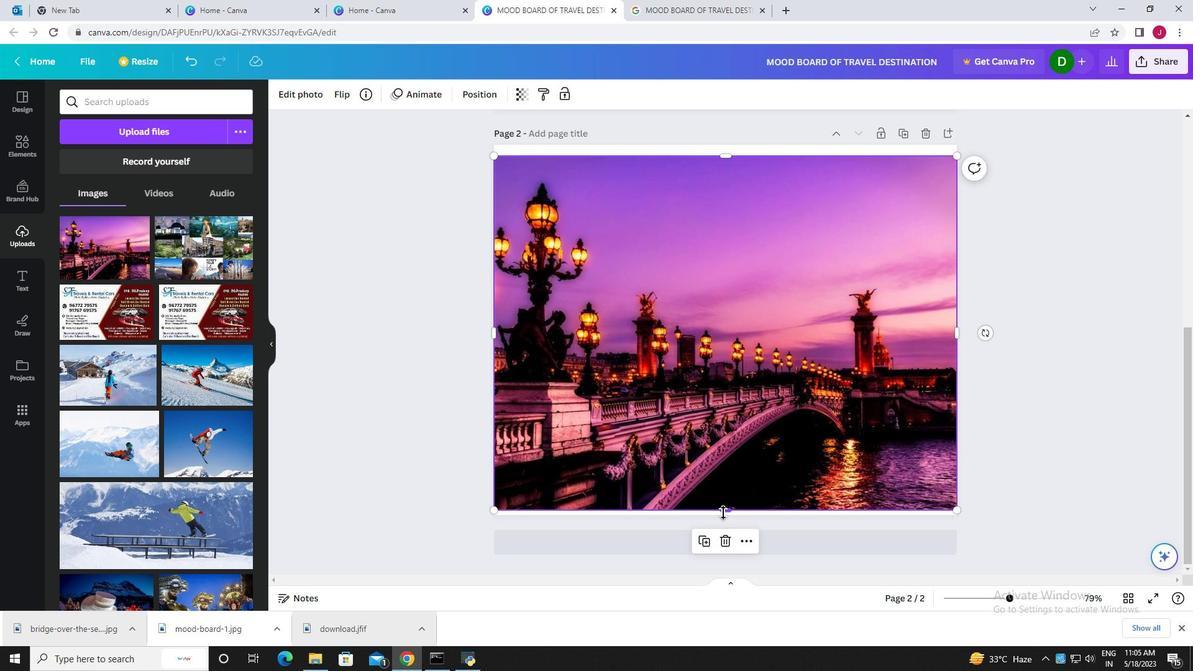 
Action: Mouse pressed left at (722, 510)
Screenshot: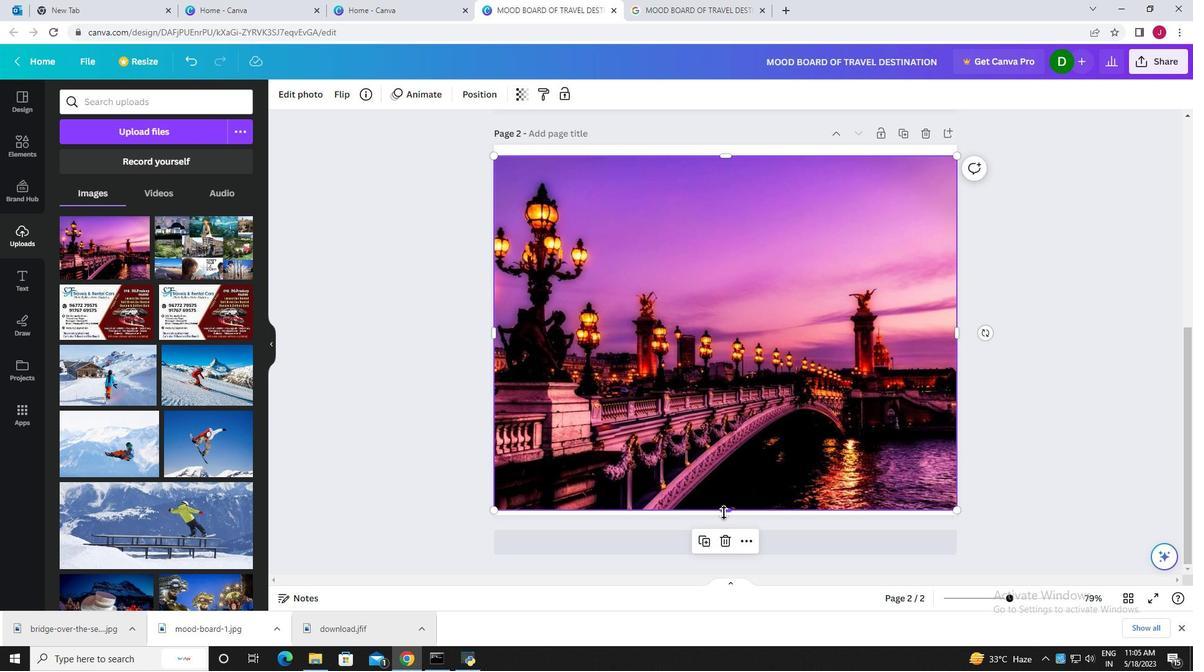 
Action: Mouse moved to (723, 155)
Screenshot: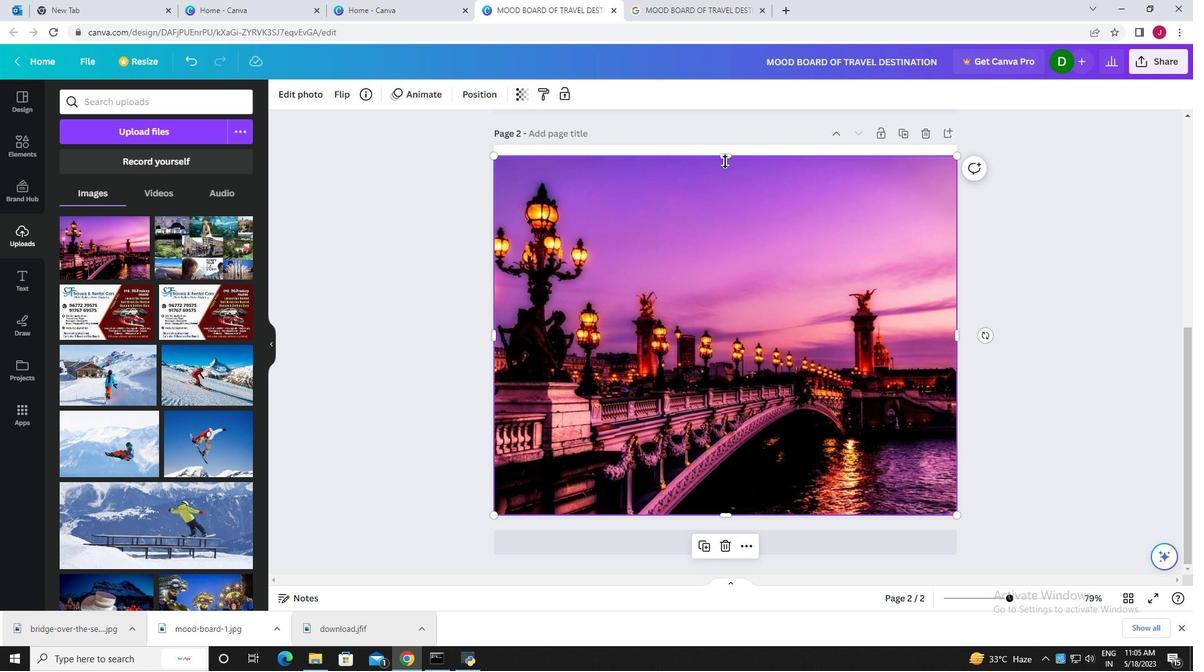
Action: Mouse pressed left at (723, 155)
Screenshot: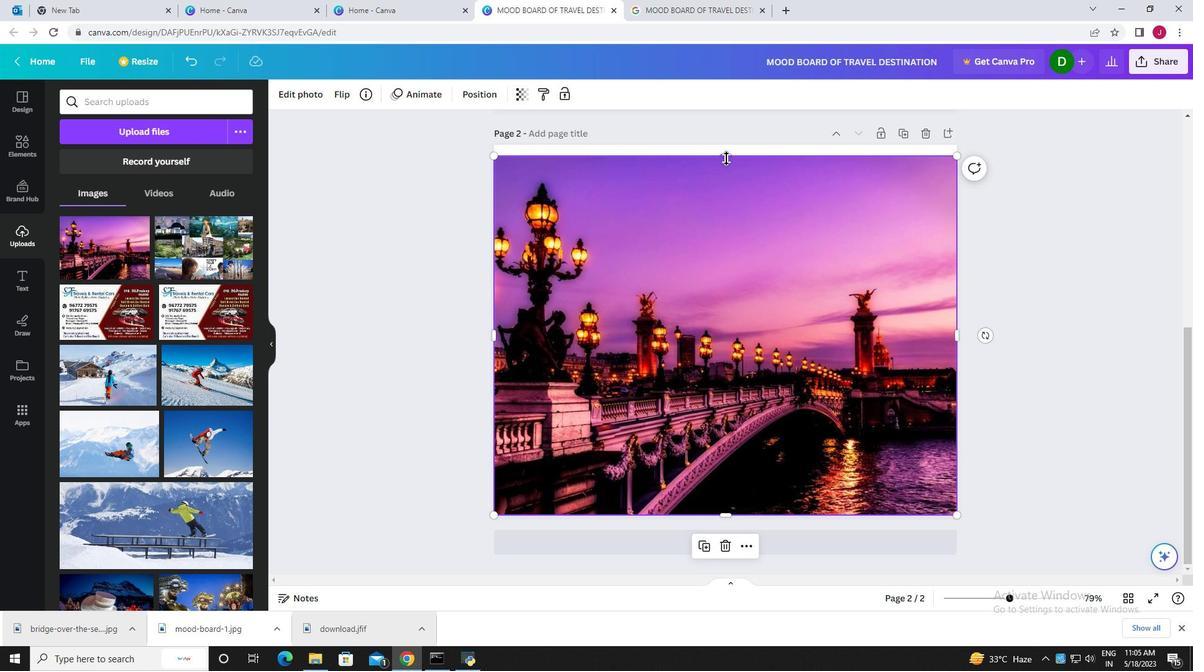
Action: Mouse moved to (660, 10)
Screenshot: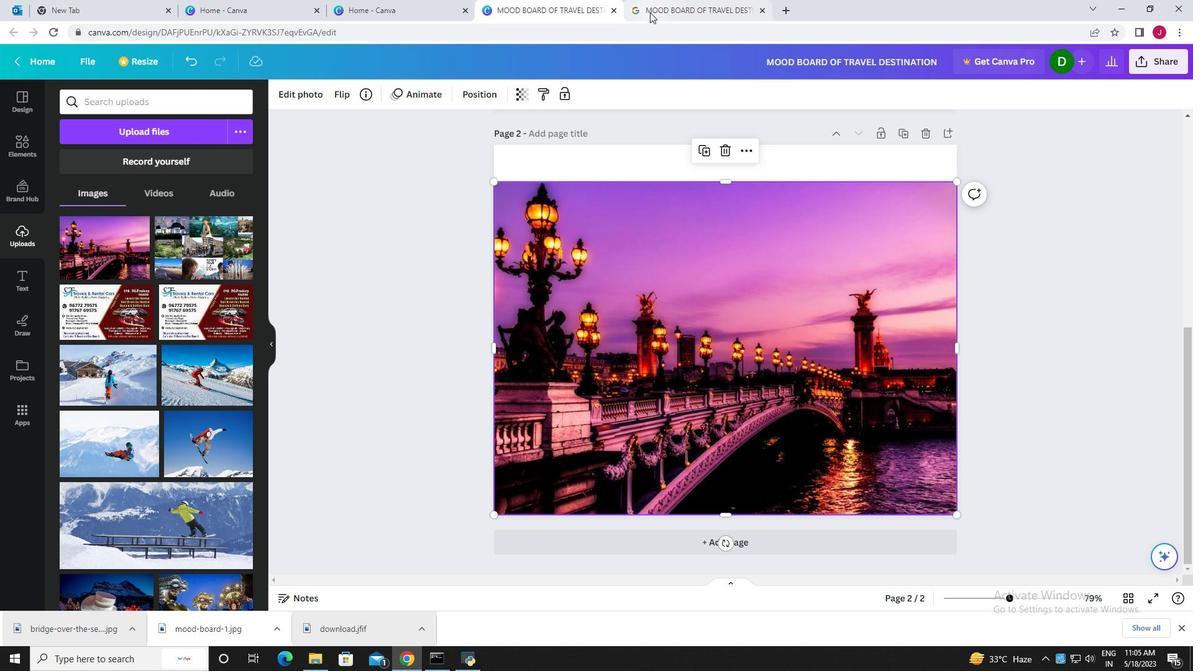 
Action: Mouse pressed left at (660, 10)
Screenshot: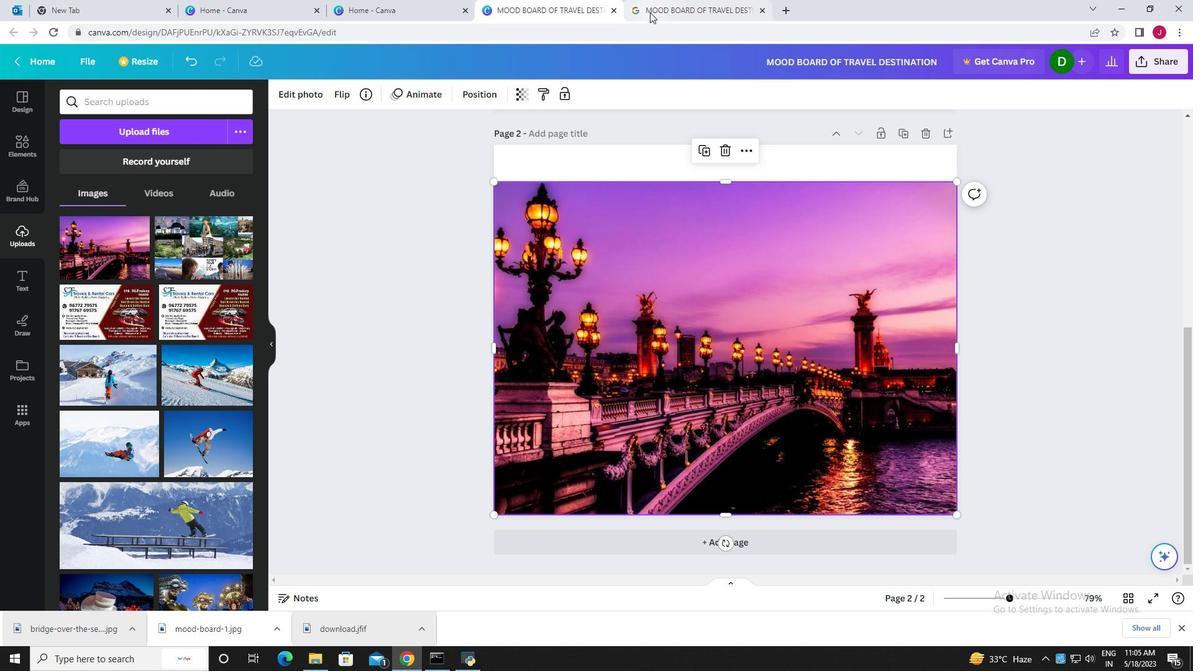 
Action: Mouse moved to (272, 267)
Screenshot: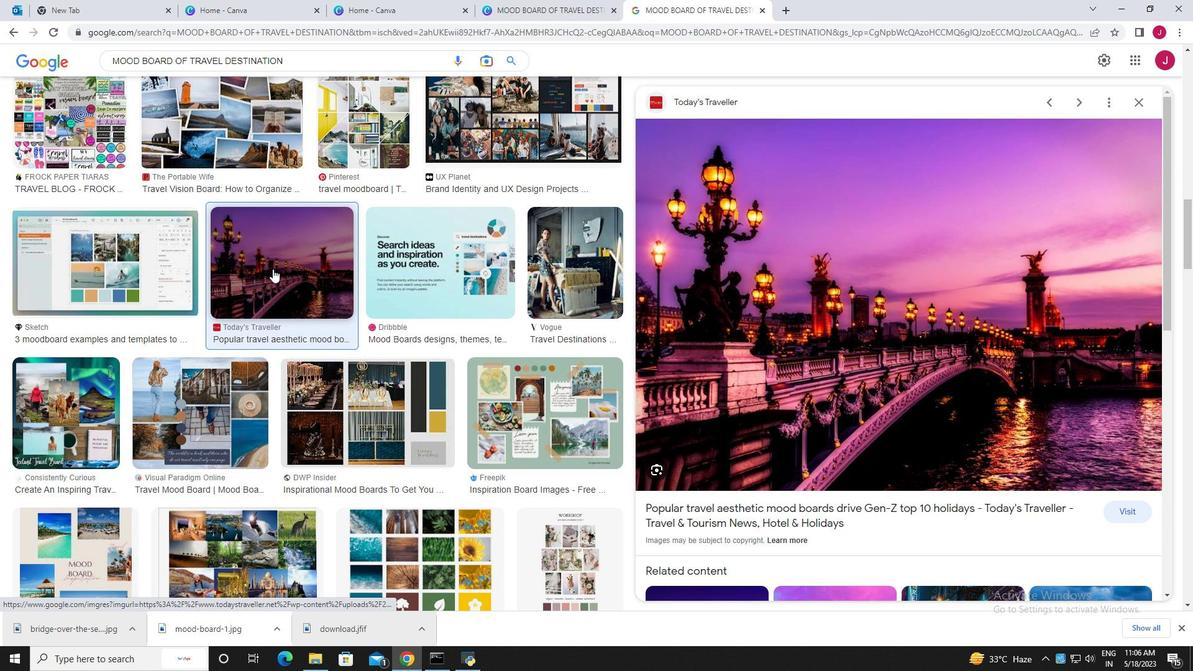 
Action: Mouse scrolled (272, 268) with delta (0, 0)
Screenshot: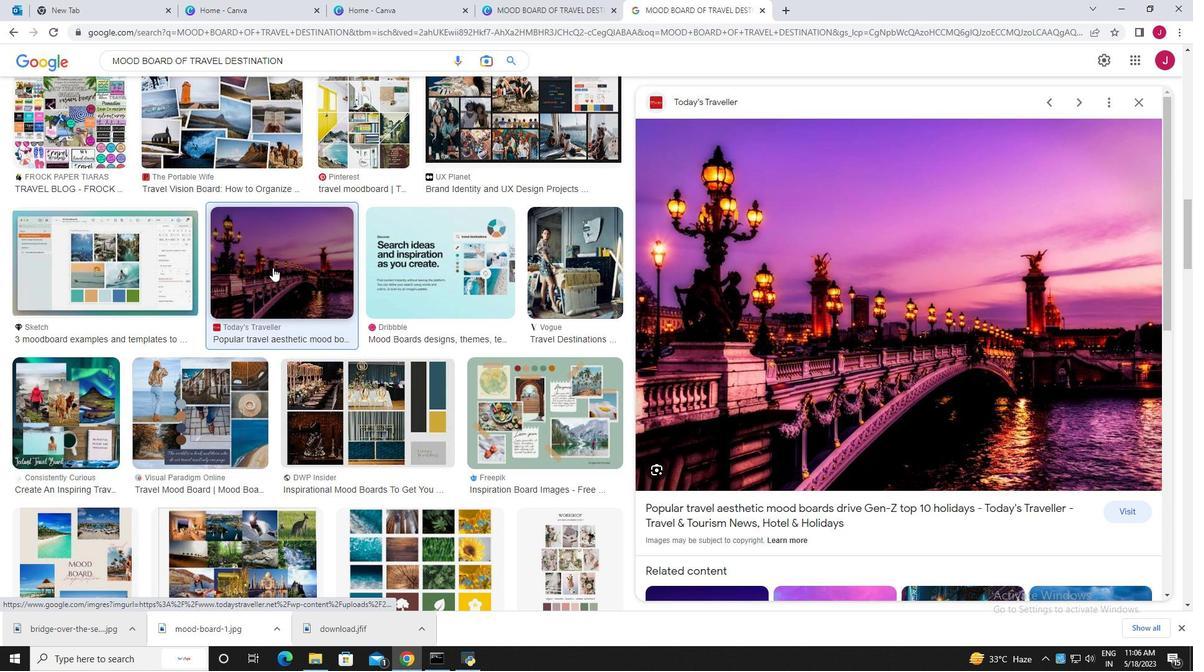 
Action: Mouse scrolled (272, 268) with delta (0, 0)
Screenshot: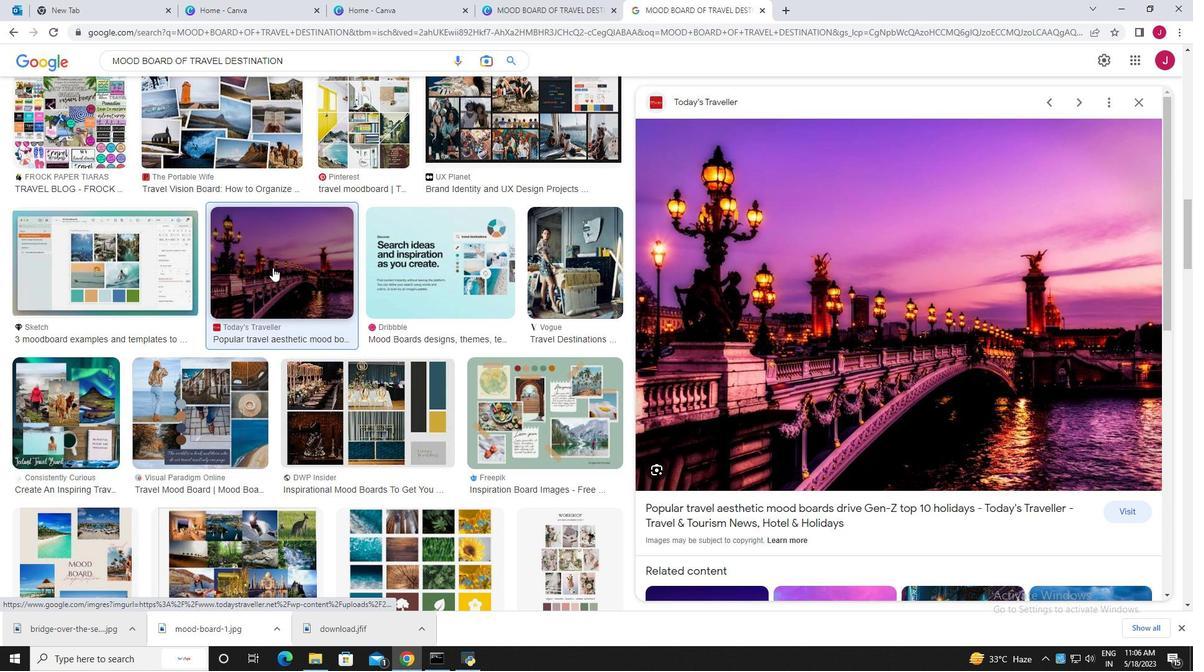 
Action: Mouse scrolled (272, 268) with delta (0, 0)
Screenshot: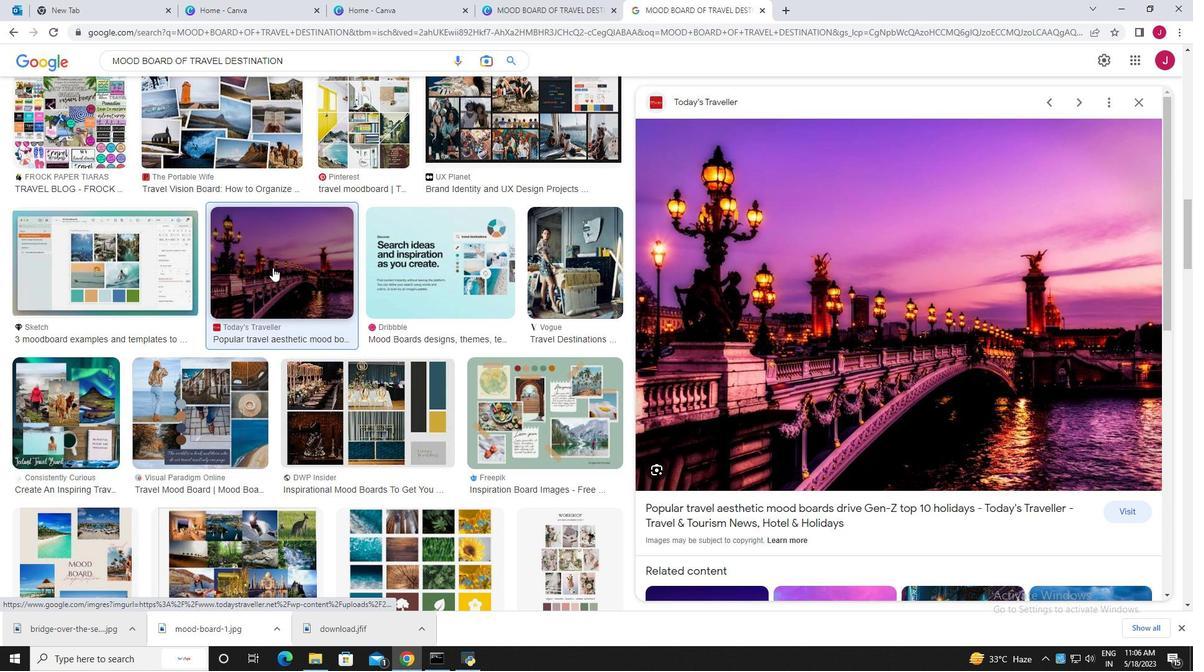 
Action: Mouse scrolled (272, 268) with delta (0, 0)
Screenshot: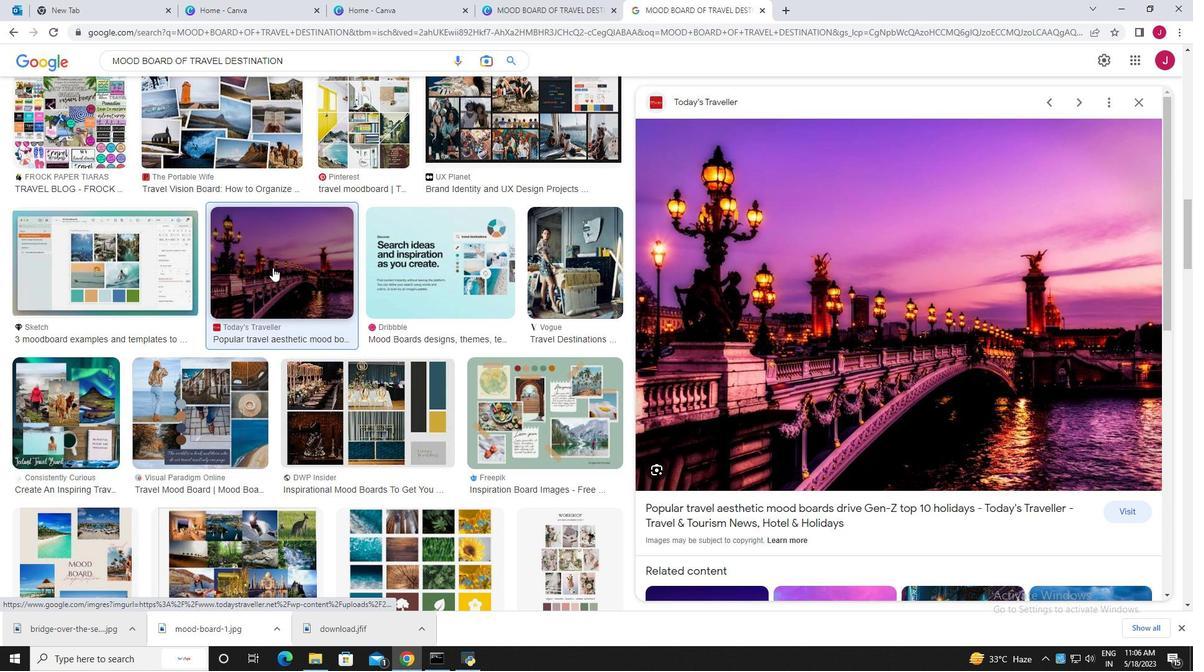 
Action: Mouse scrolled (272, 268) with delta (0, 0)
Screenshot: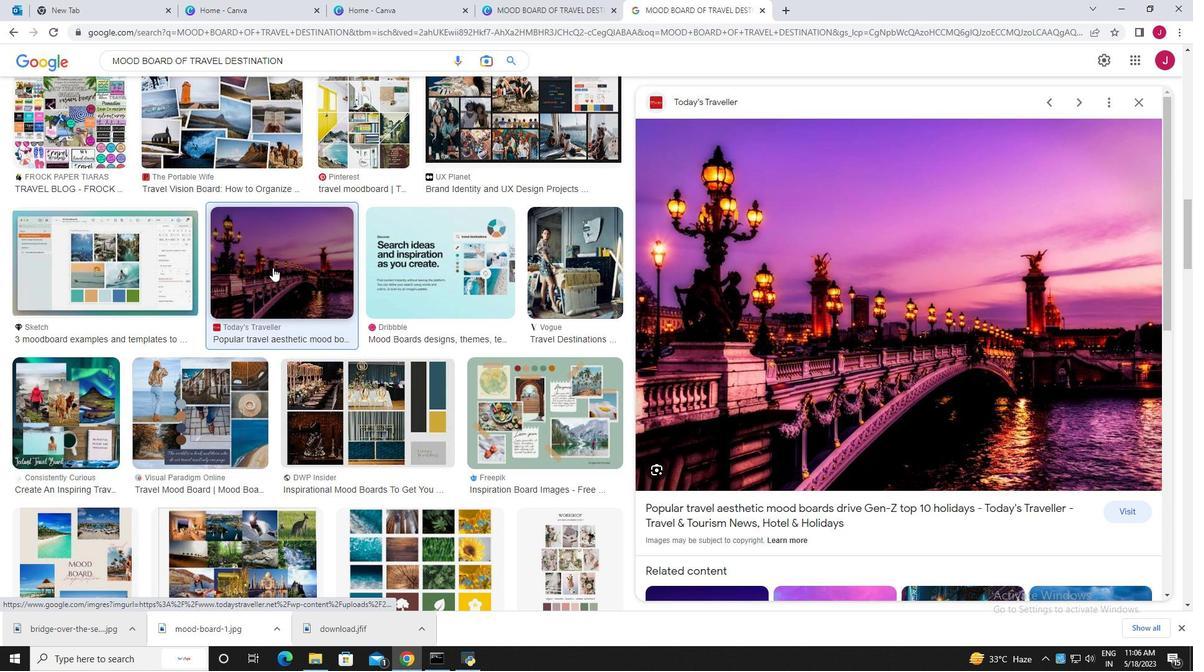 
Action: Mouse scrolled (272, 267) with delta (0, 0)
Screenshot: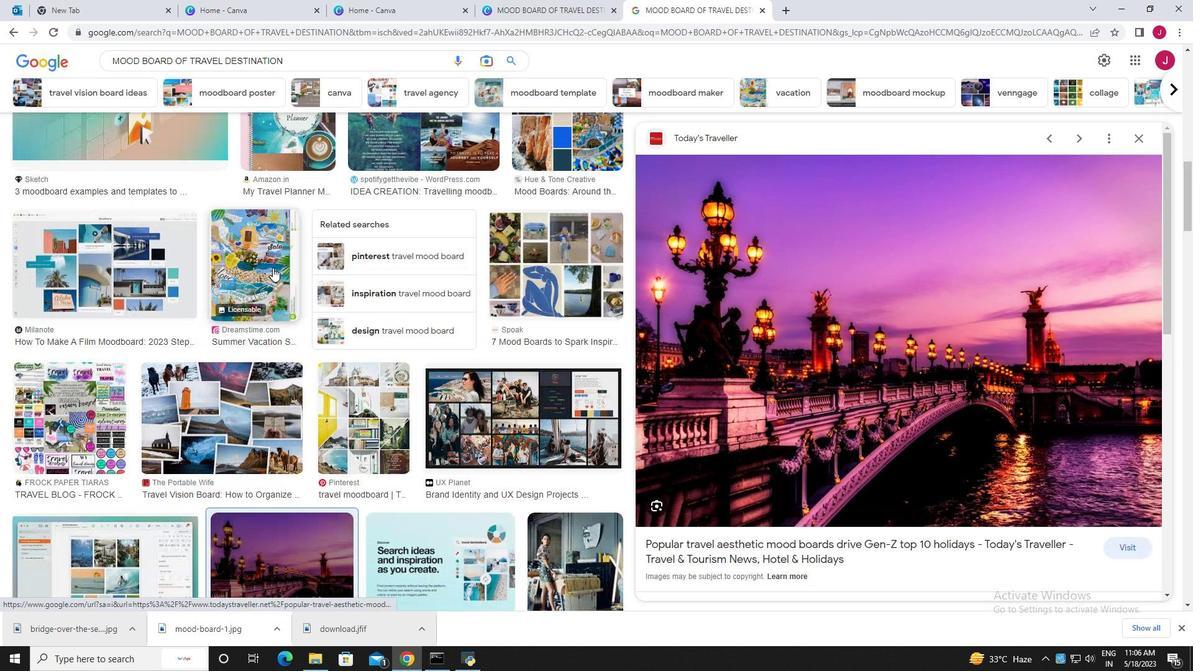 
Action: Mouse scrolled (272, 267) with delta (0, 0)
Screenshot: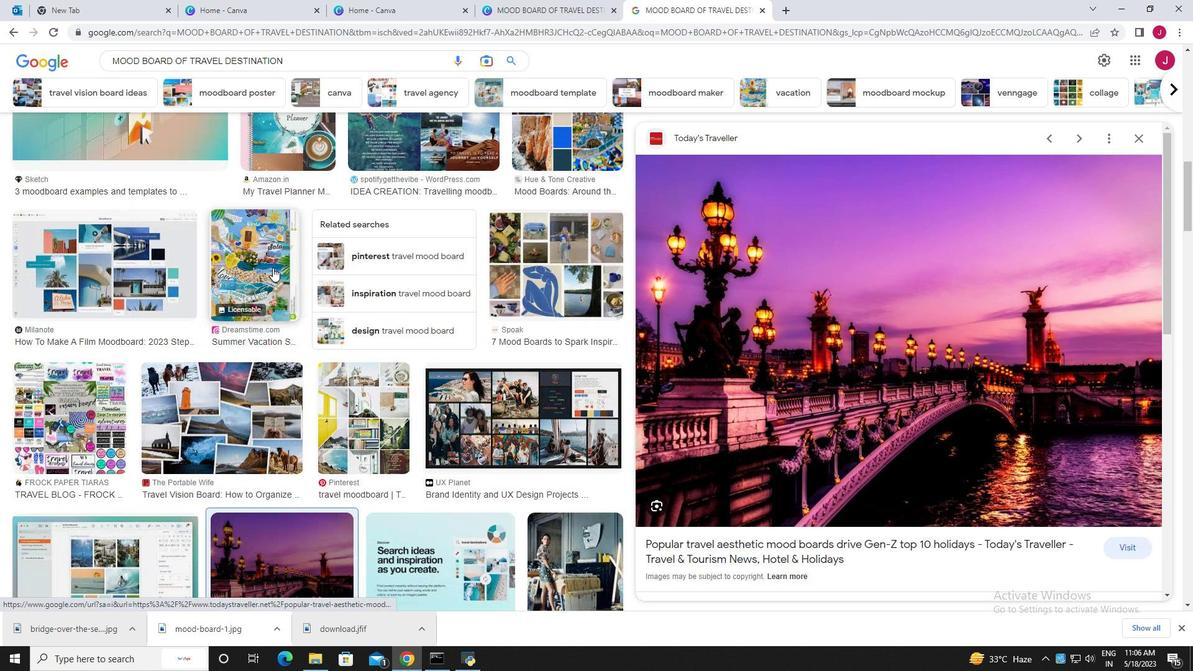 
Action: Mouse scrolled (272, 267) with delta (0, 0)
Screenshot: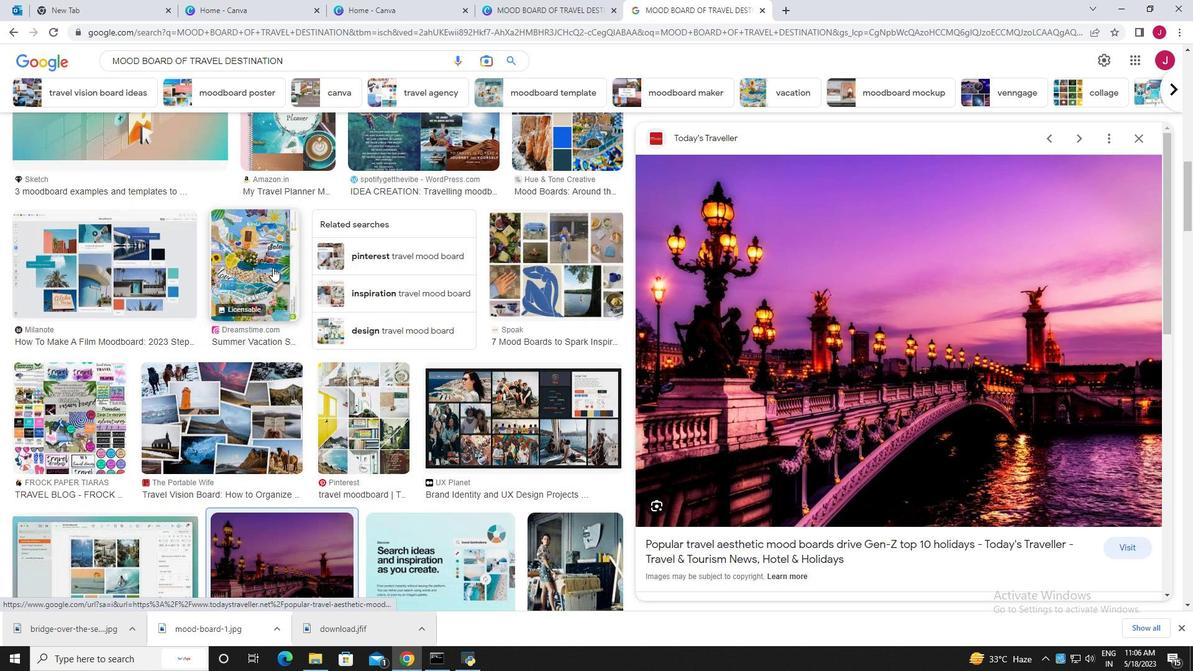 
Action: Mouse scrolled (272, 267) with delta (0, 0)
Screenshot: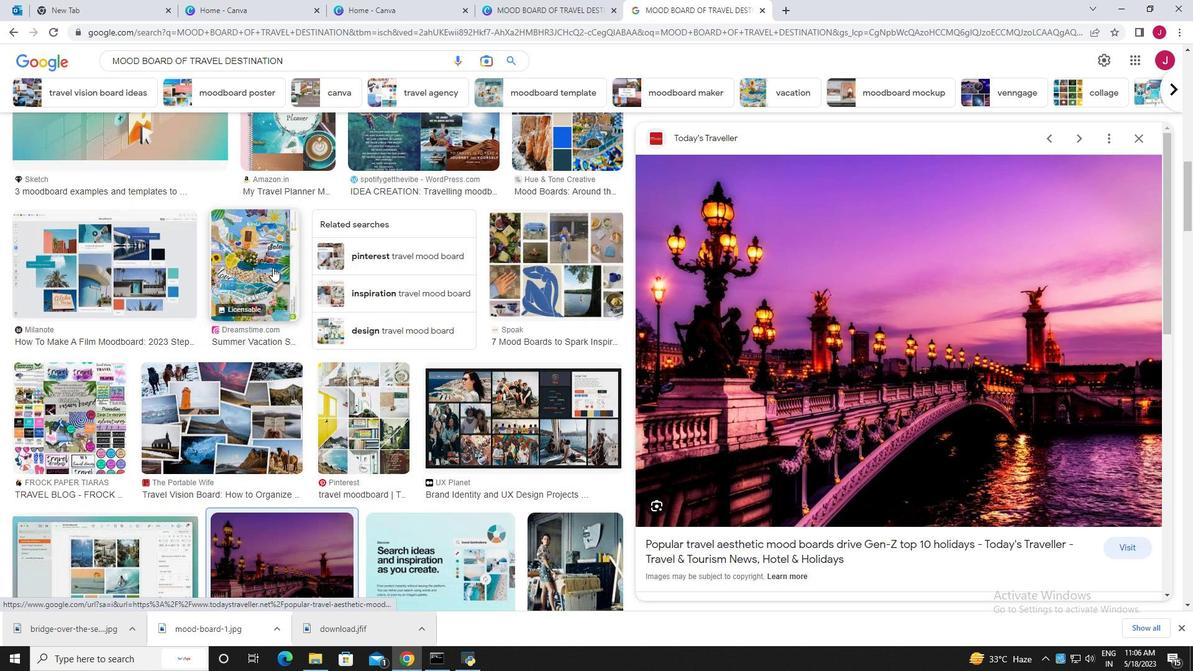 
Action: Mouse scrolled (272, 267) with delta (0, 0)
Screenshot: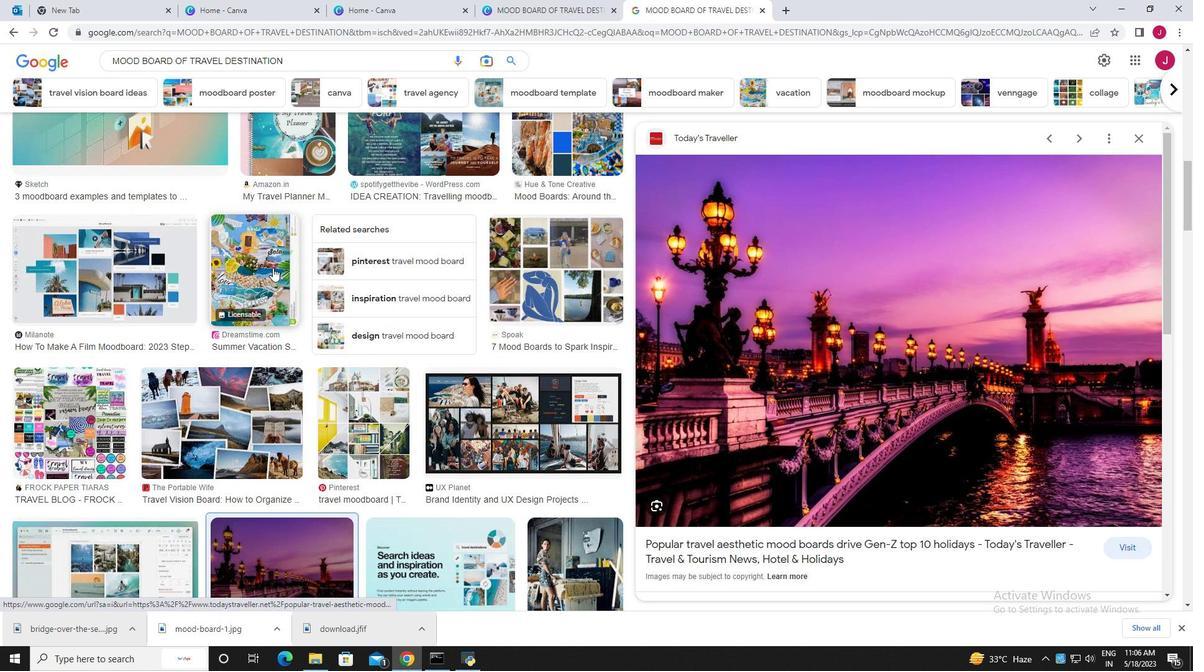 
Action: Mouse scrolled (272, 267) with delta (0, 0)
Screenshot: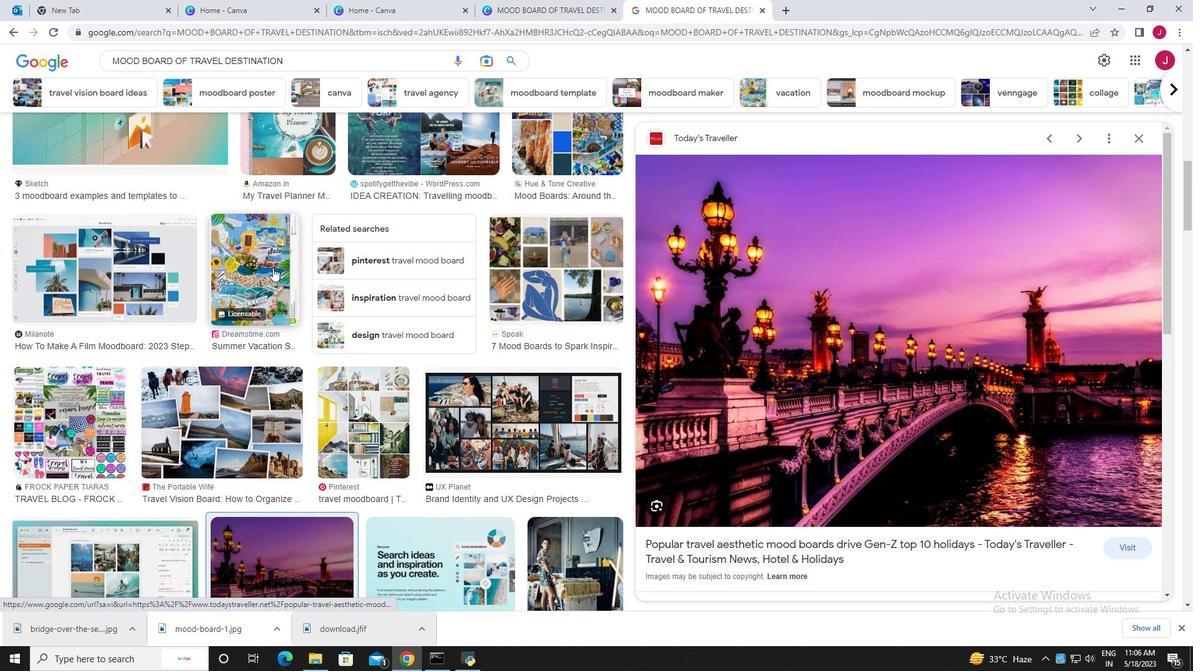 
Action: Mouse moved to (833, 350)
Screenshot: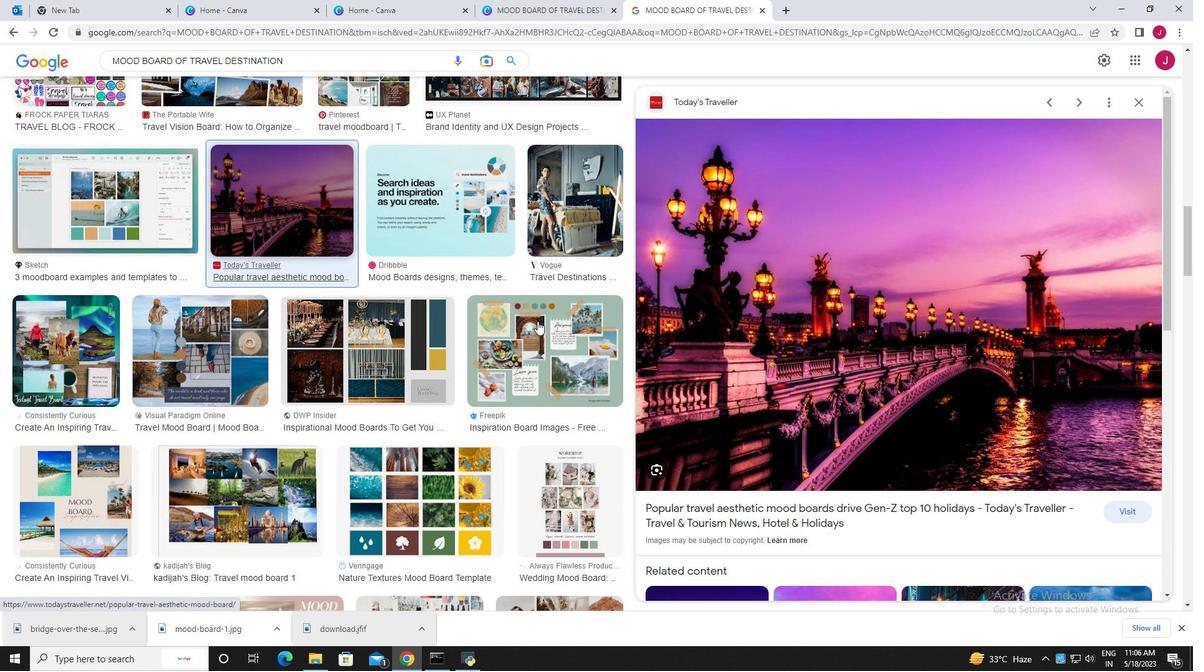 
Action: Mouse scrolled (833, 349) with delta (0, 0)
Screenshot: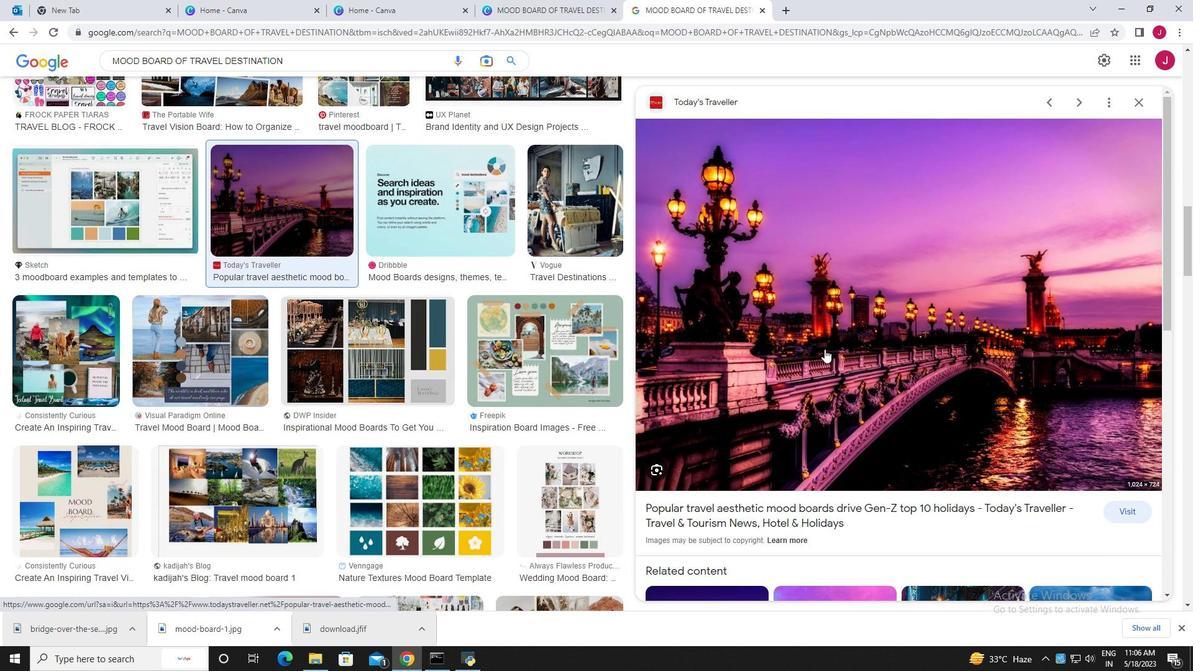 
Action: Mouse scrolled (833, 349) with delta (0, 0)
Screenshot: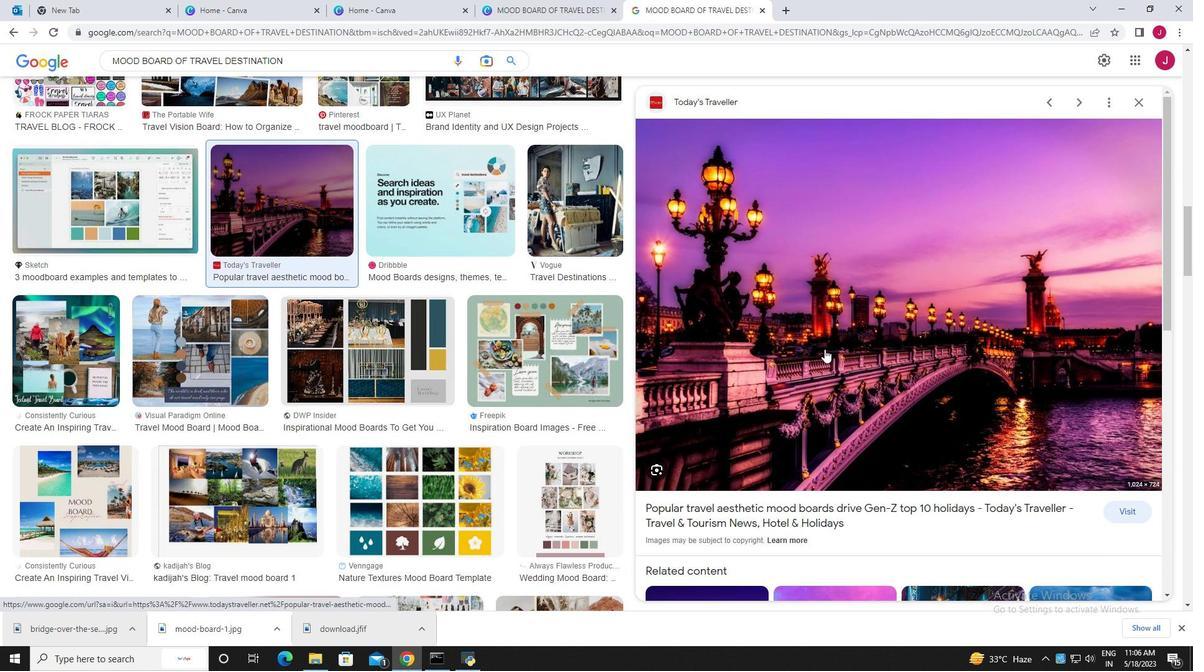 
Action: Mouse scrolled (833, 349) with delta (0, 0)
Screenshot: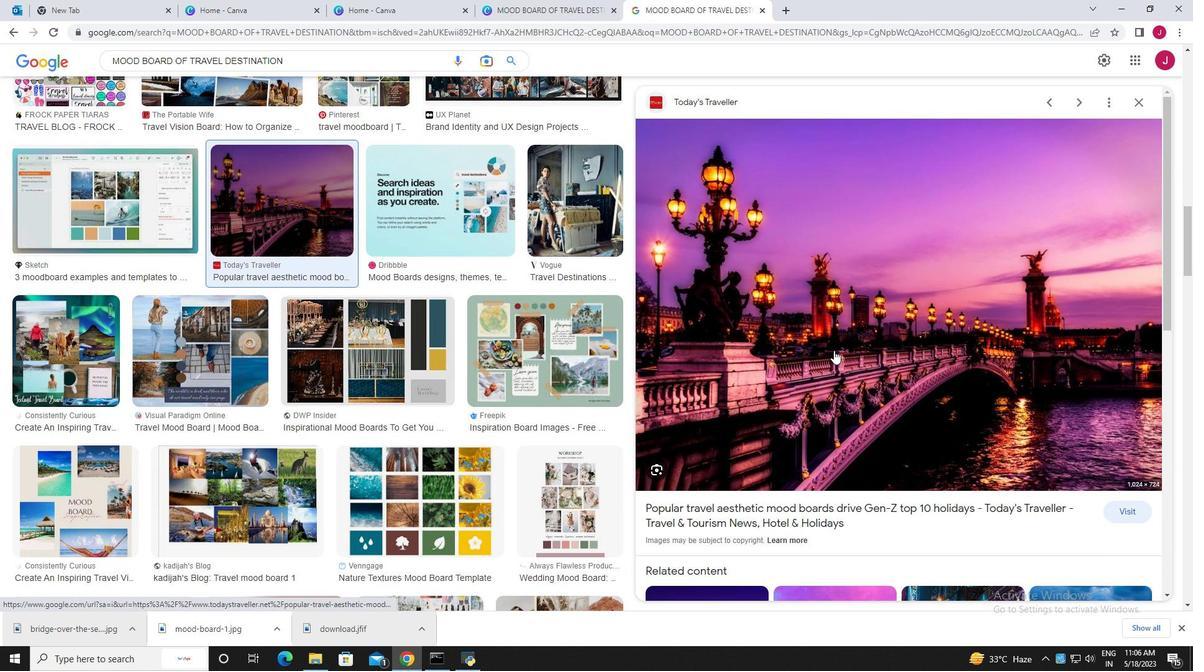 
Action: Mouse moved to (799, 356)
Screenshot: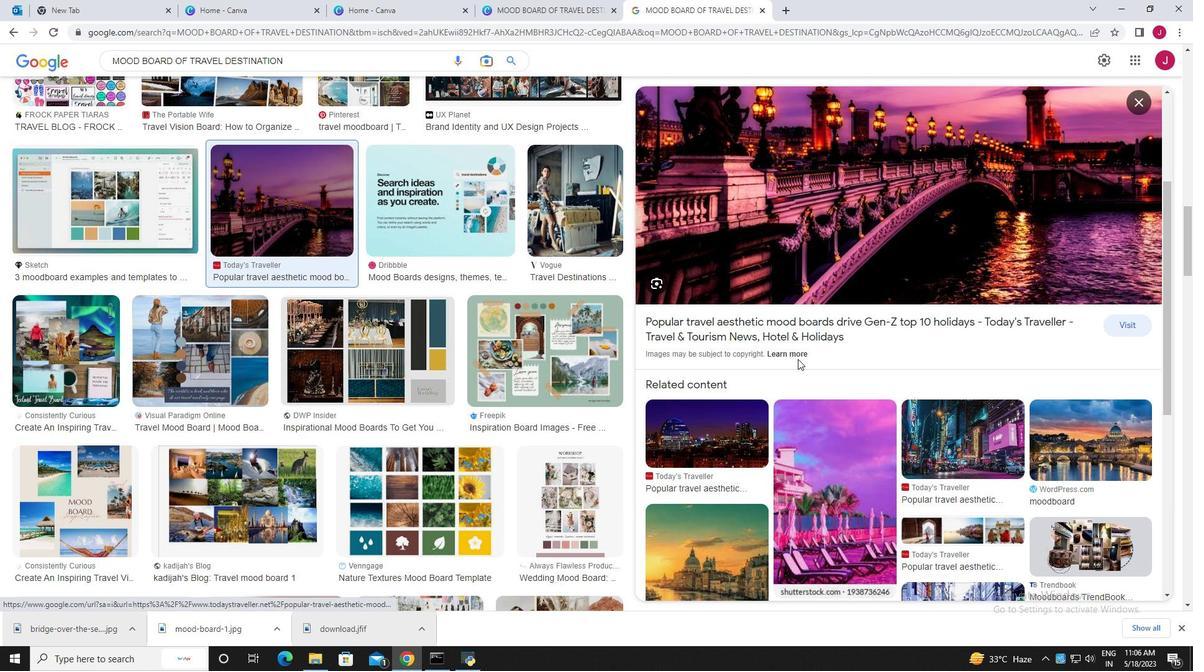 
Action: Mouse pressed left at (799, 356)
Screenshot: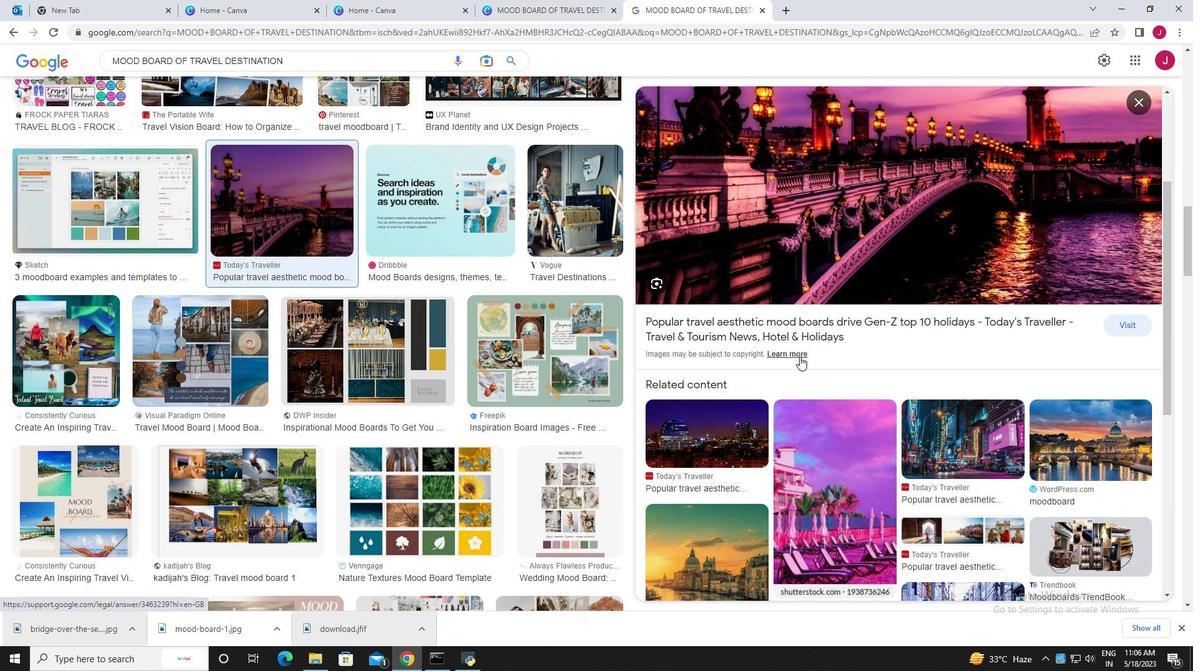 
Action: Mouse moved to (464, 344)
Screenshot: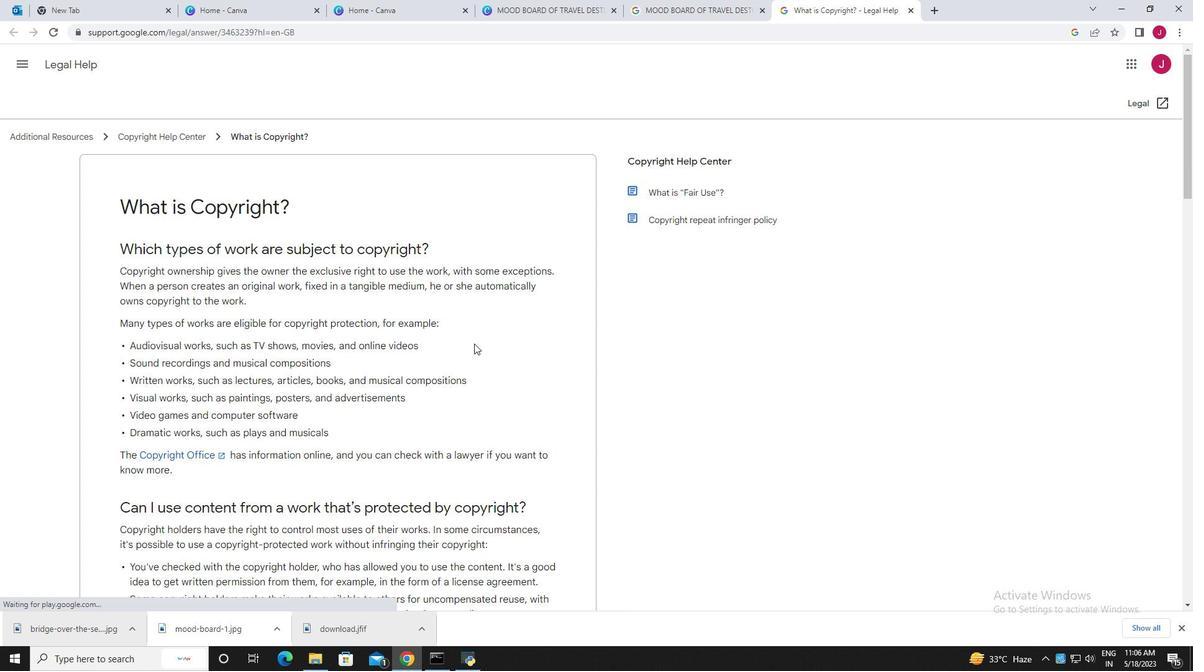 
Action: Mouse scrolled (464, 343) with delta (0, 0)
Screenshot: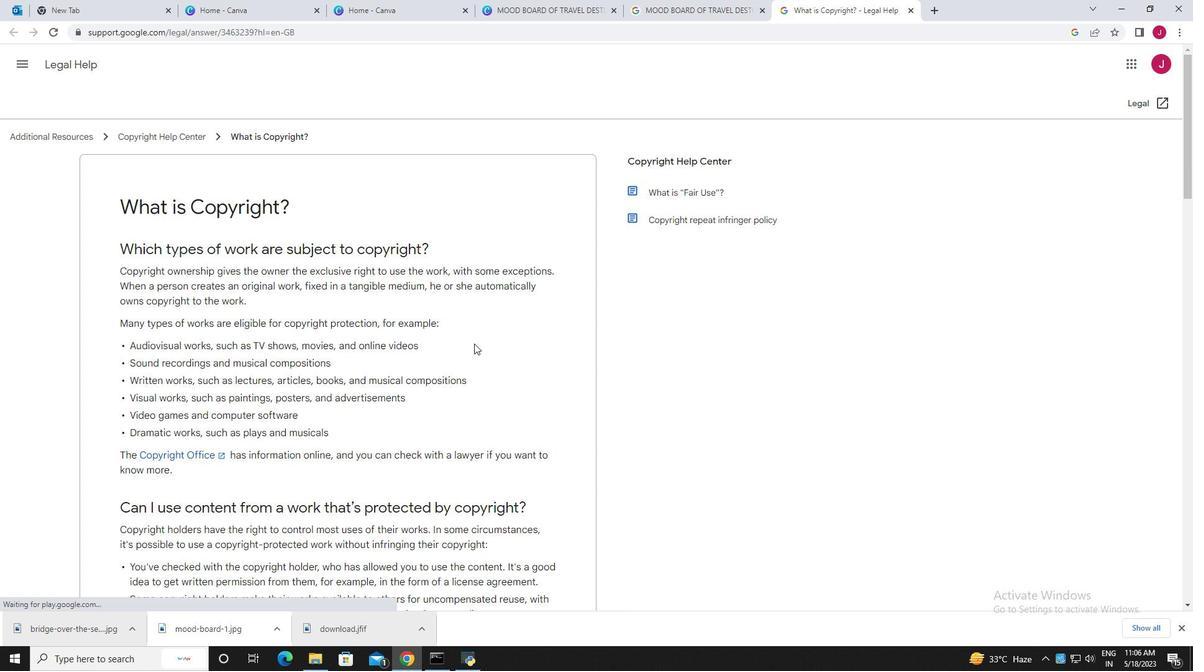 
Action: Mouse moved to (464, 344)
Screenshot: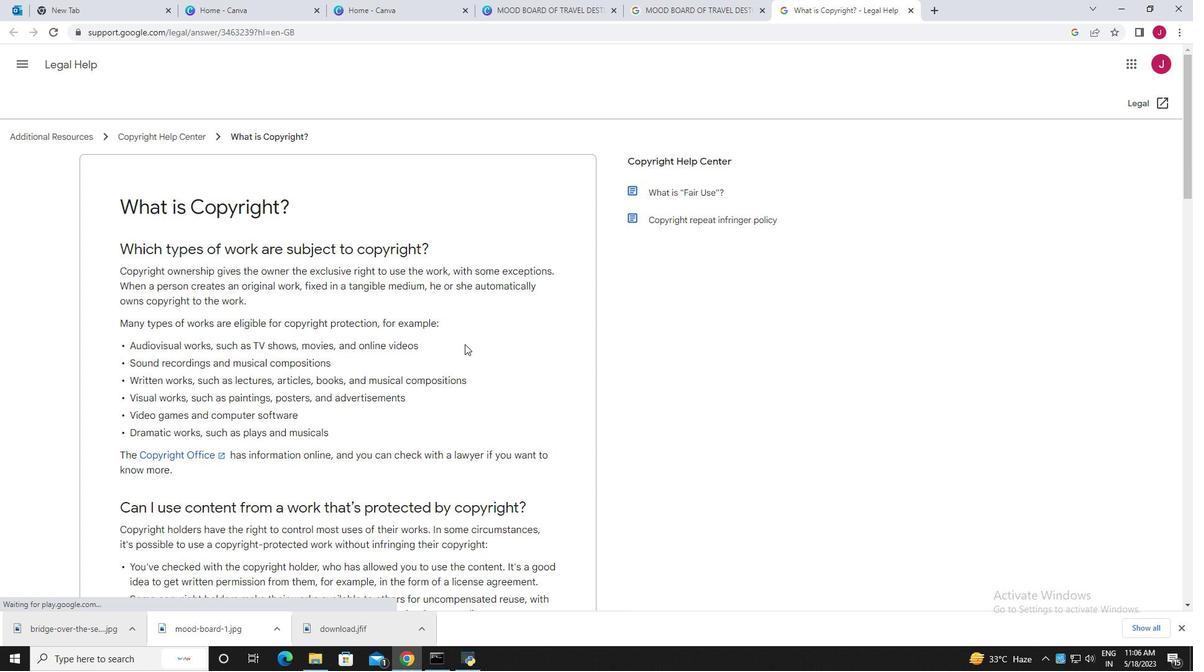 
Action: Mouse scrolled (464, 343) with delta (0, 0)
Screenshot: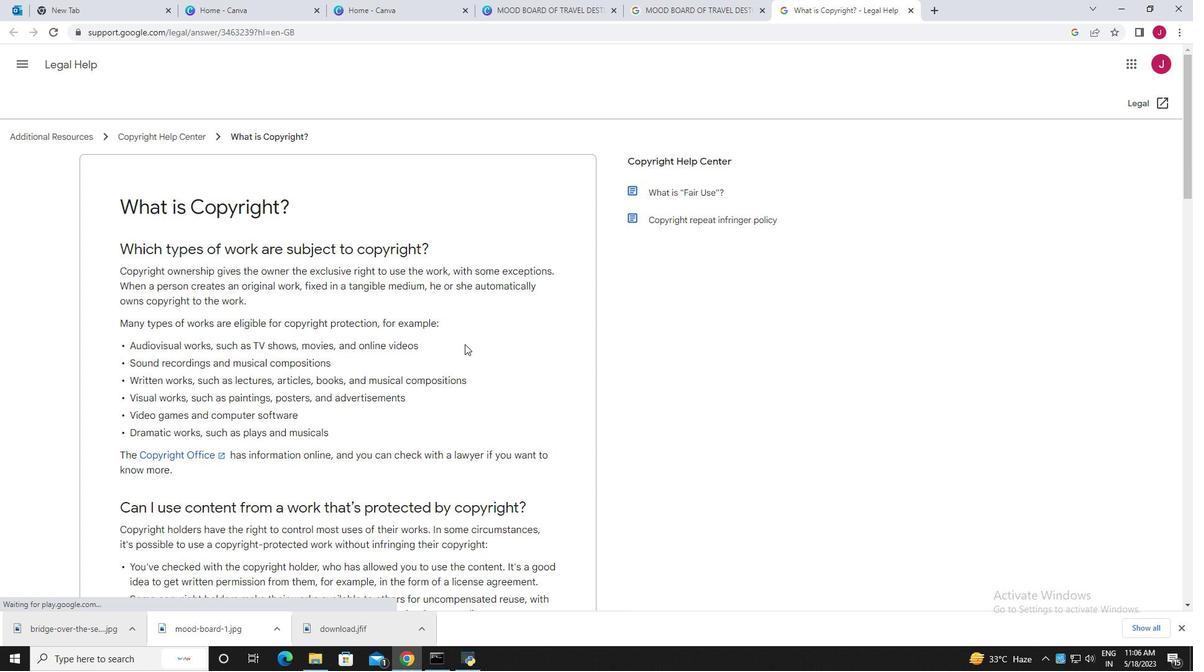 
Action: Mouse scrolled (464, 343) with delta (0, 0)
Screenshot: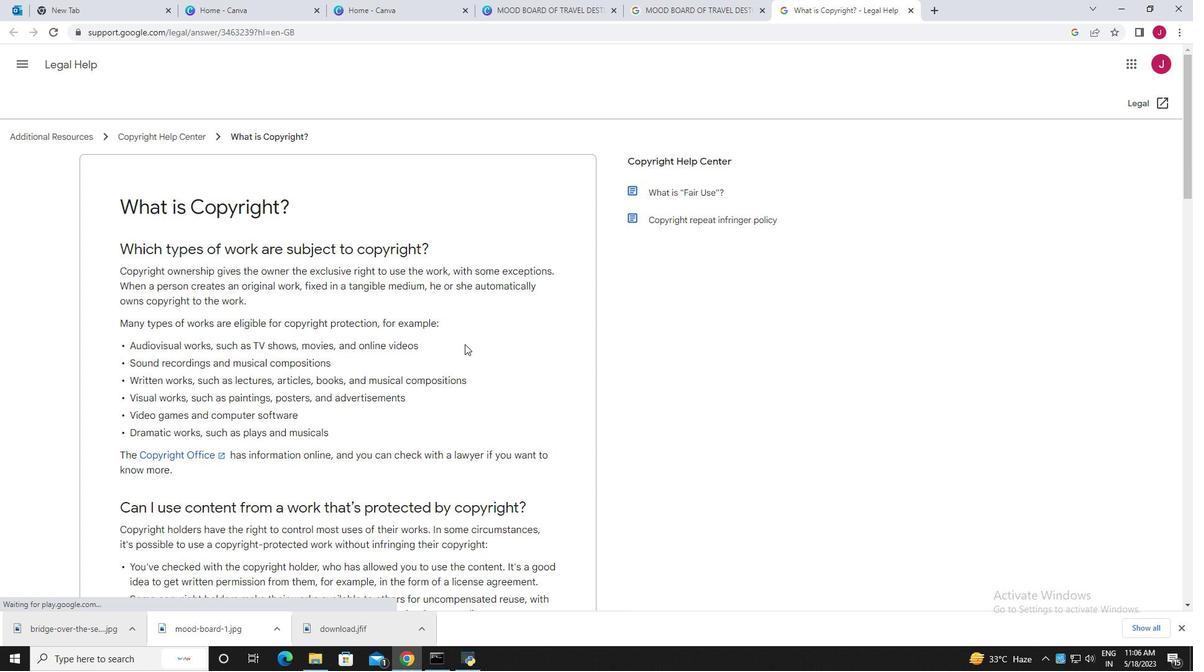 
Action: Mouse scrolled (464, 343) with delta (0, 0)
Screenshot: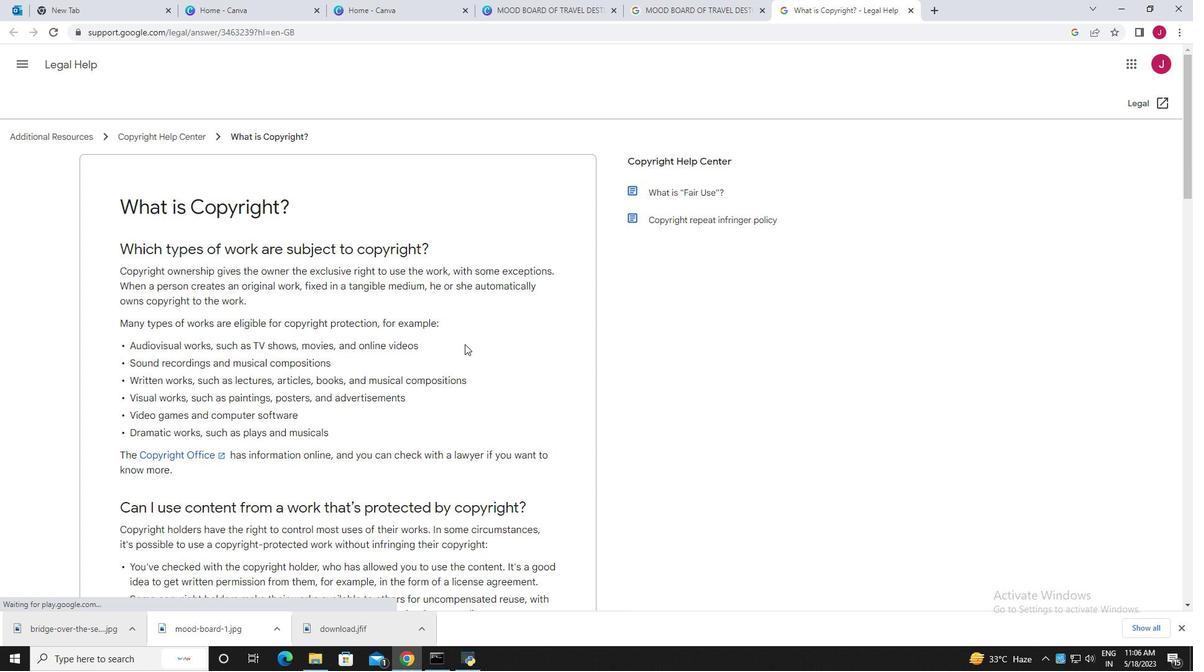 
Action: Mouse moved to (696, 5)
Screenshot: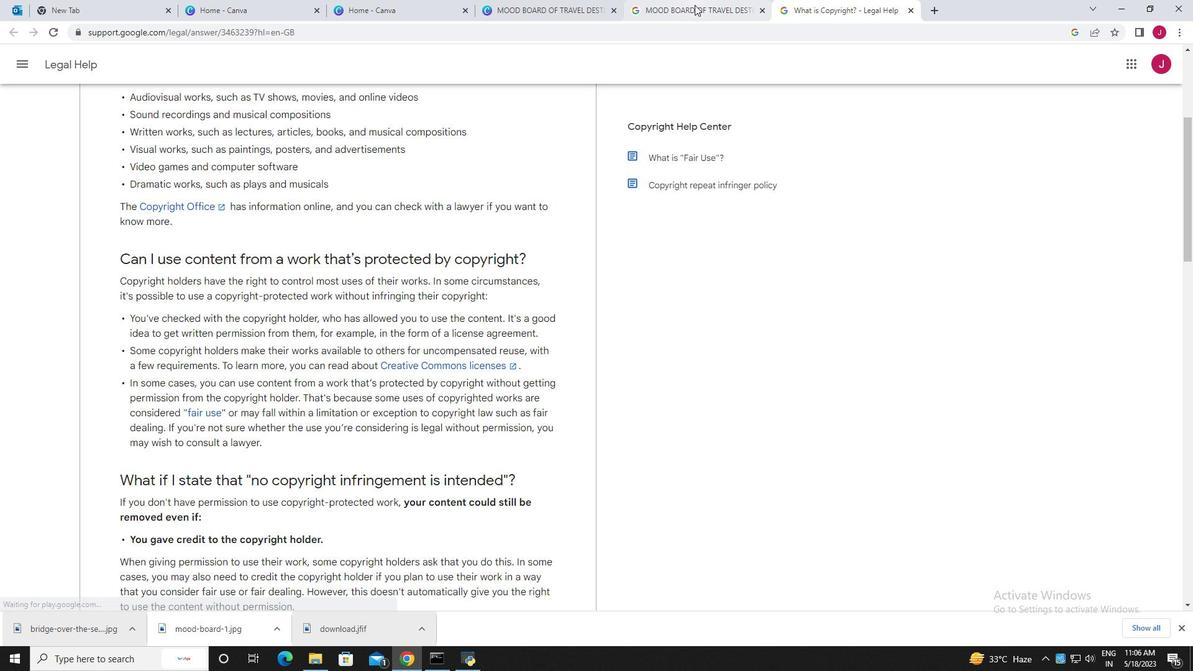 
Action: Mouse pressed left at (696, 5)
Screenshot: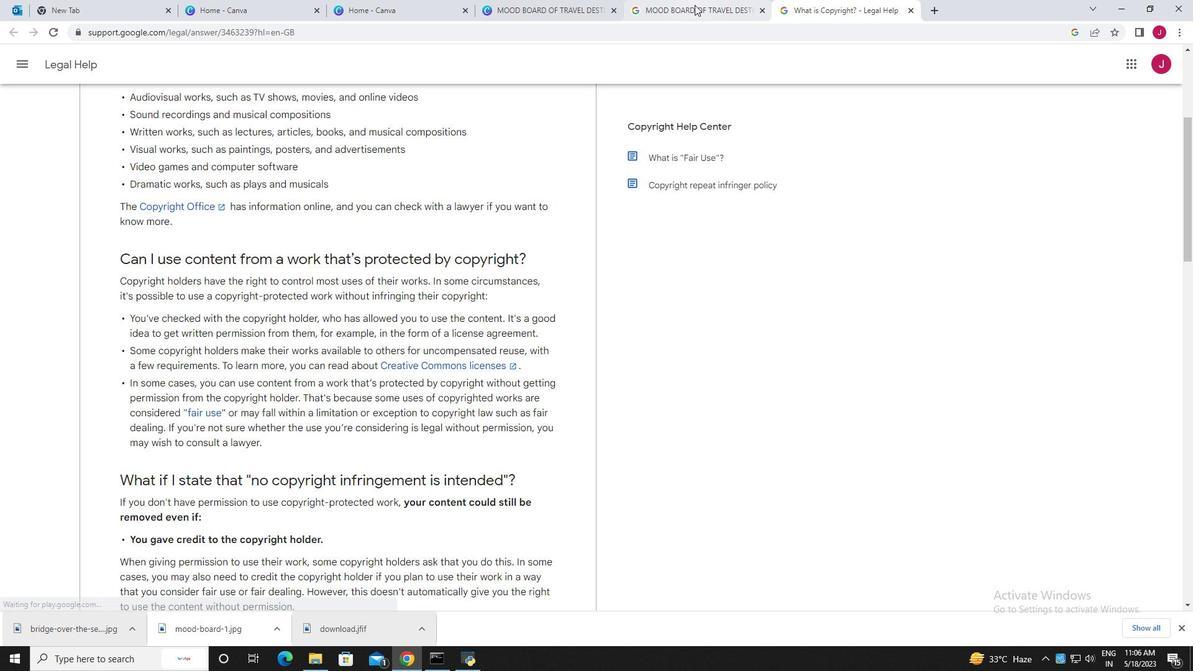 
Action: Mouse moved to (756, 299)
Screenshot: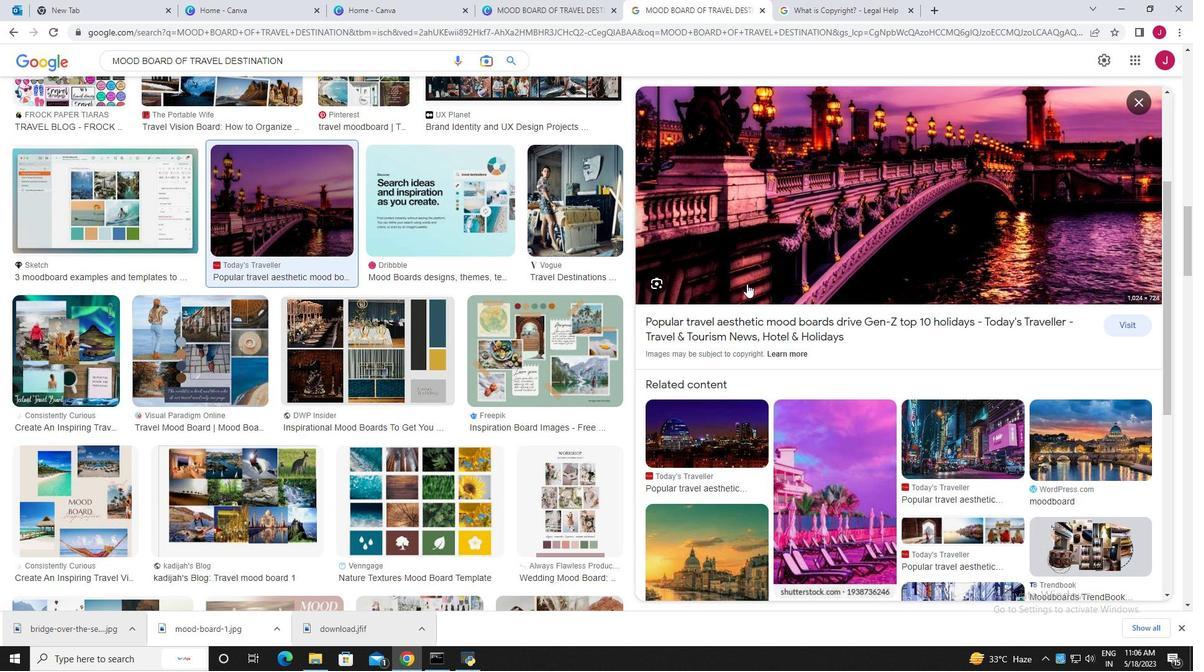 
Action: Mouse scrolled (756, 298) with delta (0, 0)
Screenshot: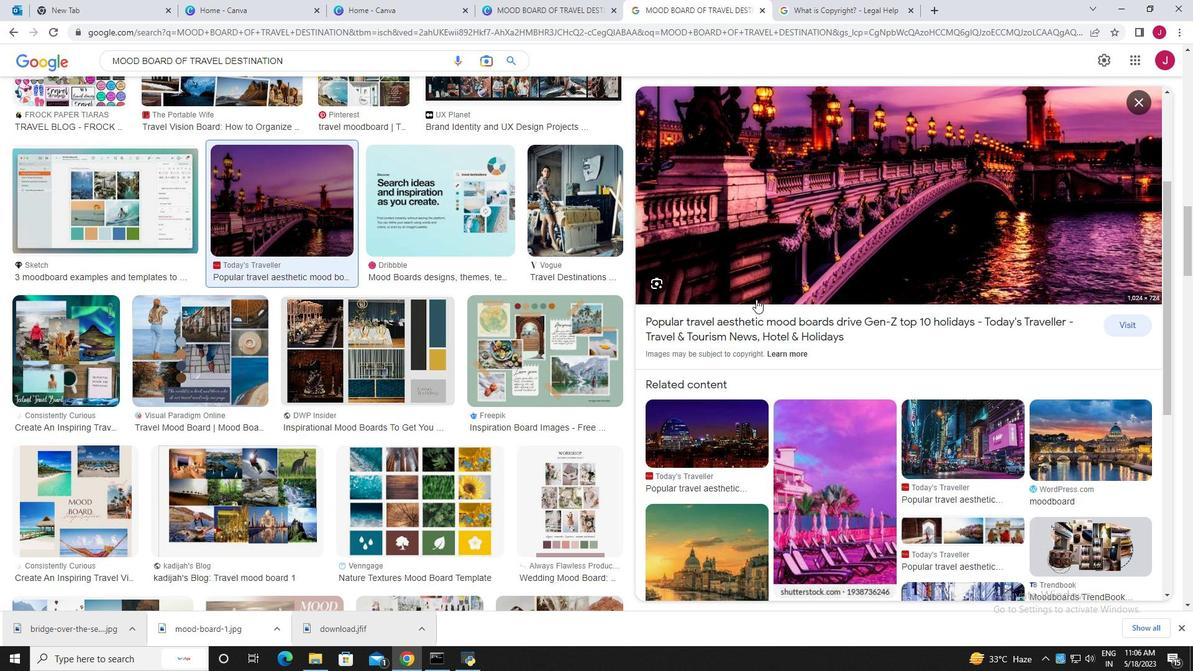 
Action: Mouse scrolled (756, 298) with delta (0, 0)
Screenshot: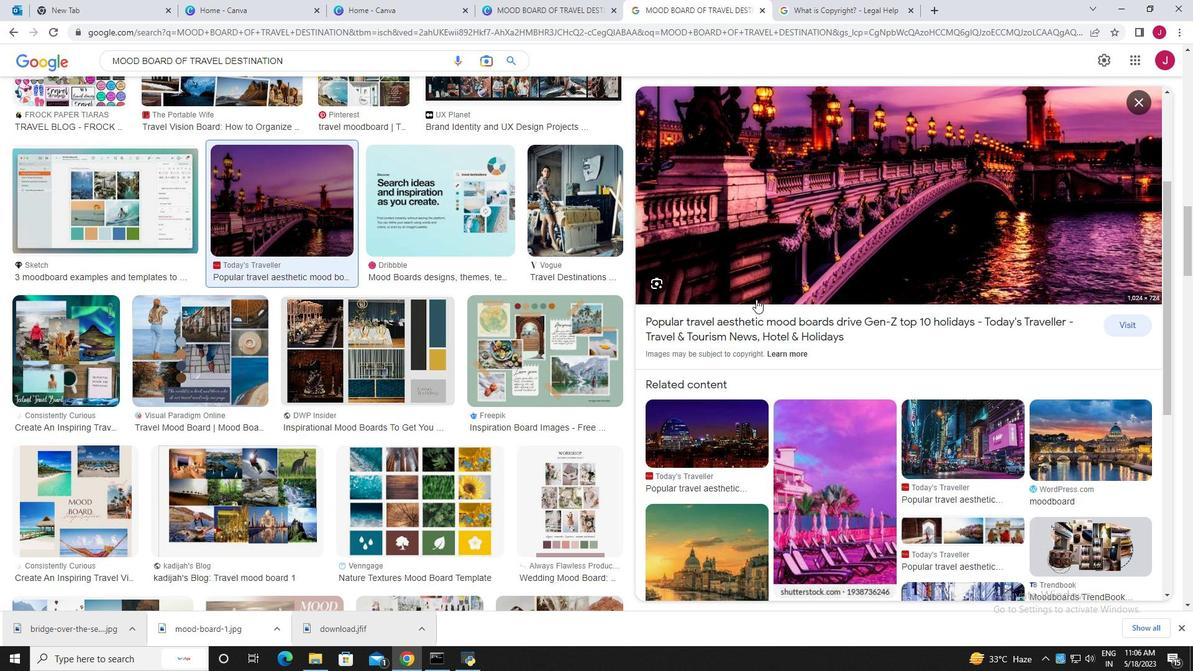 
Action: Mouse scrolled (756, 298) with delta (0, 0)
Screenshot: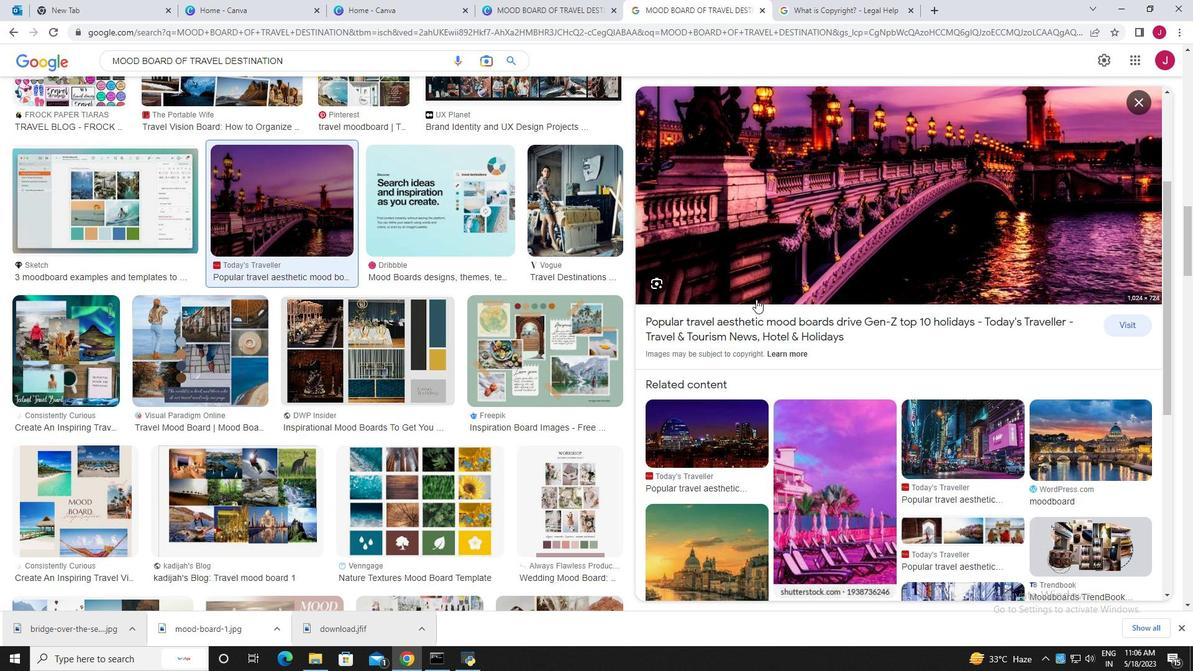 
Action: Mouse moved to (756, 299)
Screenshot: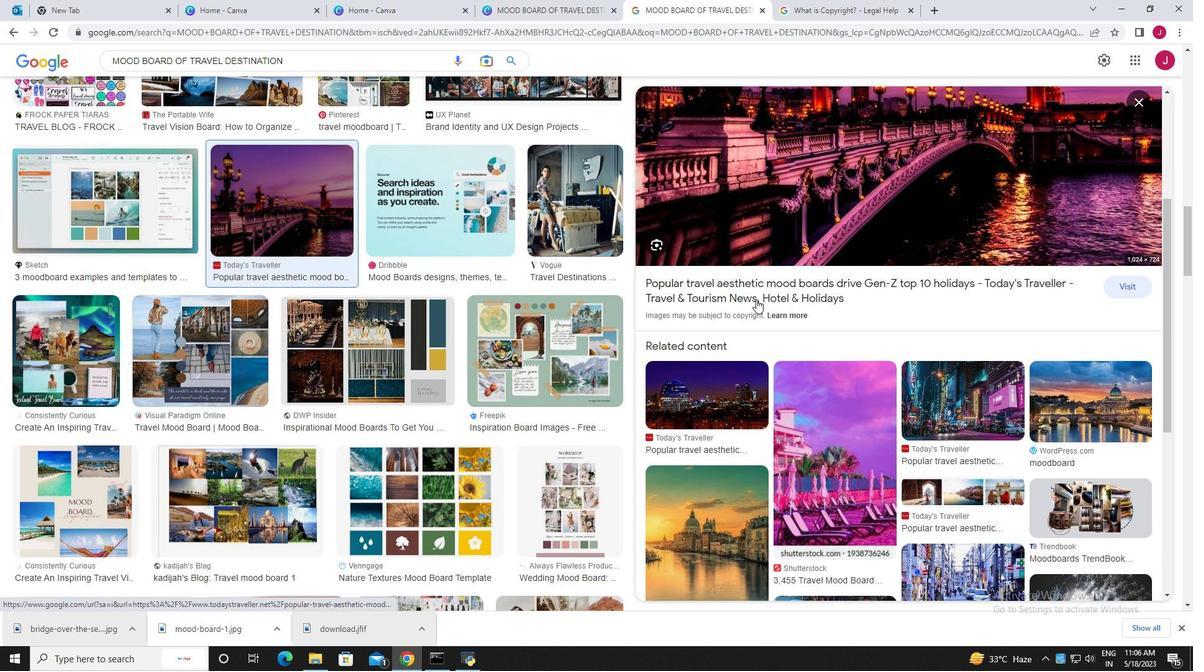 
Action: Mouse scrolled (756, 298) with delta (0, 0)
Screenshot: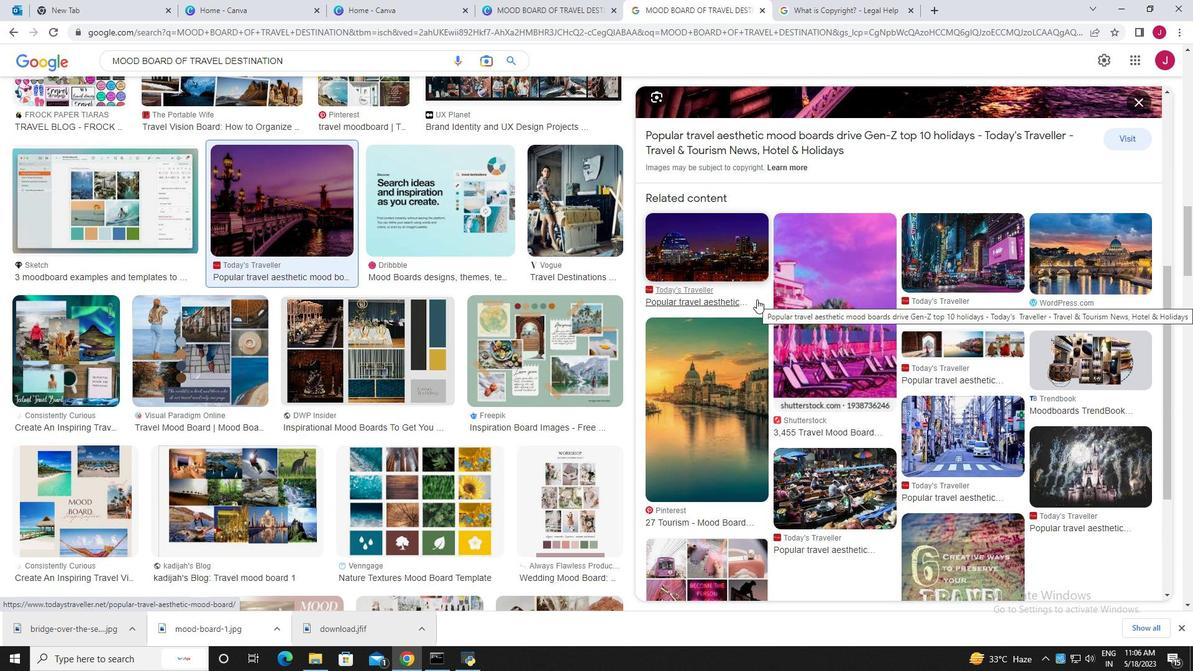 
Action: Mouse scrolled (756, 298) with delta (0, 0)
Screenshot: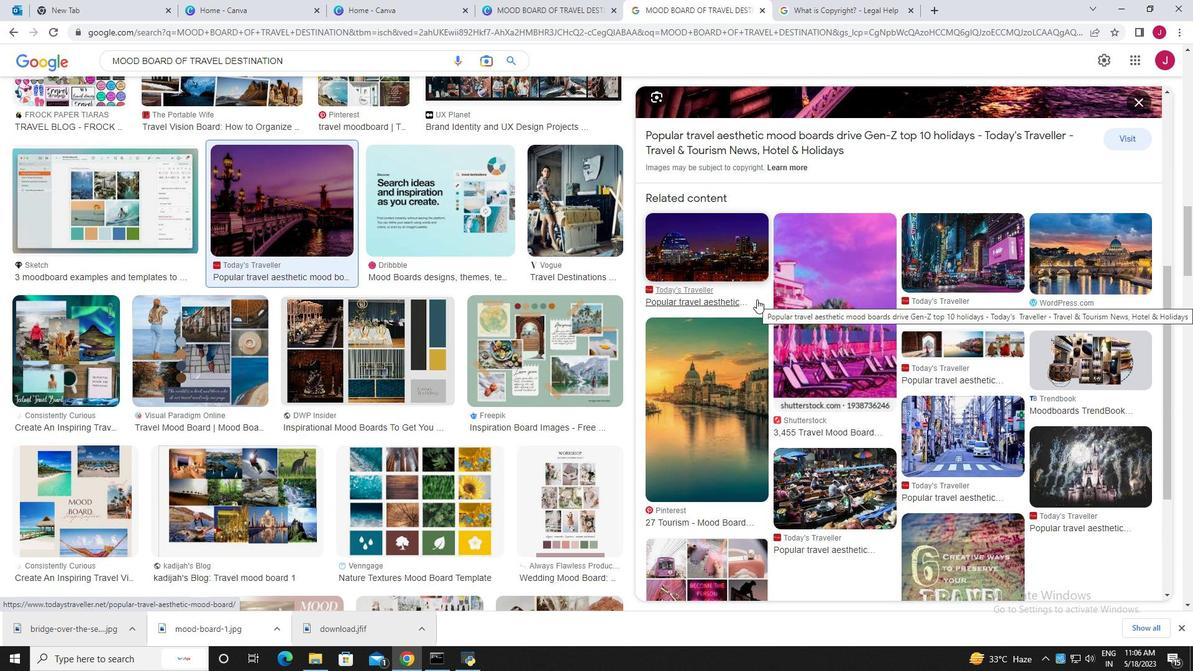 
Action: Mouse scrolled (756, 298) with delta (0, 0)
Screenshot: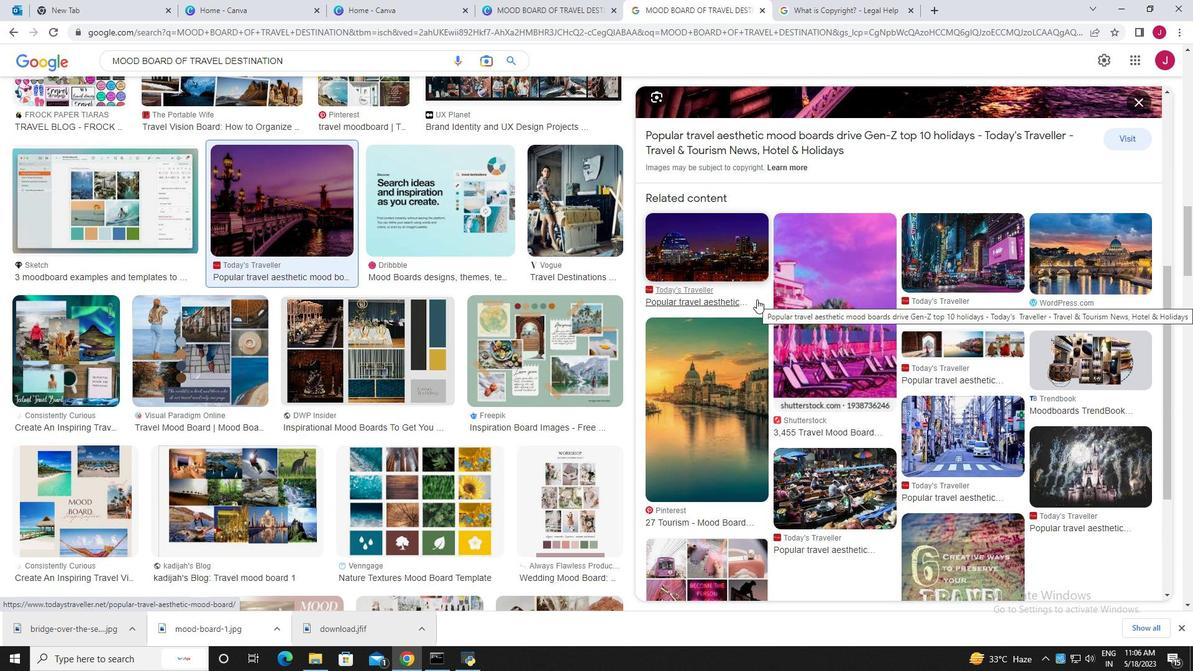 
Action: Mouse moved to (489, 335)
Screenshot: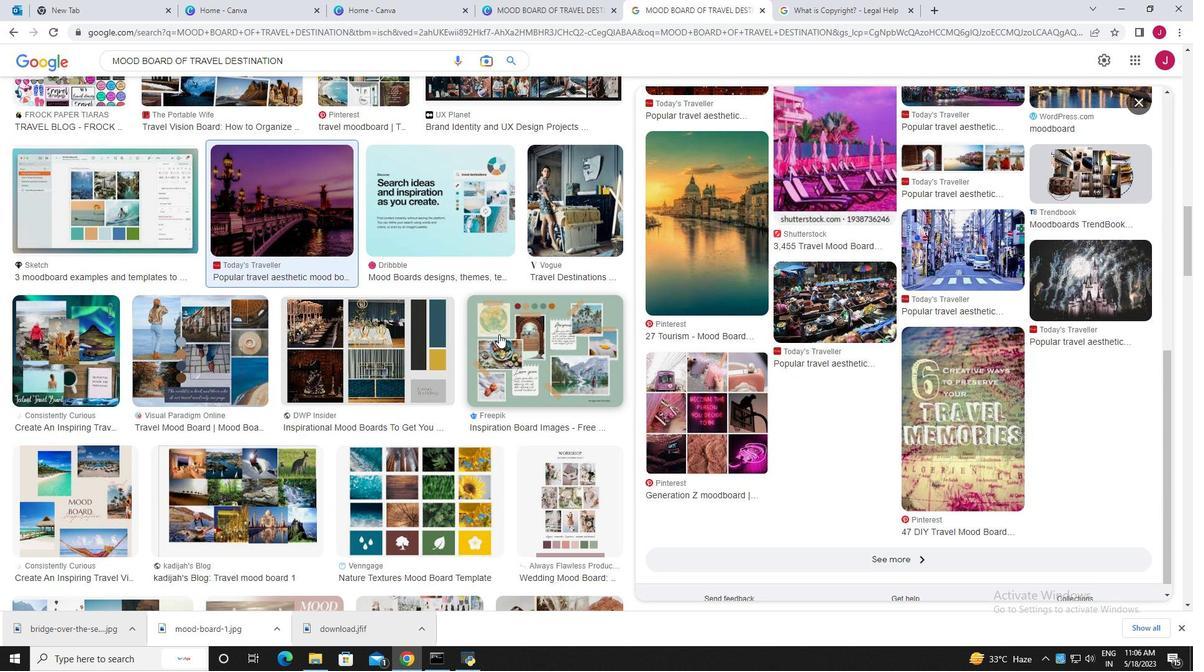 
Action: Mouse scrolled (489, 334) with delta (0, 0)
Screenshot: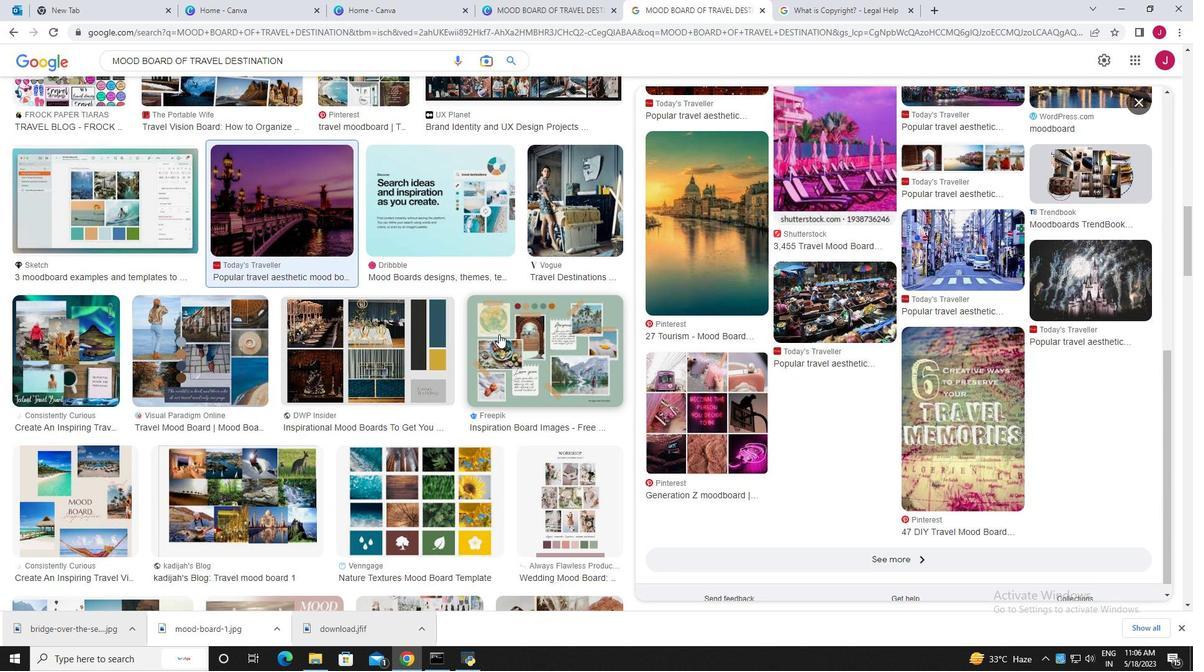 
Action: Mouse scrolled (489, 334) with delta (0, 0)
Screenshot: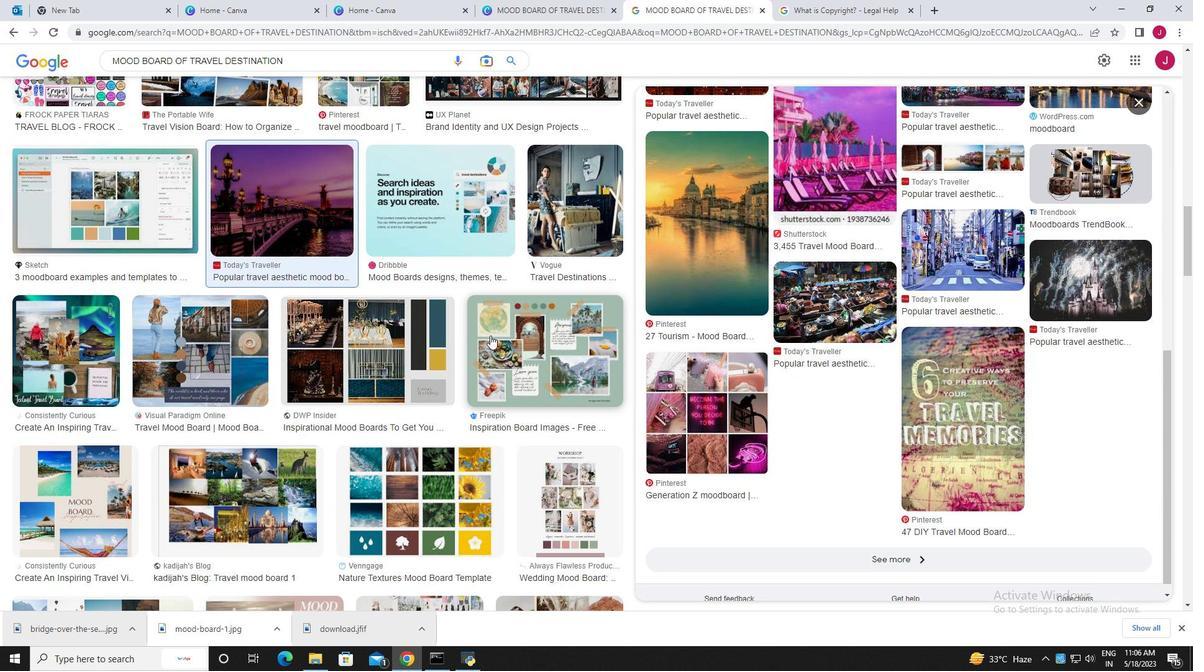 
Action: Mouse scrolled (489, 334) with delta (0, 0)
Screenshot: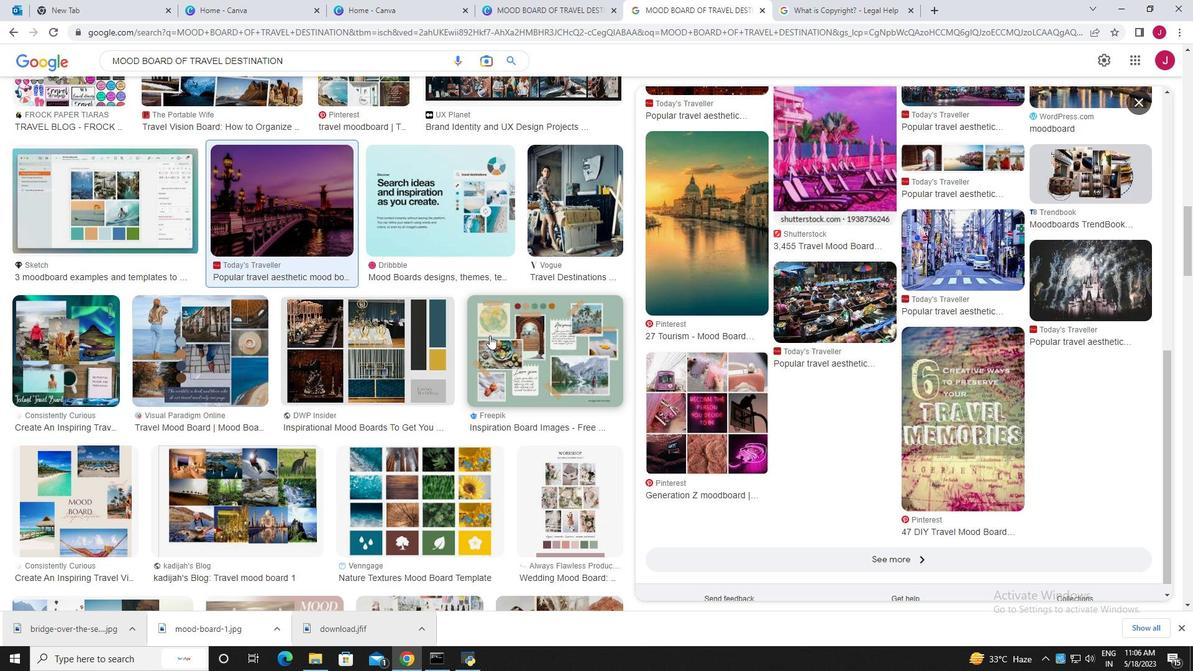 
Action: Mouse moved to (490, 337)
Screenshot: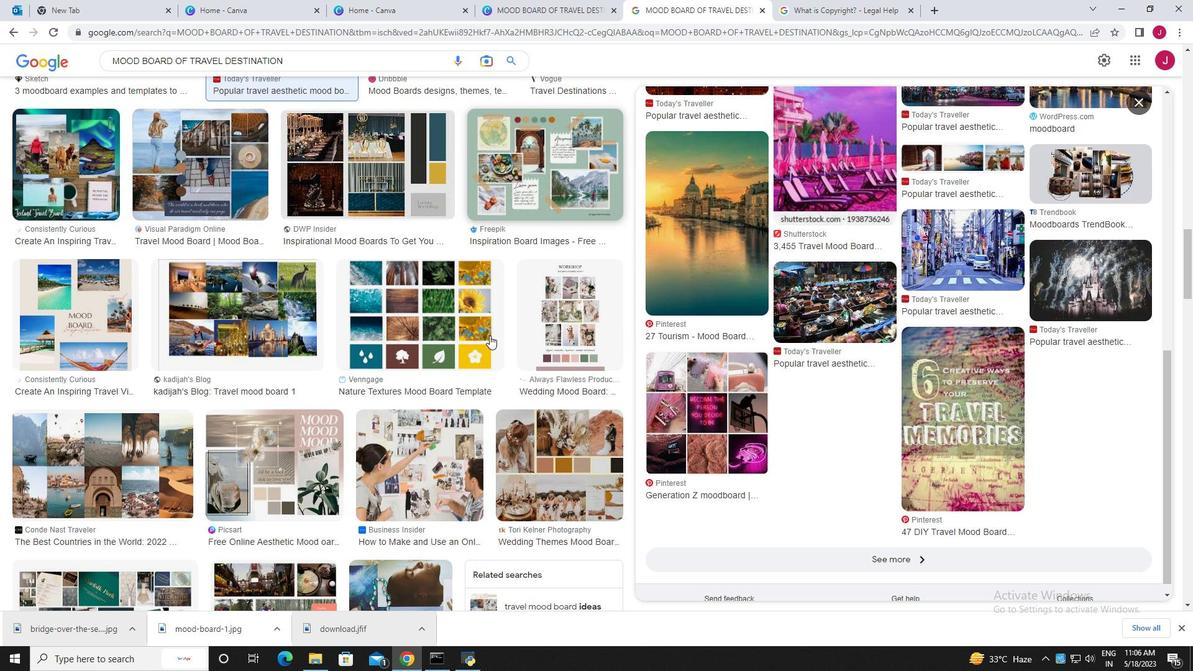 
Action: Mouse scrolled (490, 336) with delta (0, 0)
Screenshot: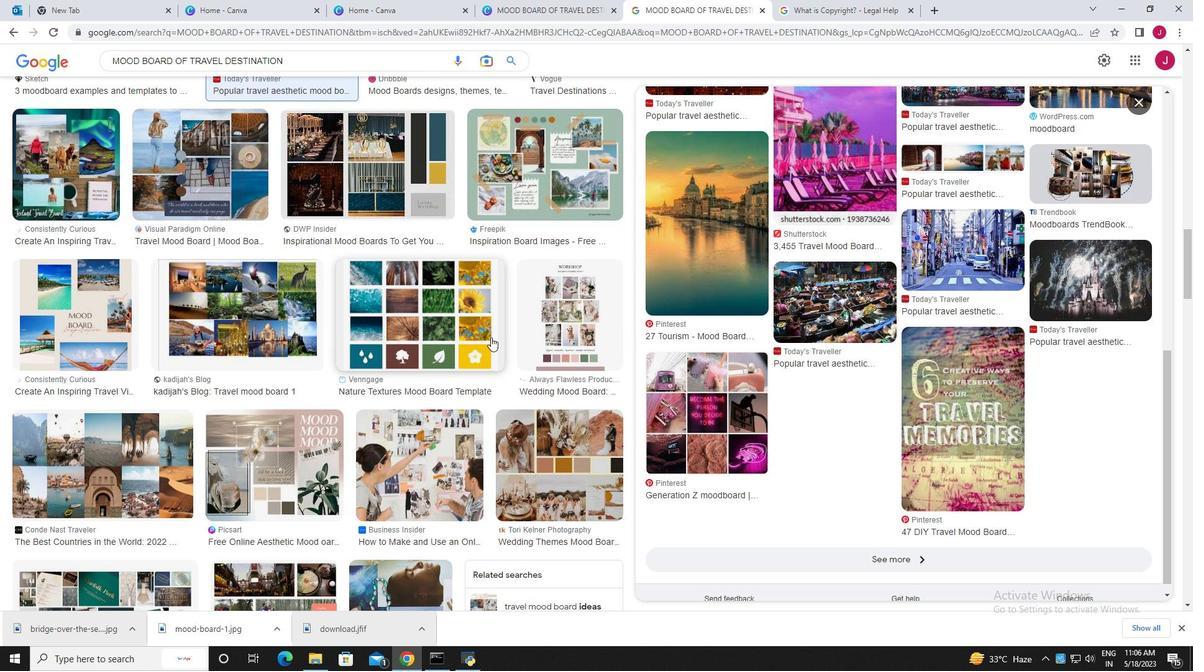 
Action: Mouse scrolled (490, 336) with delta (0, 0)
Screenshot: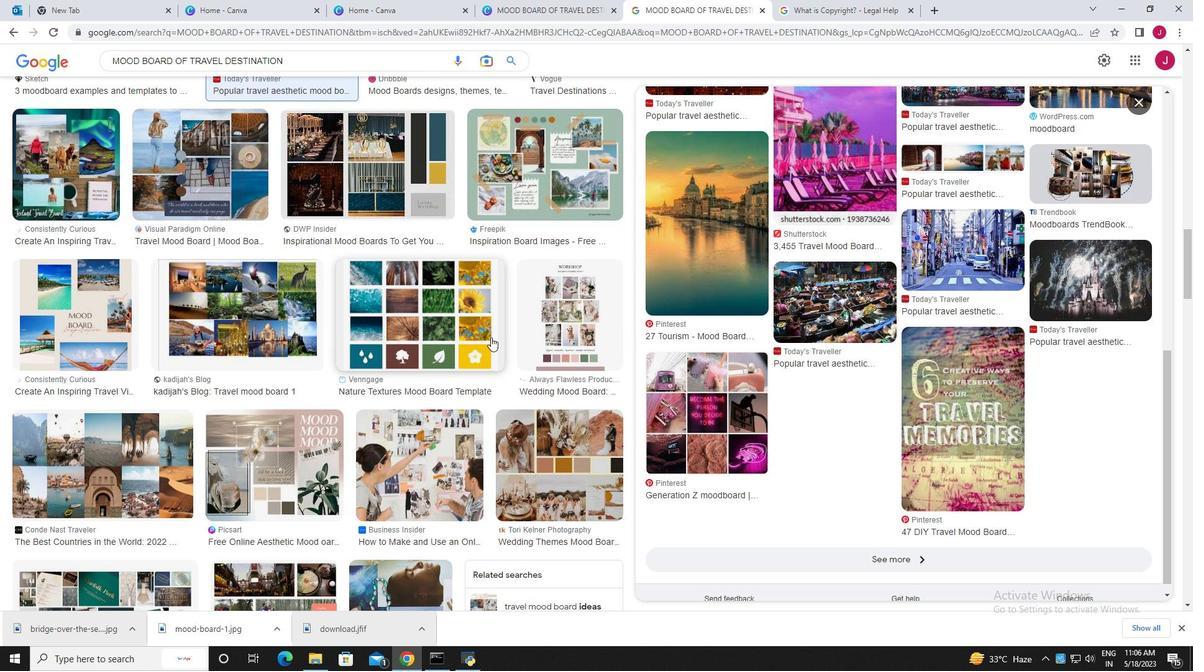 
Action: Mouse scrolled (490, 336) with delta (0, 0)
Screenshot: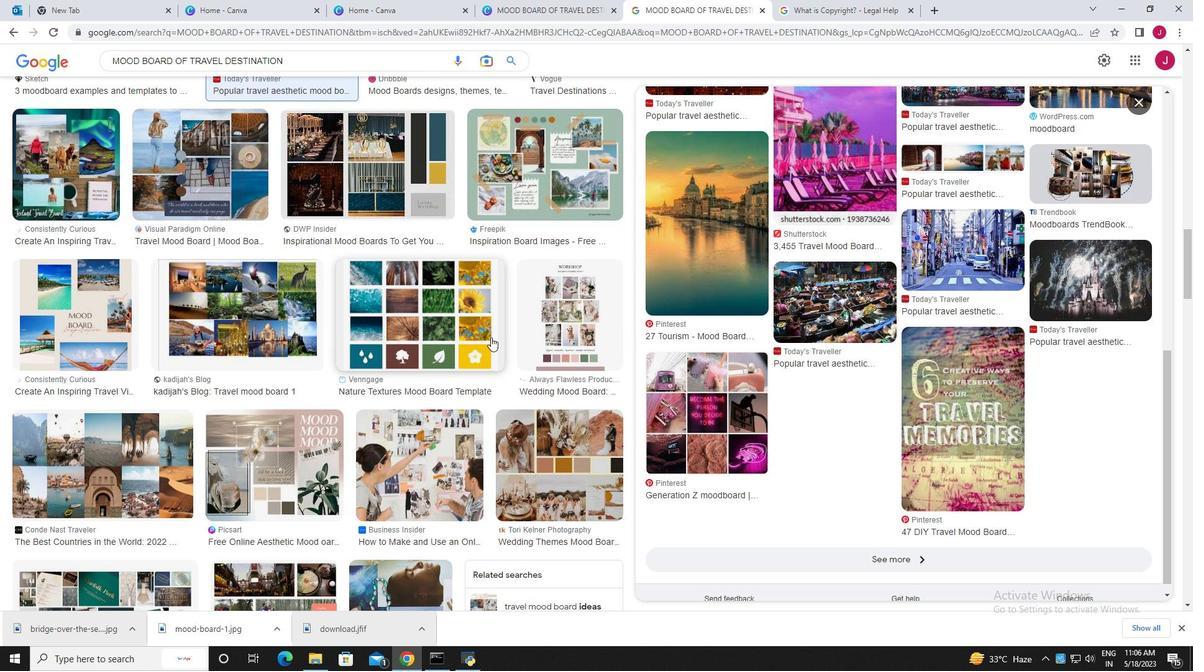 
Action: Mouse scrolled (490, 338) with delta (0, 0)
Screenshot: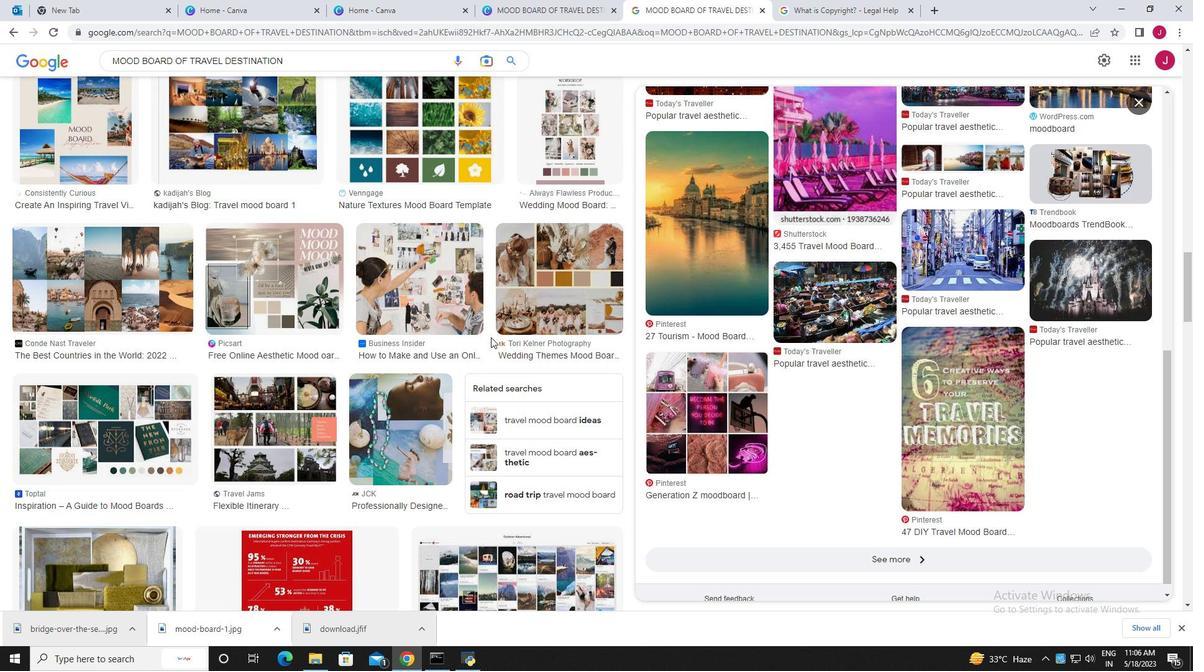 
Action: Mouse scrolled (490, 338) with delta (0, 0)
Screenshot: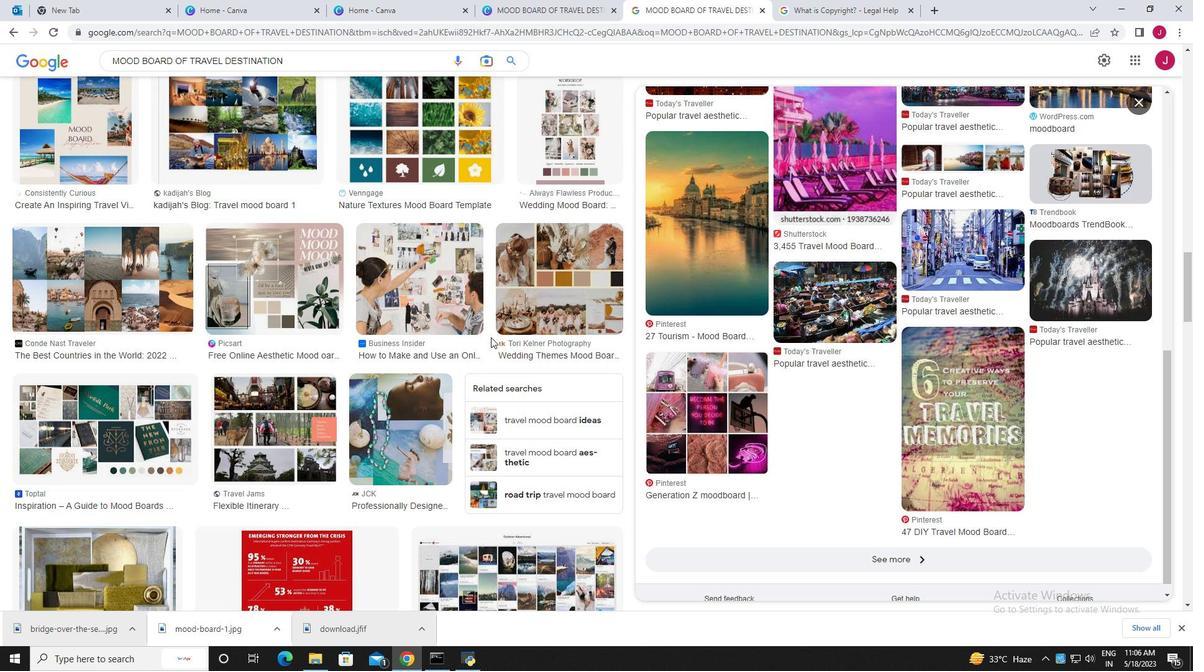 
Action: Mouse scrolled (490, 338) with delta (0, 0)
Screenshot: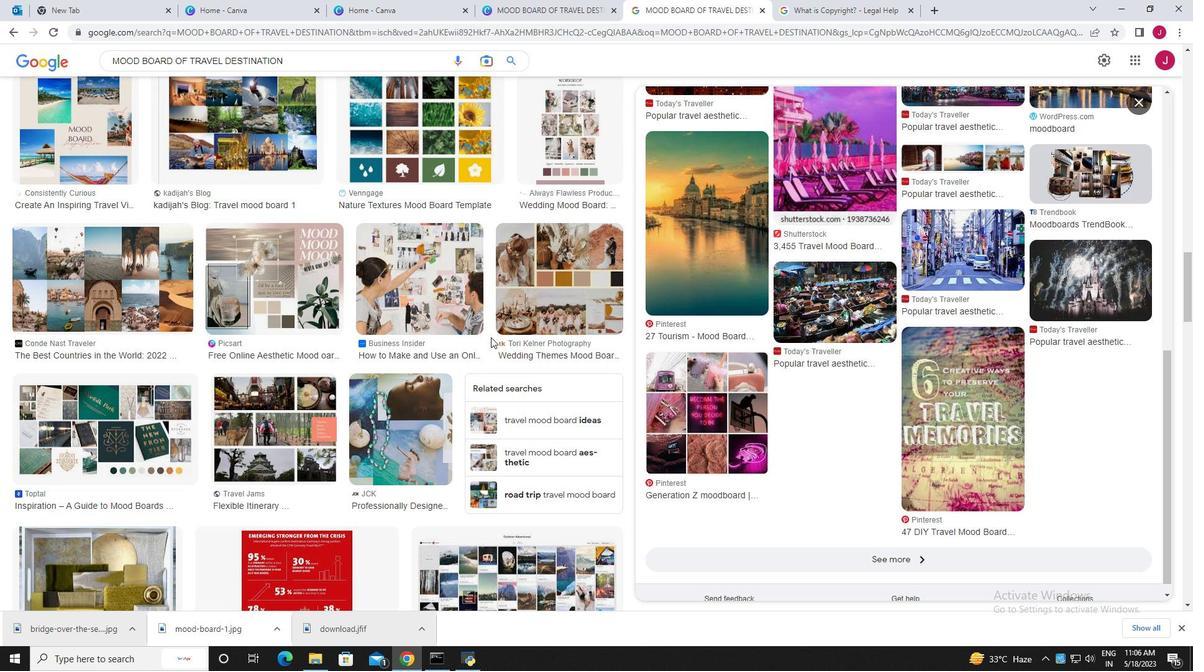
Action: Mouse scrolled (490, 338) with delta (0, 0)
Screenshot: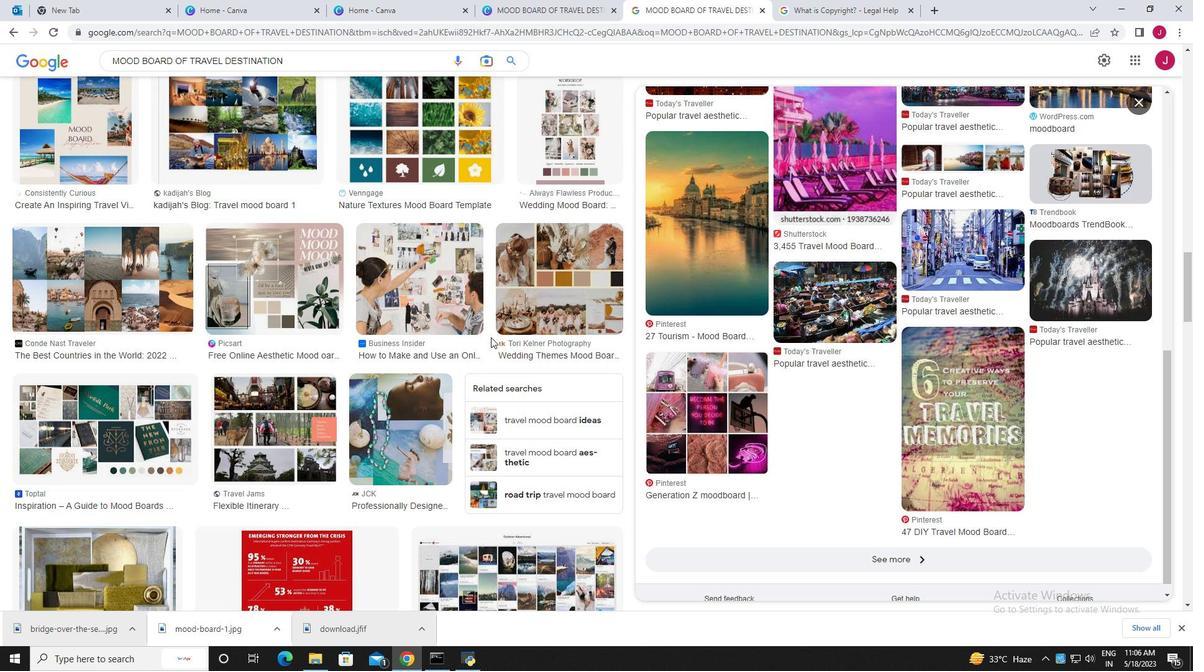 
Action: Mouse scrolled (490, 338) with delta (0, 0)
Screenshot: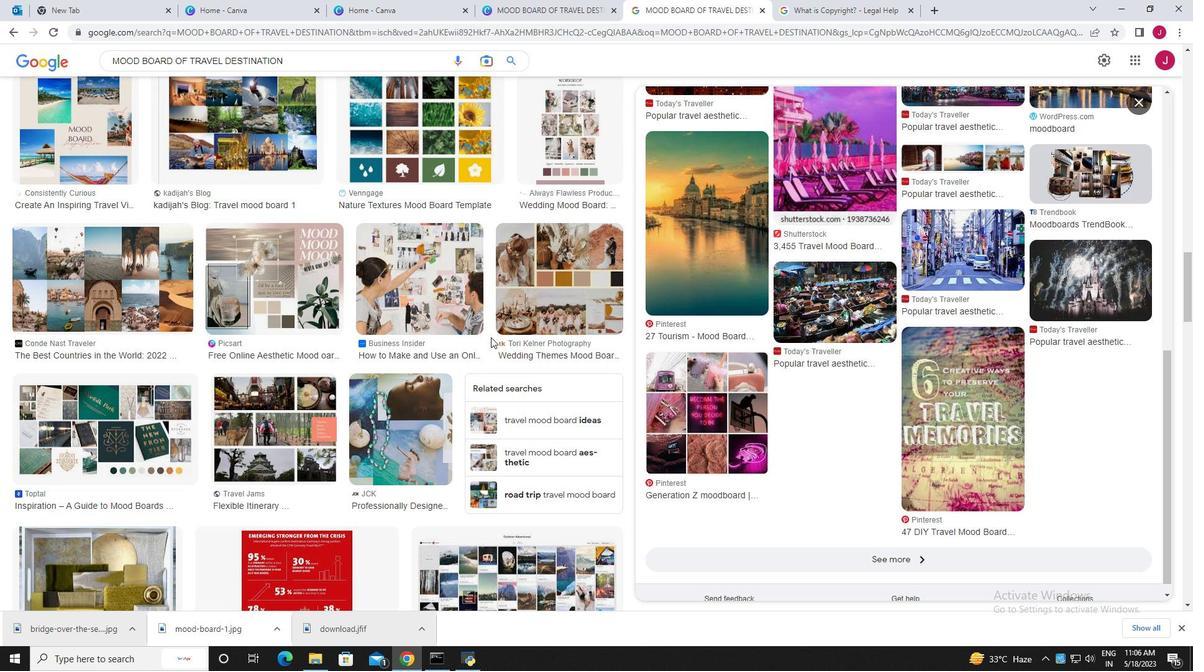 
Action: Mouse scrolled (490, 338) with delta (0, 0)
Screenshot: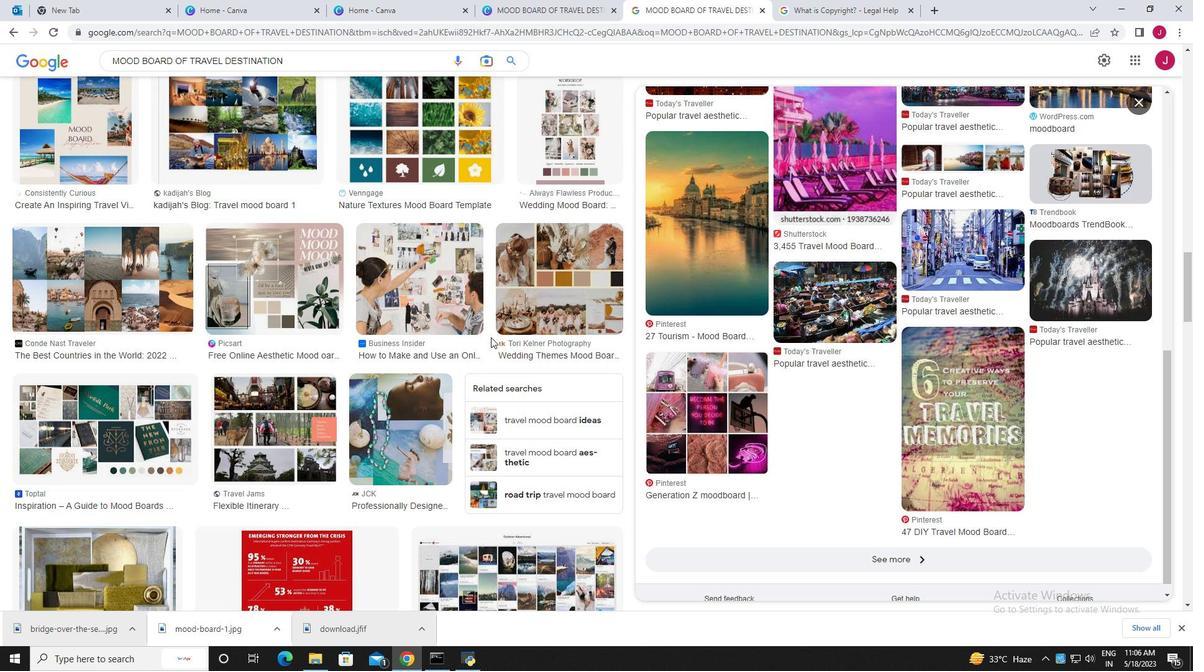 
Action: Mouse scrolled (490, 338) with delta (0, 0)
Screenshot: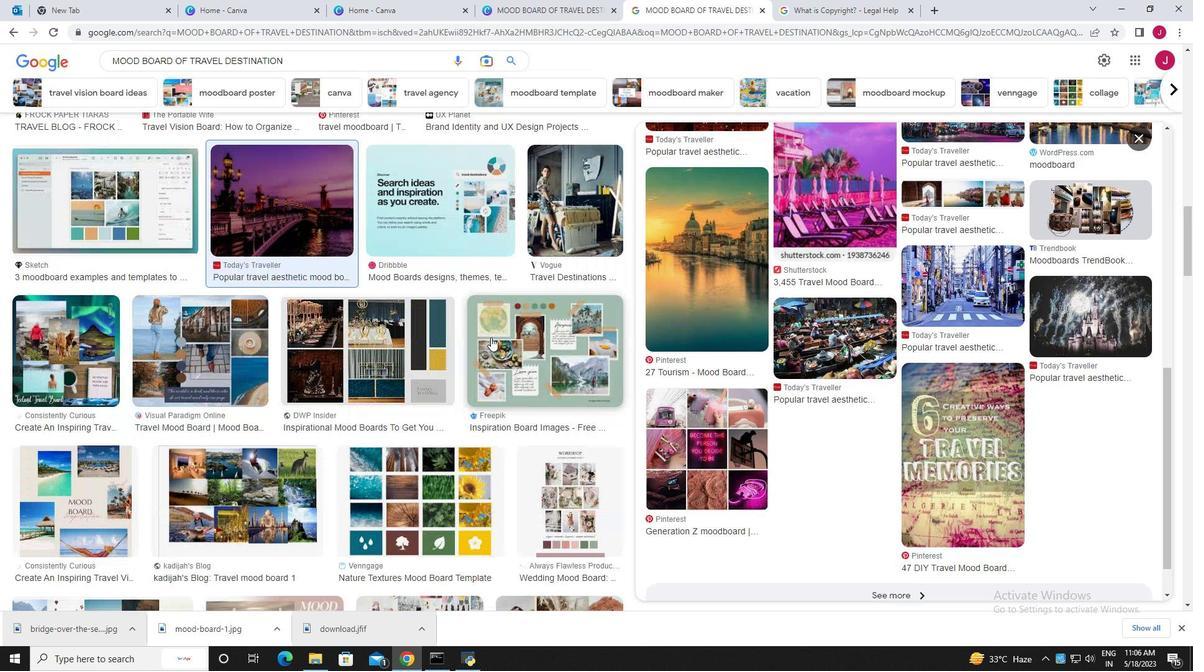 
Action: Mouse scrolled (490, 338) with delta (0, 0)
Screenshot: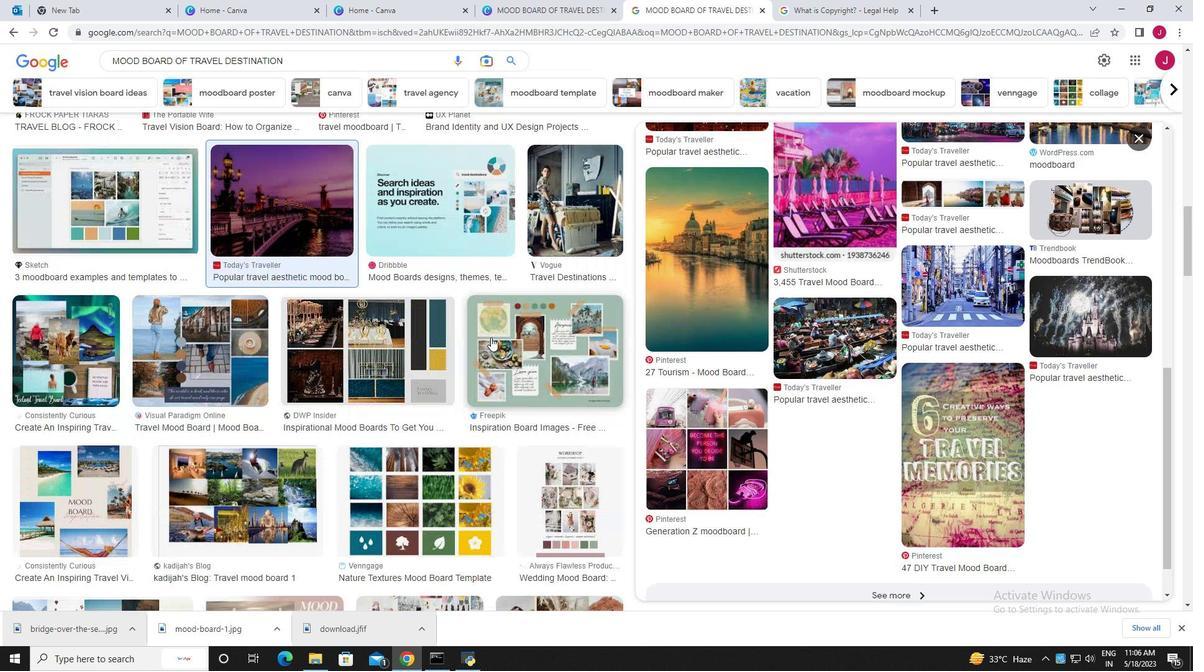 
Action: Mouse scrolled (490, 338) with delta (0, 0)
Screenshot: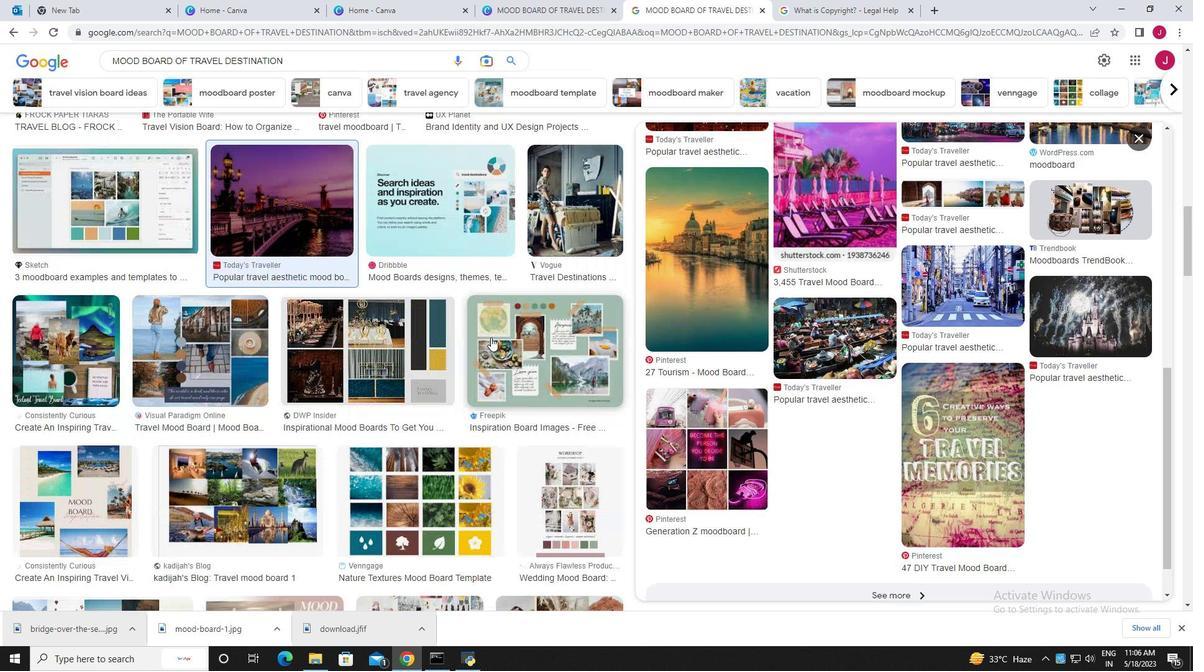 
Action: Mouse scrolled (490, 338) with delta (0, 0)
Screenshot: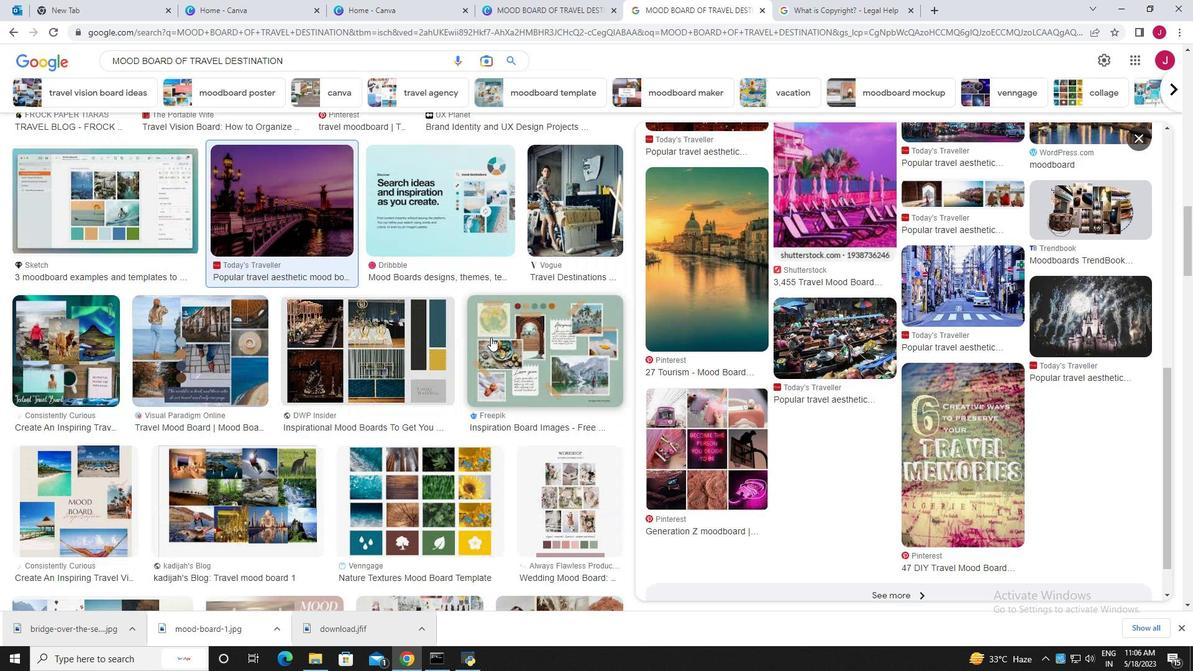
Action: Mouse scrolled (490, 338) with delta (0, 0)
Screenshot: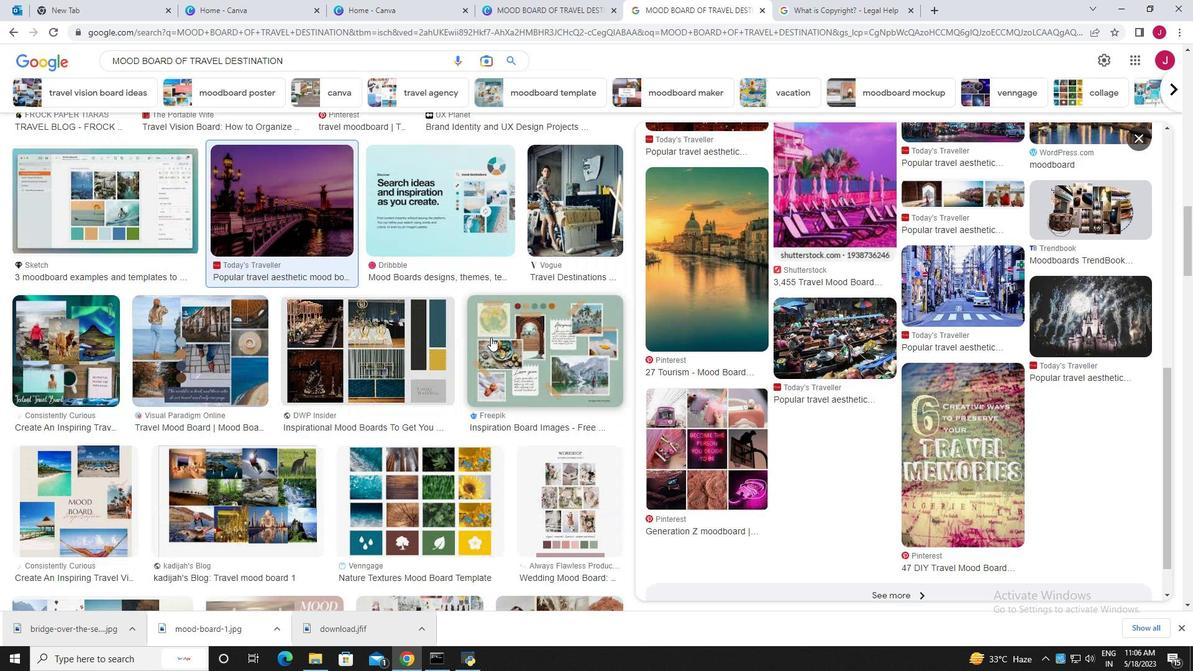 
Action: Mouse scrolled (490, 338) with delta (0, 0)
Screenshot: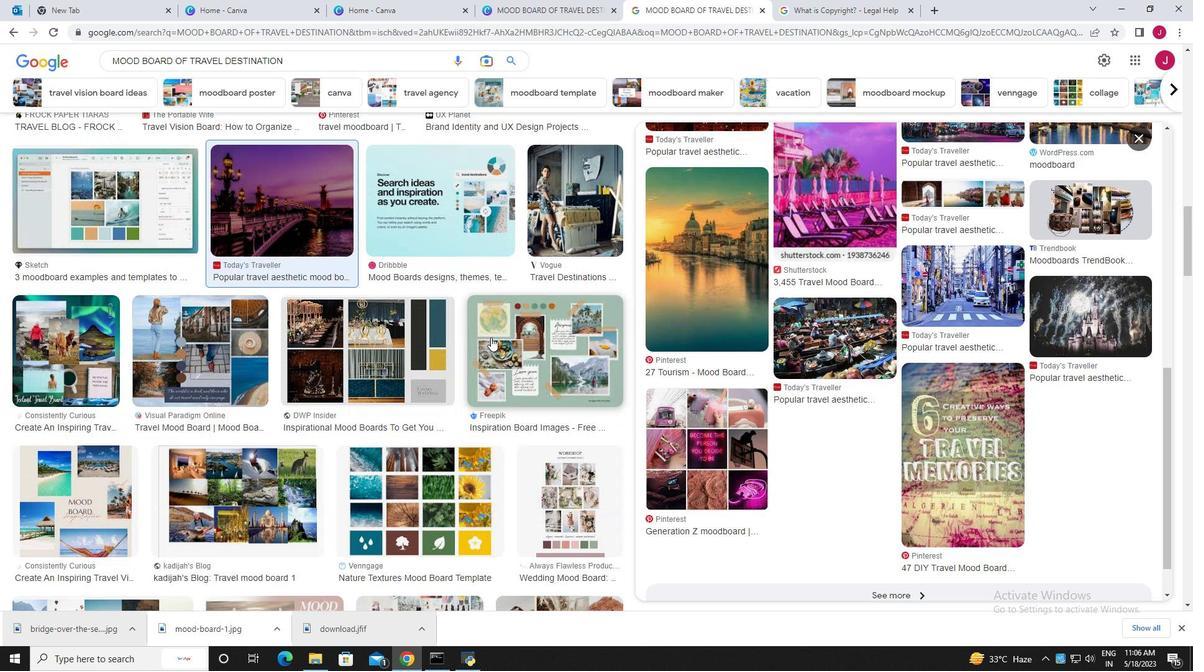 
Action: Mouse scrolled (490, 338) with delta (0, 0)
Screenshot: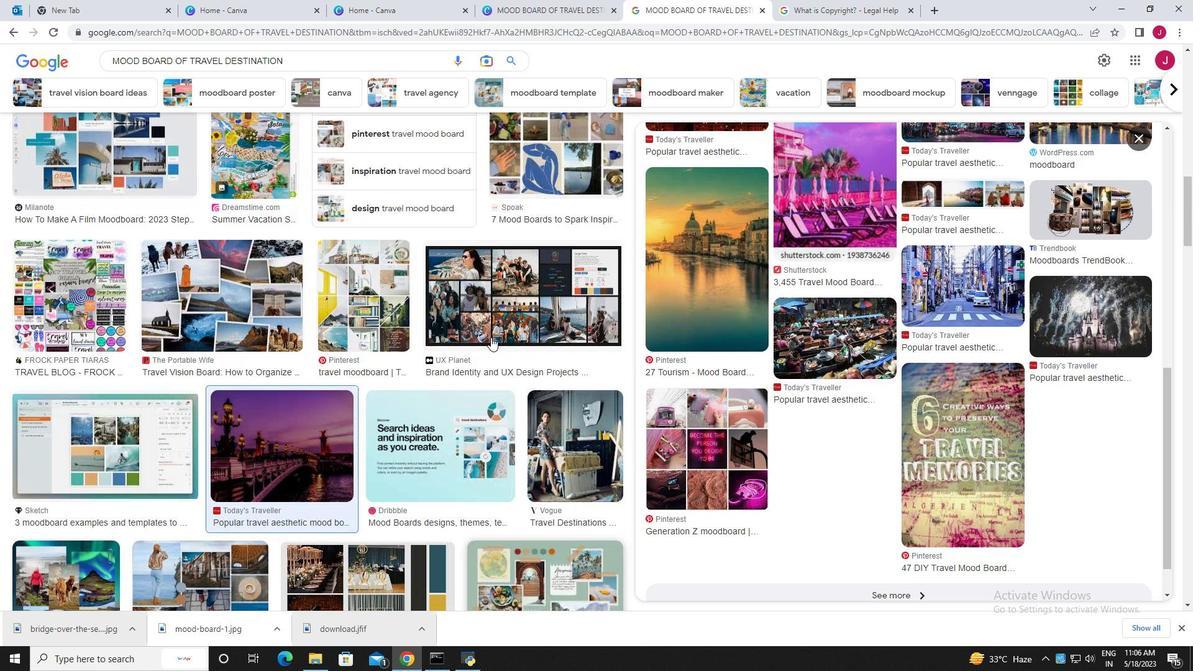 
Action: Mouse scrolled (490, 338) with delta (0, 0)
Screenshot: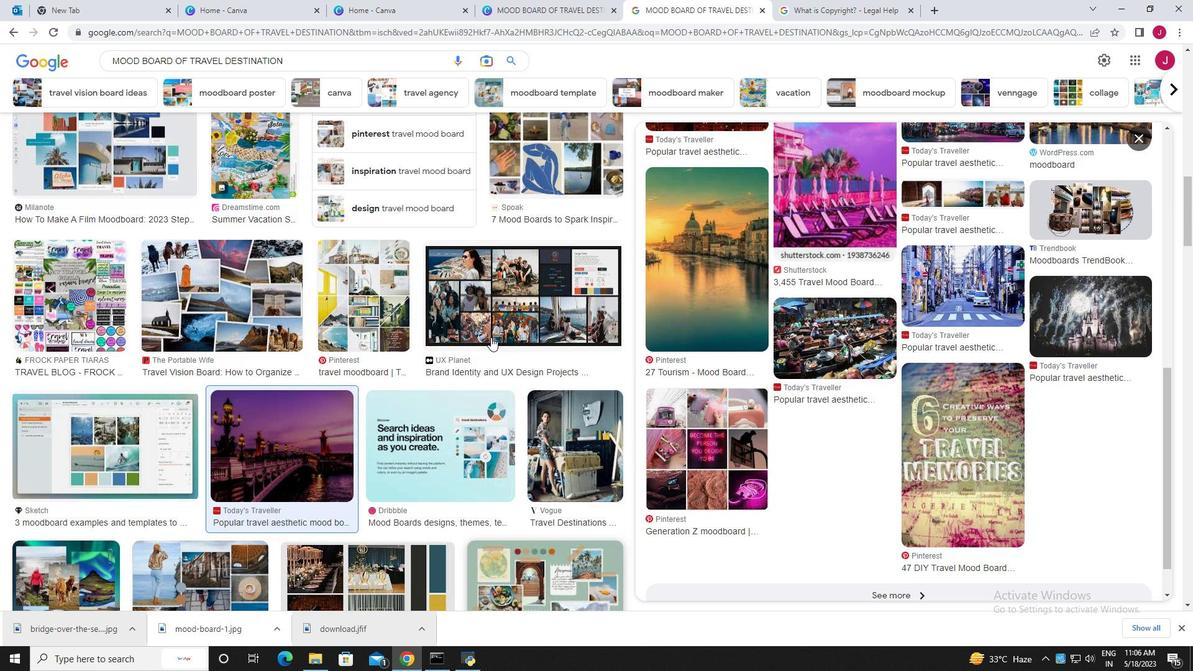 
Action: Mouse moved to (713, 6)
Screenshot: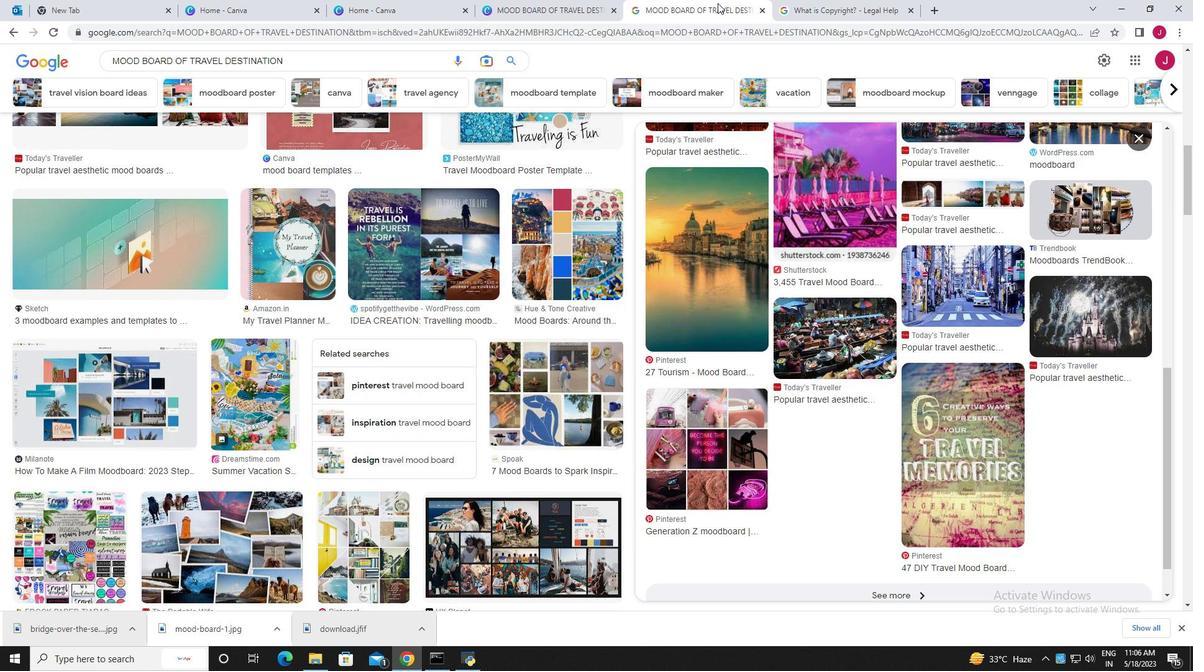 
Action: Mouse pressed left at (713, 6)
Screenshot: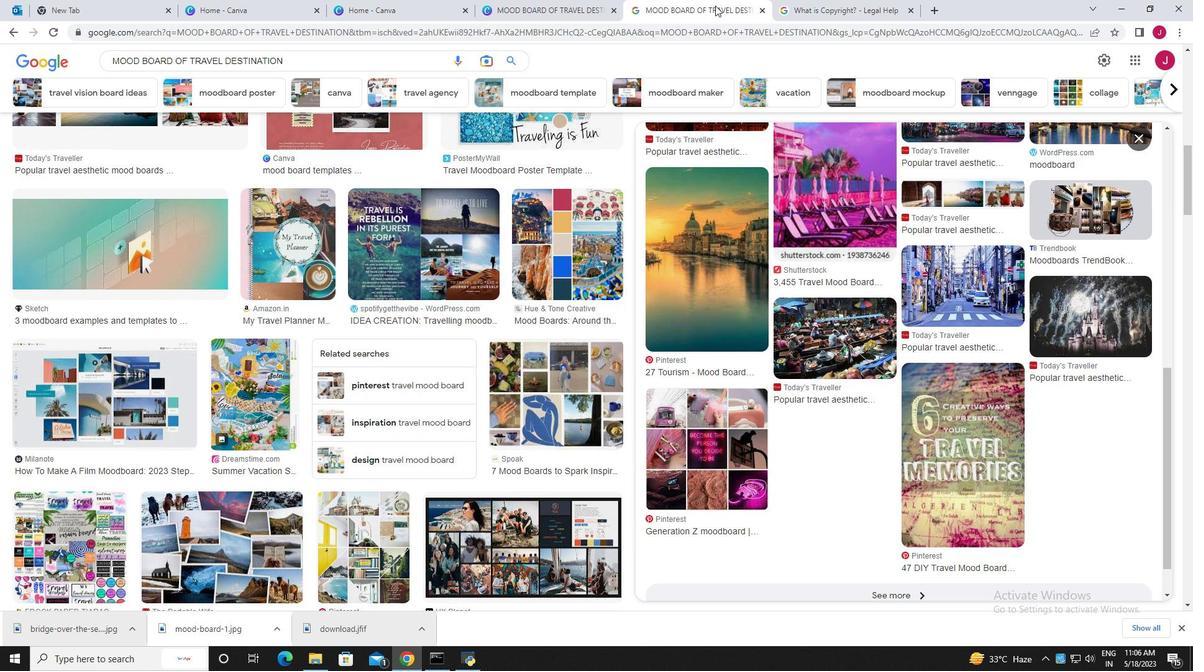 
Action: Mouse moved to (576, 11)
Screenshot: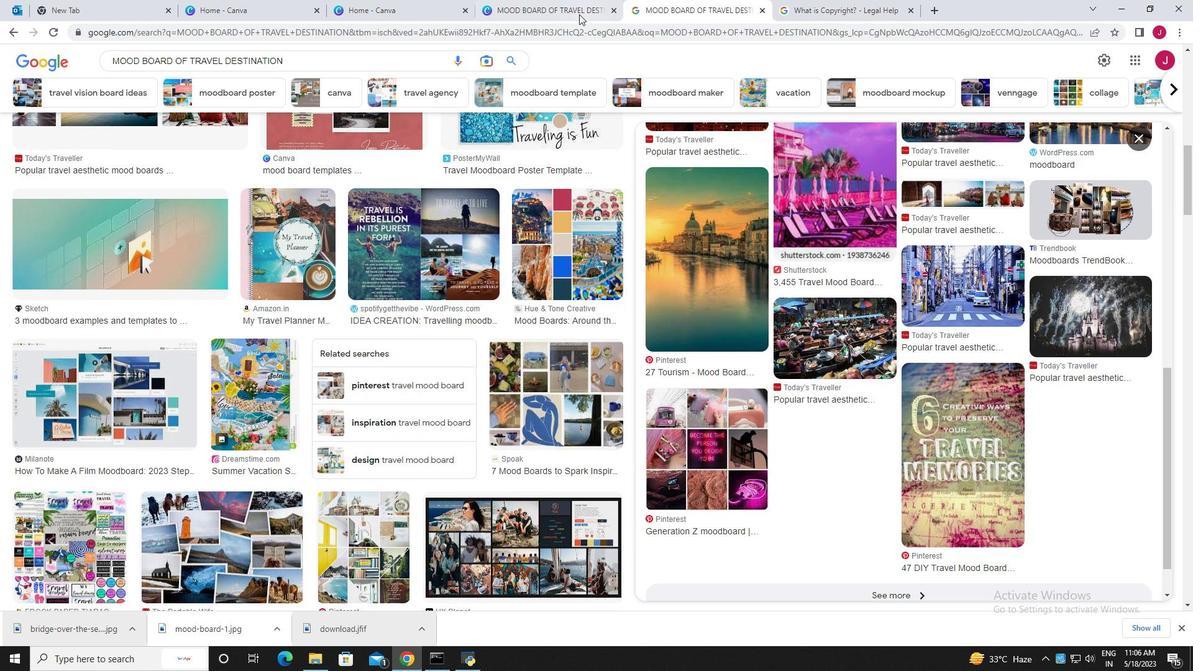 
Action: Mouse pressed left at (576, 11)
Screenshot: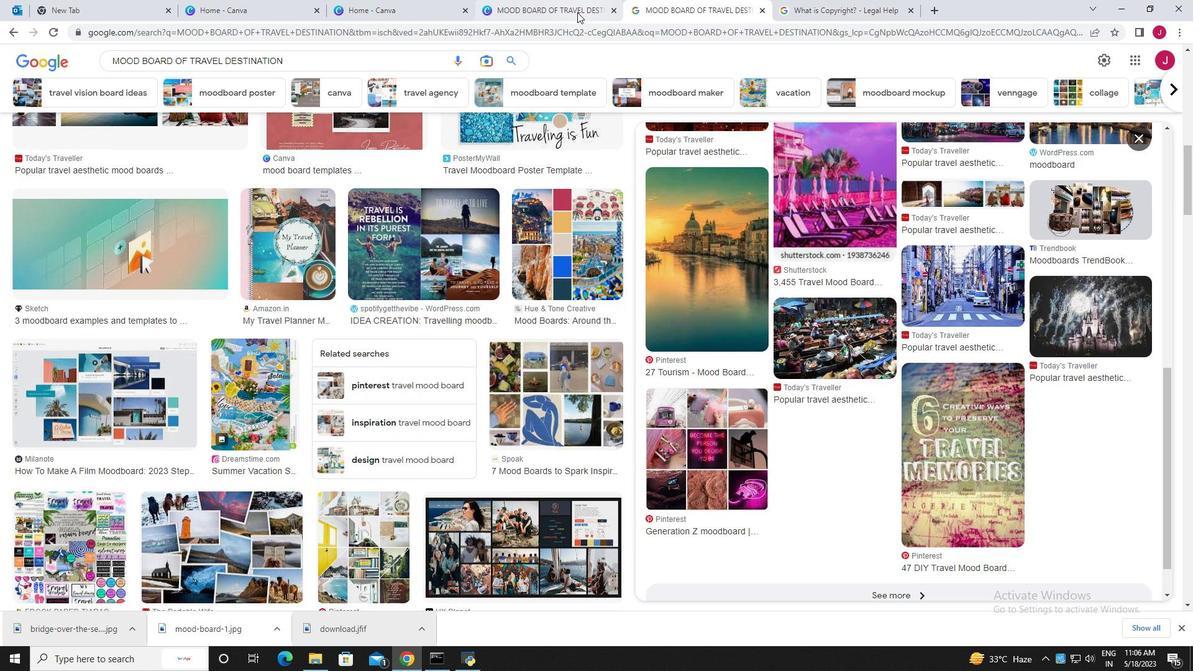 
Action: Mouse moved to (726, 182)
Screenshot: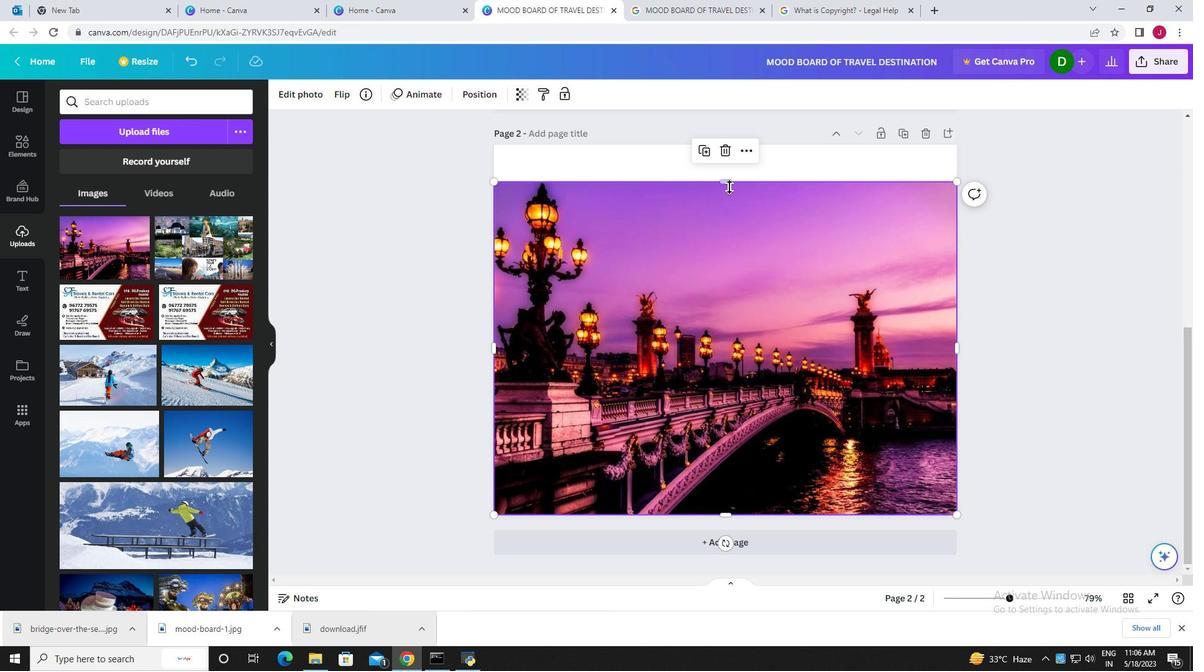 
Action: Mouse pressed left at (726, 182)
Screenshot: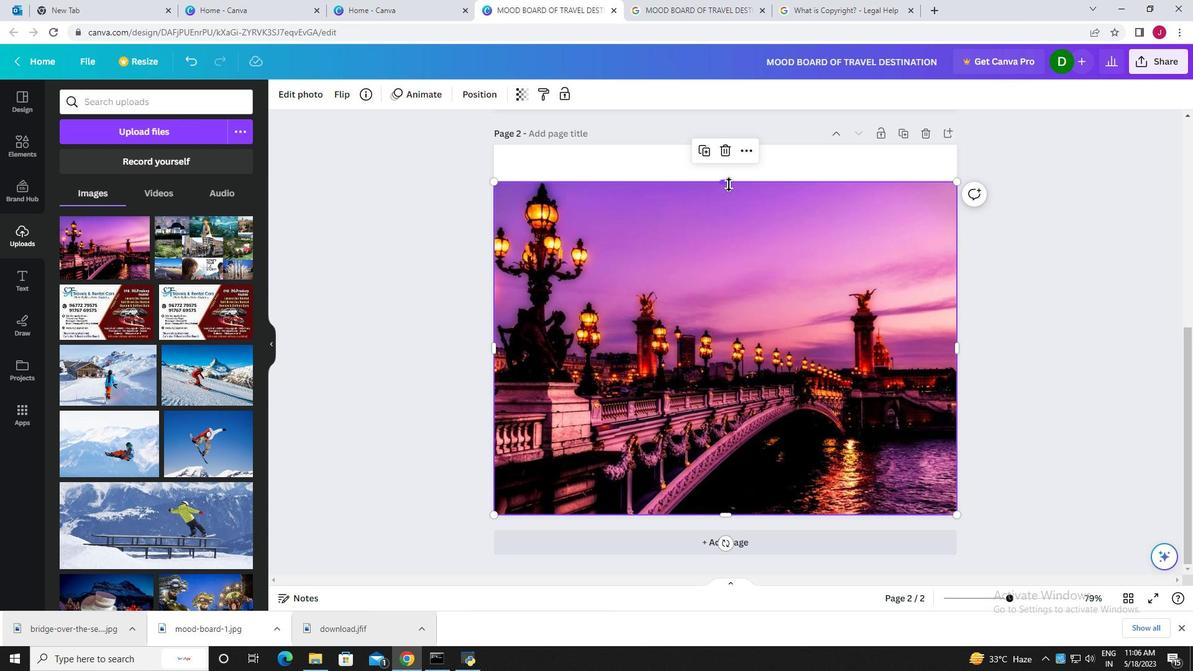 
Action: Mouse moved to (1085, 394)
Screenshot: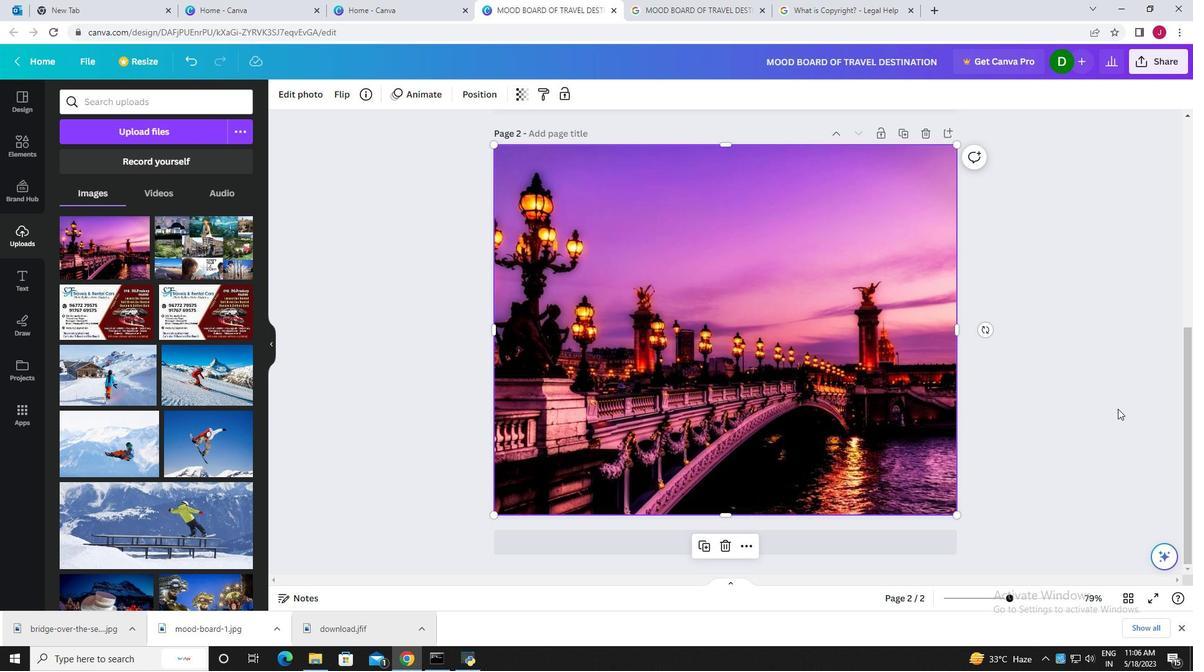 
Action: Mouse pressed left at (1085, 394)
Screenshot: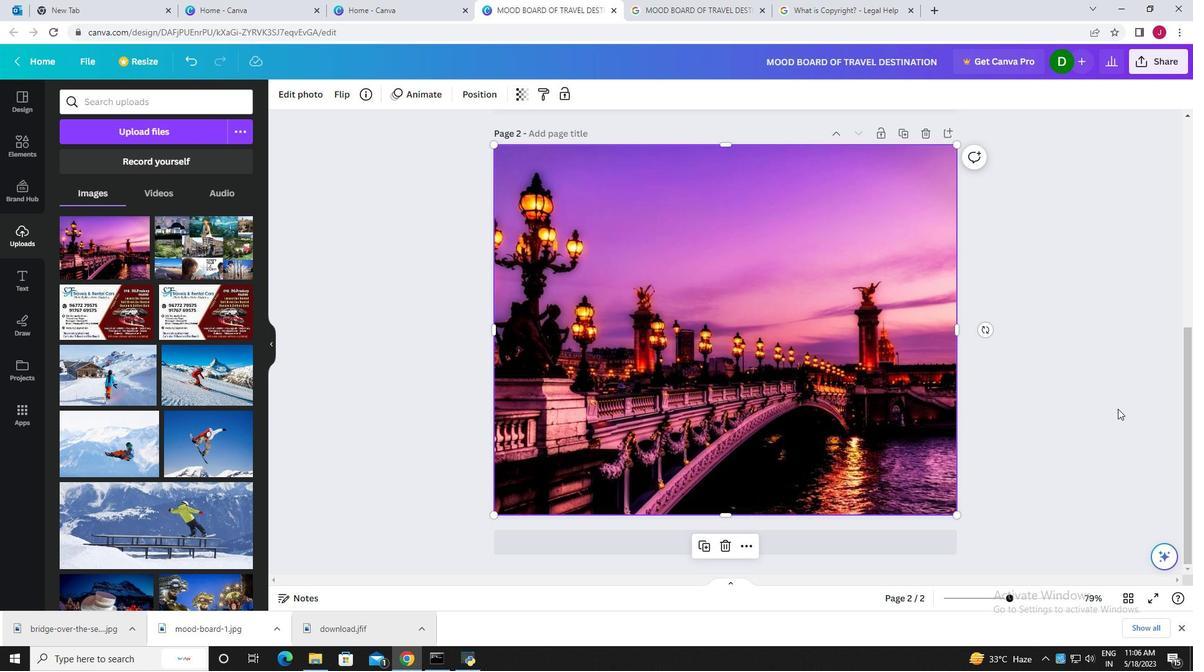 
Action: Mouse moved to (738, 545)
Screenshot: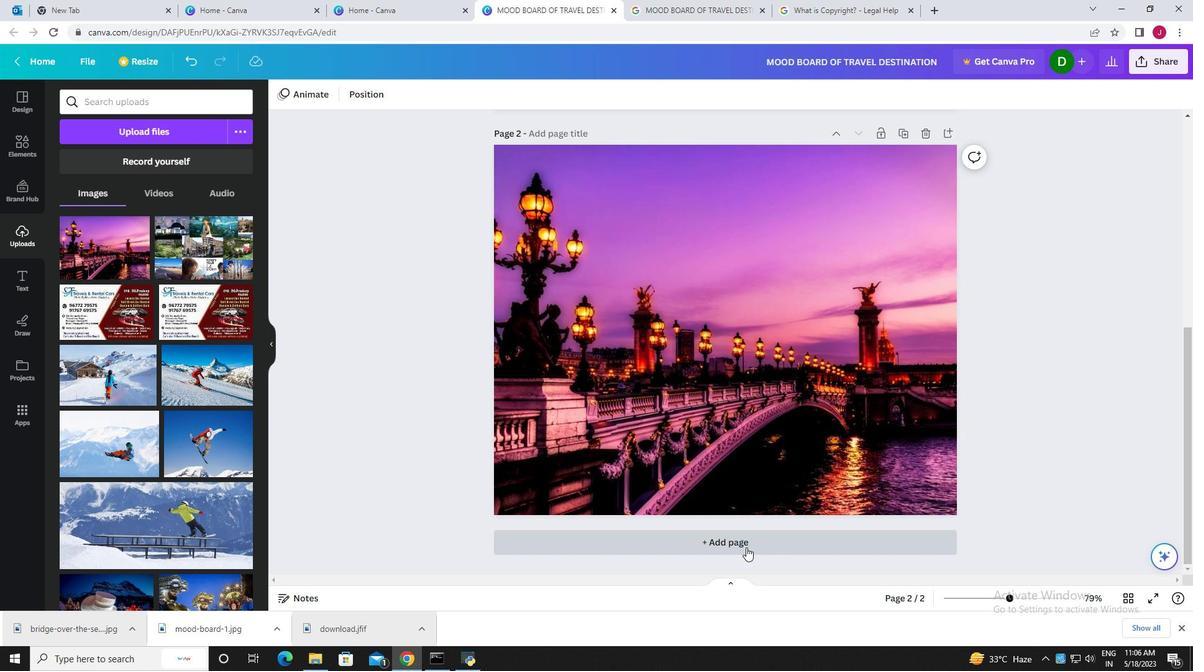 
Action: Mouse pressed left at (738, 545)
Screenshot: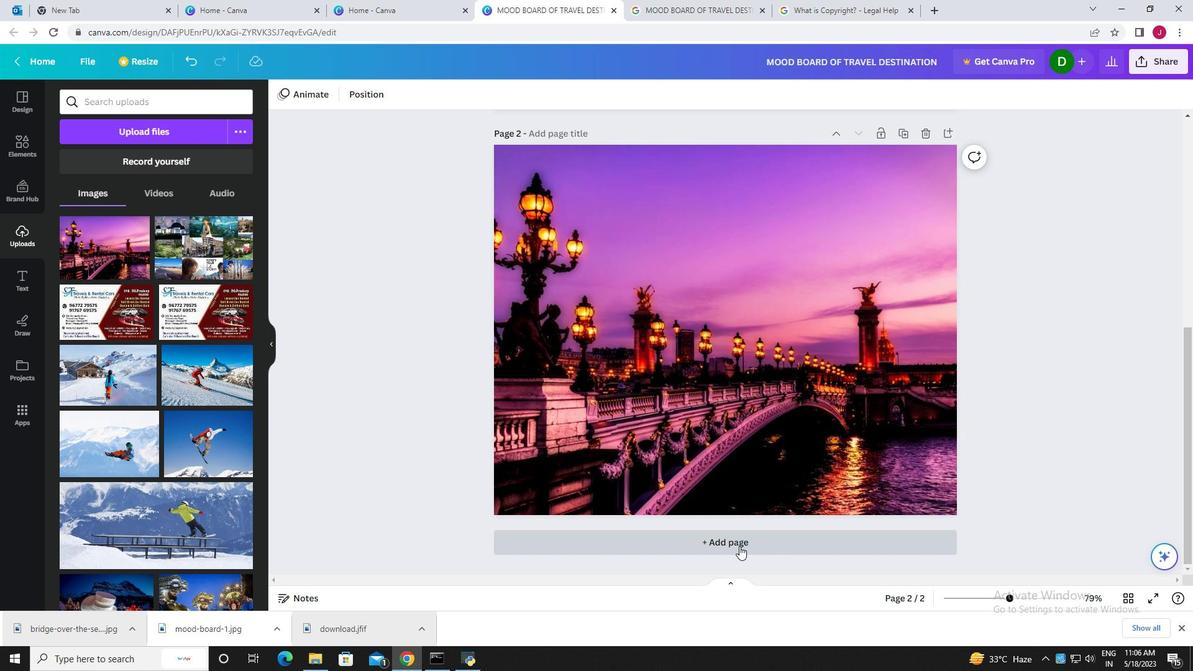 
Action: Mouse moved to (730, 8)
Screenshot: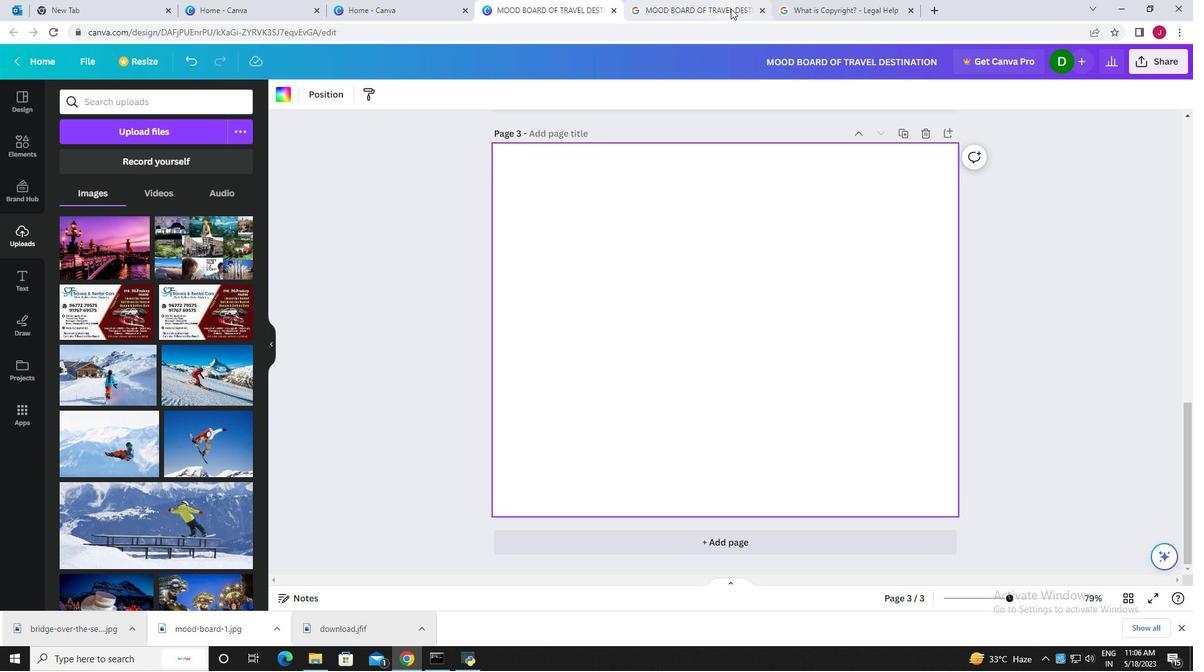 
Action: Mouse pressed left at (730, 8)
Screenshot: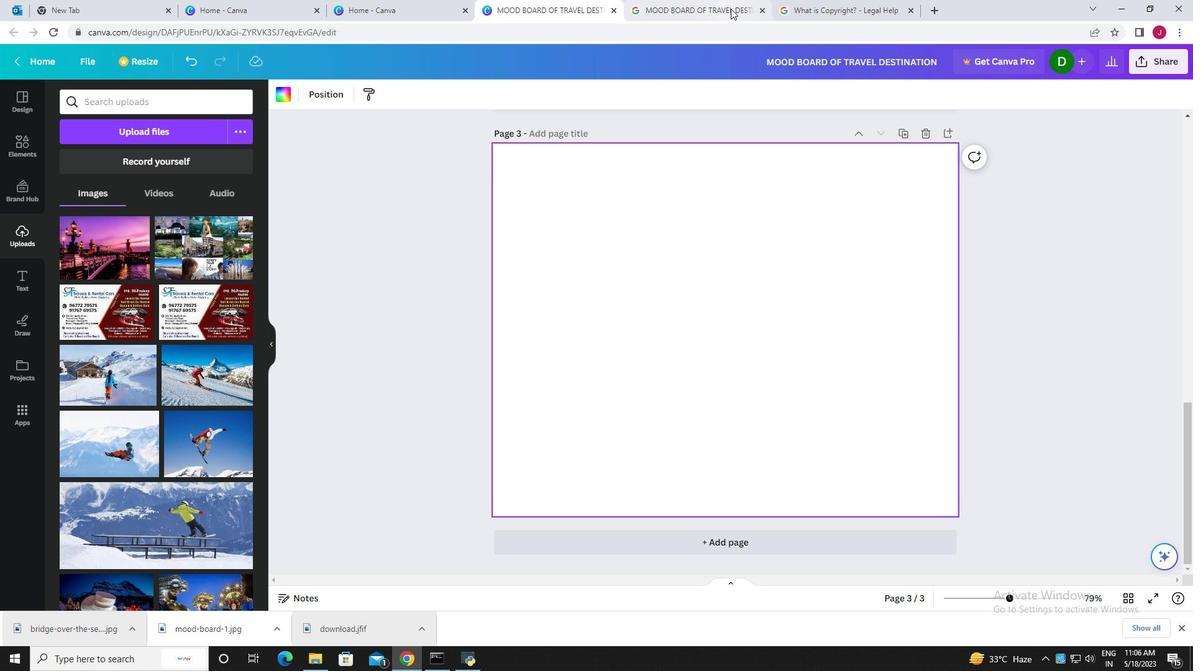 
Action: Mouse moved to (205, 315)
Screenshot: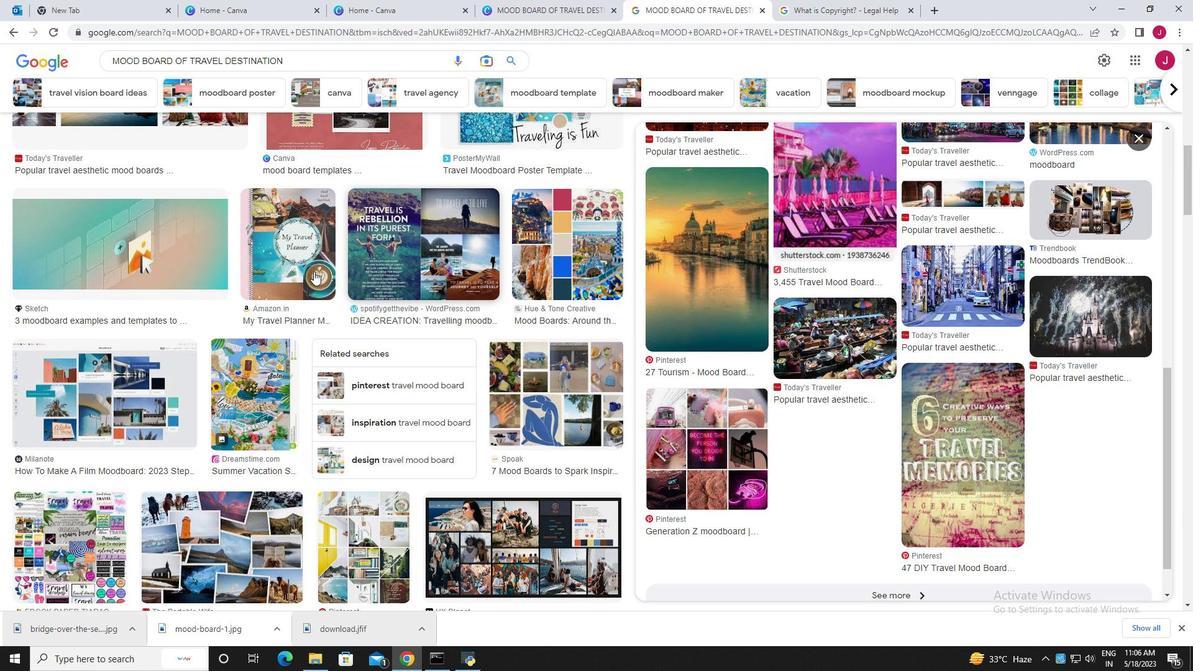 
Action: Mouse scrolled (205, 315) with delta (0, 0)
Screenshot: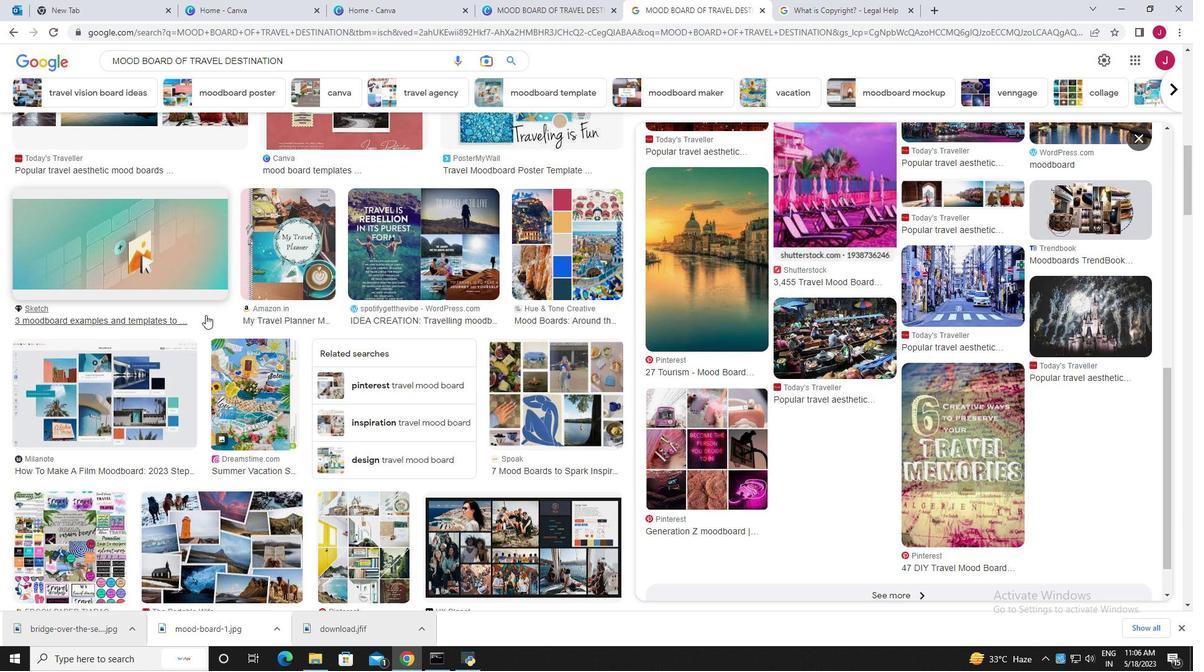
Action: Mouse scrolled (205, 315) with delta (0, 0)
Screenshot: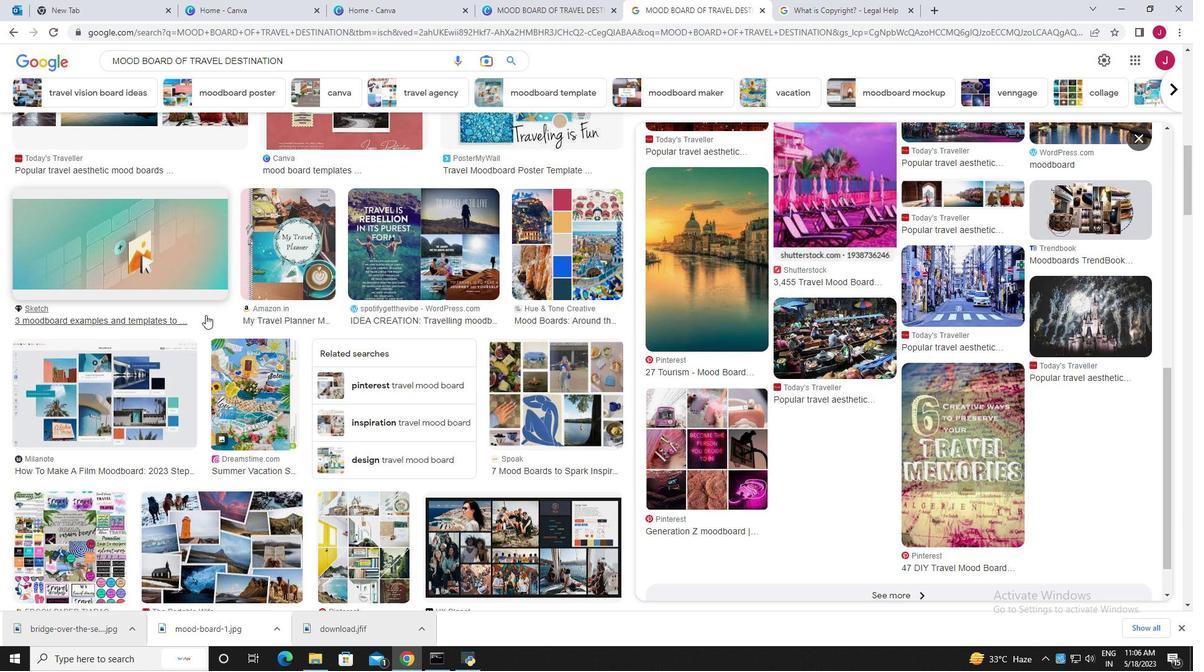 
Action: Mouse scrolled (205, 315) with delta (0, 0)
Screenshot: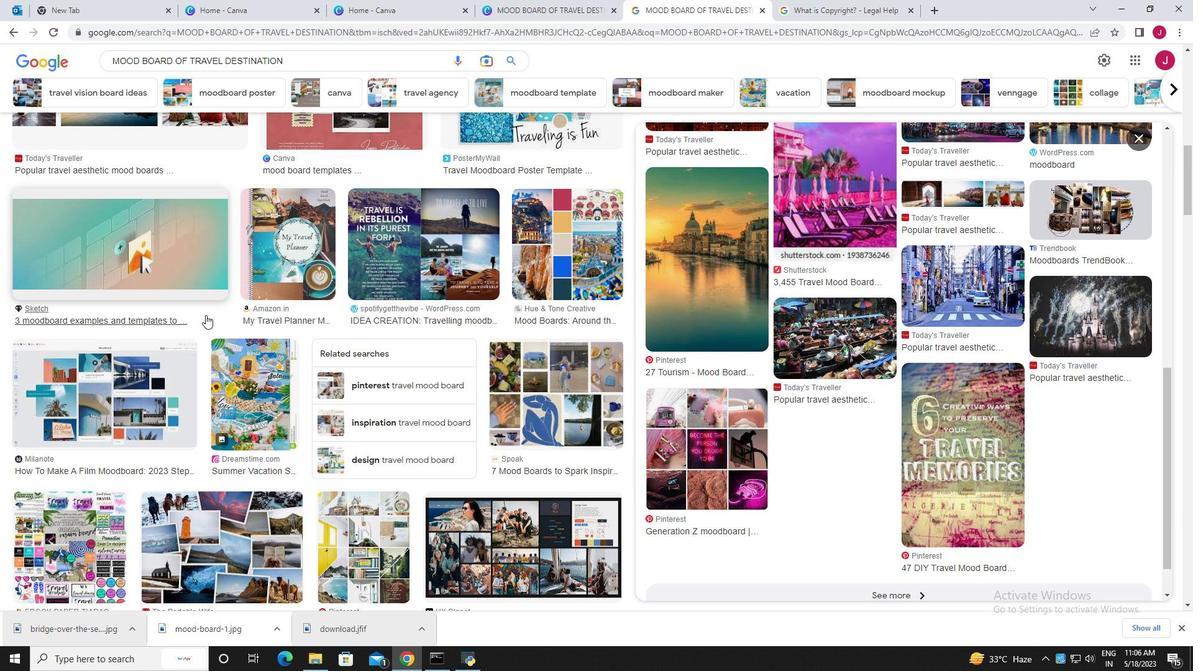 
Action: Mouse moved to (205, 313)
